 Task: Open an excel sheet and write heading  Promote Sales. Add 10 people name  'Ethan Reynolds, Olivia Thompson, Benjamin Martinez, Emma Davis, Alexander Mitchell, Ava Rodriguez, Daniel Anderson, Mia Lewis, Christopher Scott, Sophia Harris._x000D_
'Item code in between  4005-8000. Product range in between  1000-5000. Add Products   Calvin Klein, Tommy Hilfiger T-shirt, Armani Bag, Burberry Shoe, Levi's T-shirt, Under Armour, Vans Shoe, Converse Shoe, Timberland Shoe, Skechers Shoe.Choose quantity  3 to 5 commission 2 percent Total Add Amount. Save page  Promote Sales templetes book
Action: Mouse moved to (205, 241)
Screenshot: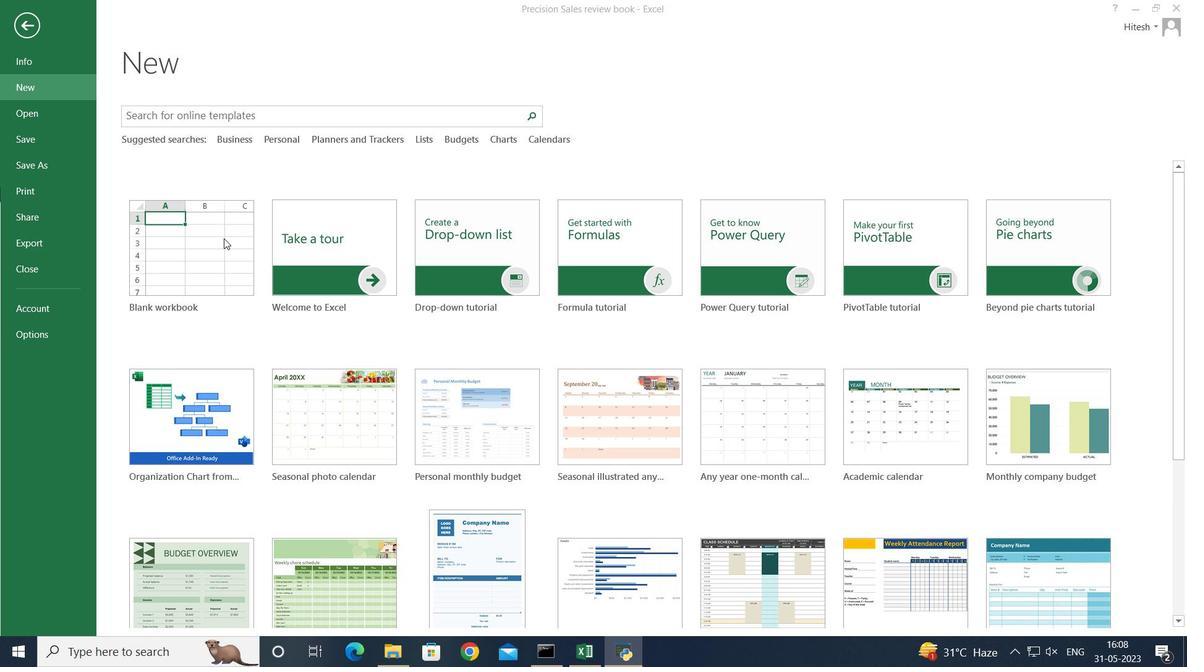 
Action: Mouse pressed left at (205, 241)
Screenshot: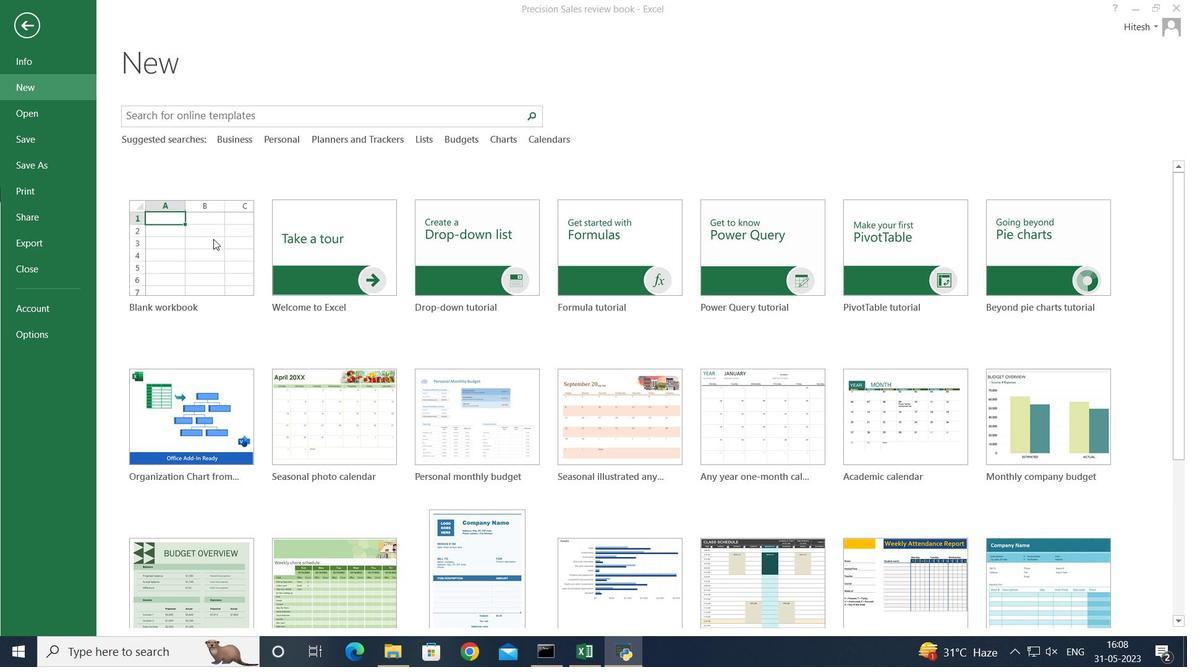 
Action: Mouse pressed left at (205, 241)
Screenshot: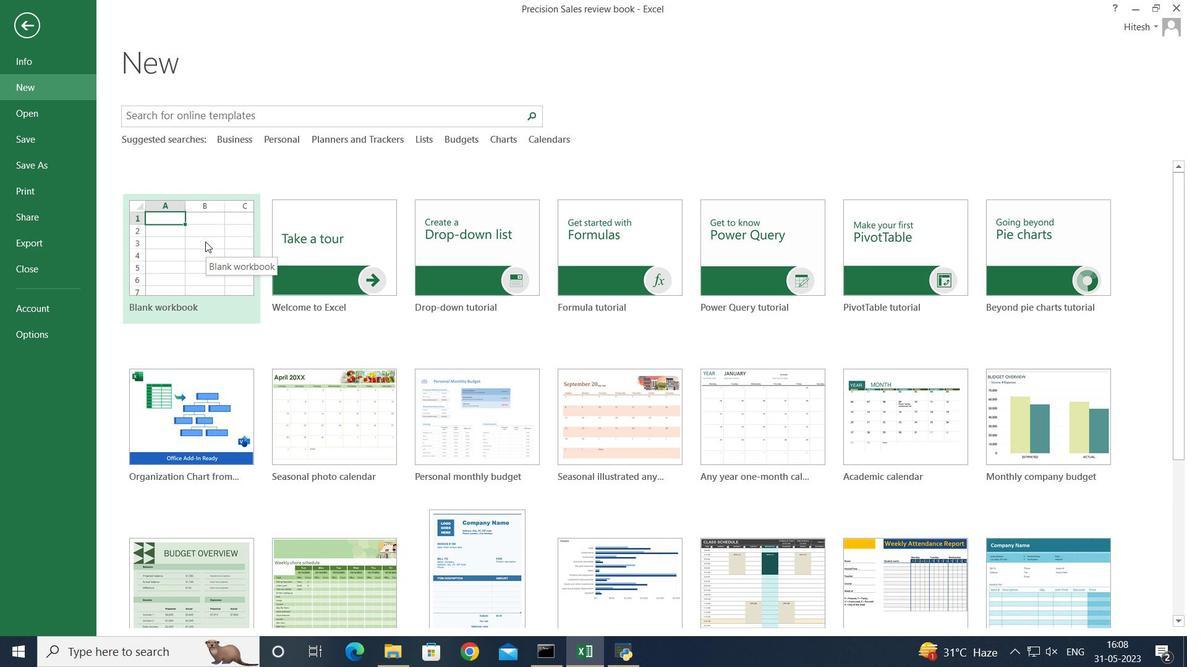 
Action: Mouse moved to (116, 211)
Screenshot: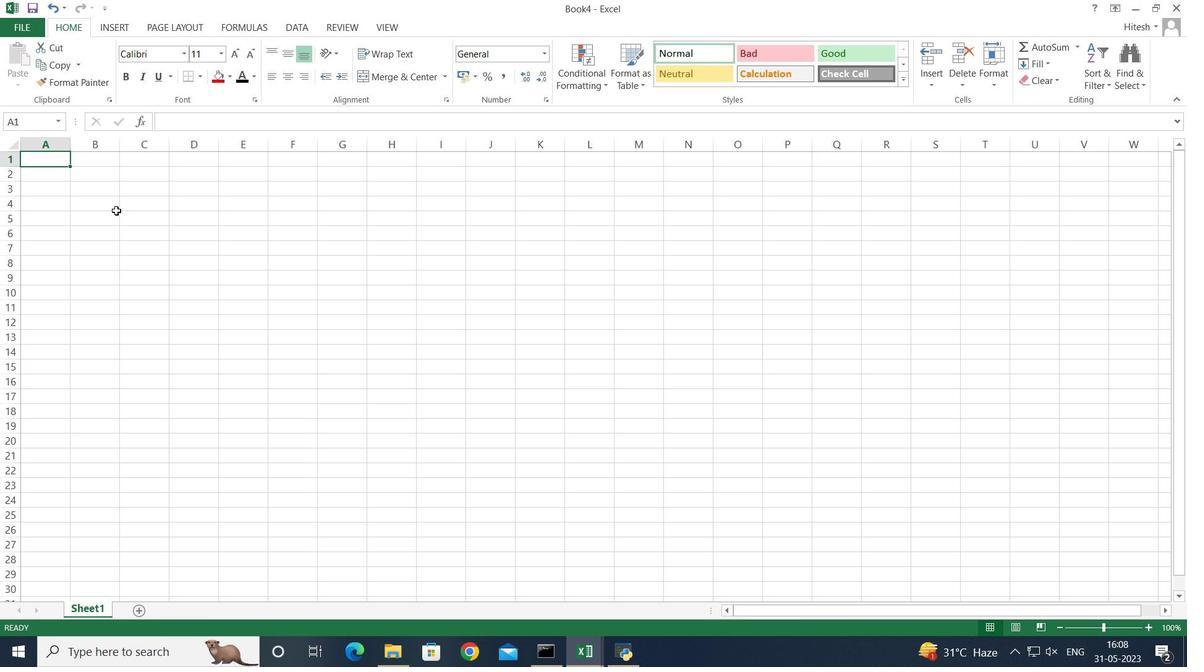 
Action: Key pressed <Key.shift><Key.shift><Key.shift><Key.shift><Key.shift><Key.shift><Key.shift><Key.shift><Key.shift><Key.shift>Promots<Key.backspace>e<Key.space><Key.shift>Sales<Key.enter><Key.shift>Name<Key.enter><Key.shift>Ethan<Key.space><Key.shift>Reynolds<Key.enter><Key.shift>Olivia<Key.space><Key.shift>Thompson<Key.enter><Key.shift><Key.shift><Key.shift><Key.shift><Key.shift><Key.shift><Key.shift><Key.shift><Key.shift><Key.shift><Key.shift>Benjamin<Key.space><Key.shift>Martinez<Key.enter><Key.shift>Emma<Key.space><Key.shift>Davis<Key.enter><Key.shift>Alexander<Key.space><Key.shift><Key.shift>Mitchell<Key.enter><Key.shift>Ava<Key.space><Key.shift>Rodriguez<Key.enter><Key.shift><Key.shift><Key.shift><Key.shift><Key.shift><Key.shift><Key.shift>Daniel<Key.space><Key.shift>Anderson<Key.enter><Key.shift>Mia<Key.space><Key.shift>Lewis<Key.enter><Key.shift>Christopher<Key.space><Key.shift>Scott<Key.enter><Key.shift>Sophia<Key.space><Key.shift>Harris<Key.enter>
Screenshot: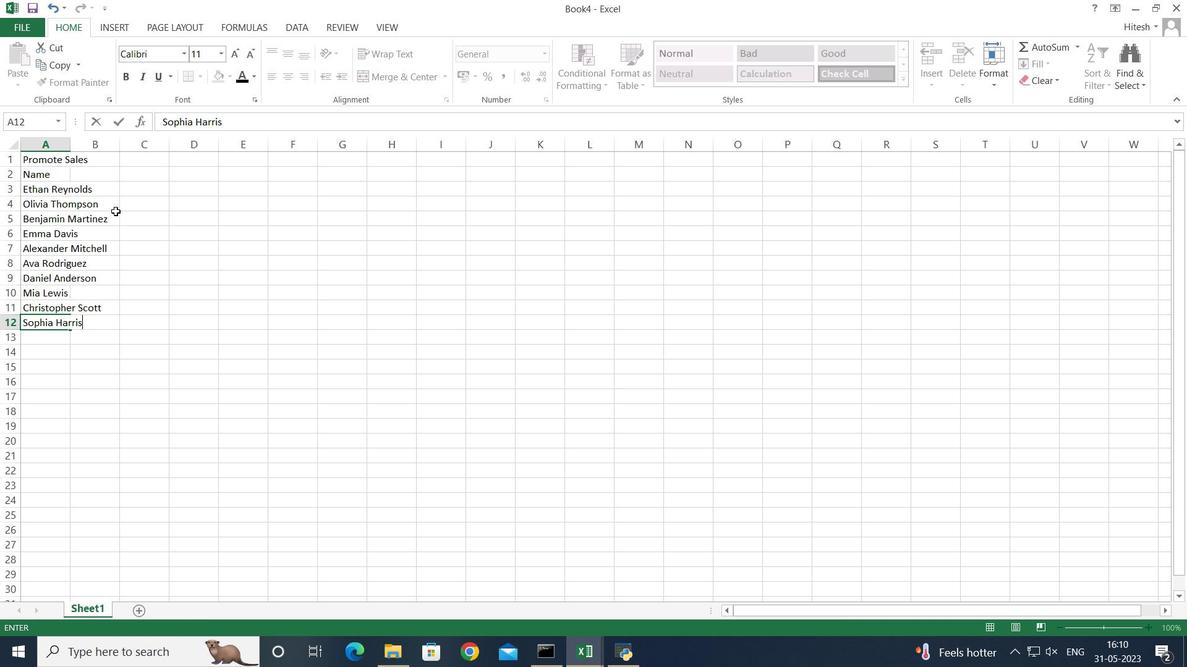 
Action: Mouse moved to (51, 160)
Screenshot: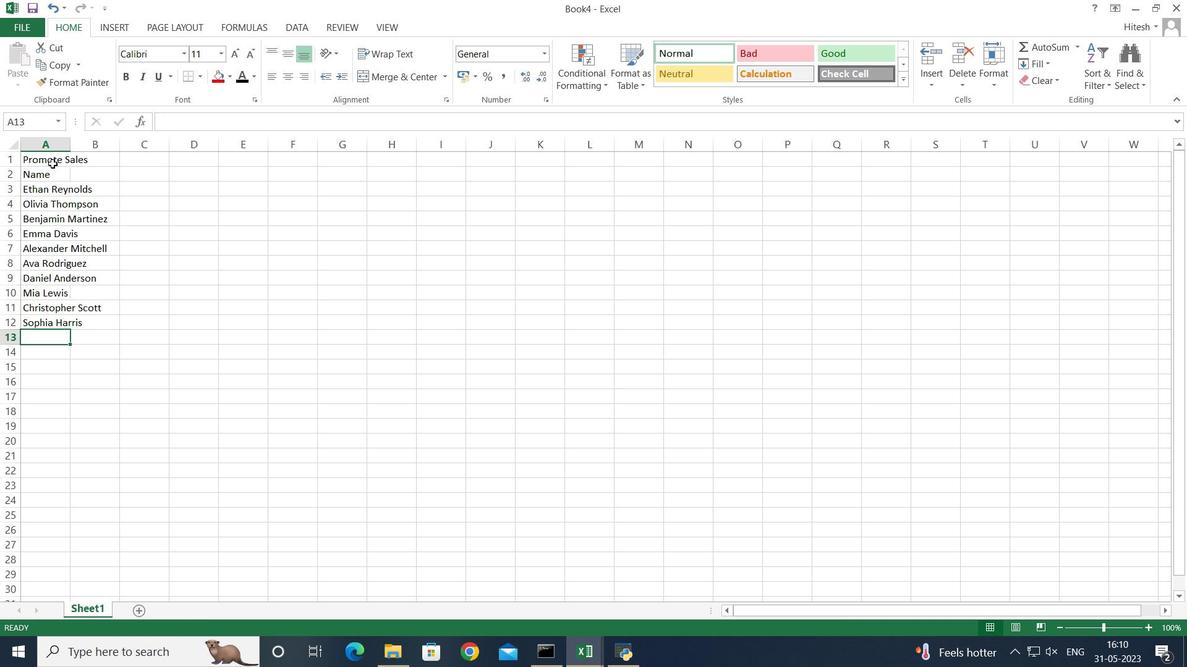 
Action: Mouse pressed left at (51, 160)
Screenshot: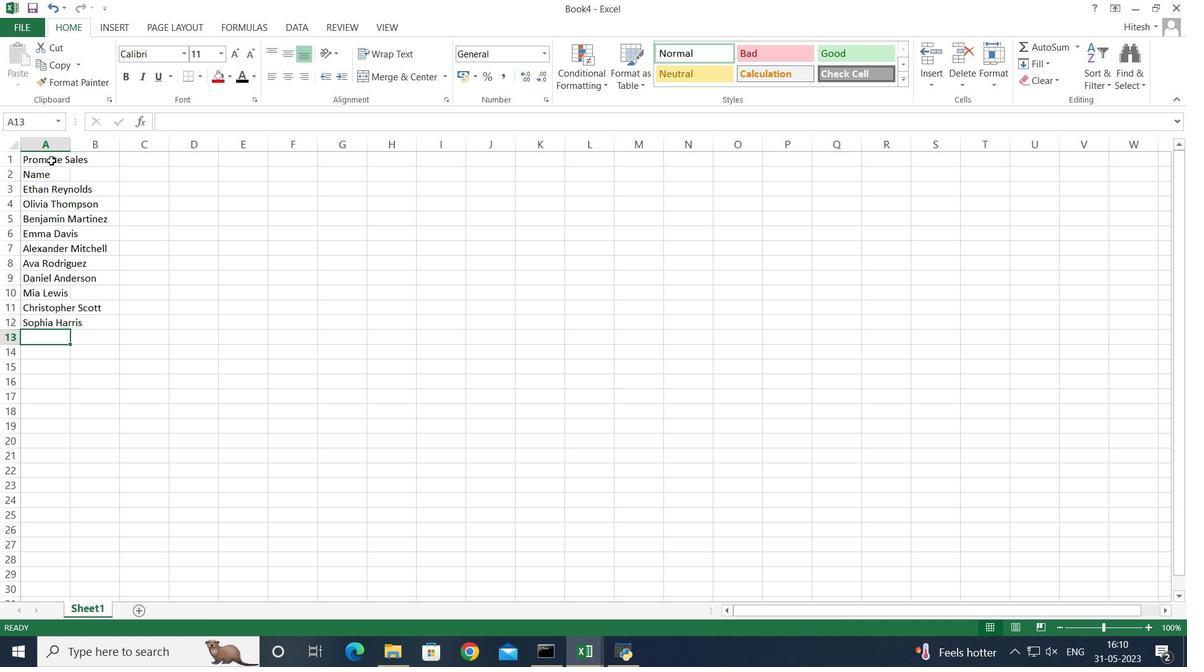 
Action: Mouse moved to (56, 144)
Screenshot: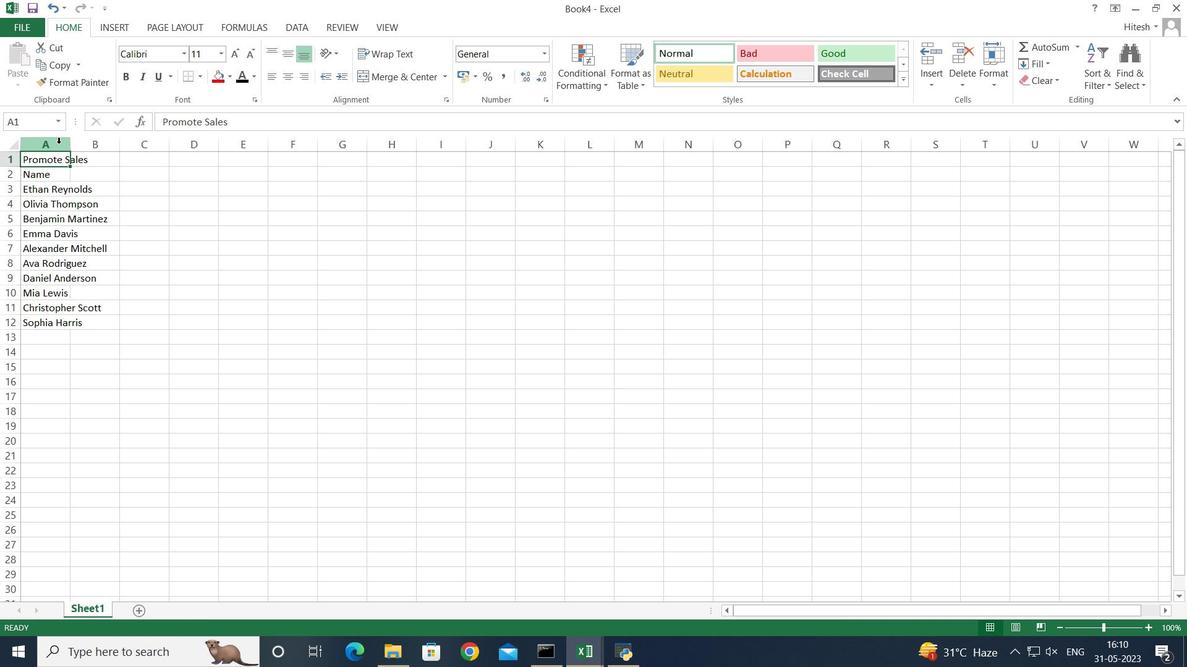 
Action: Mouse pressed left at (56, 144)
Screenshot: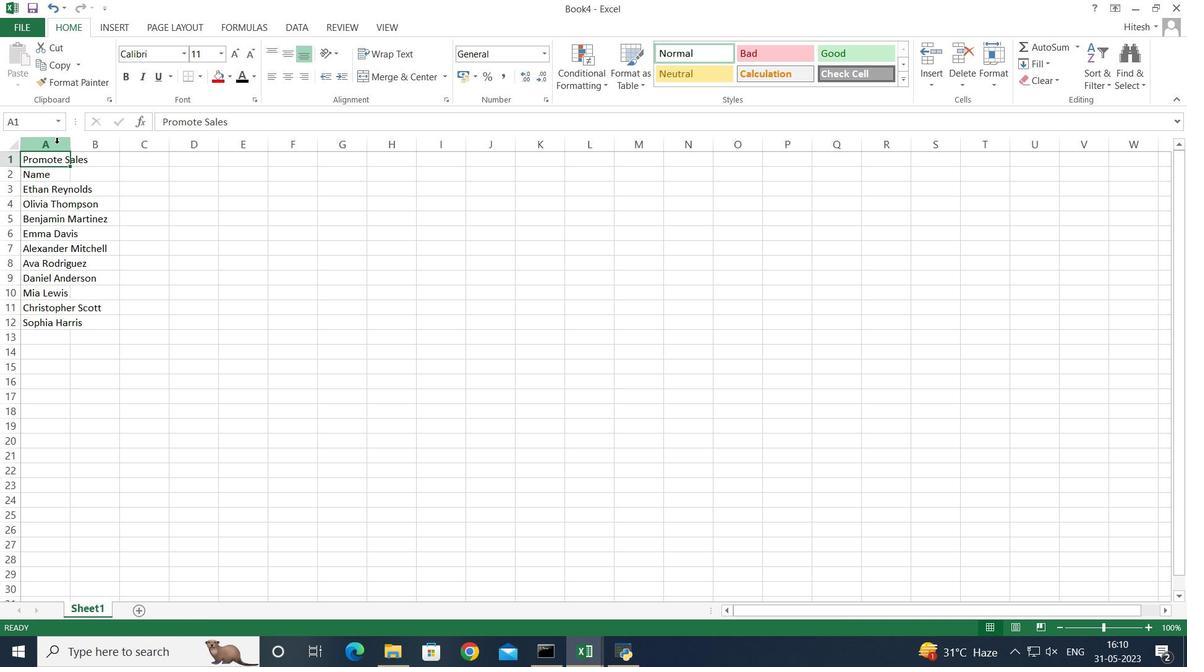 
Action: Mouse moved to (67, 143)
Screenshot: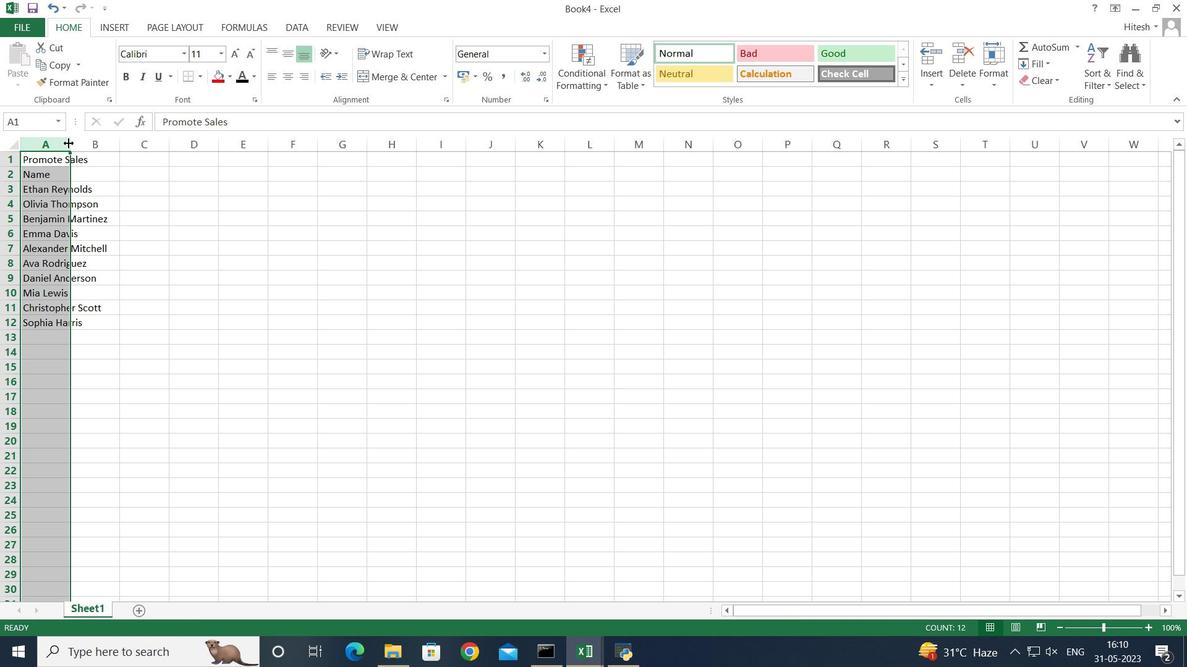 
Action: Mouse pressed left at (67, 143)
Screenshot: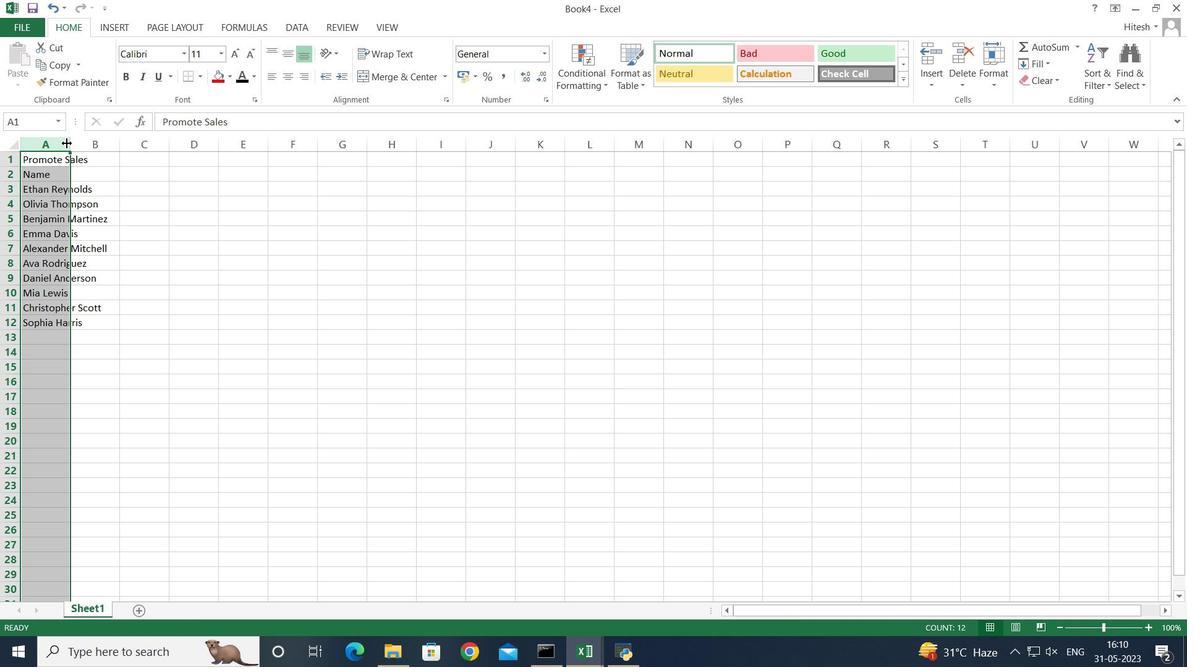 
Action: Mouse pressed left at (67, 143)
Screenshot: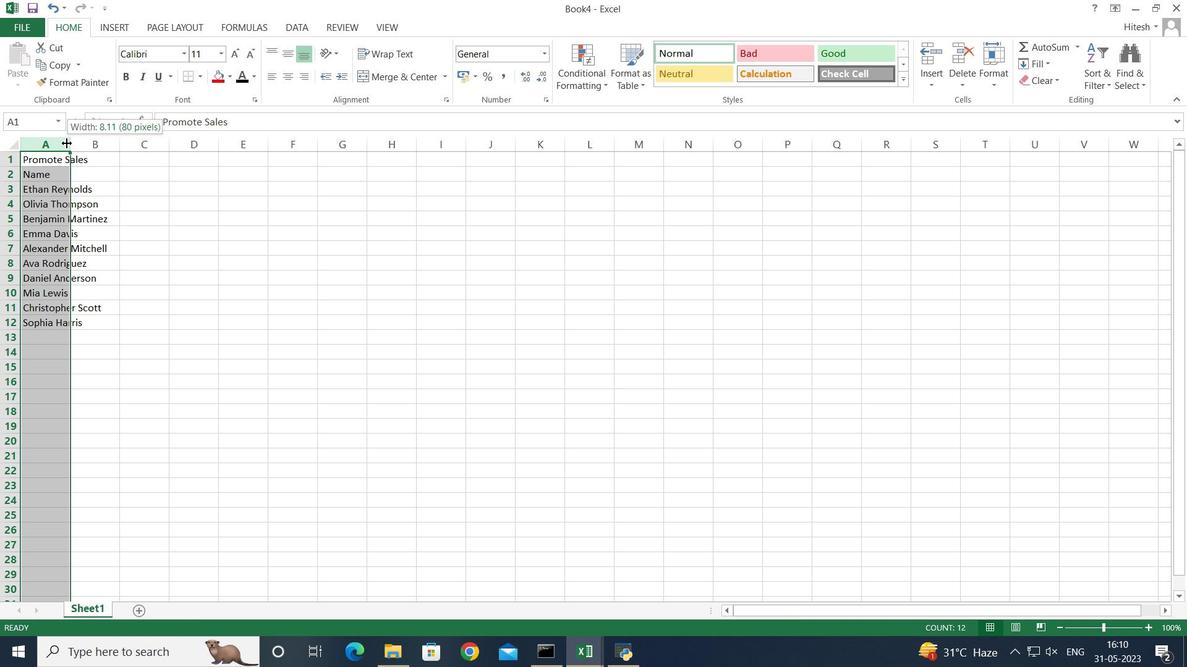 
Action: Mouse moved to (124, 171)
Screenshot: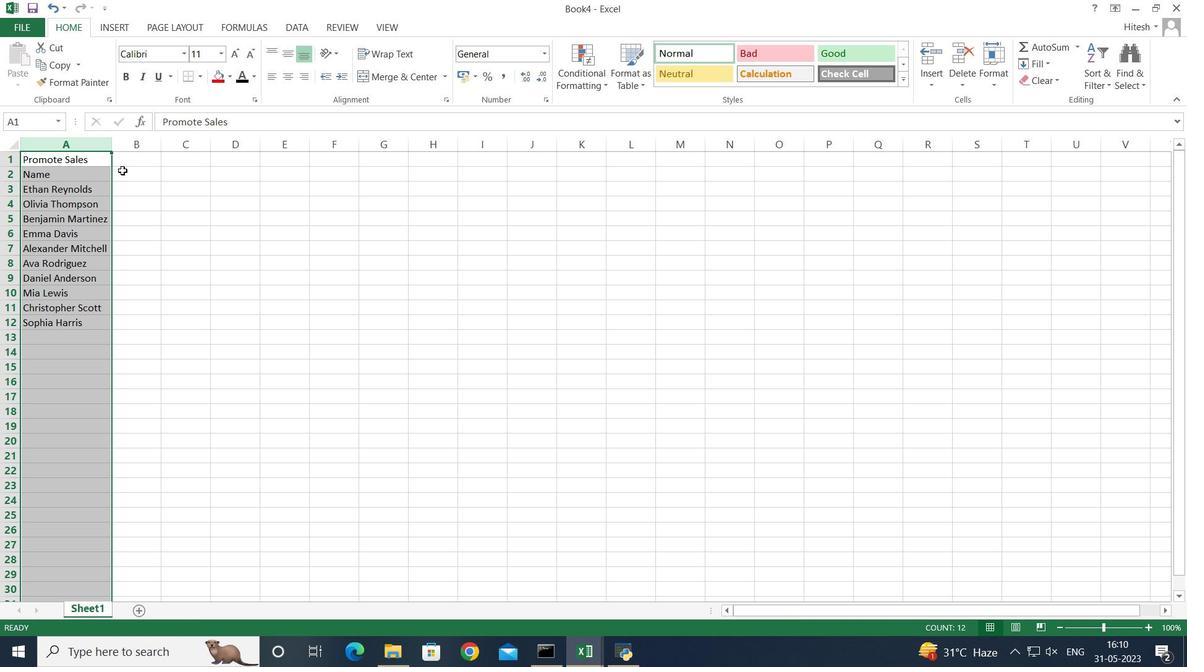 
Action: Mouse pressed left at (124, 171)
Screenshot: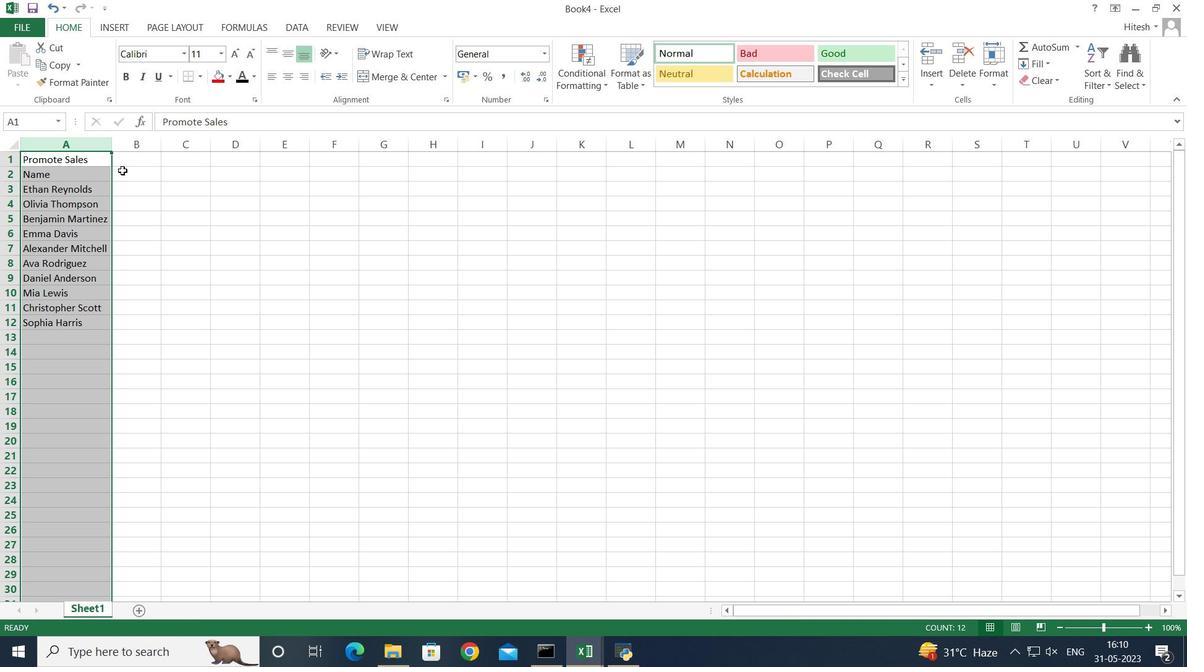 
Action: Key pressed <Key.shift>Iteam<Key.space><Key.shift><Key.shift><Key.shift>Code<Key.enter>5000<Key.enter>5500<Key.enter>6000<Key.enter>8000<Key.enter>4100<Key.enter>7300<Key.enter>6400<Key.enter>49<Key.backspace>700<Key.enter>50<Key.backspace>200<Key.enter>6800<Key.enter>
Screenshot: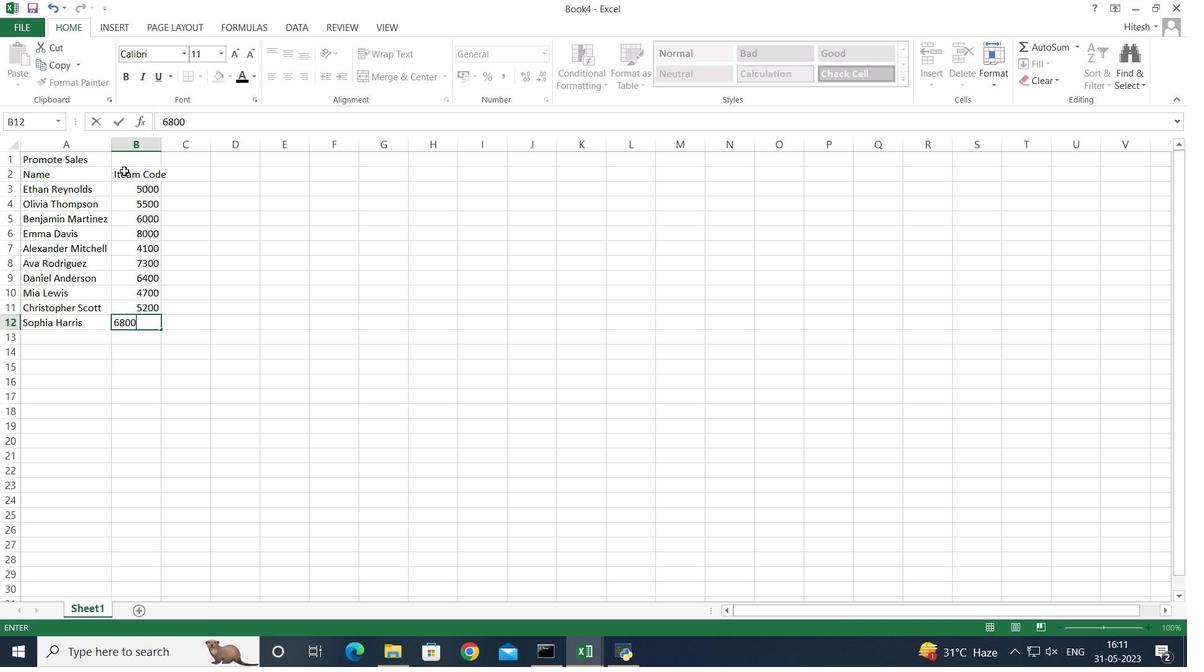 
Action: Mouse moved to (142, 145)
Screenshot: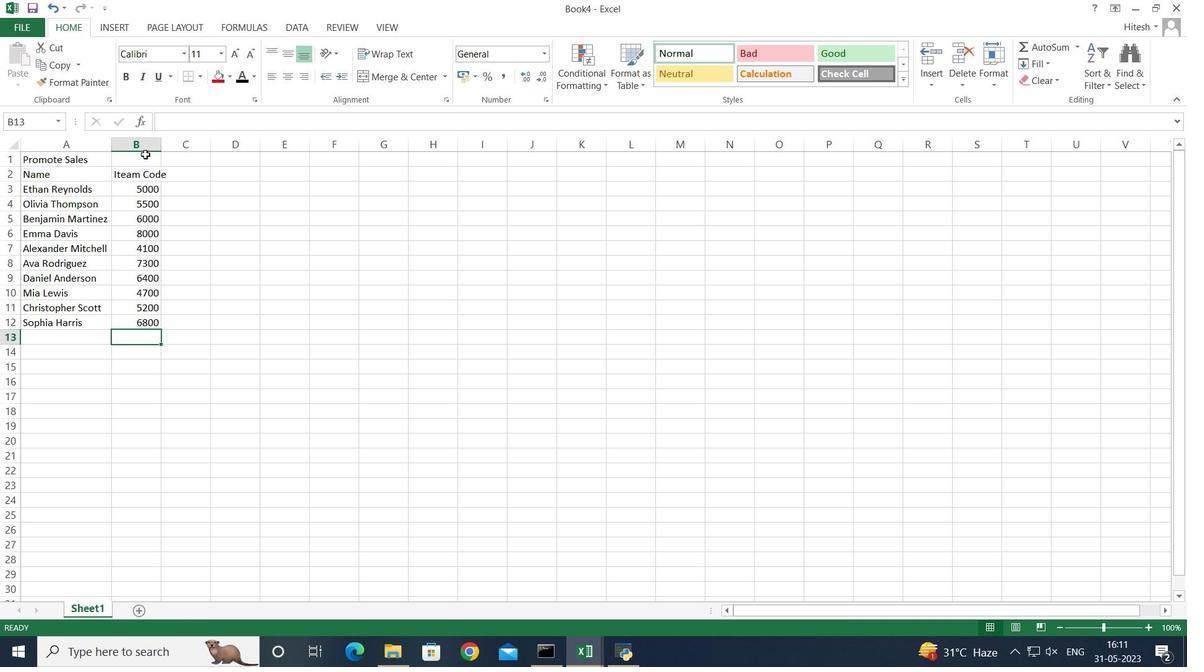 
Action: Mouse pressed left at (142, 145)
Screenshot: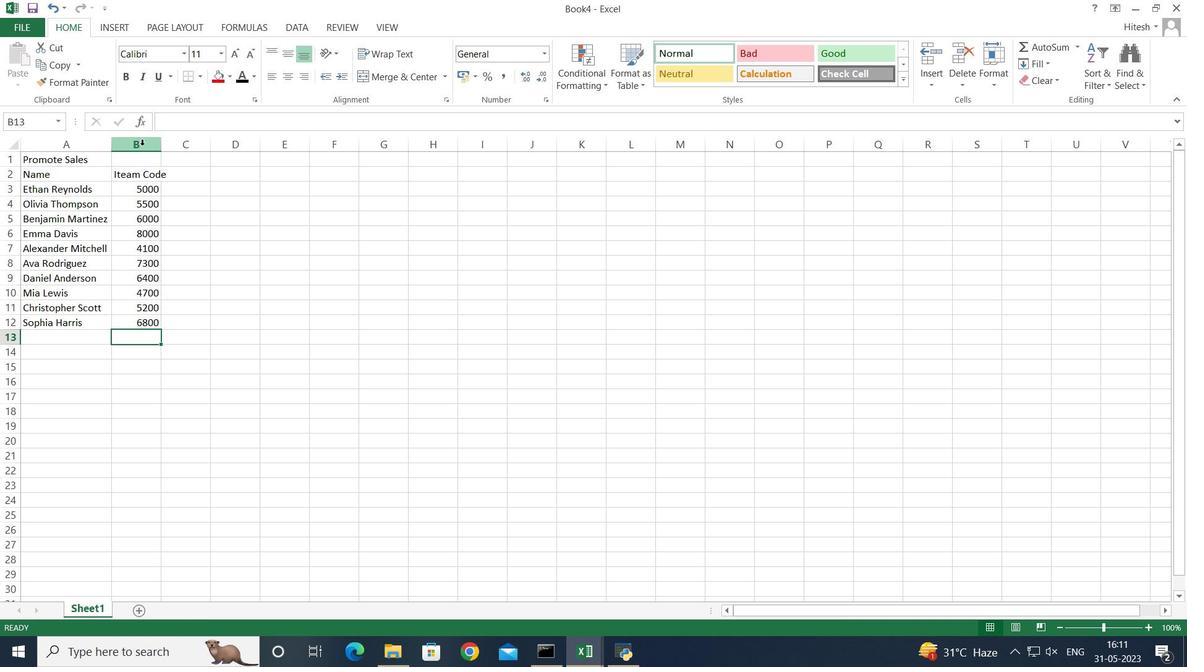 
Action: Mouse moved to (160, 143)
Screenshot: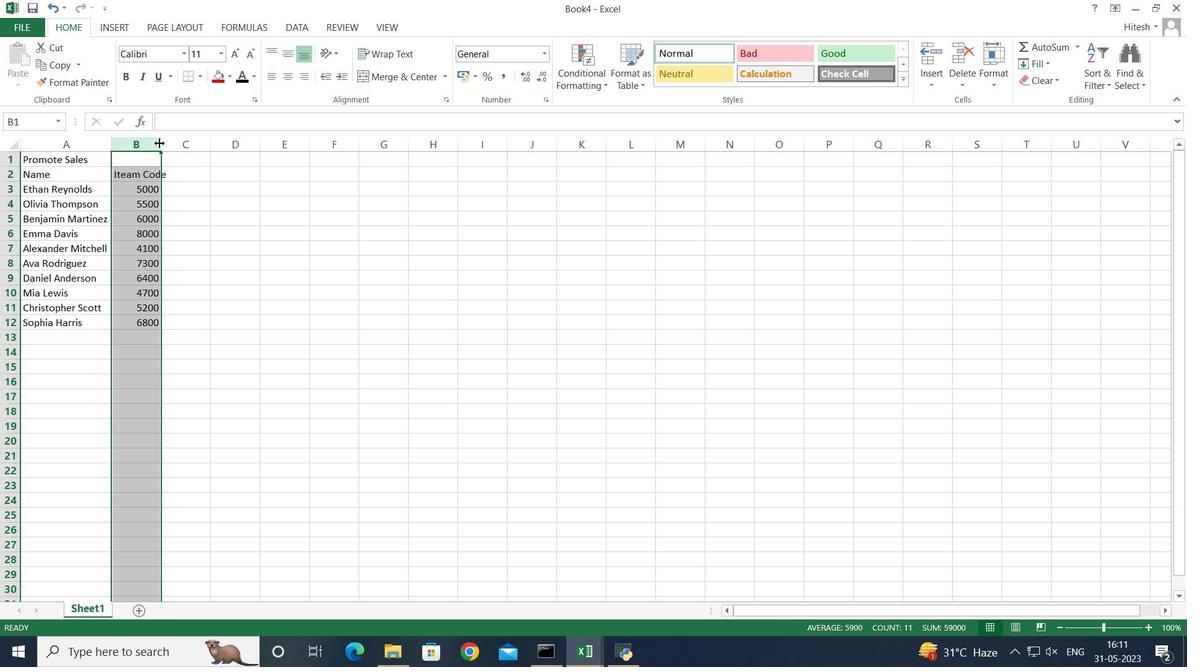 
Action: Mouse pressed left at (160, 143)
Screenshot: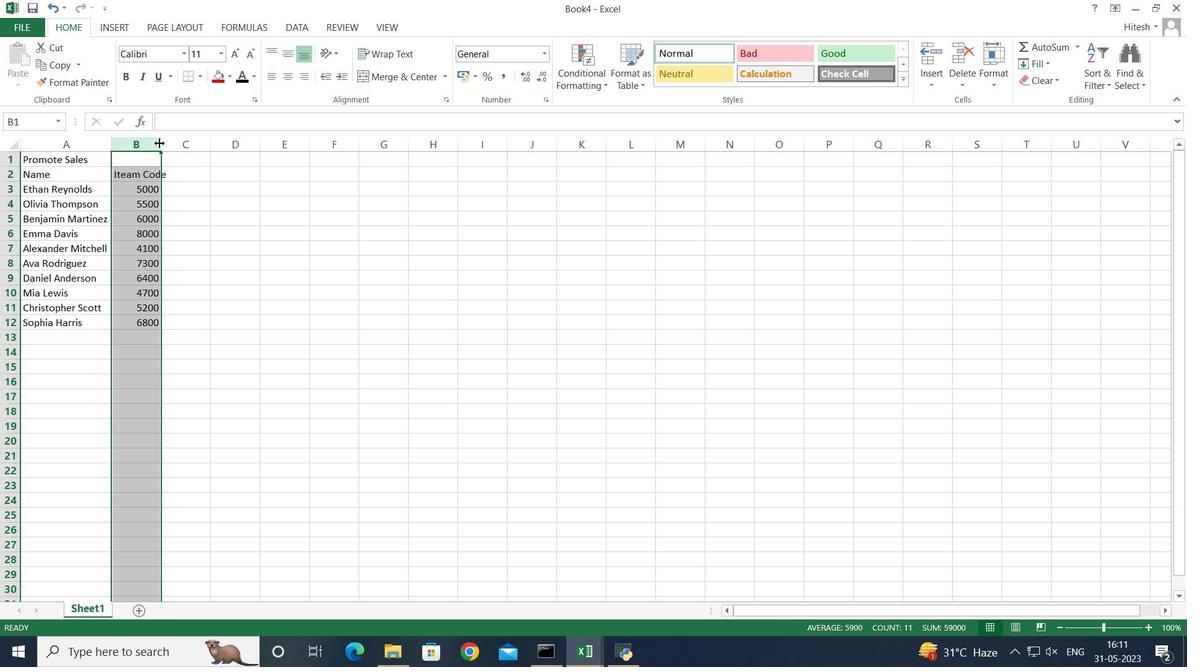 
Action: Mouse moved to (161, 144)
Screenshot: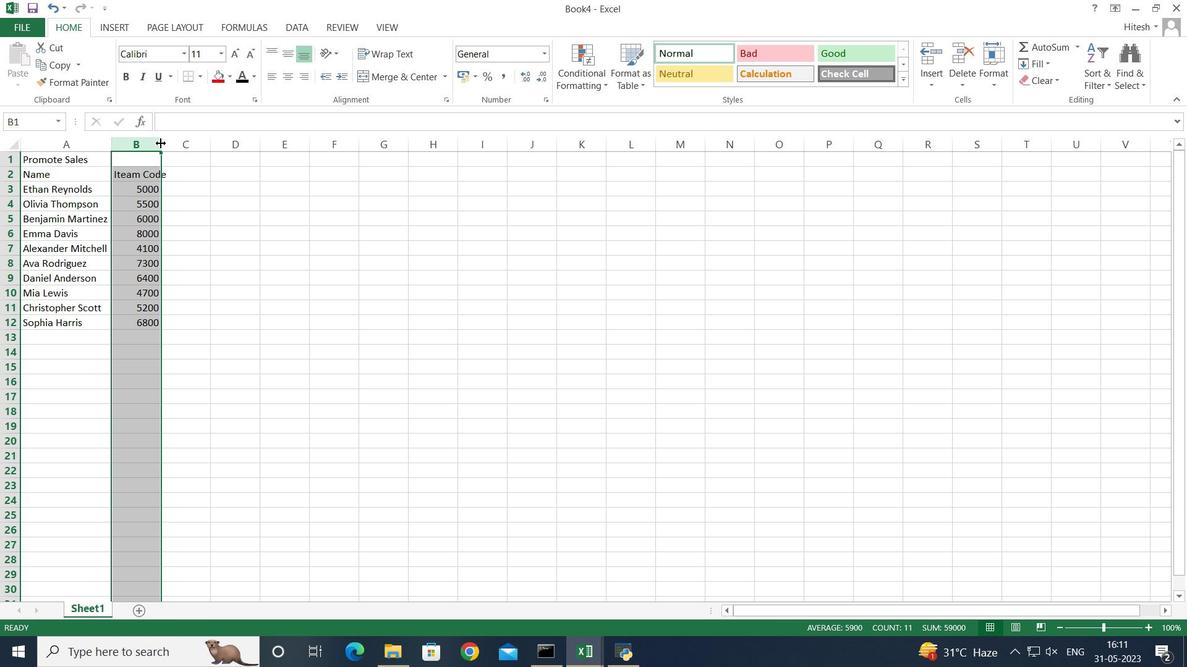 
Action: Mouse pressed left at (161, 144)
Screenshot: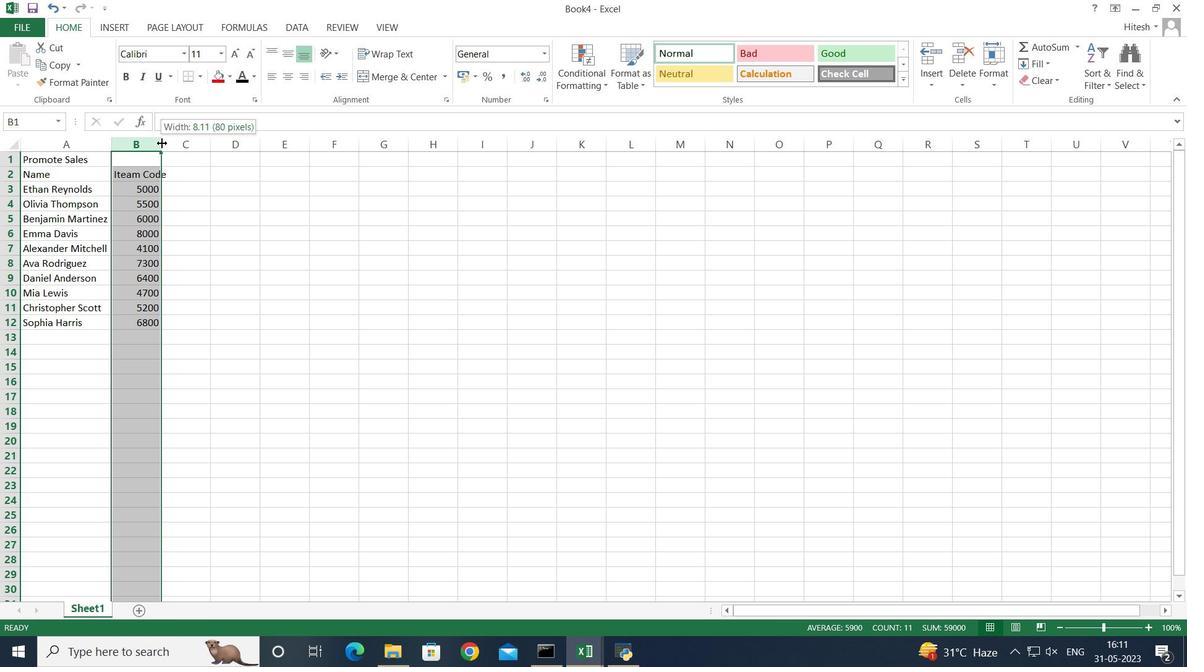 
Action: Mouse moved to (160, 144)
Screenshot: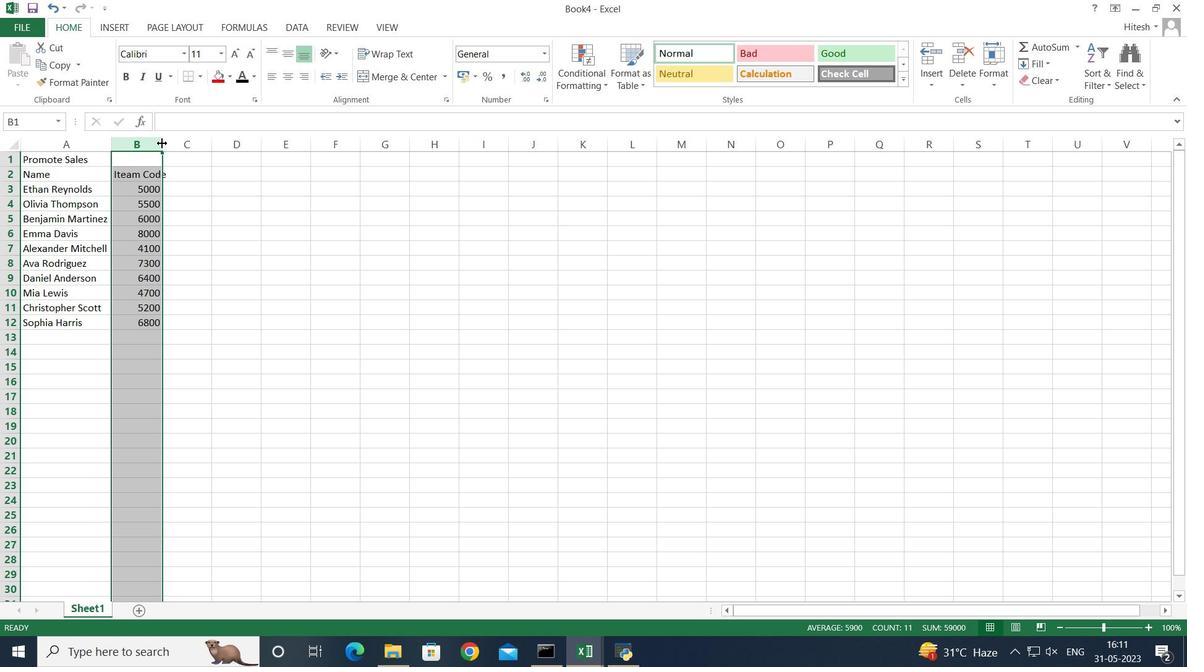 
Action: Mouse pressed left at (160, 144)
Screenshot: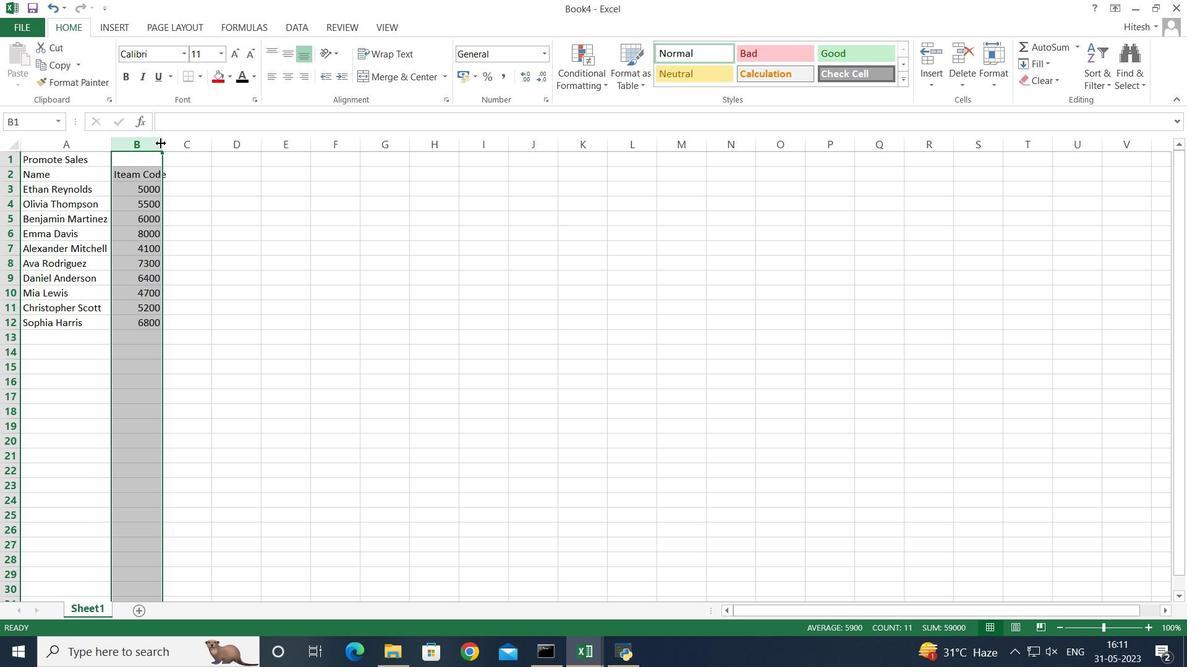 
Action: Mouse pressed left at (160, 144)
Screenshot: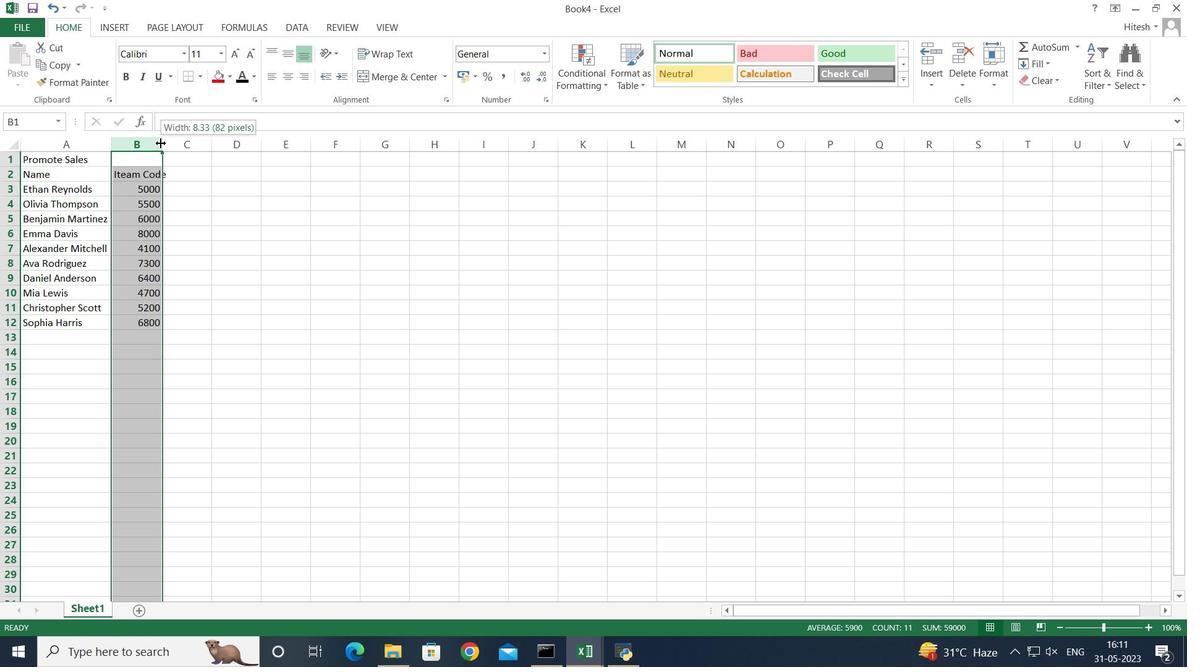 
Action: Mouse moved to (198, 176)
Screenshot: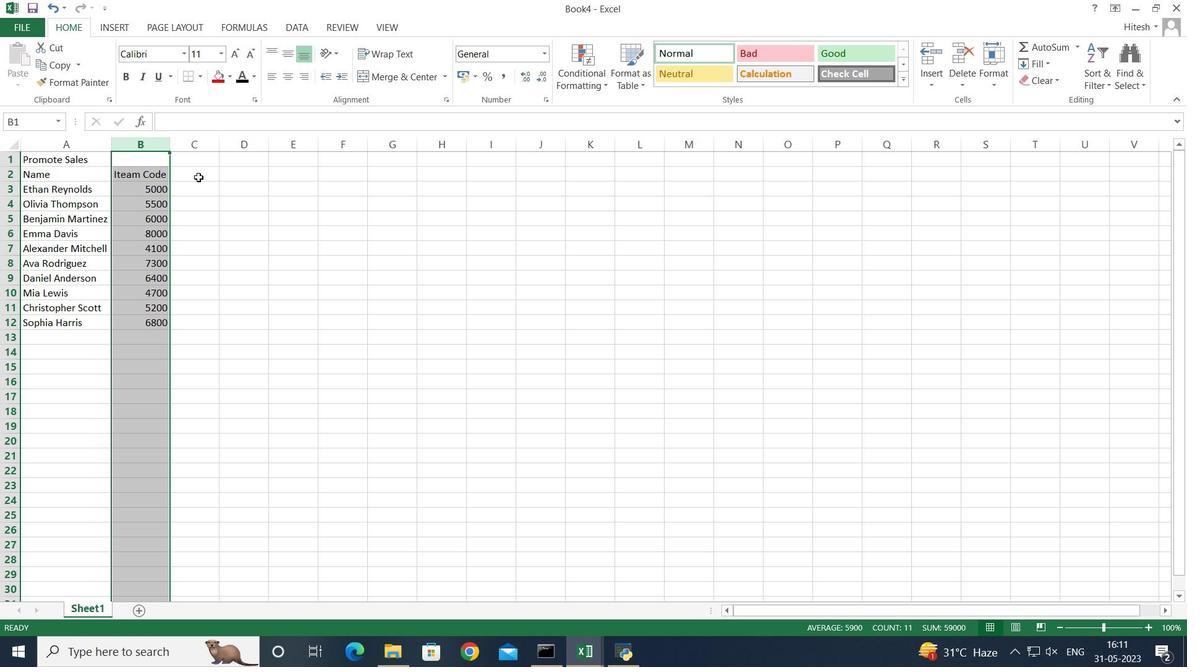 
Action: Mouse pressed left at (198, 176)
Screenshot: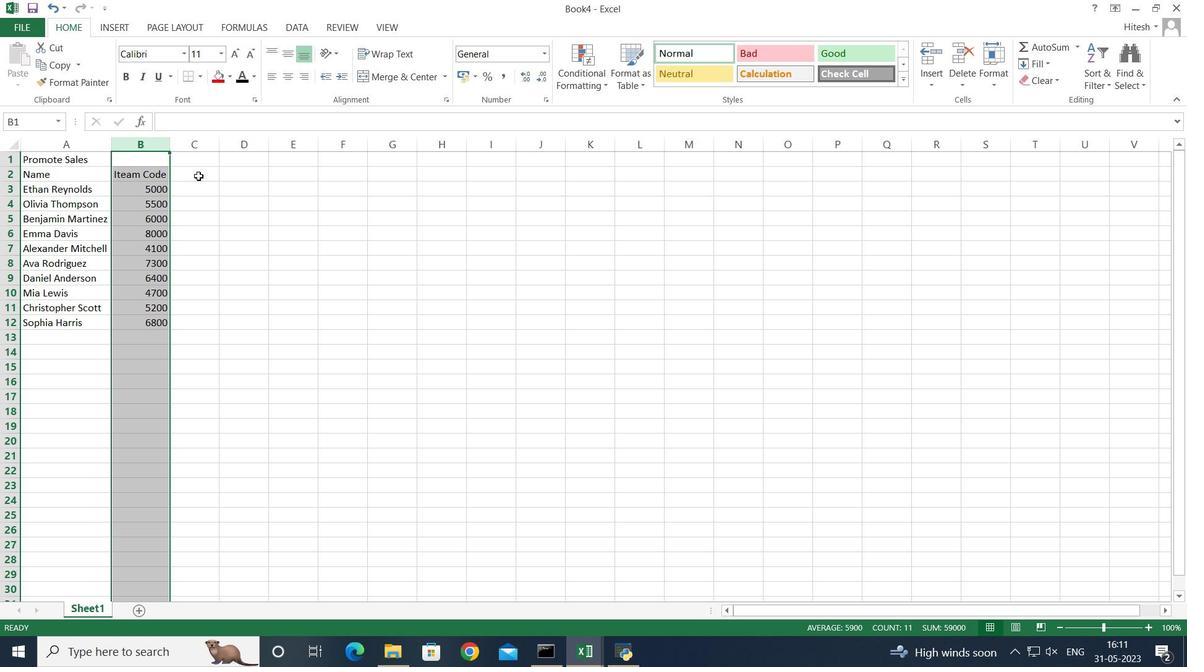 
Action: Mouse moved to (197, 176)
Screenshot: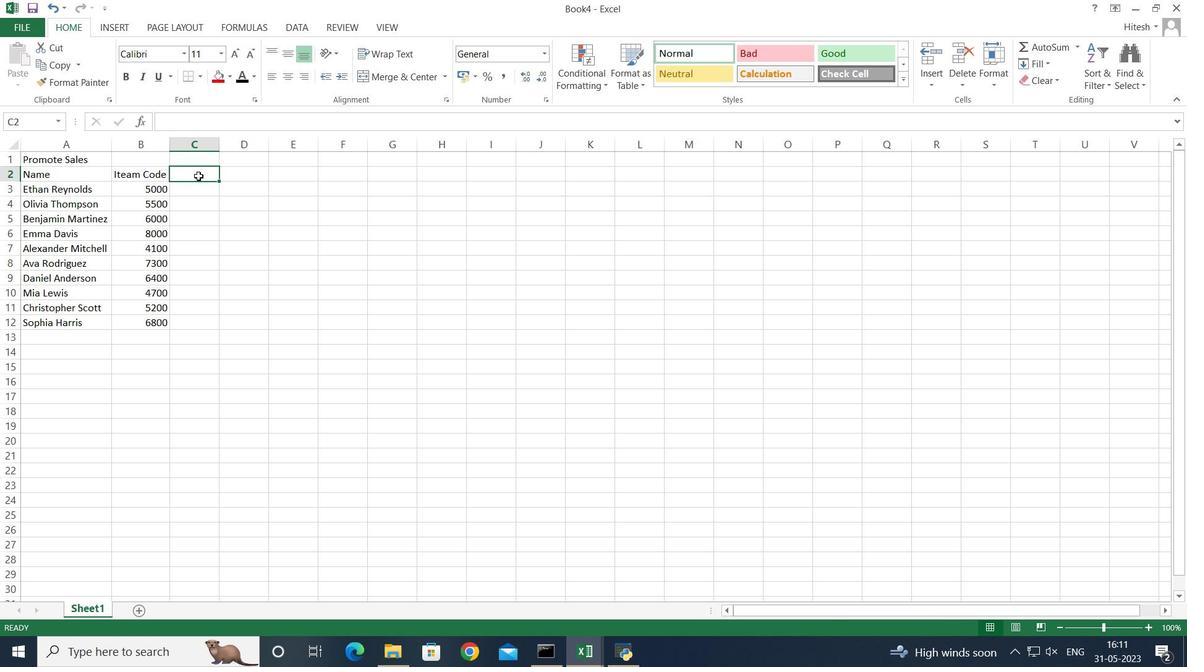 
Action: Key pressed <Key.shift>Product<Key.space><Key.shift>R
Screenshot: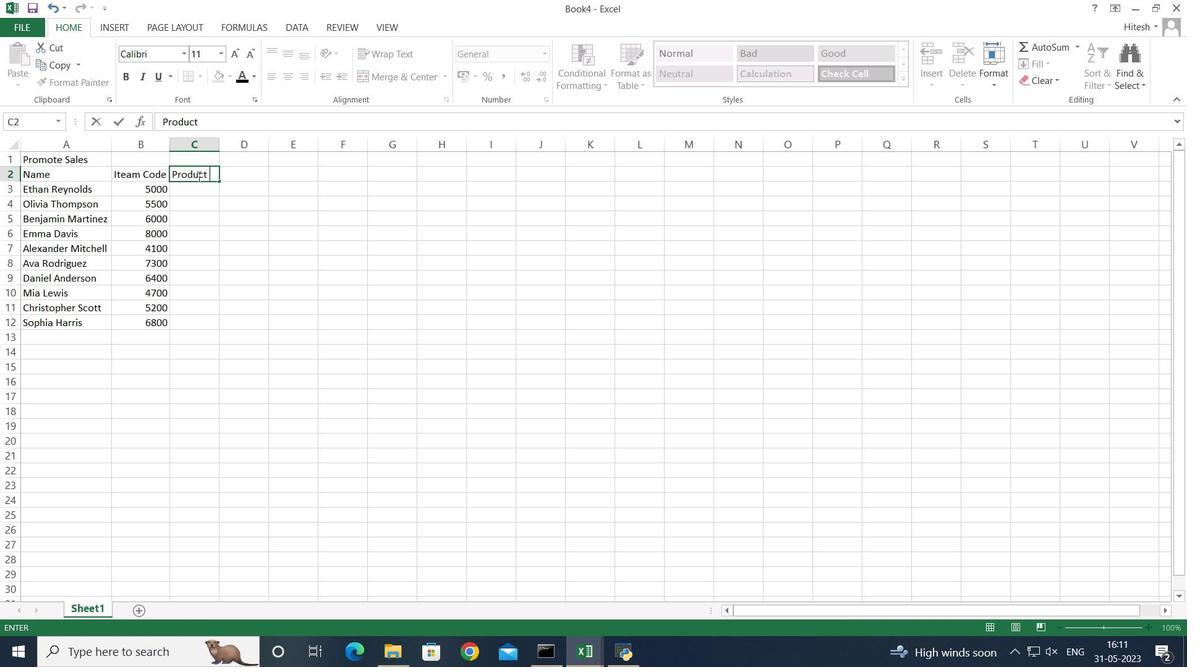 
Action: Mouse moved to (197, 176)
Screenshot: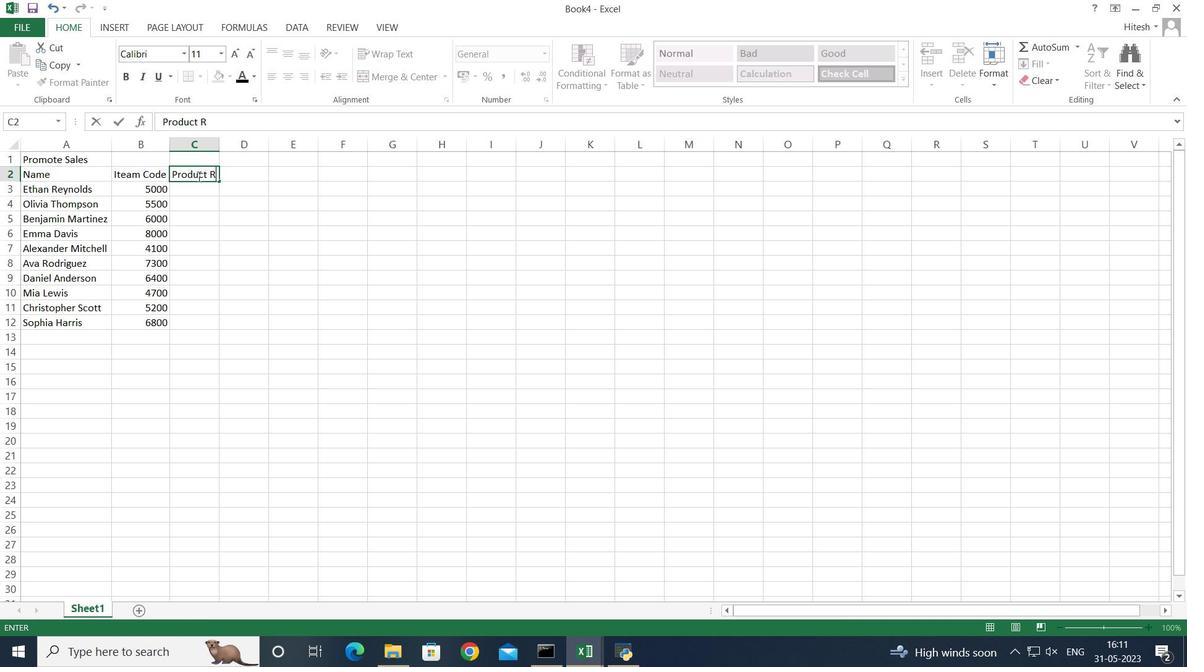 
Action: Key pressed ange<Key.enter>
Screenshot: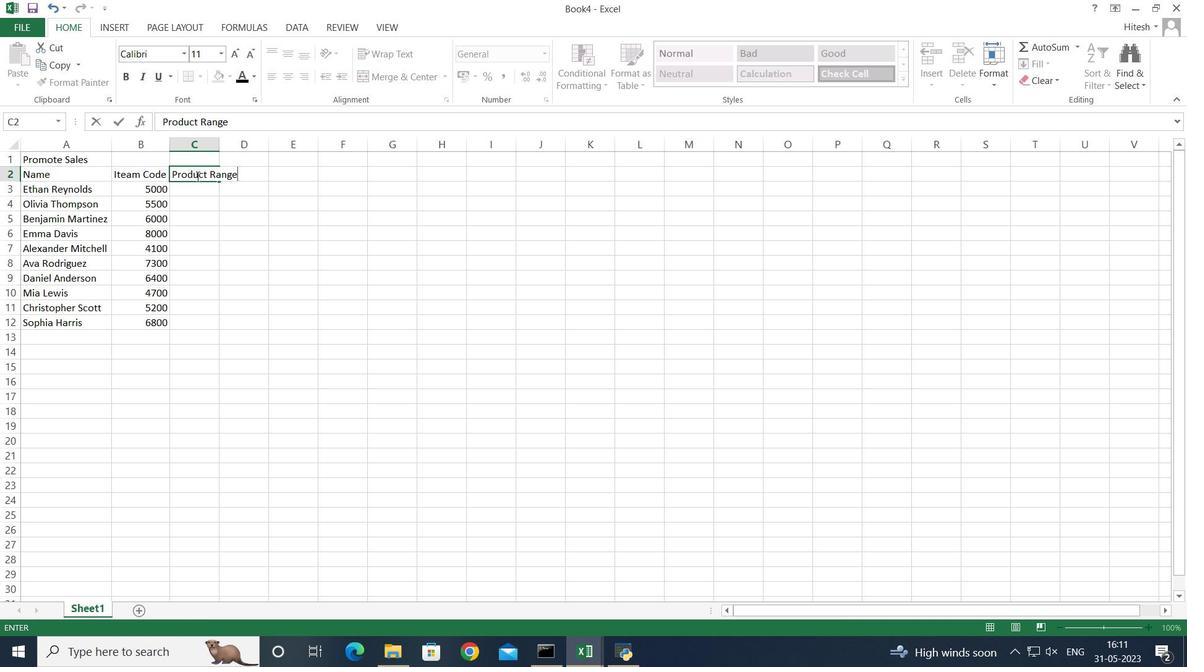 
Action: Mouse moved to (188, 177)
Screenshot: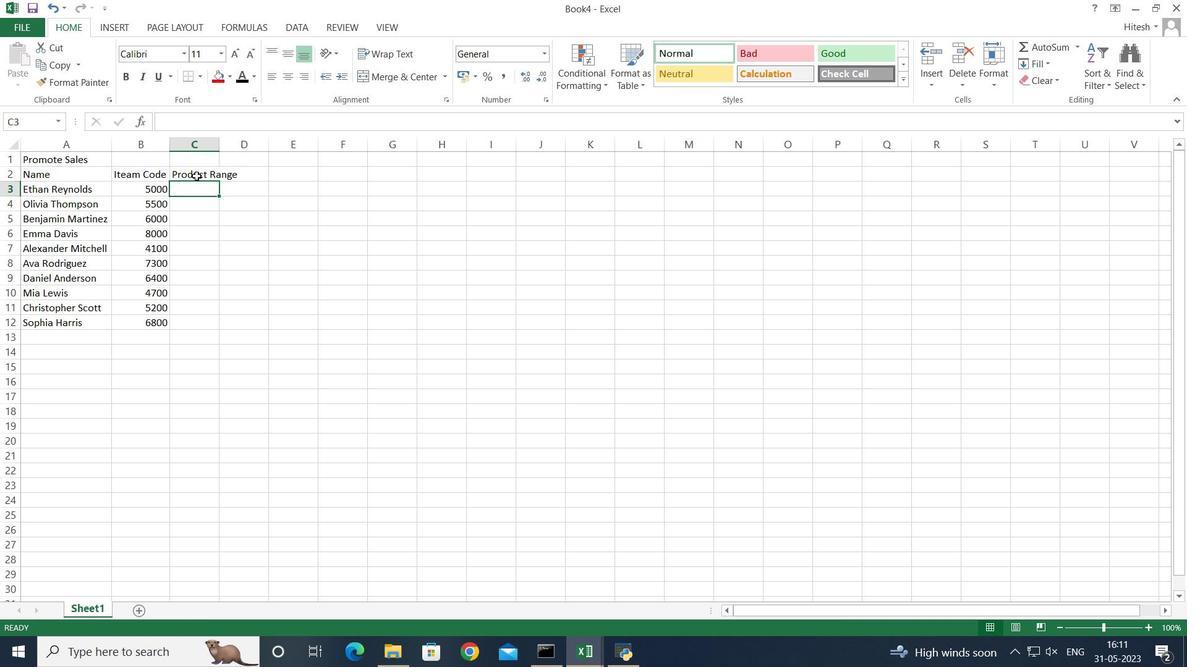 
Action: Key pressed 2000<Key.enter>2500<Key.enter>5000<Key.enter>1000<Key.enter>3000<Key.enter>4500<Key.enter>1800<Key.enter>3600<Key.enter>4800<Key.enter>1200<Key.enter>
Screenshot: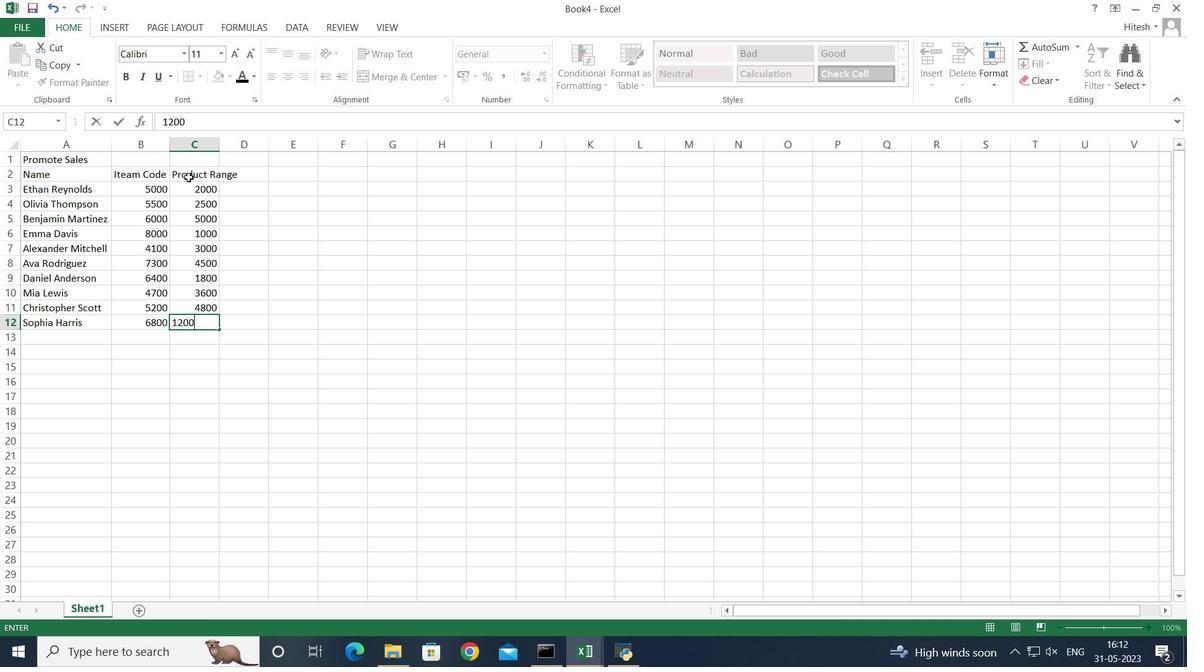 
Action: Mouse moved to (184, 147)
Screenshot: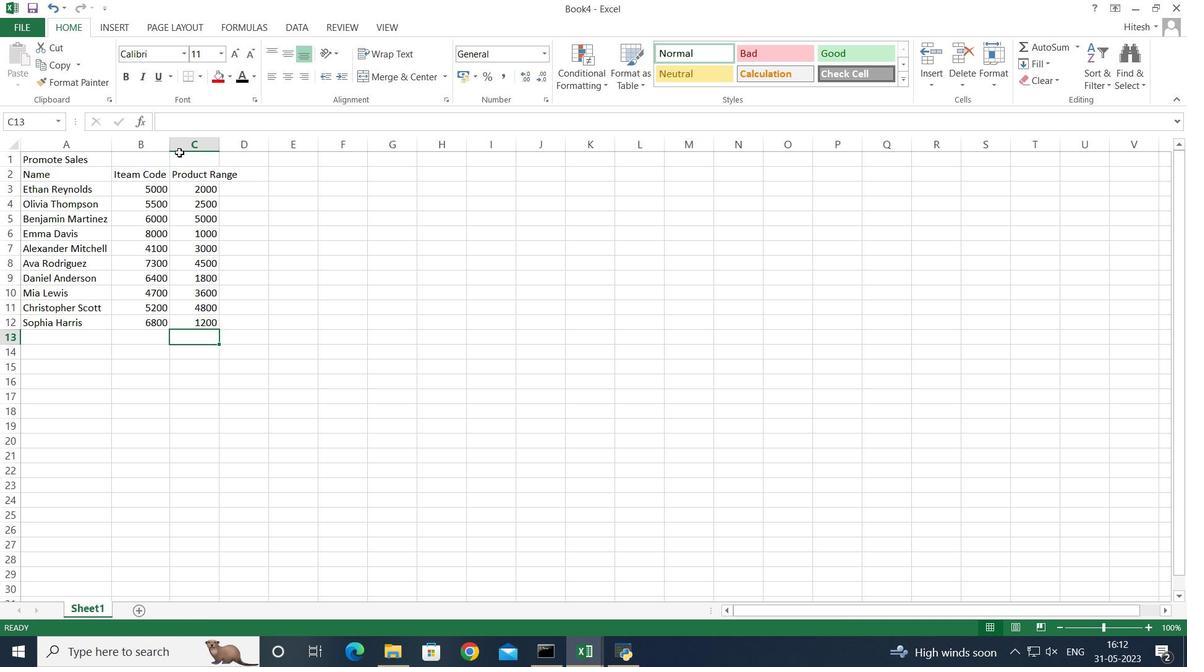 
Action: Mouse pressed left at (184, 147)
Screenshot: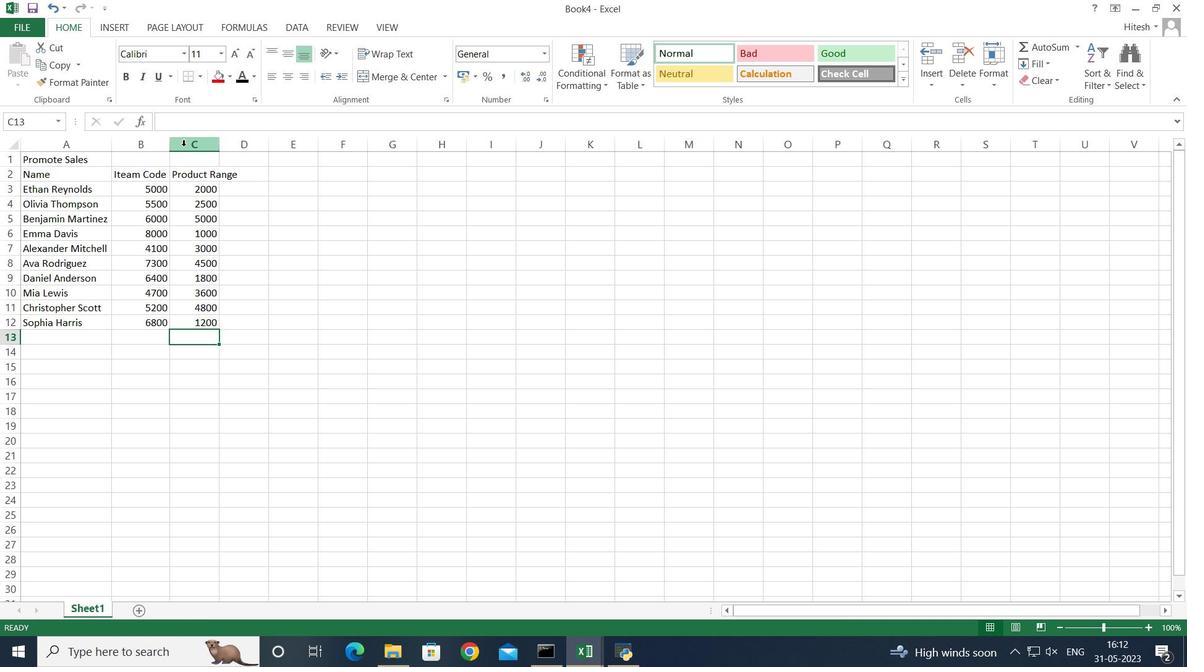 
Action: Mouse moved to (219, 142)
Screenshot: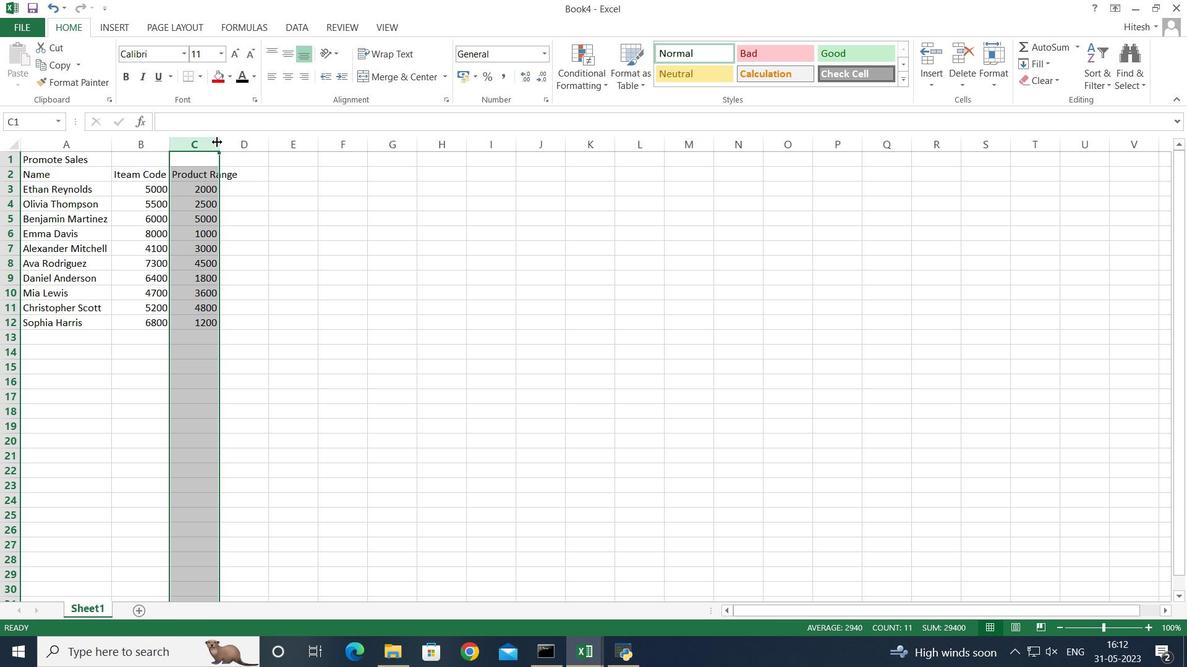 
Action: Mouse pressed left at (219, 142)
Screenshot: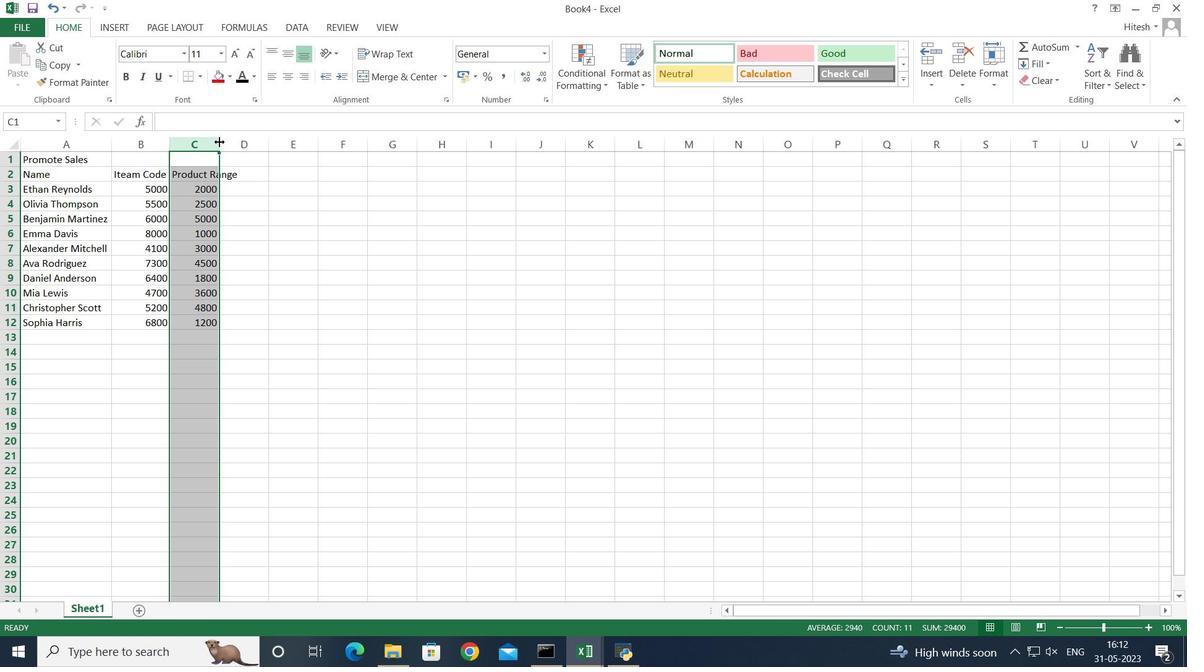 
Action: Mouse moved to (218, 142)
Screenshot: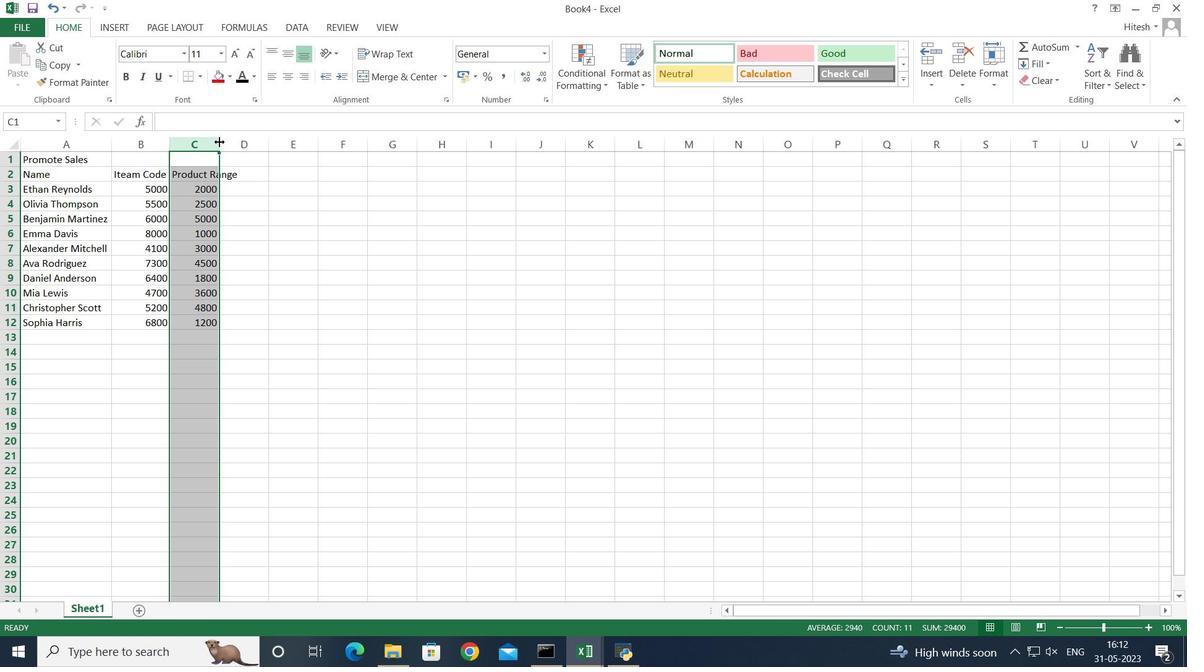 
Action: Mouse pressed left at (218, 142)
Screenshot: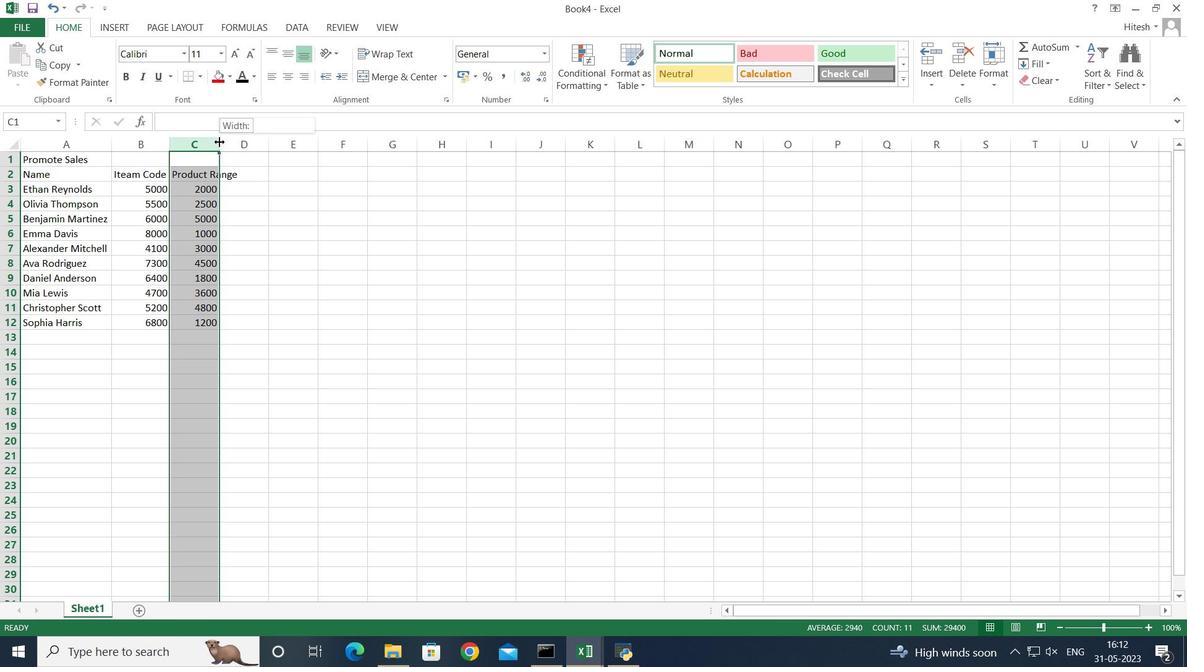 
Action: Mouse moved to (260, 176)
Screenshot: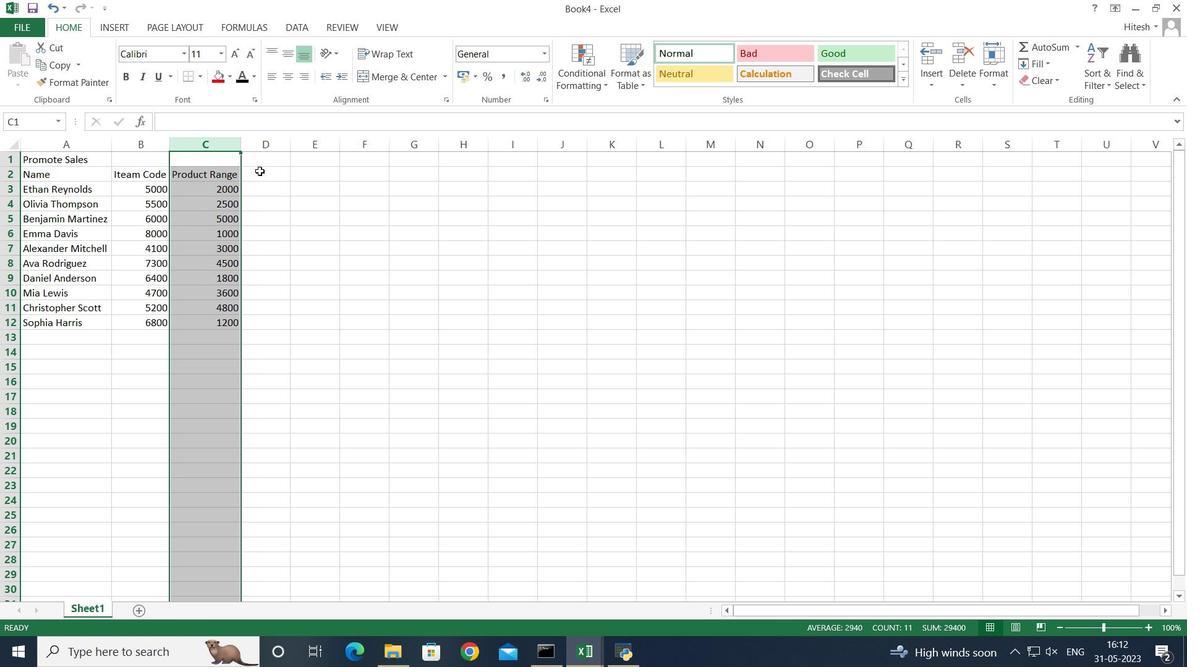 
Action: Mouse pressed left at (260, 176)
Screenshot: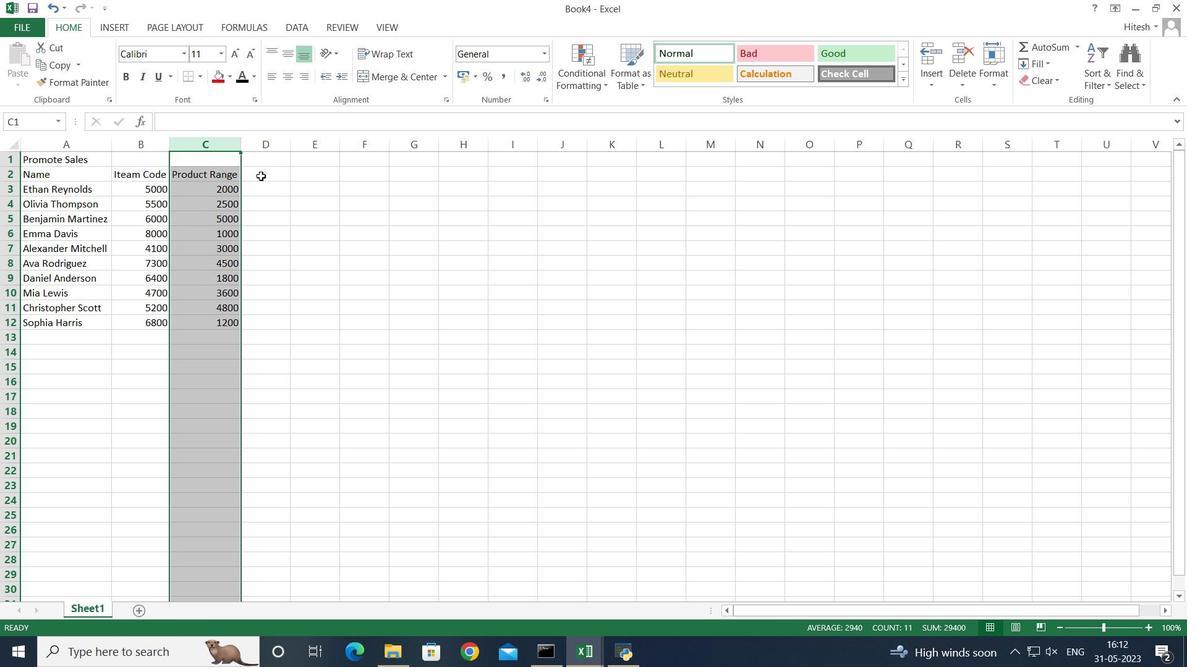 
Action: Mouse moved to (261, 176)
Screenshot: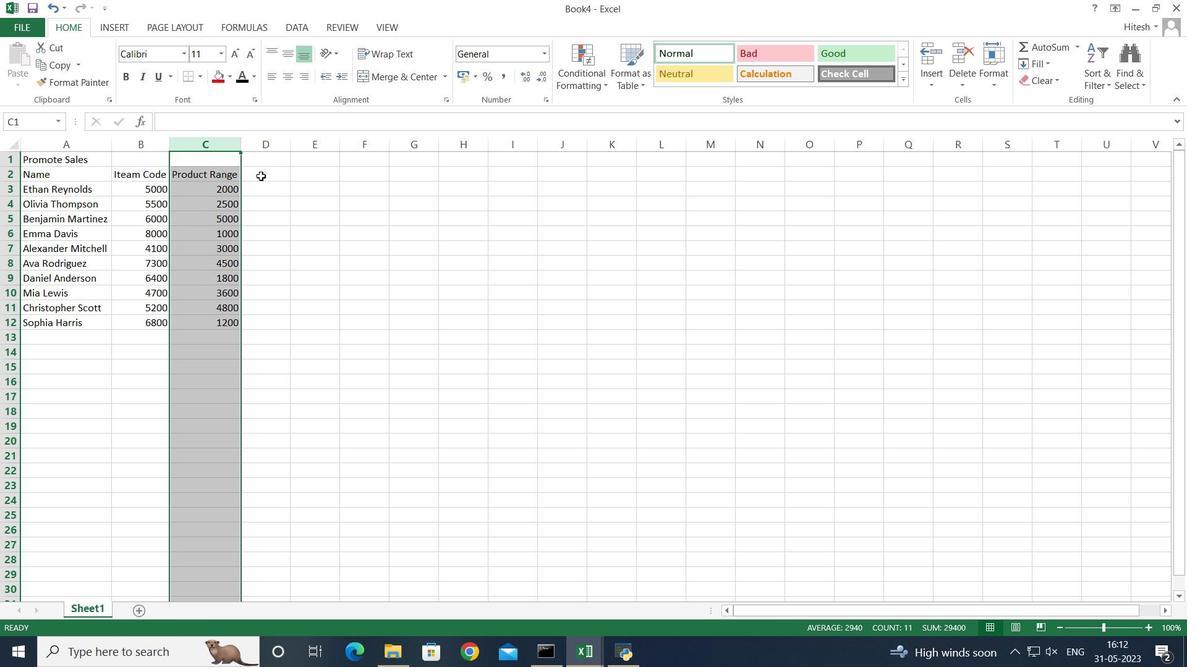 
Action: Key pressed <Key.shift>Products<Key.enter>
Screenshot: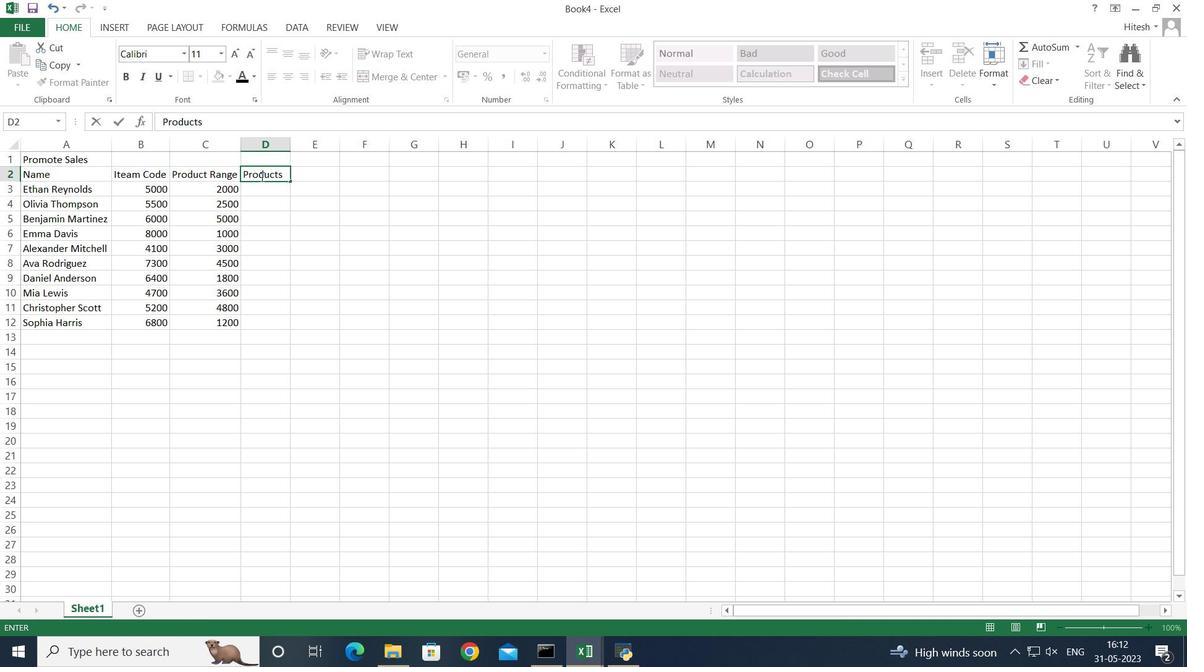 
Action: Mouse moved to (319, 176)
Screenshot: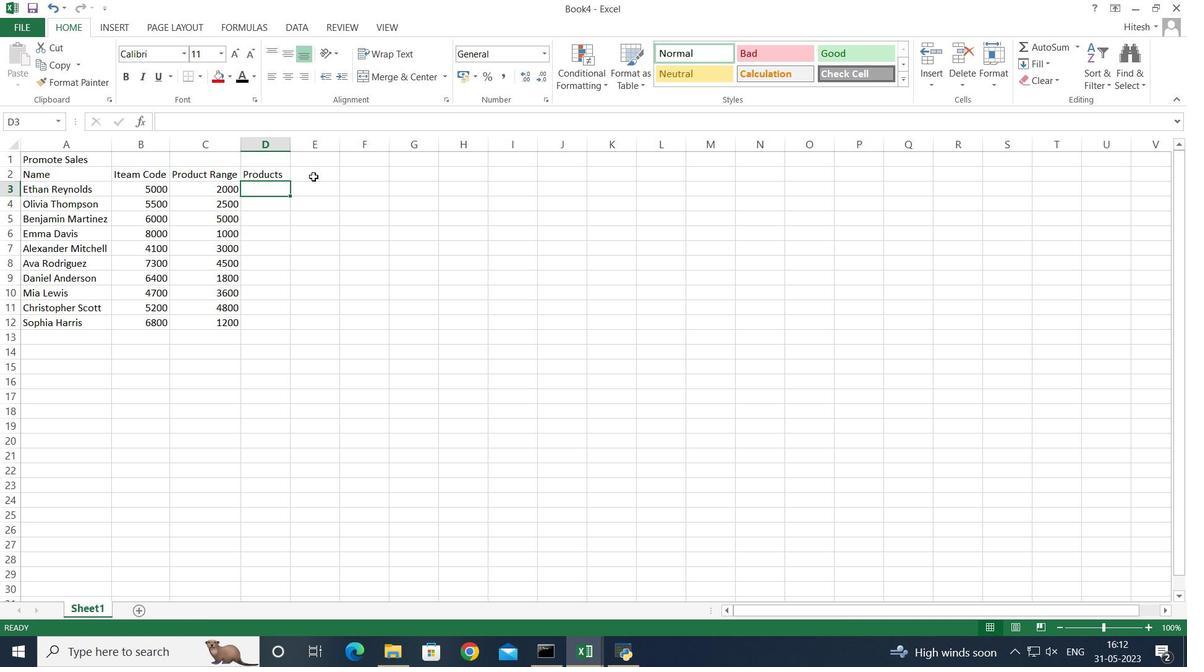 
Action: Key pressed <Key.shift><Key.shift>Calvin<Key.space><Key.shift_r>Klein<Key.space><Key.enter><Key.shift><Key.shift><Key.shift><Key.shift><Key.shift><Key.shift>Tommy<Key.space><Key.shift><Key.shift><Key.shift><Key.shift><Key.shift>Hilfiger<Key.enter><Key.up>
Screenshot: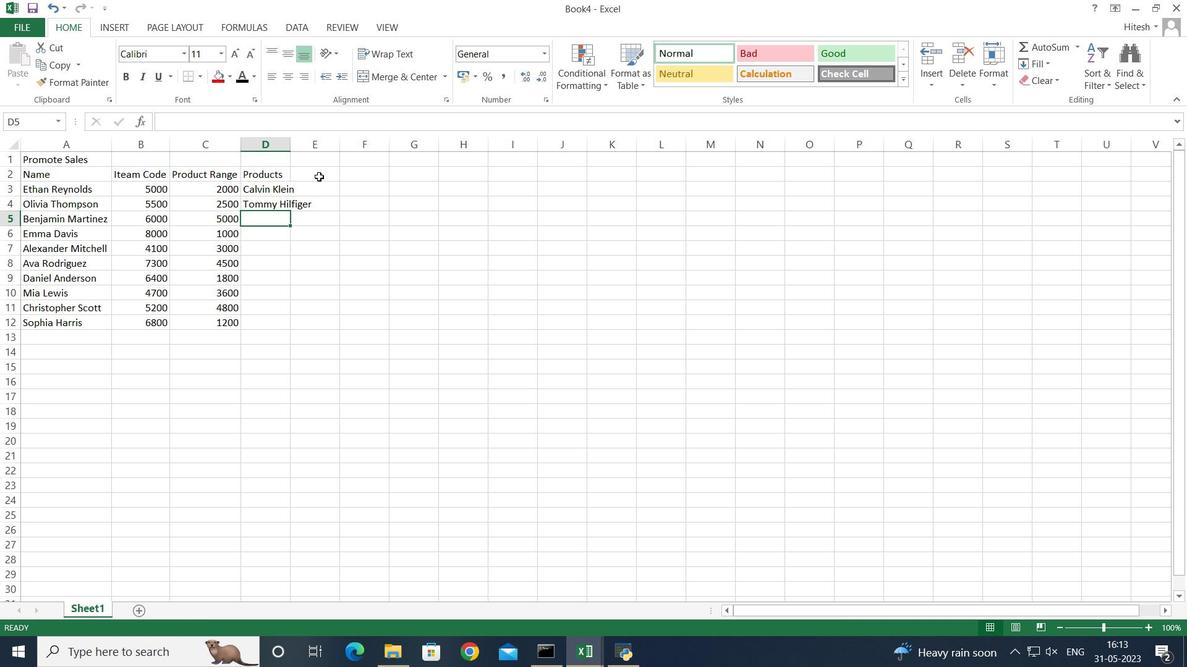 
Action: Mouse moved to (319, 117)
Screenshot: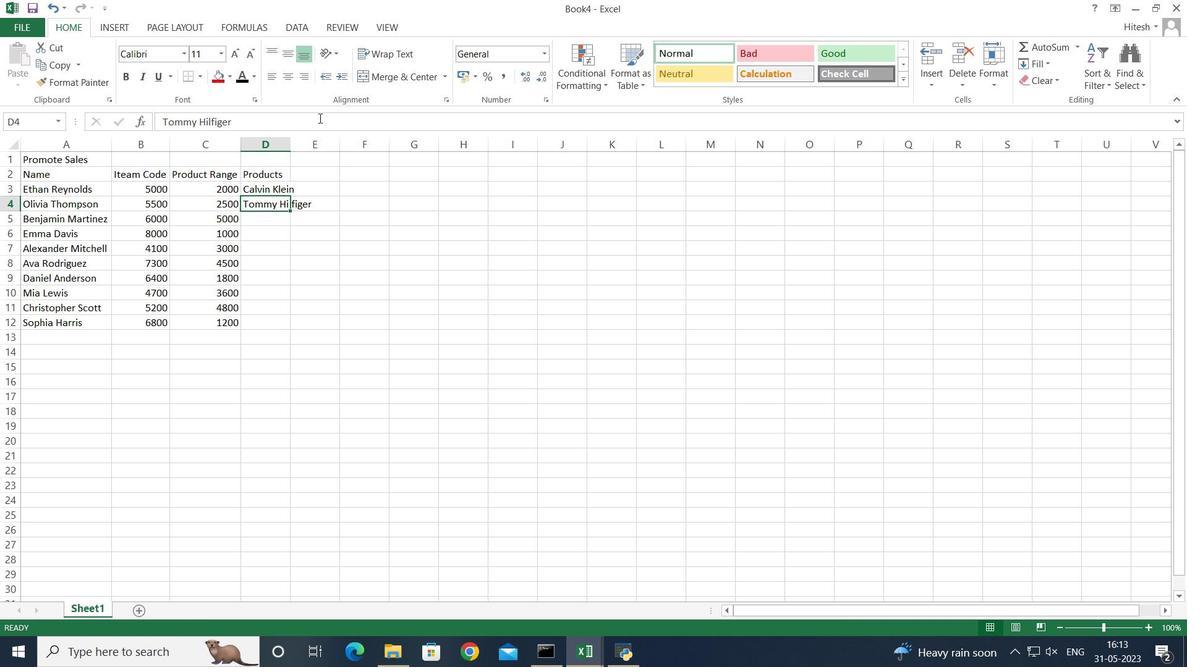 
Action: Mouse pressed left at (319, 117)
Screenshot: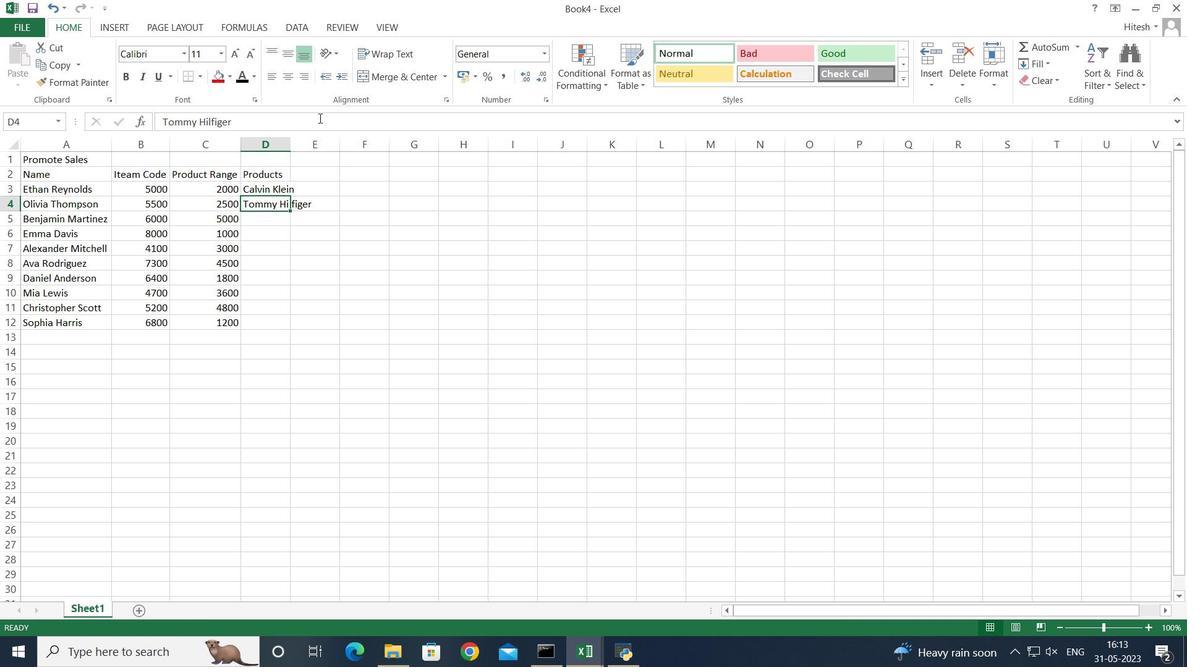 
Action: Key pressed <Key.space><Key.shift>T-<Key.shift>Shirt<Key.enter><Key.shift>Armani<Key.space><Key.shift>Bag<Key.enter><Key.shift>Burberry<Key.space><Key.shift>Shoe<Key.enter><Key.shift>Levi's<Key.space><Key.shift>T0<Key.backspace>-s<Key.backspace><Key.shift>Shirt<Key.enter><Key.shift><Key.shift><Key.shift><Key.shift><Key.shift><Key.shift><Key.shift><Key.shift><Key.shift><Key.shift><Key.shift><Key.shift><Key.shift>Underv<Key.space><Key.backspace><Key.backspace><Key.space><Key.shift>Armour<Key.enter><Key.shift>Vans<Key.space><Key.shift>Shoe<Key.enter><Key.shift><Key.shift><Key.shift><Key.shift><Key.shift><Key.shift><Key.shift><Key.shift><Key.shift><Key.shift><Key.shift><Key.shift><Key.shift><Key.shift><Key.shift><Key.shift><Key.shift><Key.shift><Key.shift><Key.shift><Key.shift><Key.shift><Key.shift><Key.shift><Key.shift><Key.shift><Key.shift><Key.shift><Key.shift><Key.shift><Key.shift><Key.shift><Key.shift><Key.shift><Key.shift><Key.shift><Key.shift><Key.shift><Key.shift><Key.shift><Key.shift><Key.shift><Key.shift><Key.shift><Key.shift><Key.shift><Key.shift><Key.shift><Key.shift><Key.shift><Key.shift><Key.shift><Key.shift><Key.shift><Key.shift><Key.shift><Key.shift><Key.shift><Key.shift><Key.shift><Key.shift><Key.shift><Key.shift><Key.shift><Key.shift><Key.shift><Key.shift><Key.shift><Key.shift><Key.shift><Key.shift><Key.shift><Key.shift><Key.shift><Key.shift><Key.shift><Key.shift><Key.shift><Key.shift><Key.shift><Key.shift><Key.shift><Key.shift><Key.shift><Key.shift><Key.shift><Key.shift><Key.shift><Key.shift><Key.shift><Key.shift><Key.shift><Key.shift><Key.shift><Key.shift><Key.shift><Key.shift><Key.shift><Key.shift><Key.shift><Key.shift><Key.shift>Converse<Key.space><Key.shift>Shoe<Key.enter><Key.shift>Timberland<Key.space><Key.shift>Shoe<Key.enter><Key.shift><Key.shift><Key.shift><Key.shift><Key.shift><Key.shift><Key.shift><Key.shift><Key.shift><Key.shift><Key.shift><Key.shift><Key.shift><Key.shift><Key.shift><Key.shift><Key.shift><Key.shift><Key.shift>Skechers<Key.space><Key.shift>Shoe<Key.enter>
Screenshot: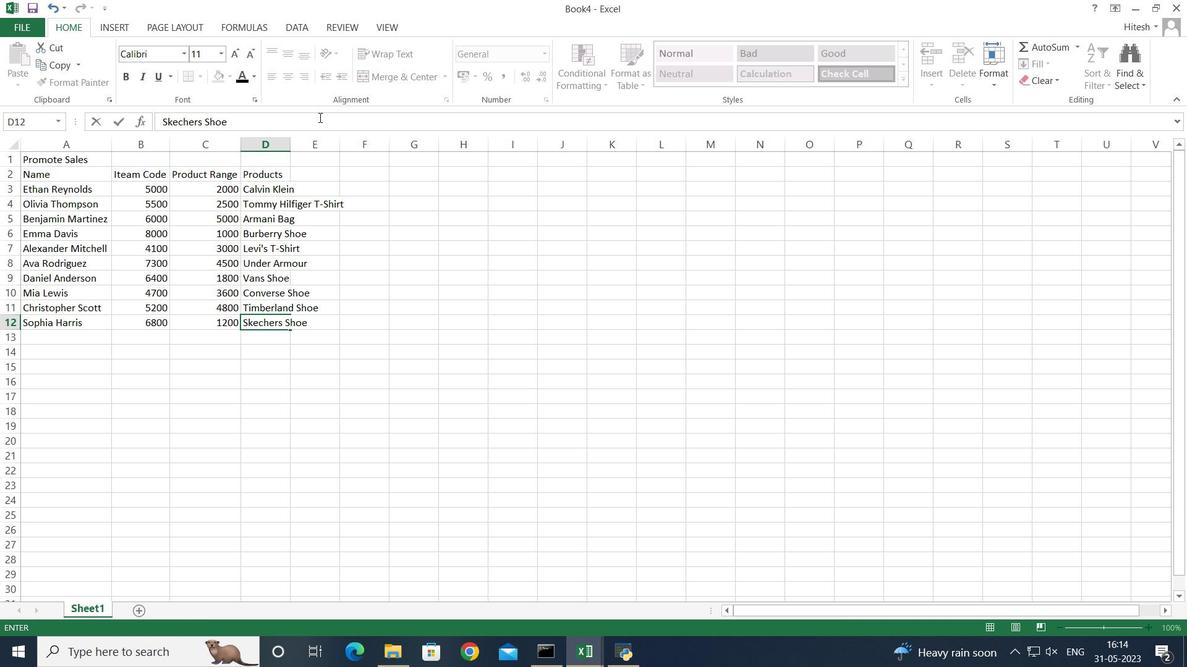 
Action: Mouse moved to (277, 150)
Screenshot: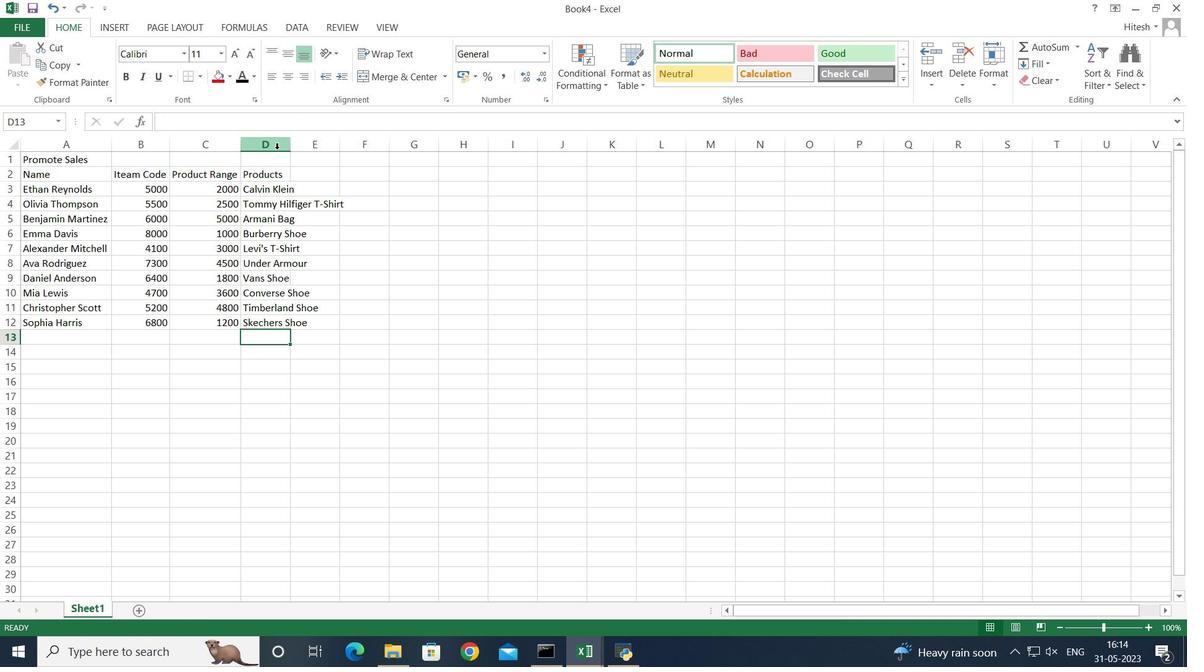 
Action: Mouse pressed left at (277, 150)
Screenshot: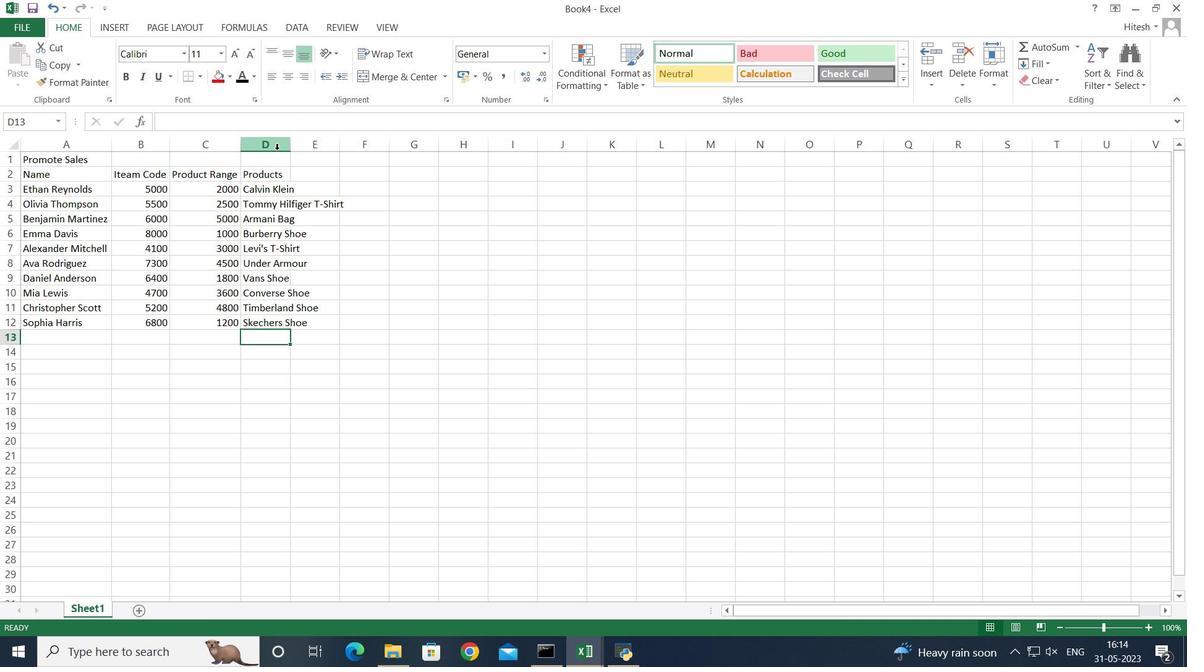 
Action: Mouse moved to (289, 146)
Screenshot: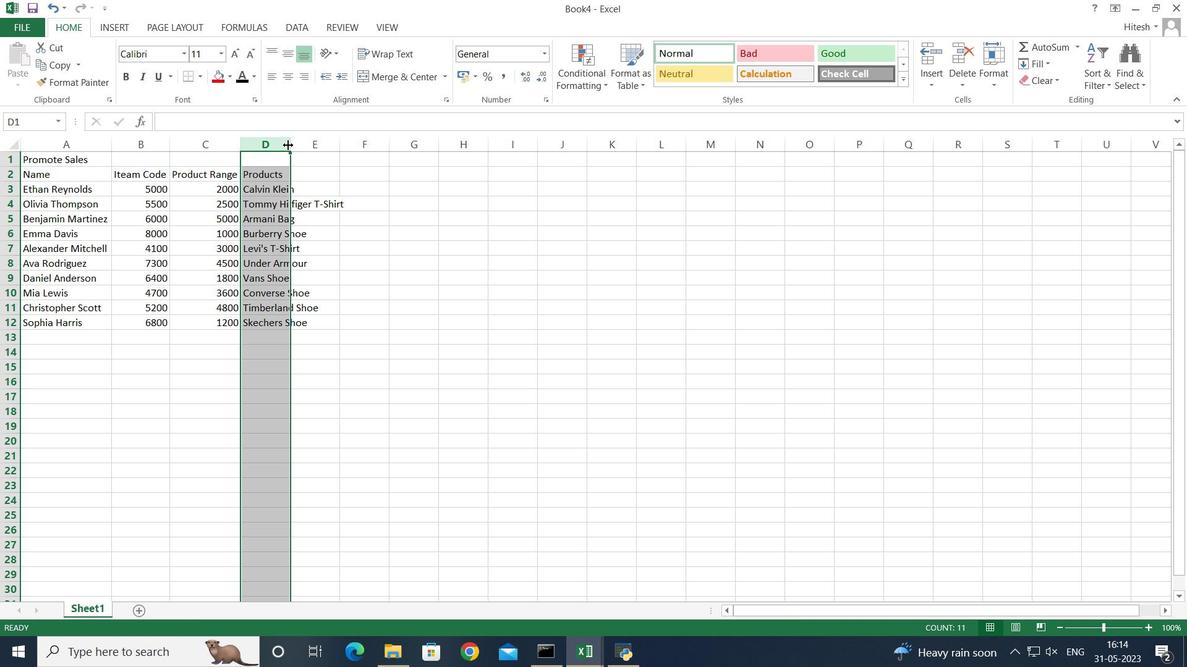 
Action: Mouse pressed left at (289, 146)
Screenshot: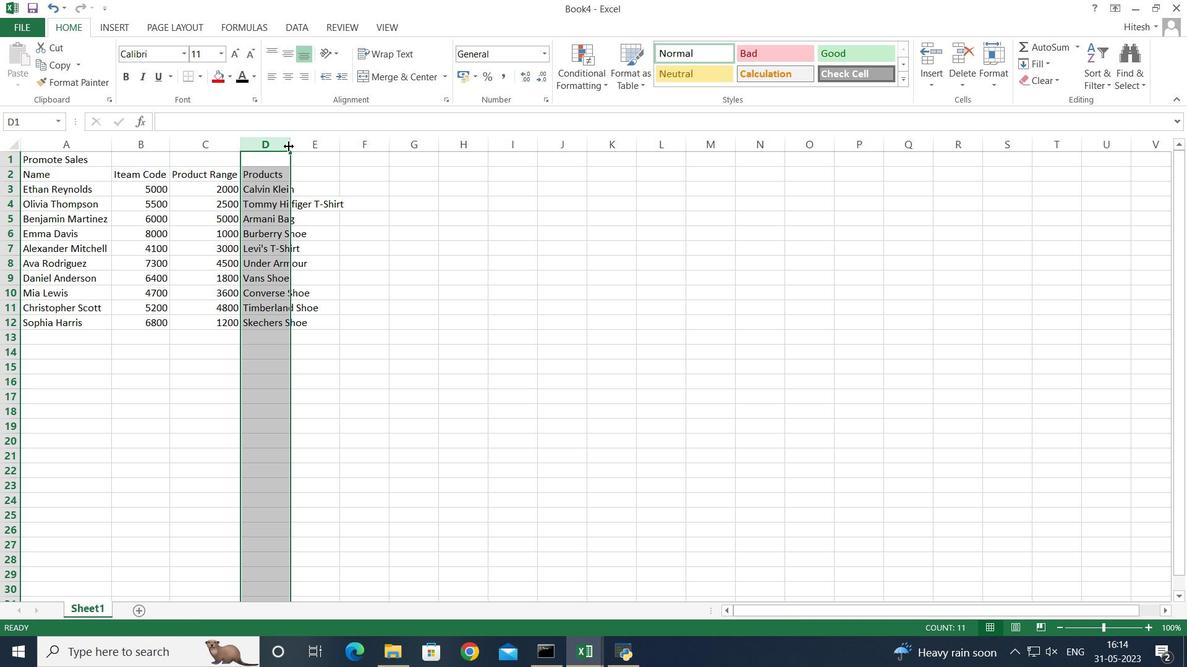 
Action: Mouse pressed left at (289, 146)
Screenshot: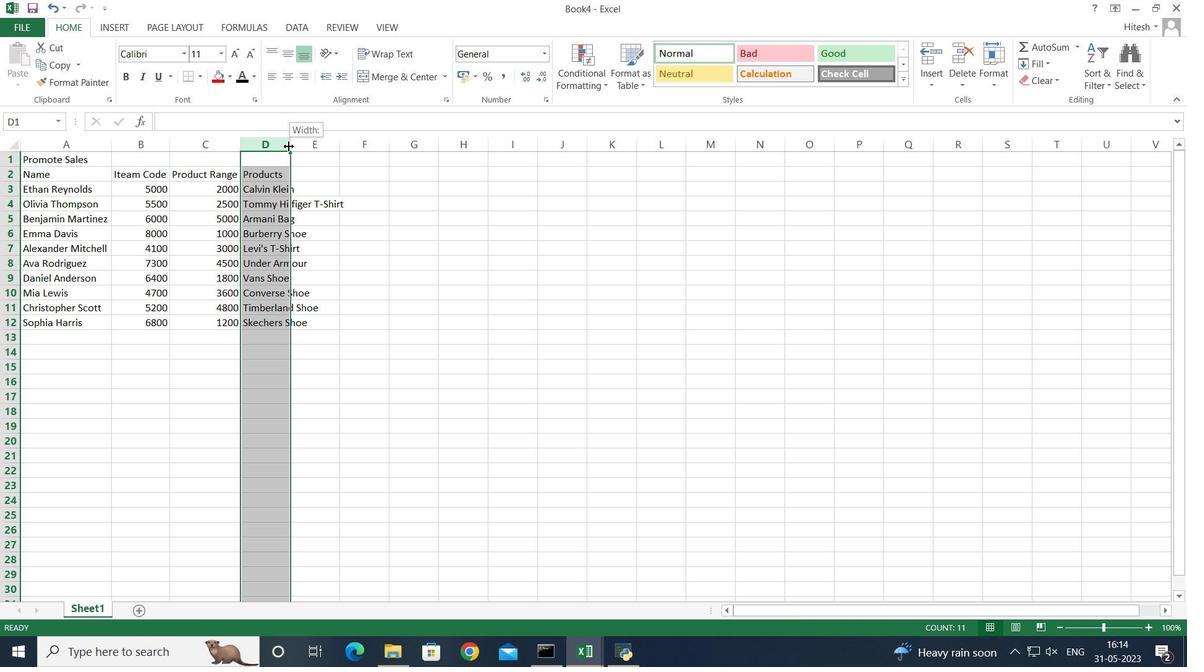 
Action: Mouse moved to (375, 174)
Screenshot: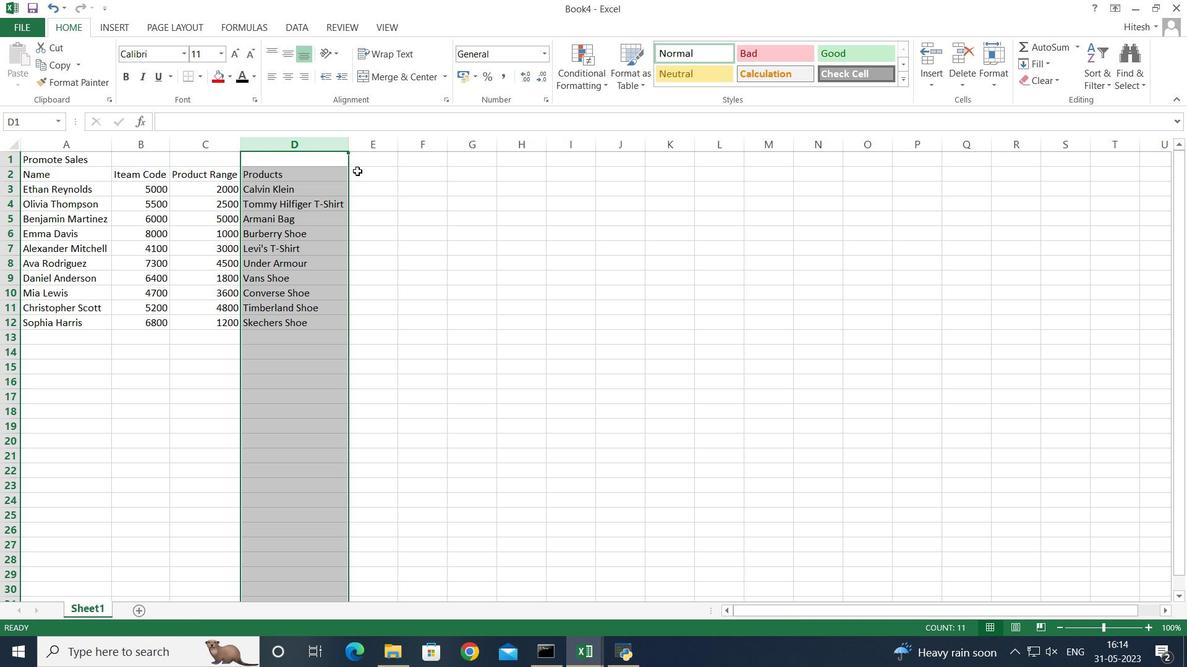 
Action: Mouse pressed left at (375, 174)
Screenshot: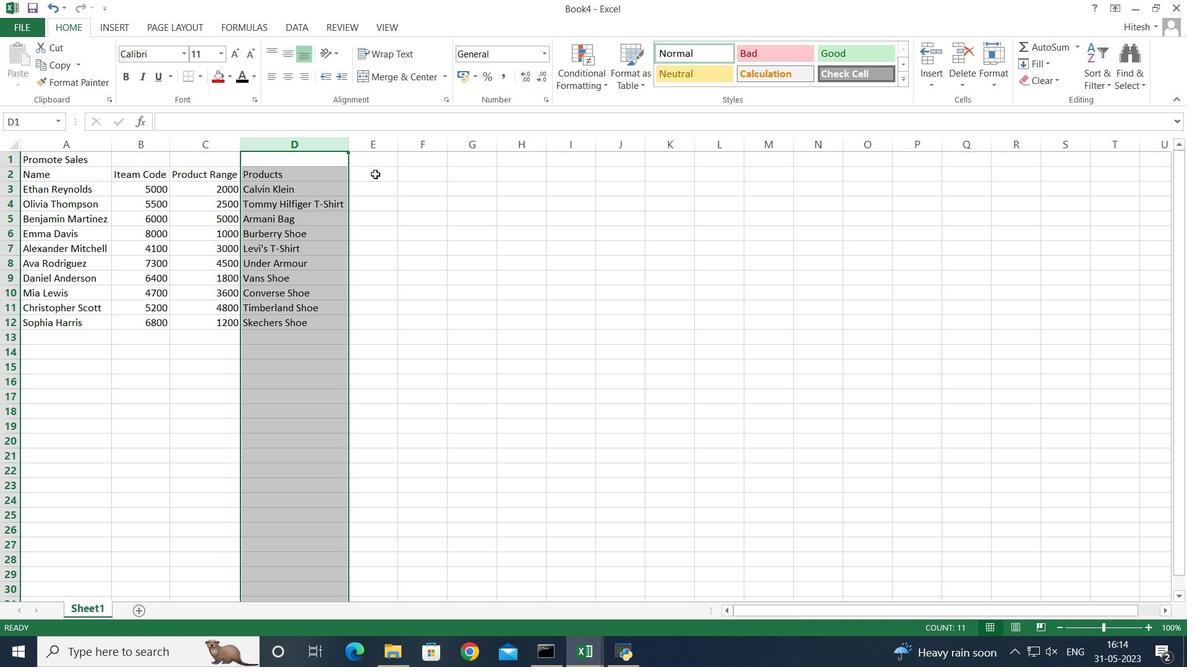 
Action: Key pressed <Key.shift>Quantity
Screenshot: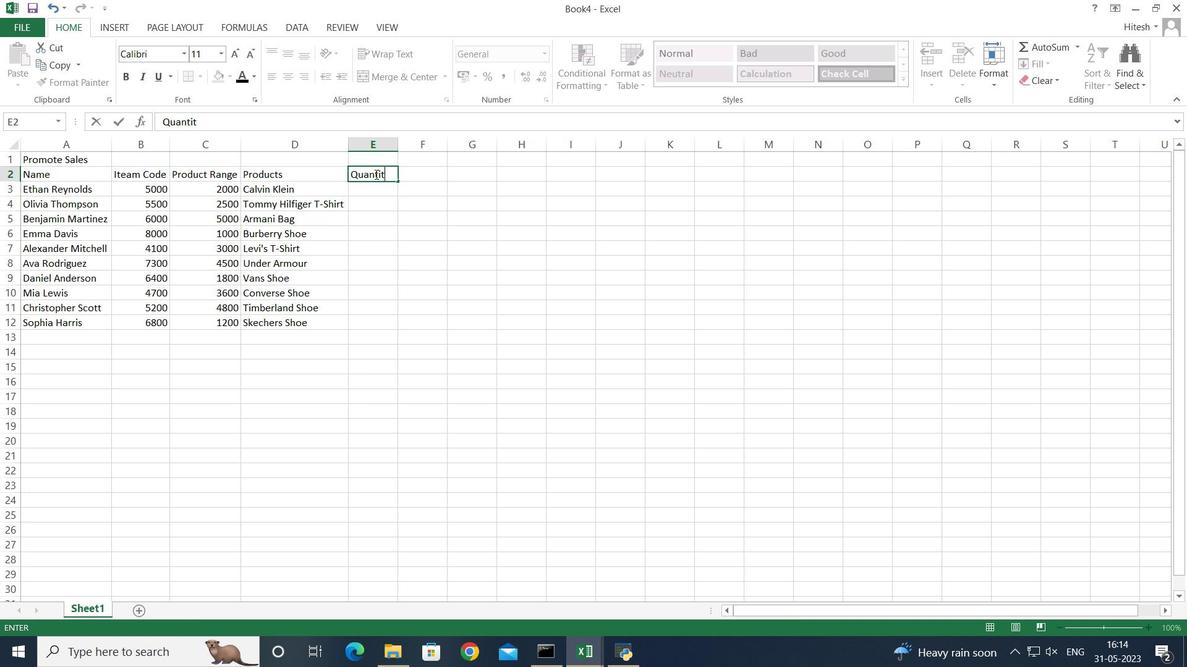 
Action: Mouse moved to (376, 174)
Screenshot: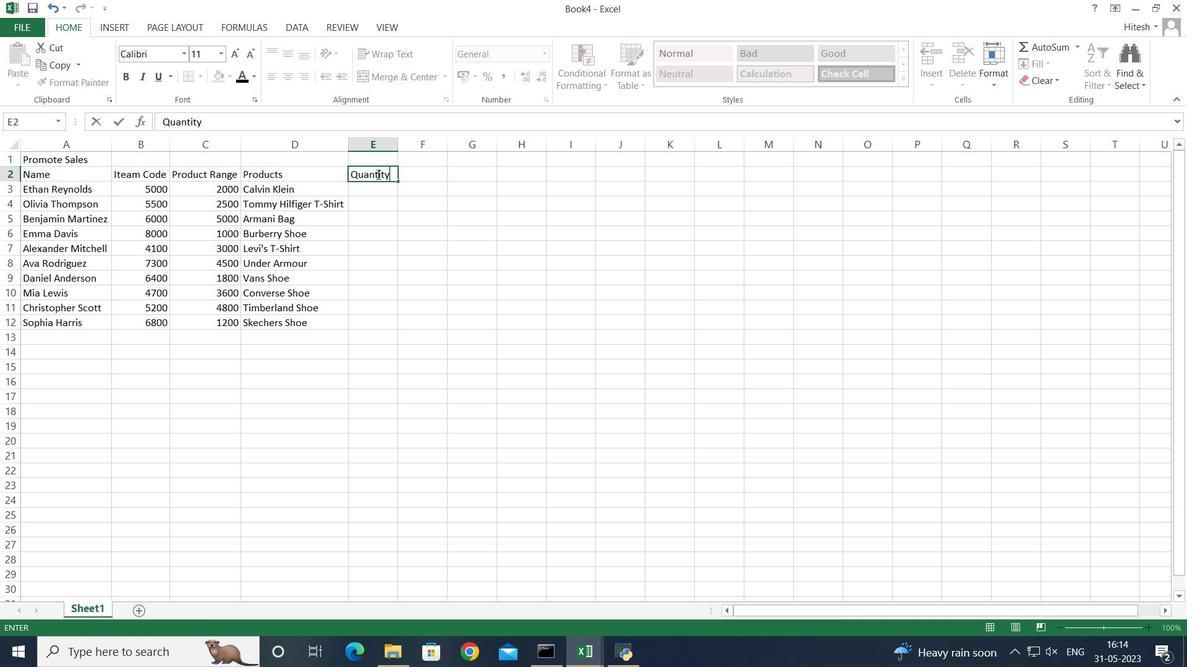 
Action: Key pressed <Key.space>
Screenshot: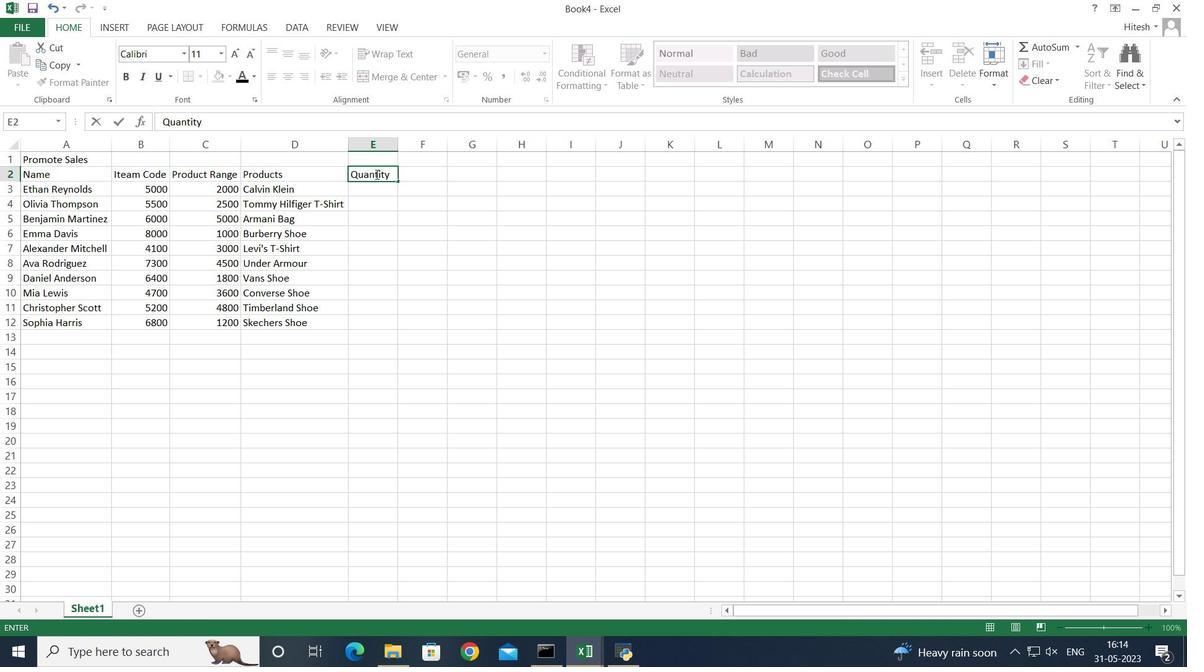 
Action: Mouse moved to (377, 189)
Screenshot: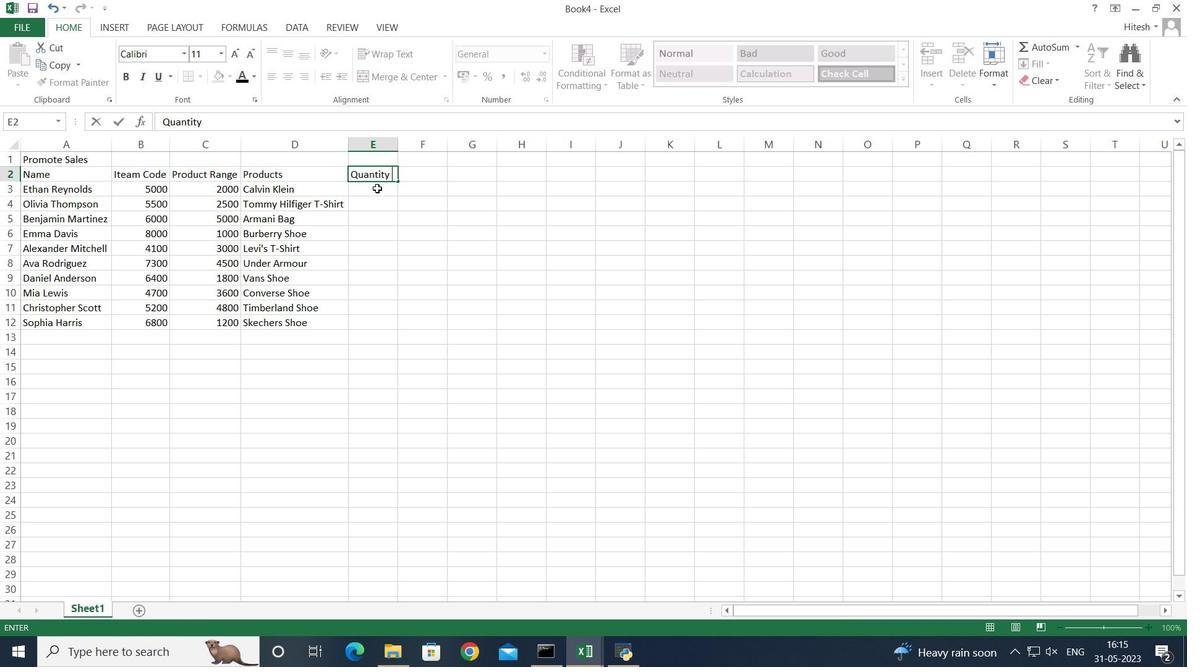 
Action: Mouse pressed left at (377, 189)
Screenshot: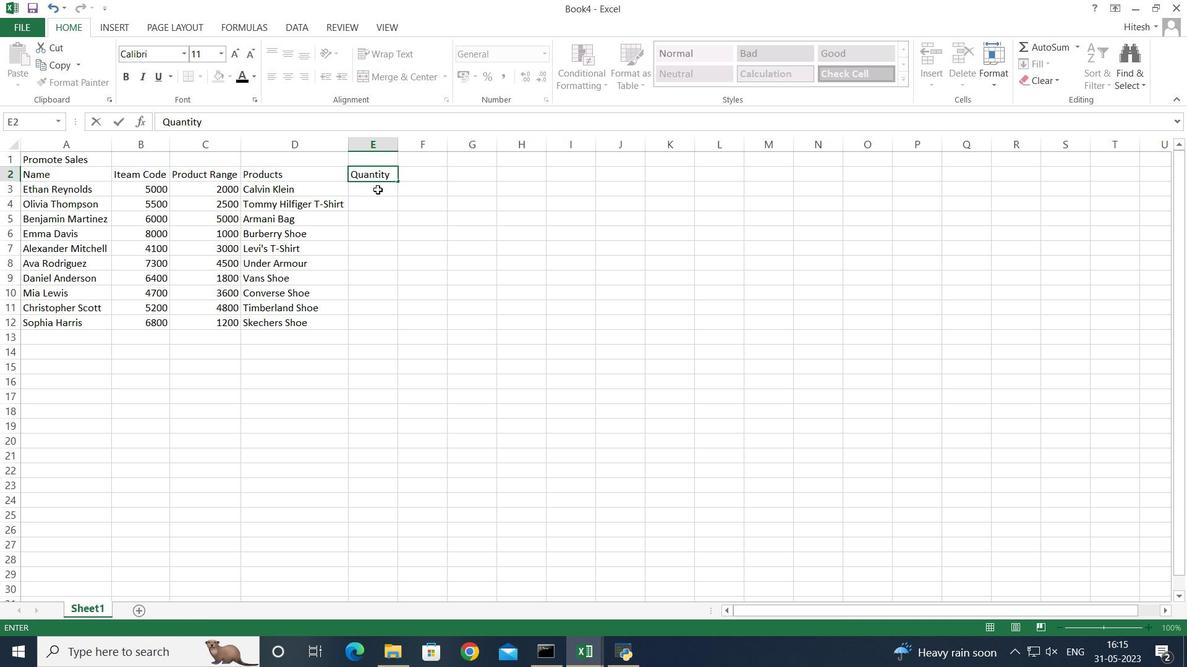 
Action: Key pressed 4<Key.enter>5<Key.enter>3<Key.enter>5<Key.enter>4<Key.enter>3<Key.enter>3<Key.enter>4<Key.enter>5<Key.enter>4<Key.enter>
Screenshot: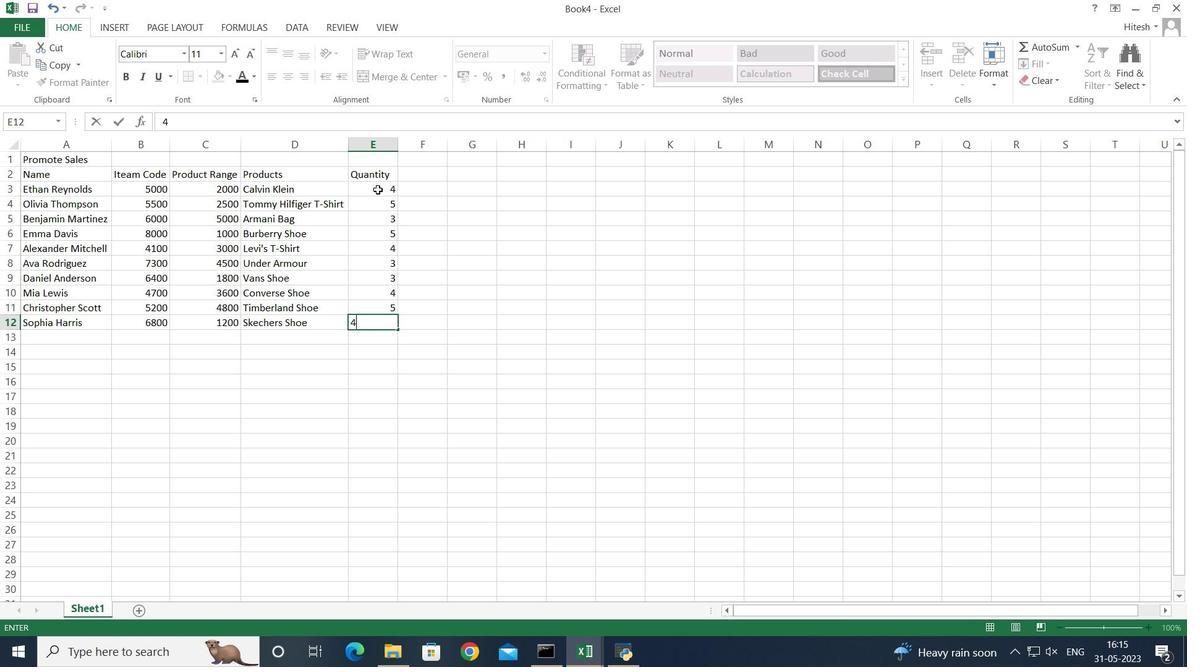 
Action: Mouse moved to (407, 174)
Screenshot: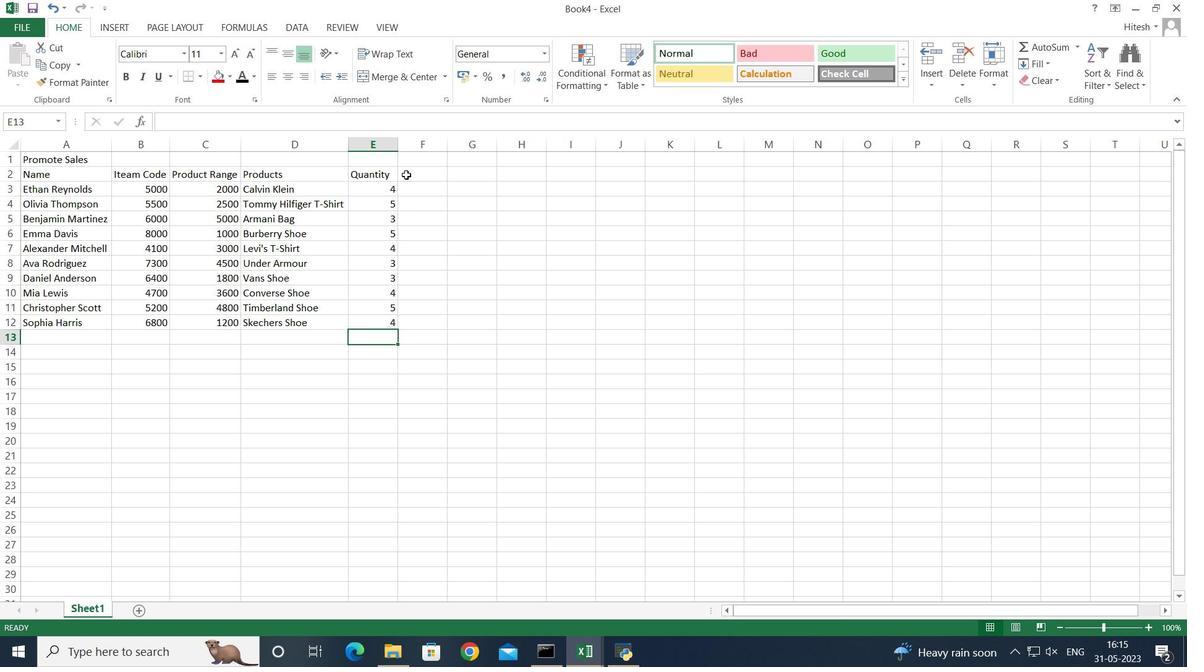 
Action: Mouse pressed left at (407, 174)
Screenshot: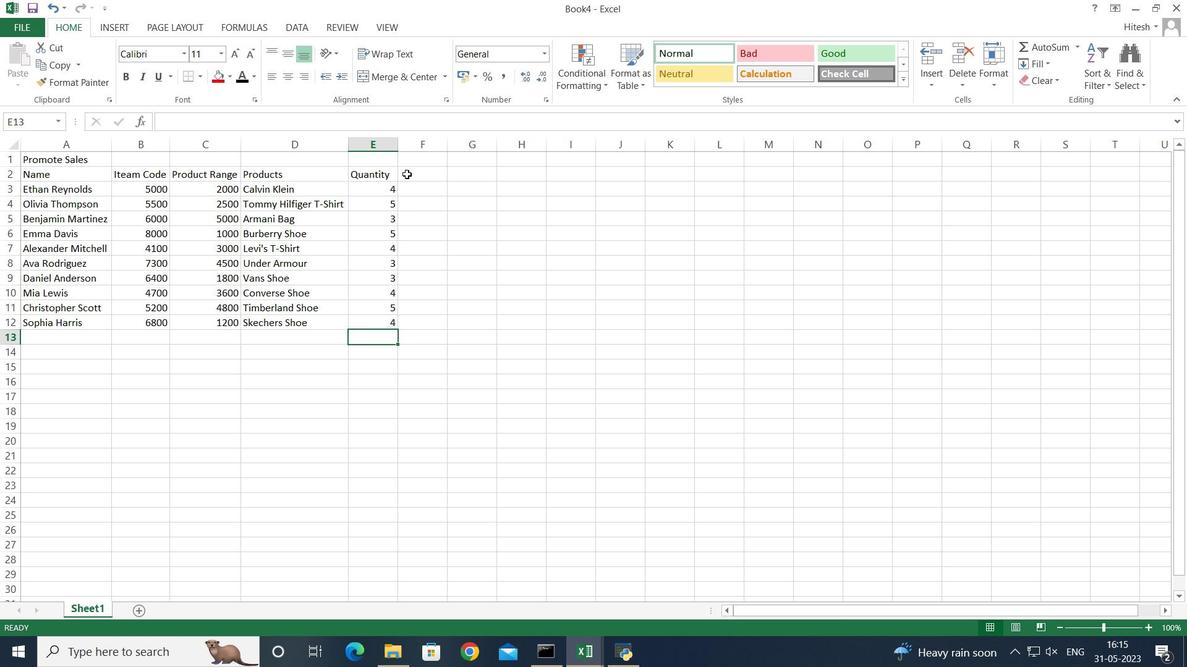 
Action: Mouse moved to (406, 174)
Screenshot: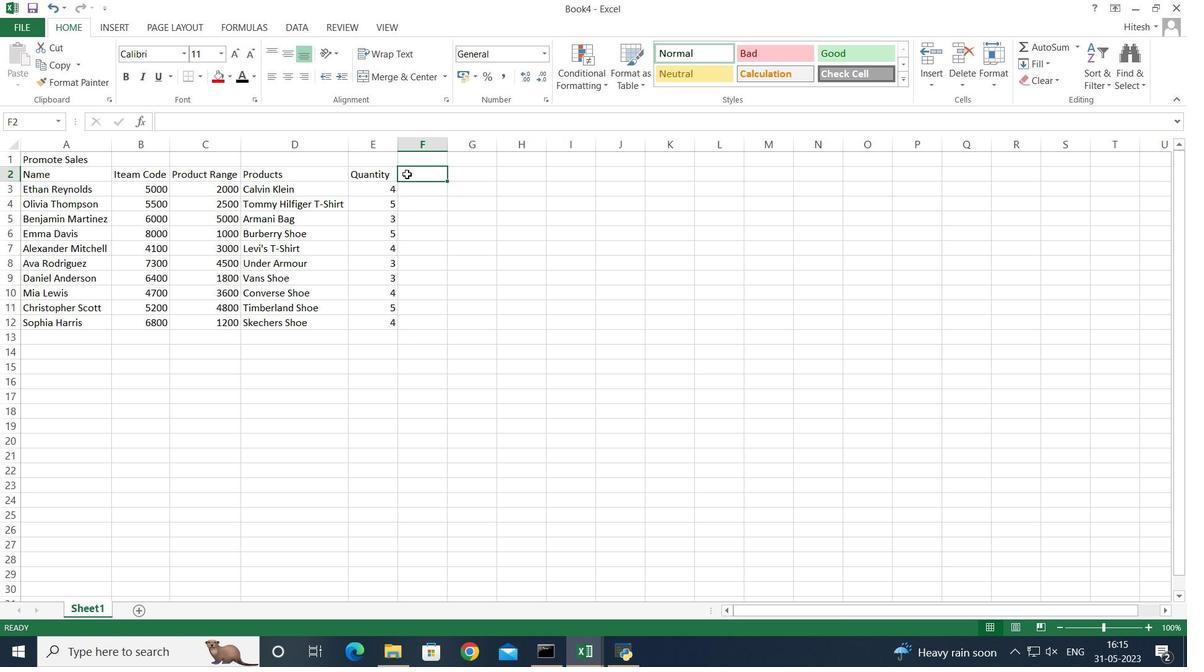 
Action: Key pressed <Key.shift><Key.shift>Commission<Key.enter>
Screenshot: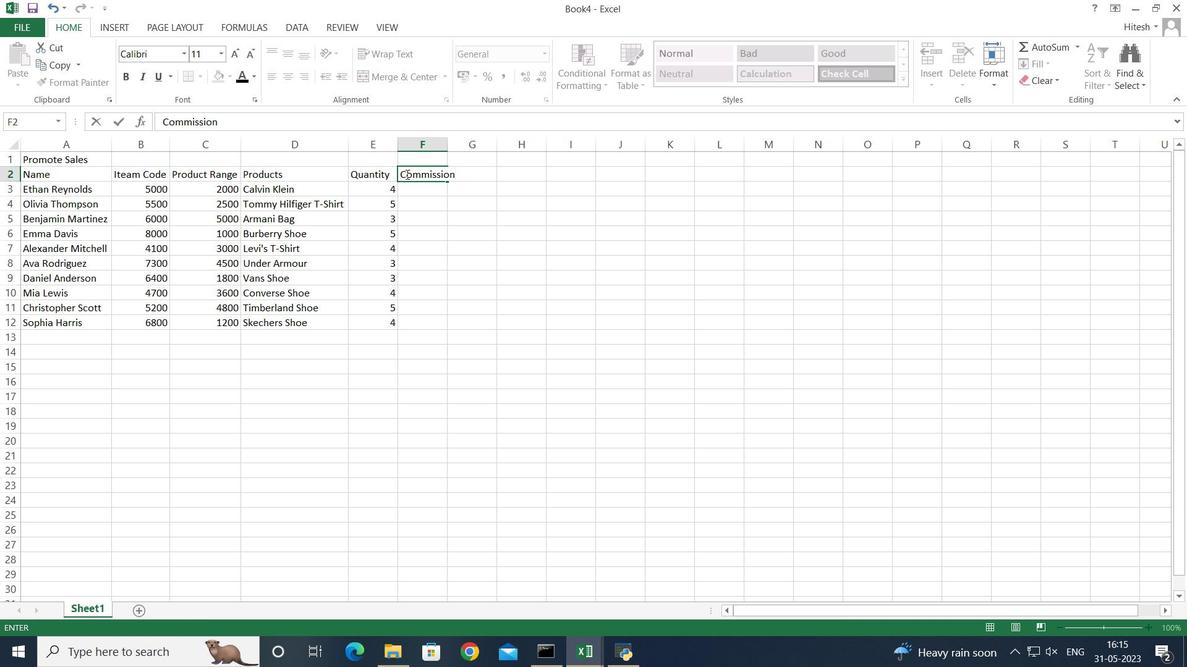 
Action: Mouse moved to (424, 145)
Screenshot: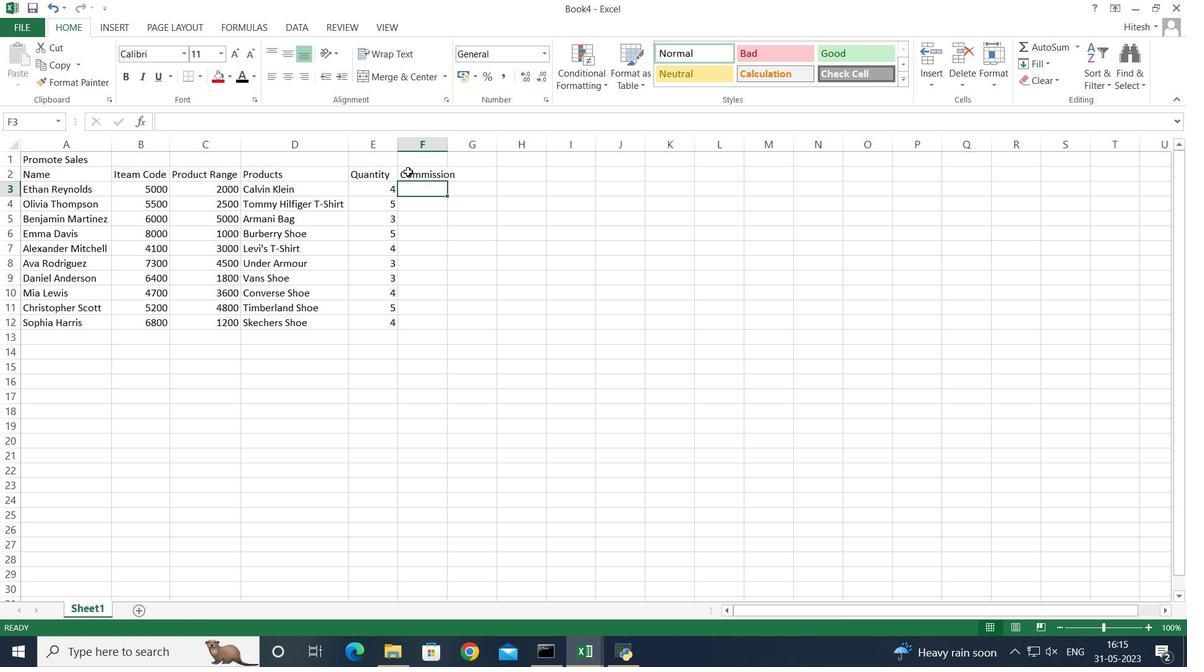 
Action: Mouse pressed left at (424, 145)
Screenshot: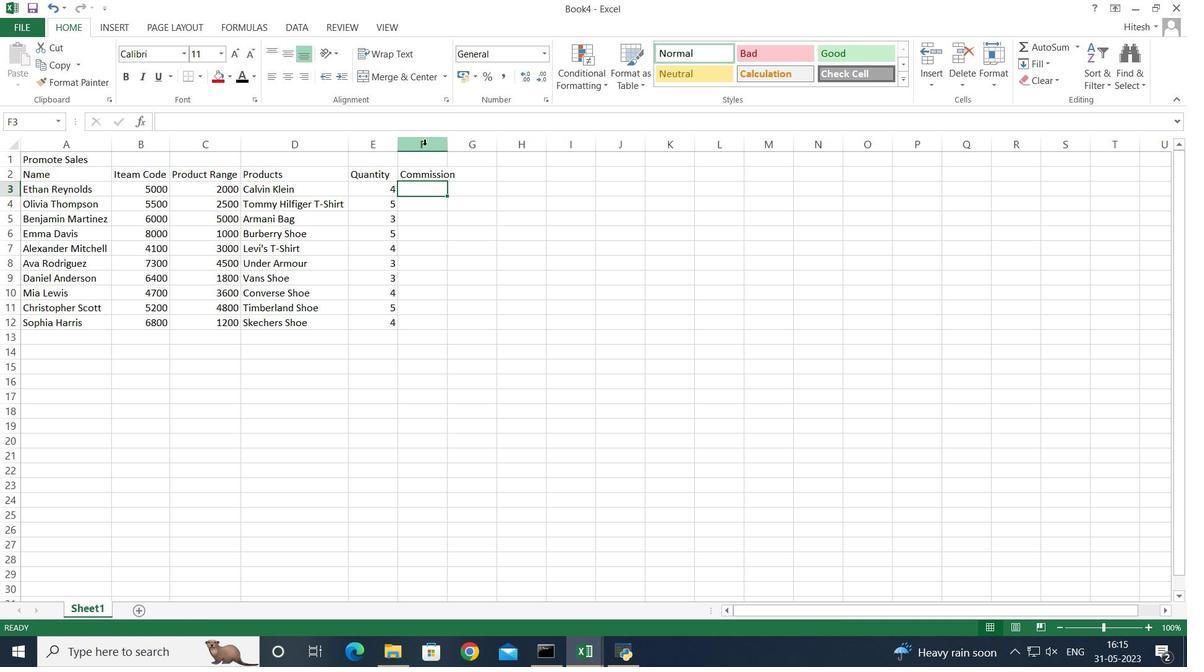
Action: Mouse moved to (446, 149)
Screenshot: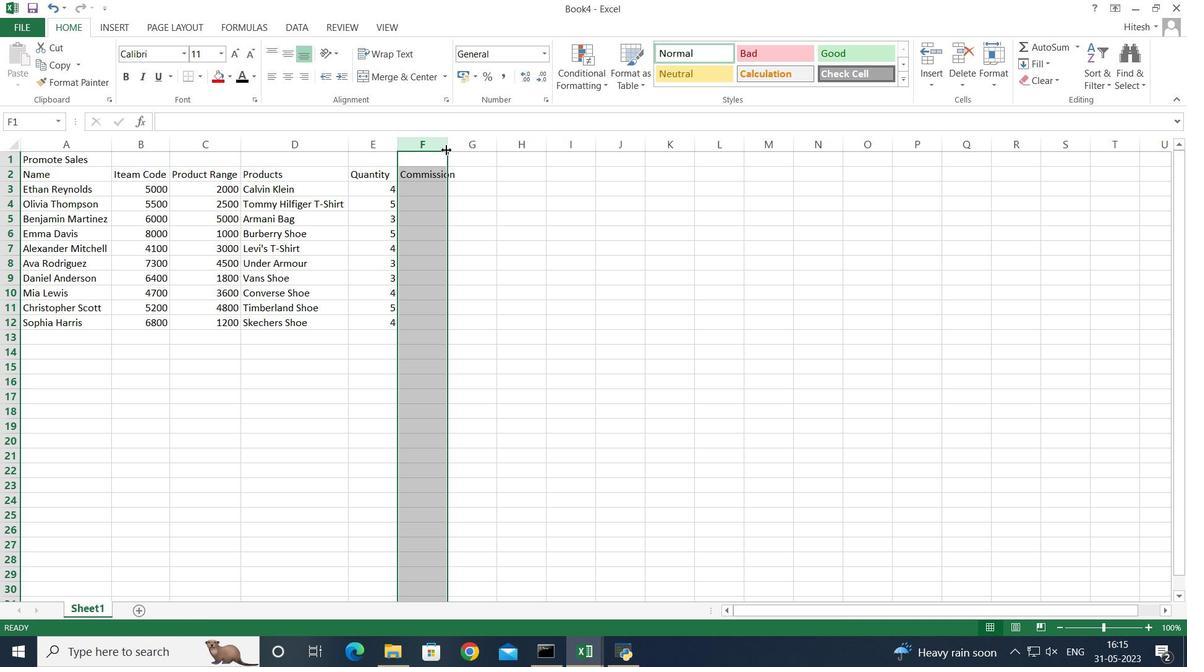 
Action: Mouse pressed left at (446, 149)
Screenshot: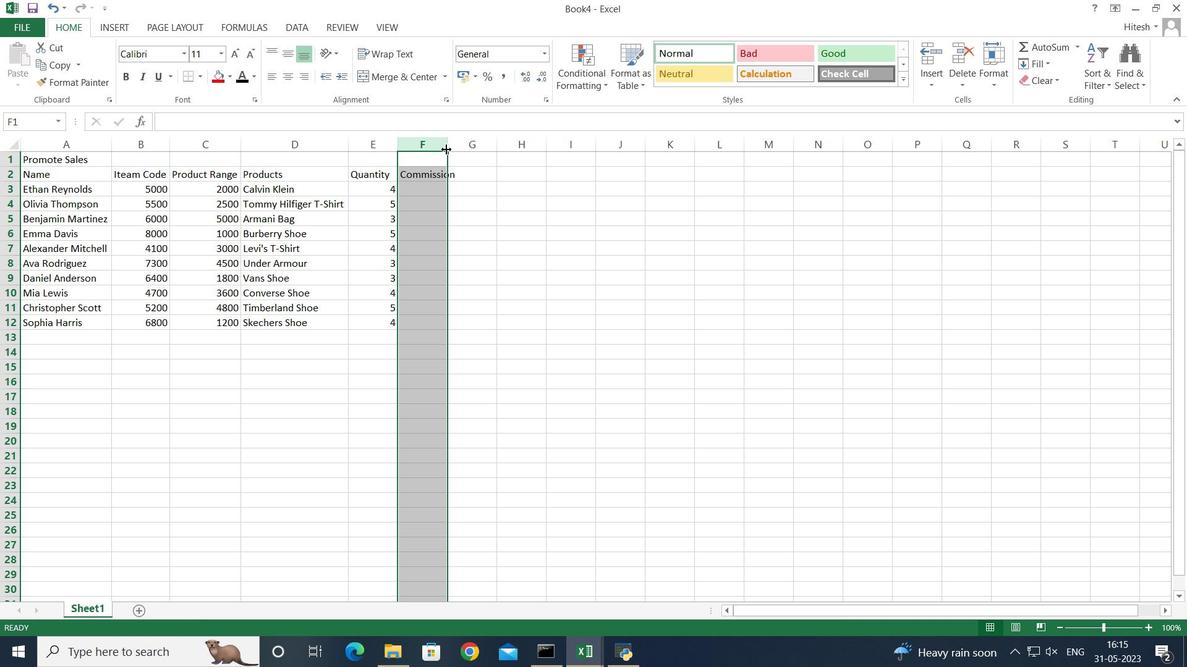 
Action: Mouse pressed left at (446, 149)
Screenshot: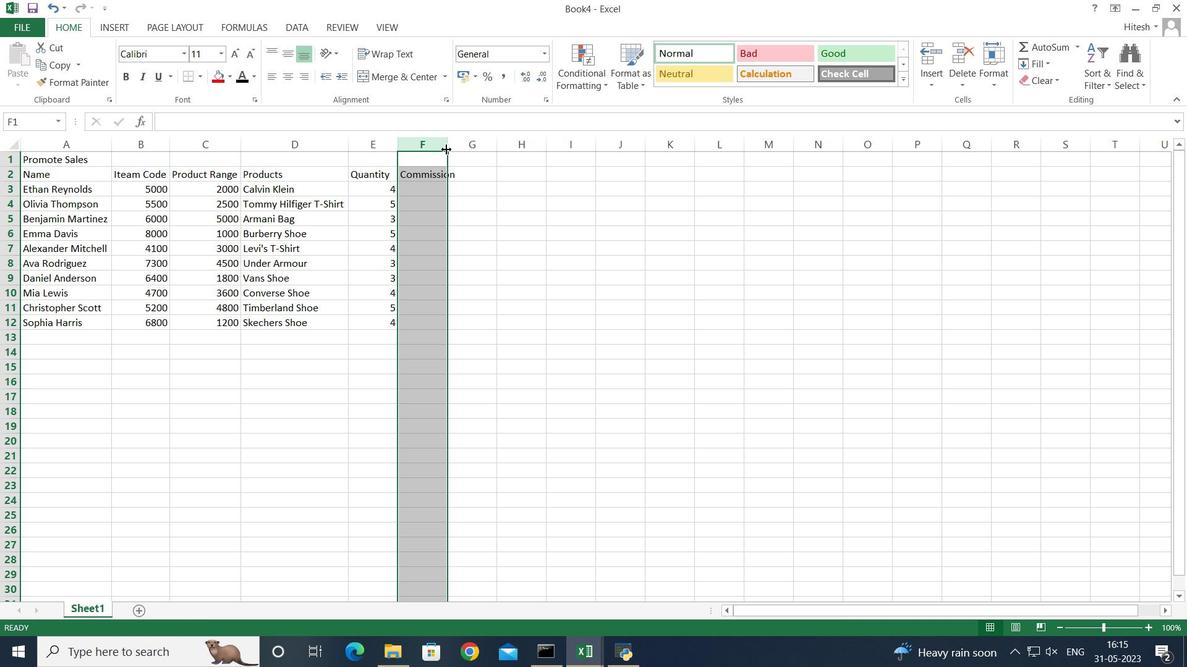 
Action: Mouse moved to (439, 188)
Screenshot: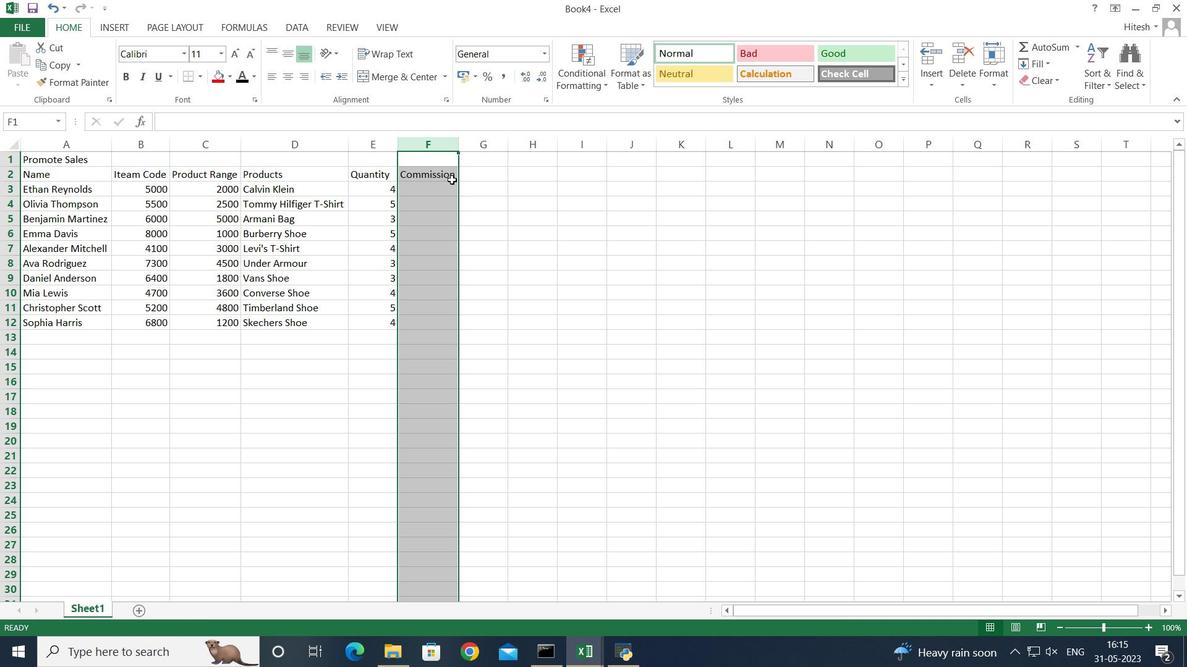 
Action: Mouse pressed left at (439, 188)
Screenshot: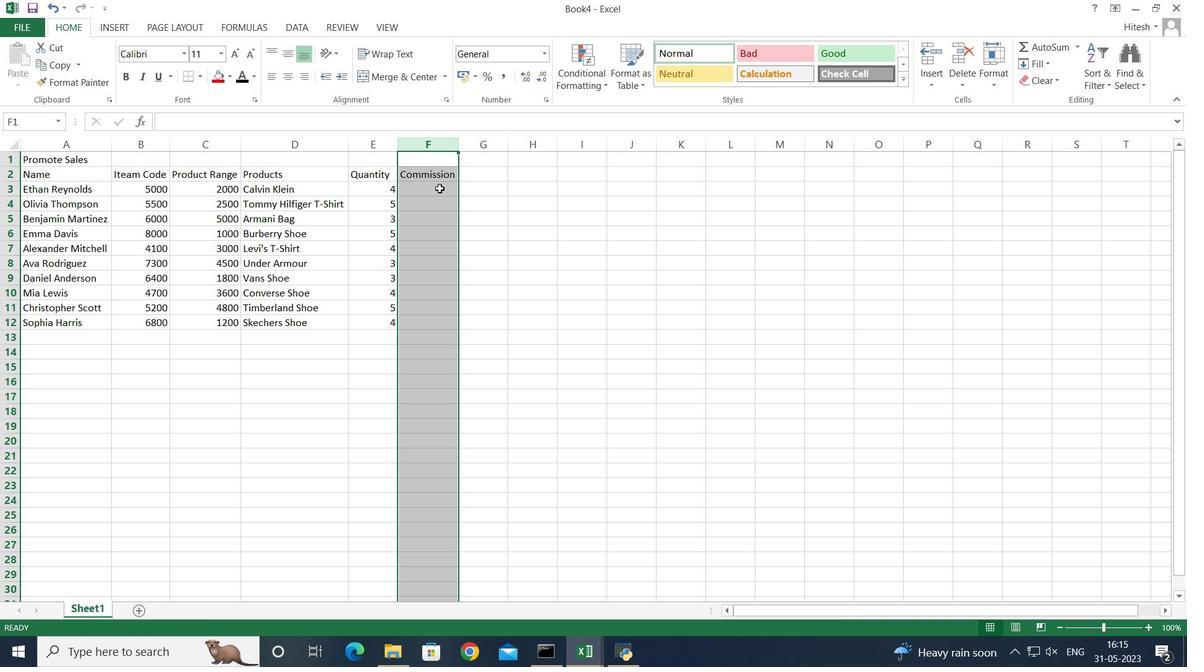 
Action: Key pressed =<Key.shift_r>(
Screenshot: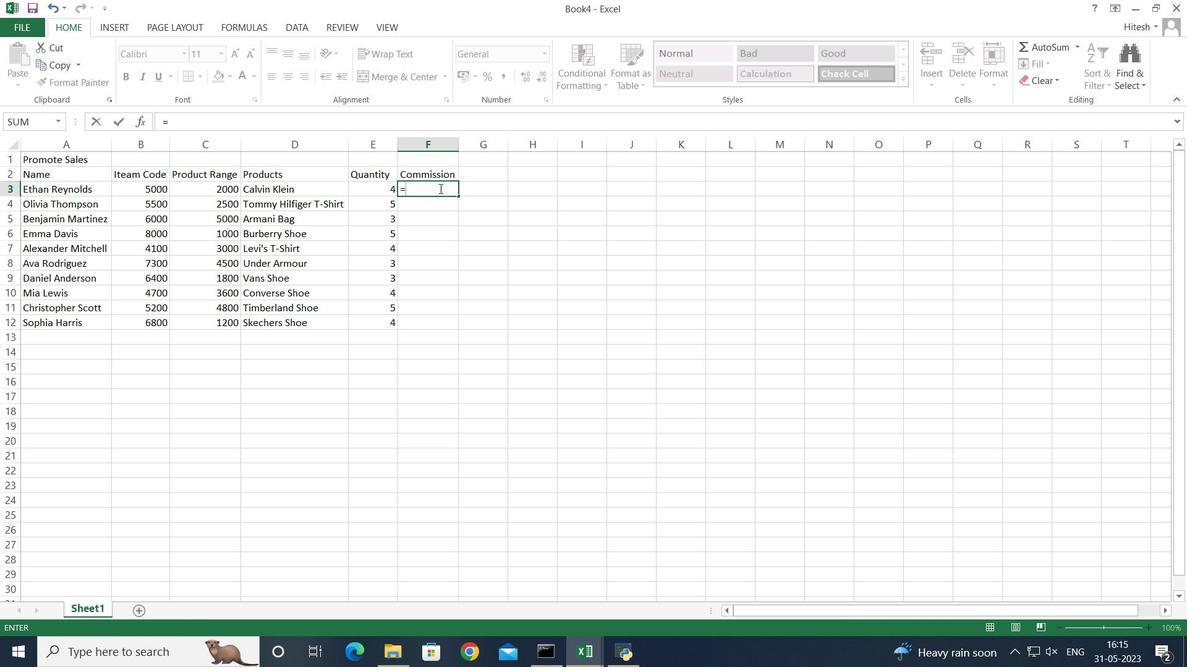 
Action: Mouse moved to (382, 189)
Screenshot: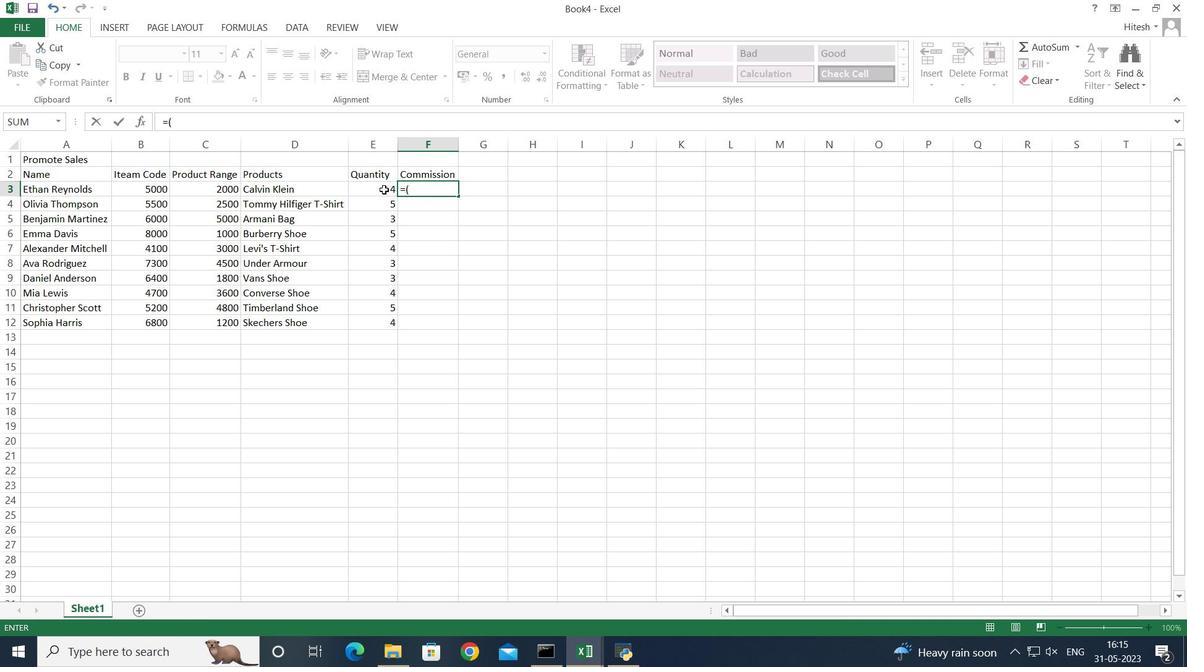 
Action: Mouse pressed left at (382, 189)
Screenshot: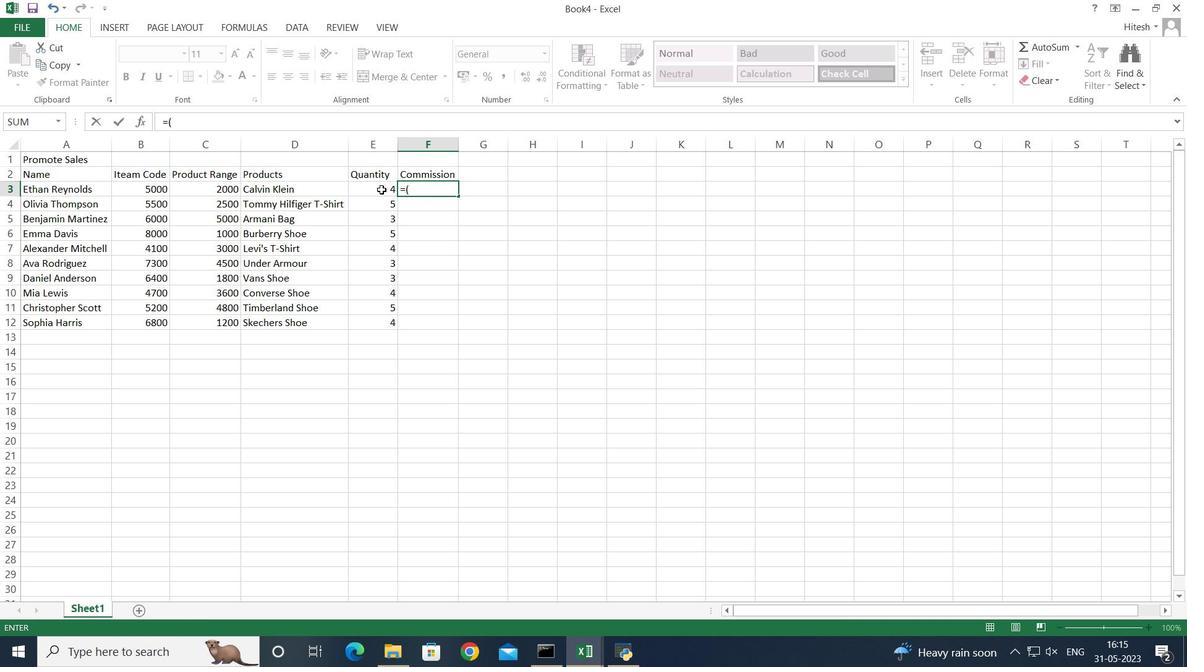 
Action: Key pressed *
Screenshot: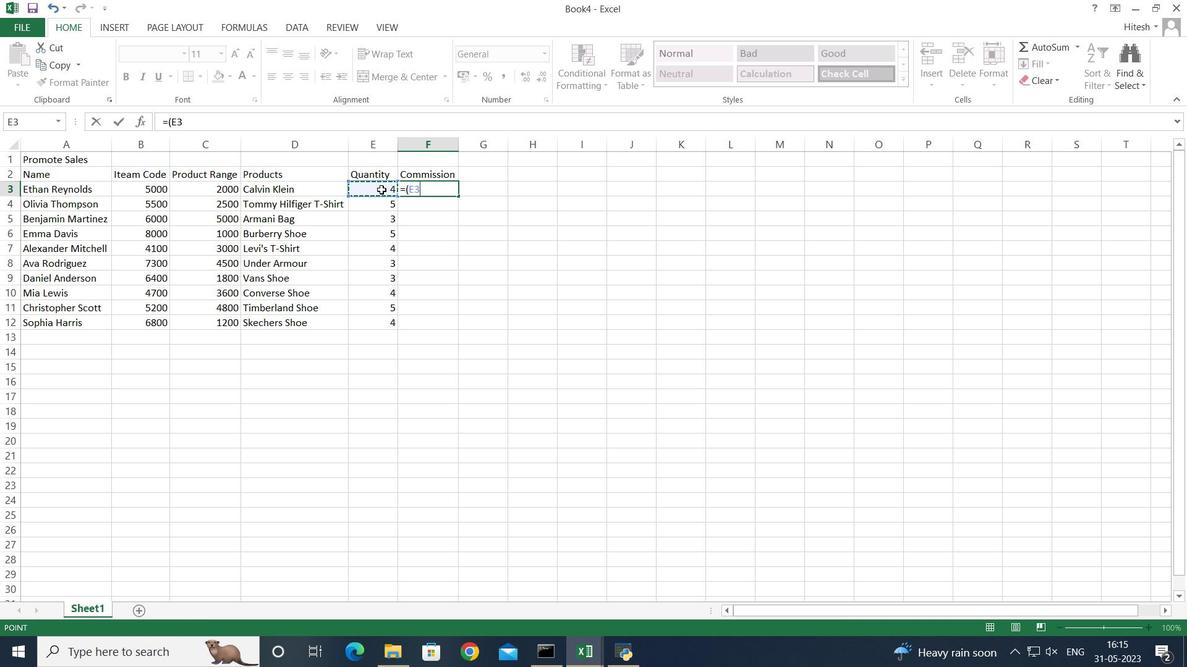 
Action: Mouse moved to (198, 191)
Screenshot: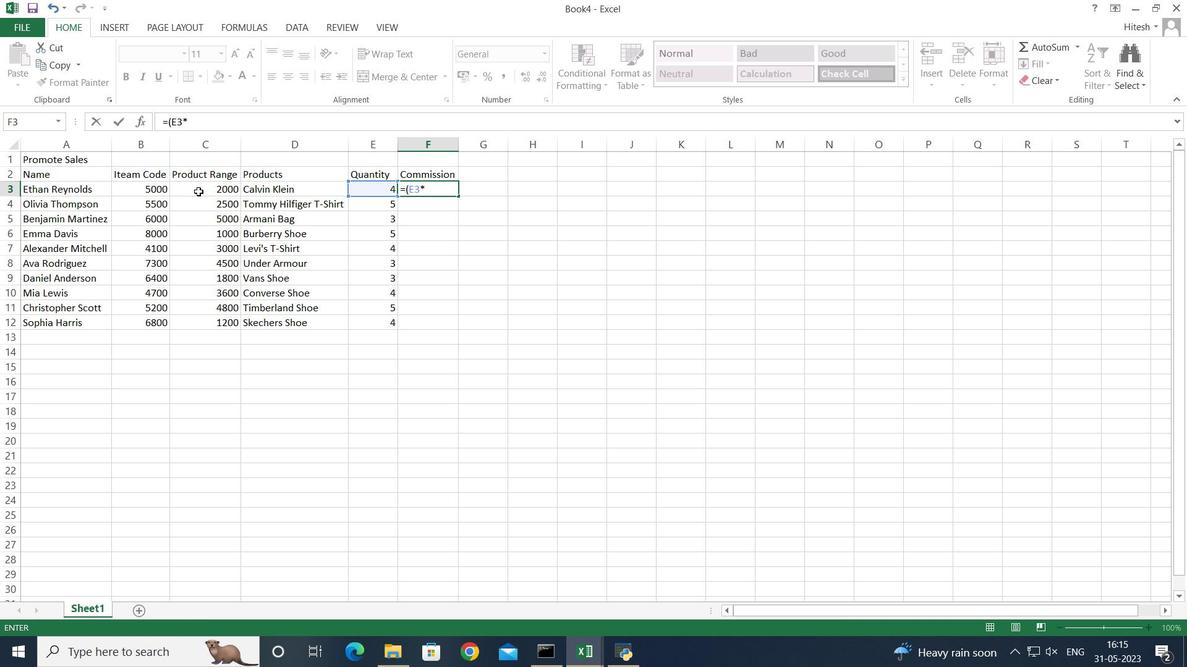 
Action: Mouse pressed left at (198, 191)
Screenshot: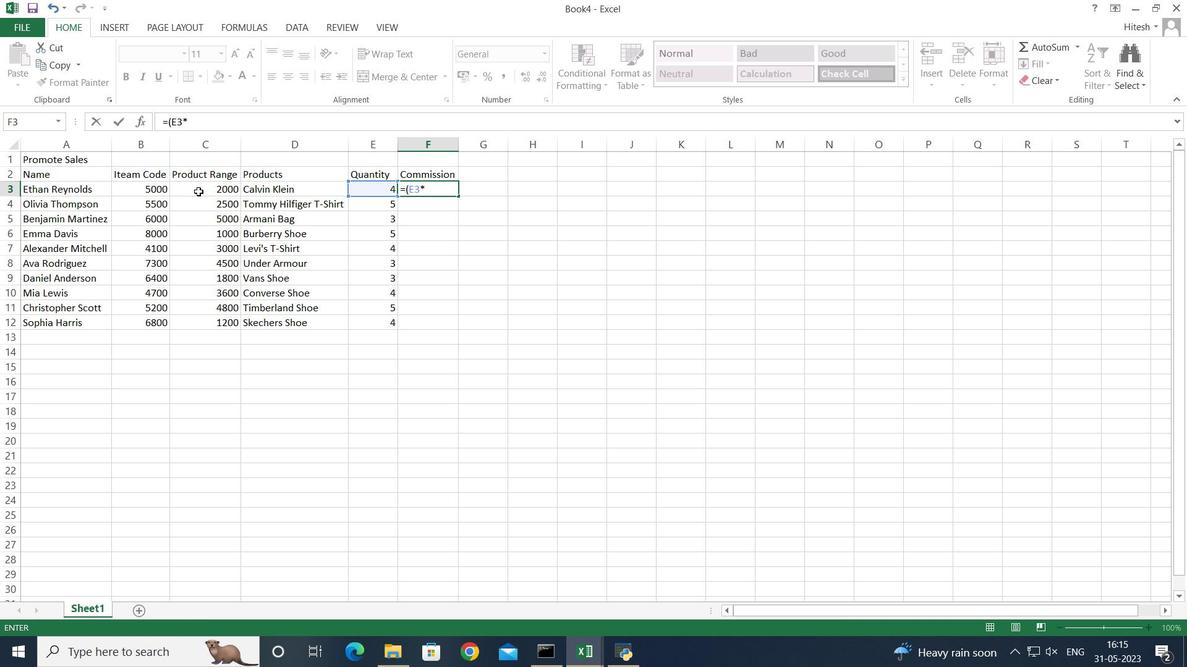 
Action: Key pressed <Key.shift_r>)*2<Key.shift><Key.shift>%<Key.enter>
Screenshot: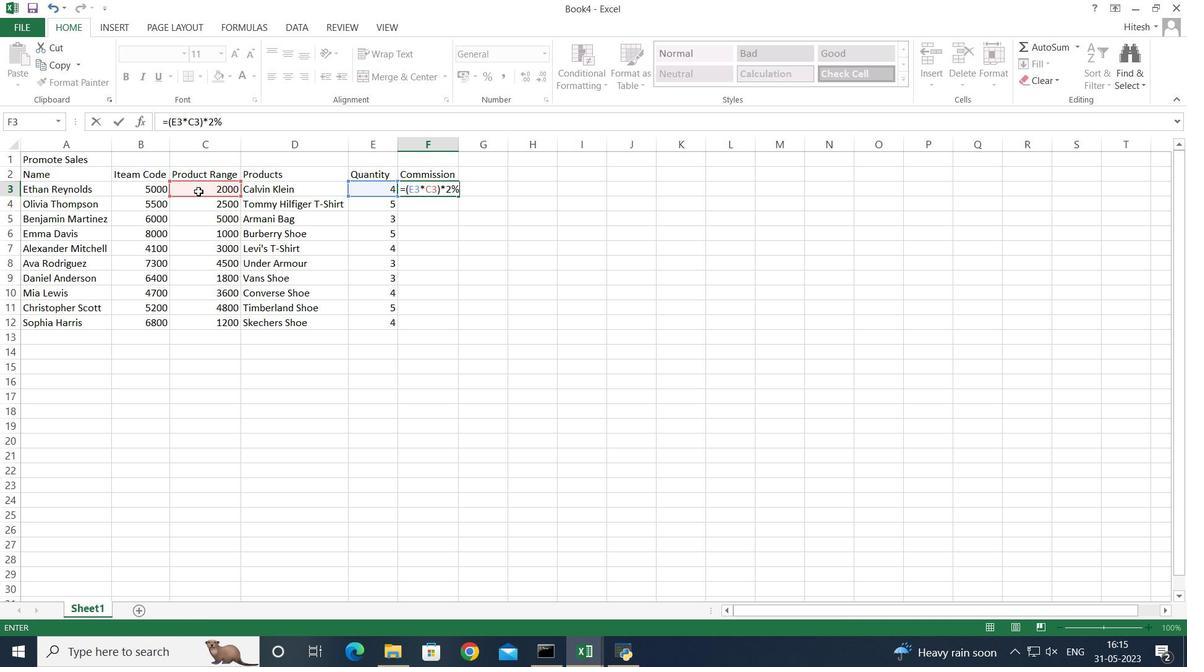 
Action: Mouse moved to (276, 221)
Screenshot: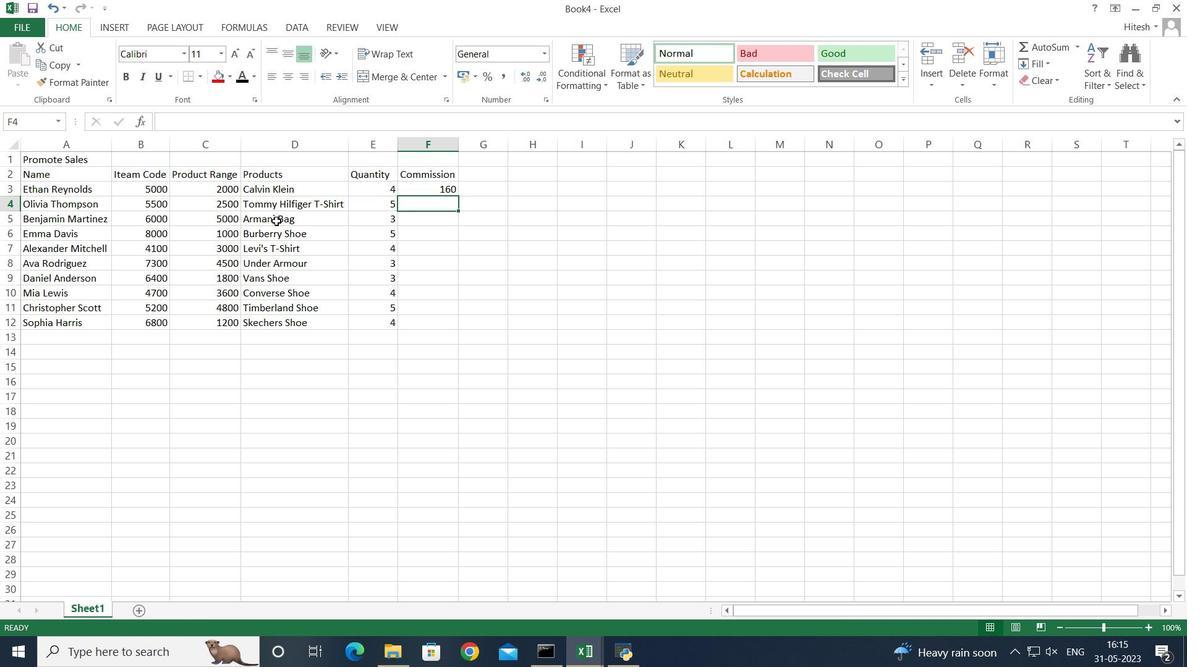
Action: Key pressed =
Screenshot: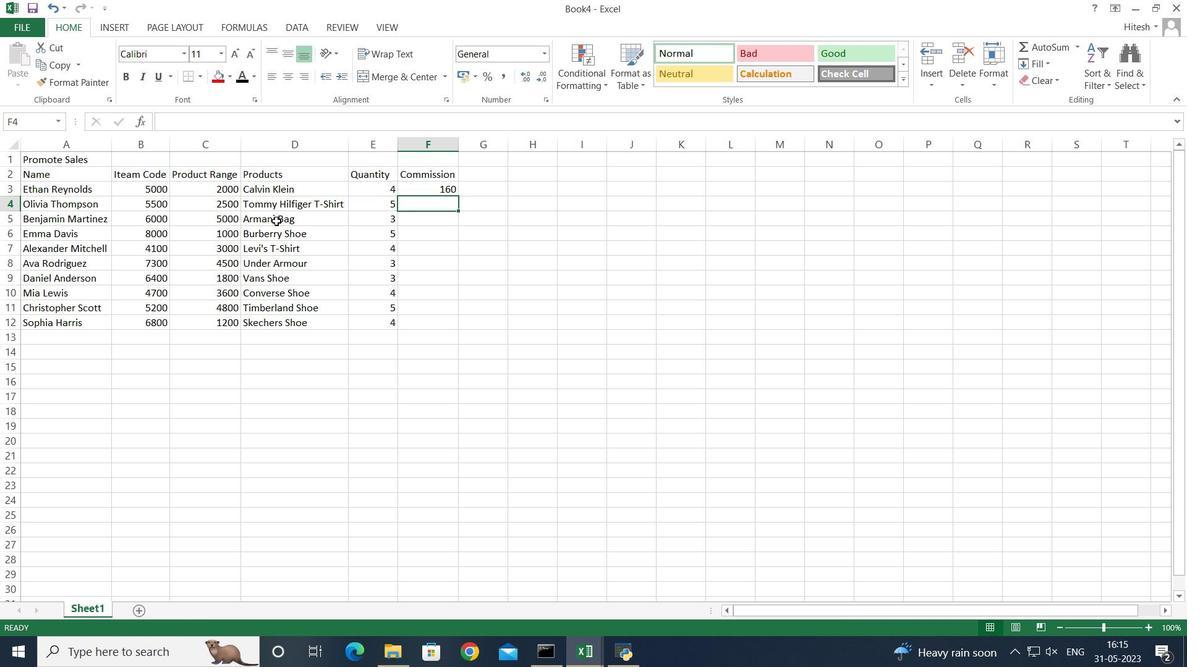 
Action: Mouse moved to (276, 221)
Screenshot: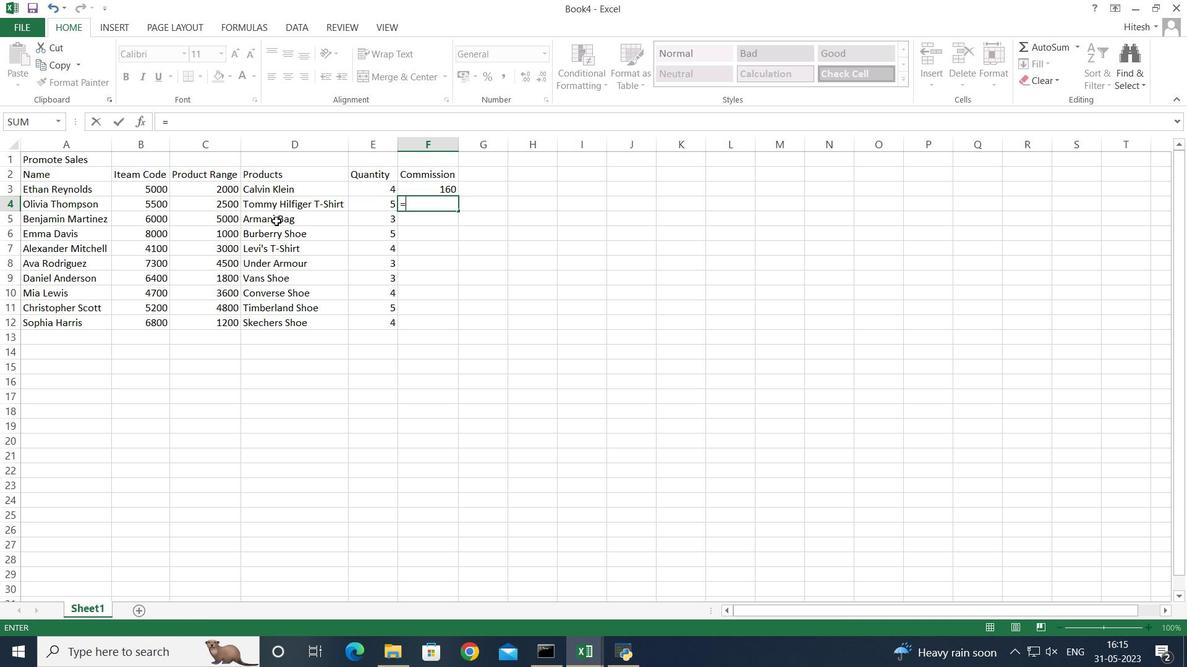 
Action: Key pressed <Key.shift_r>(
Screenshot: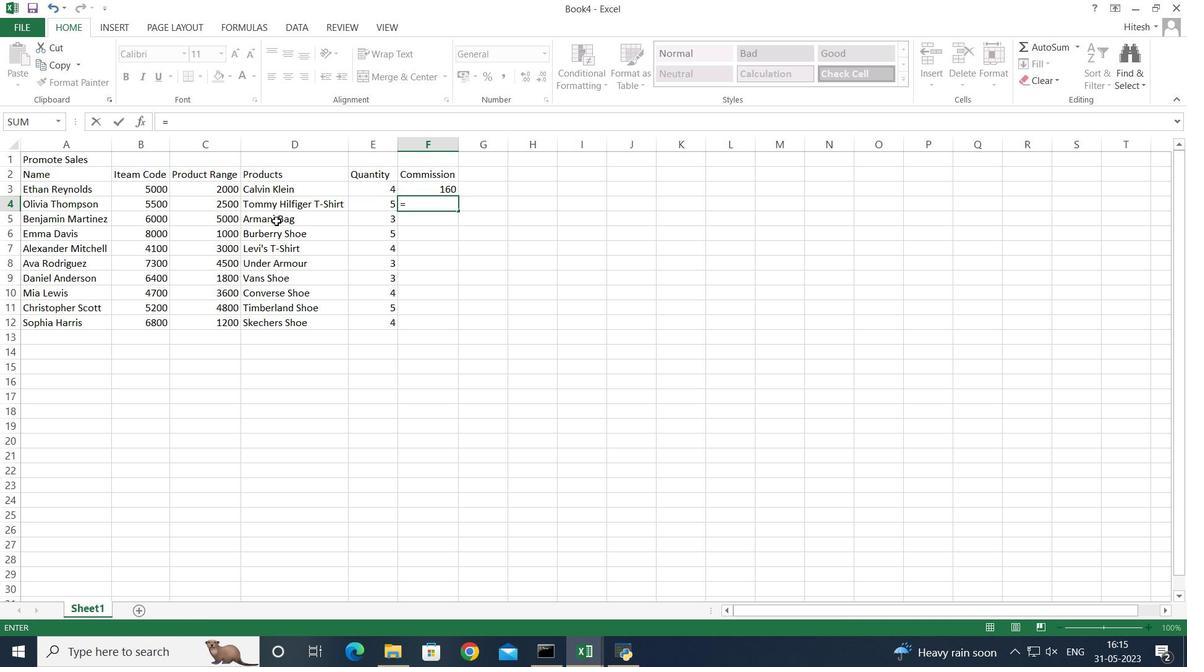 
Action: Mouse moved to (359, 200)
Screenshot: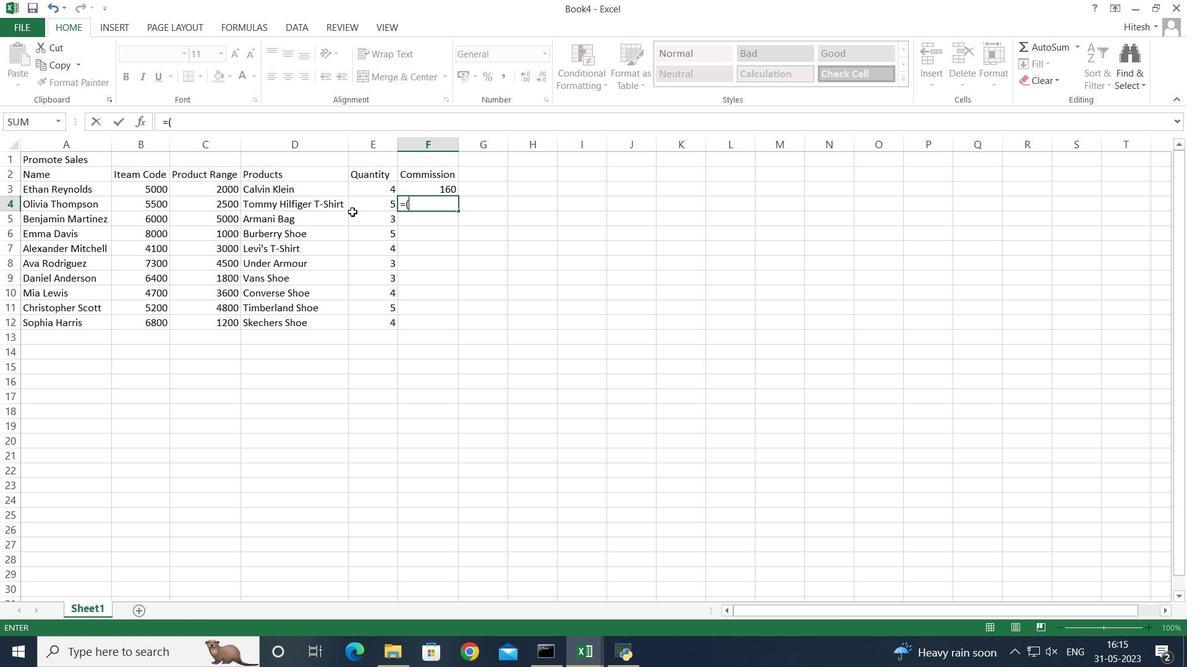 
Action: Mouse pressed left at (359, 200)
Screenshot: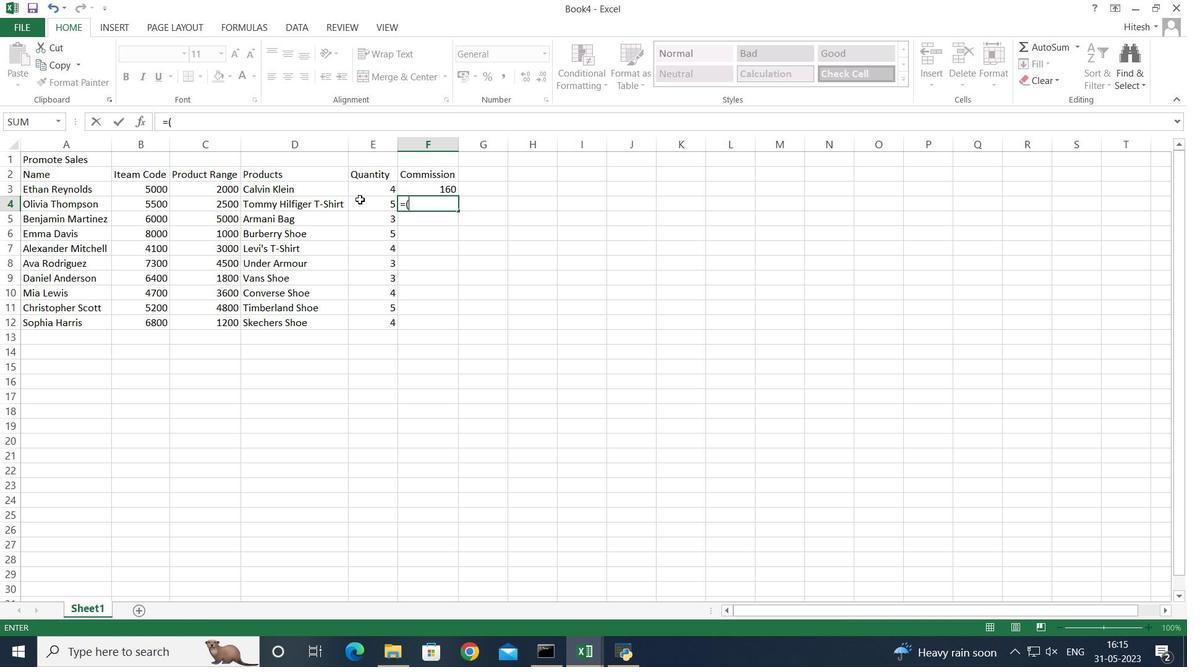 
Action: Key pressed *
Screenshot: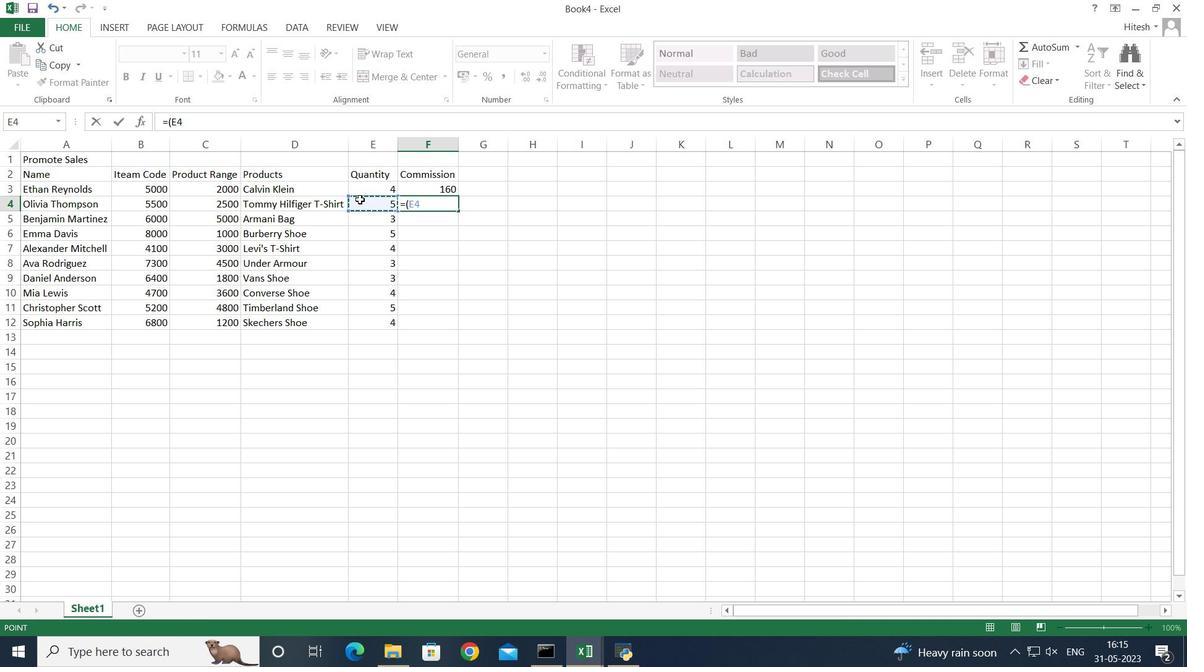 
Action: Mouse moved to (179, 206)
Screenshot: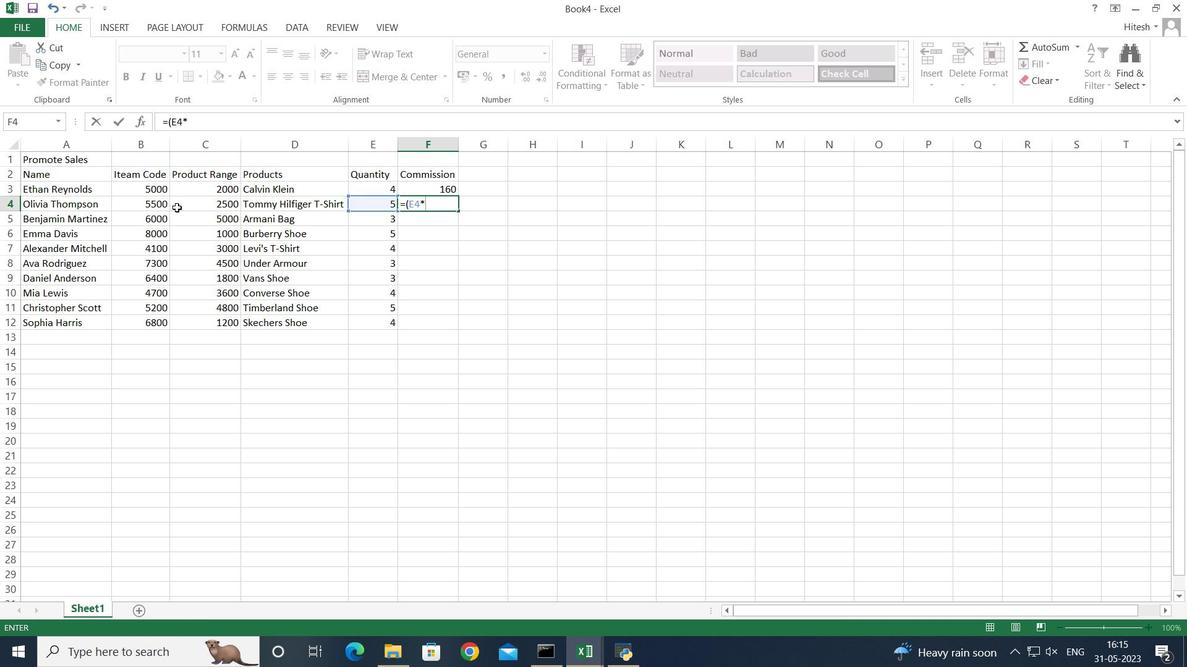 
Action: Mouse pressed left at (179, 206)
Screenshot: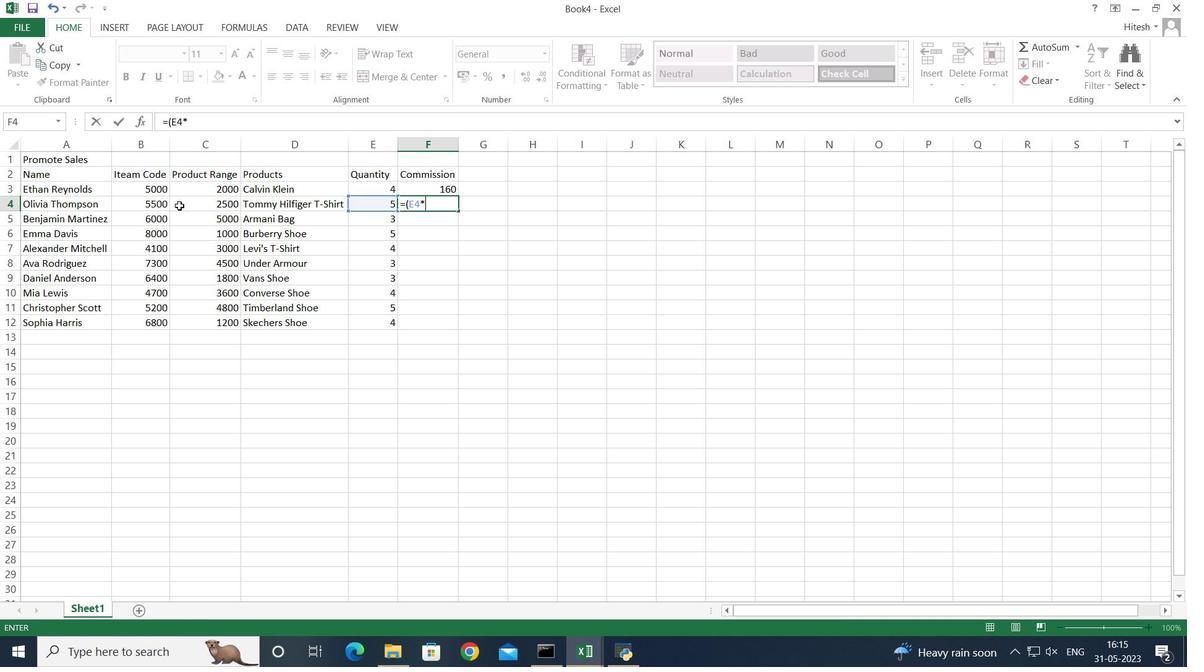 
Action: Key pressed <Key.shift_r><Key.shift_r><Key.shift_r><Key.shift_r><Key.shift_r><Key.shift_r><Key.shift_r><Key.shift_r><Key.shift_r><Key.shift_r><Key.shift_r><Key.shift_r><Key.shift_r><Key.shift_r><Key.shift_r><Key.shift_r><Key.shift_r><Key.shift_r><Key.shift_r><Key.shift_r><Key.shift_r><Key.shift_r><Key.shift_r><Key.shift_r><Key.shift_r><Key.shift_r><Key.shift_r><Key.shift_r><Key.shift_r>)*
Screenshot: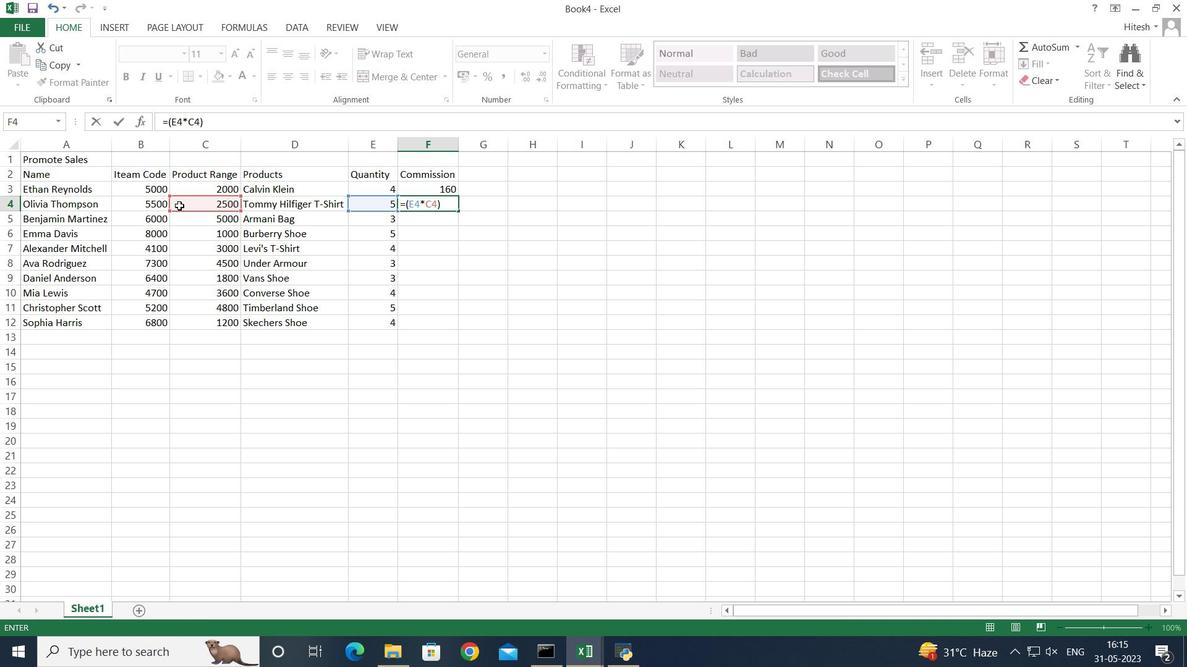 
Action: Mouse moved to (179, 210)
Screenshot: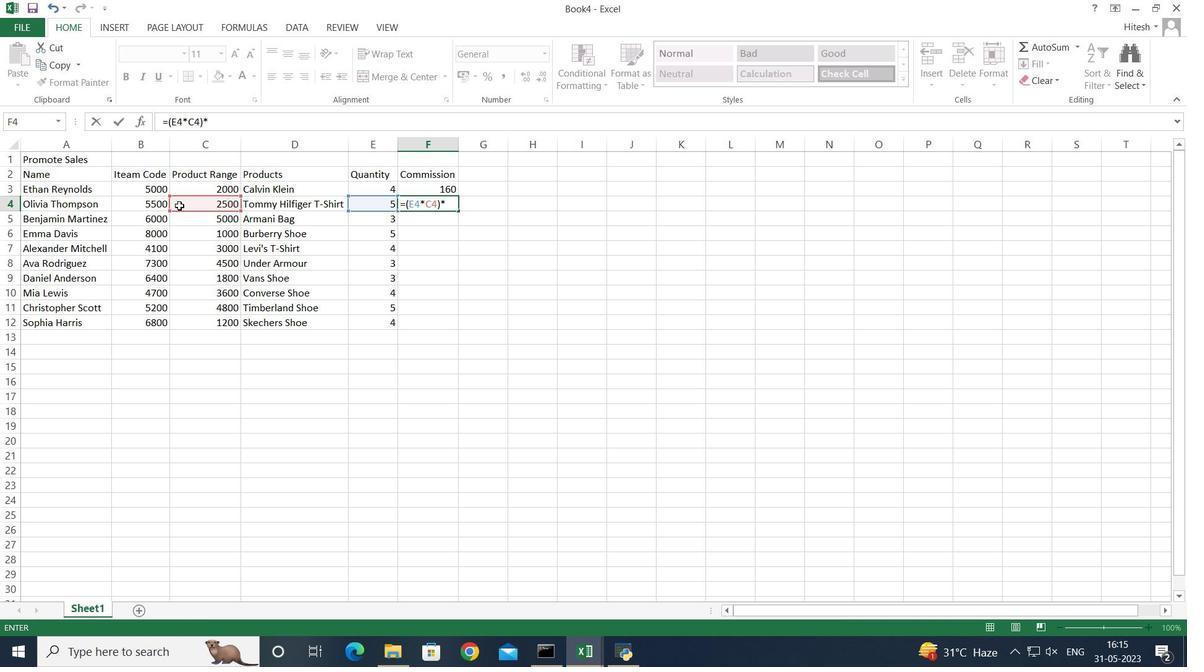 
Action: Key pressed 2<Key.shift>
Screenshot: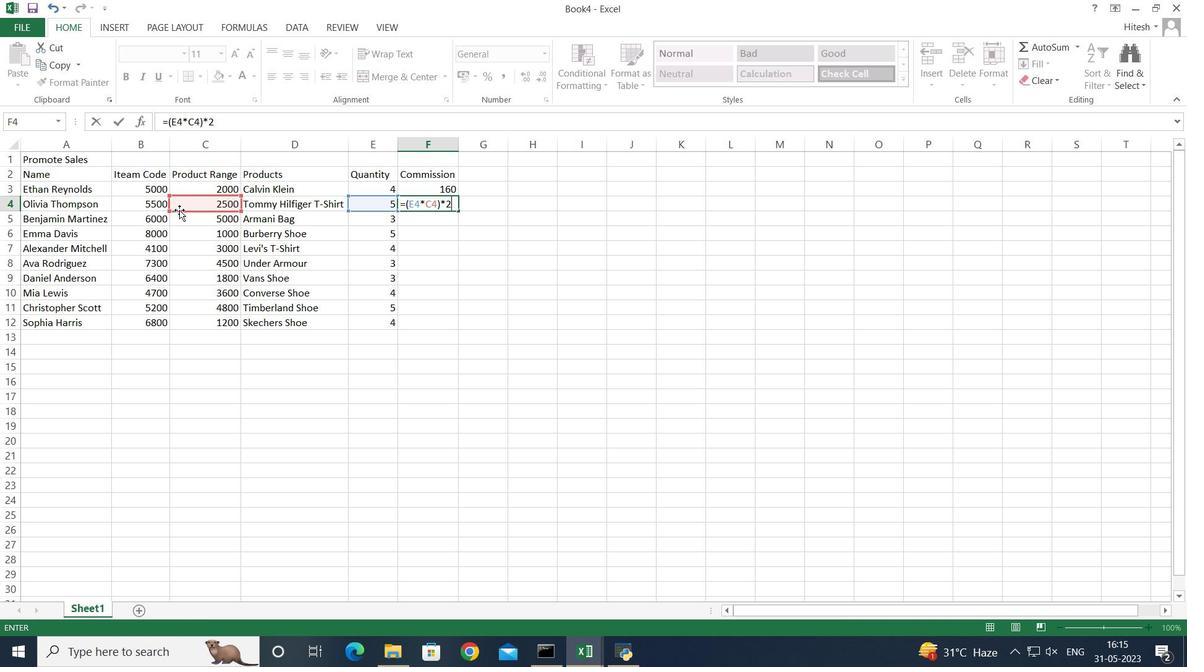 
Action: Mouse moved to (179, 211)
Screenshot: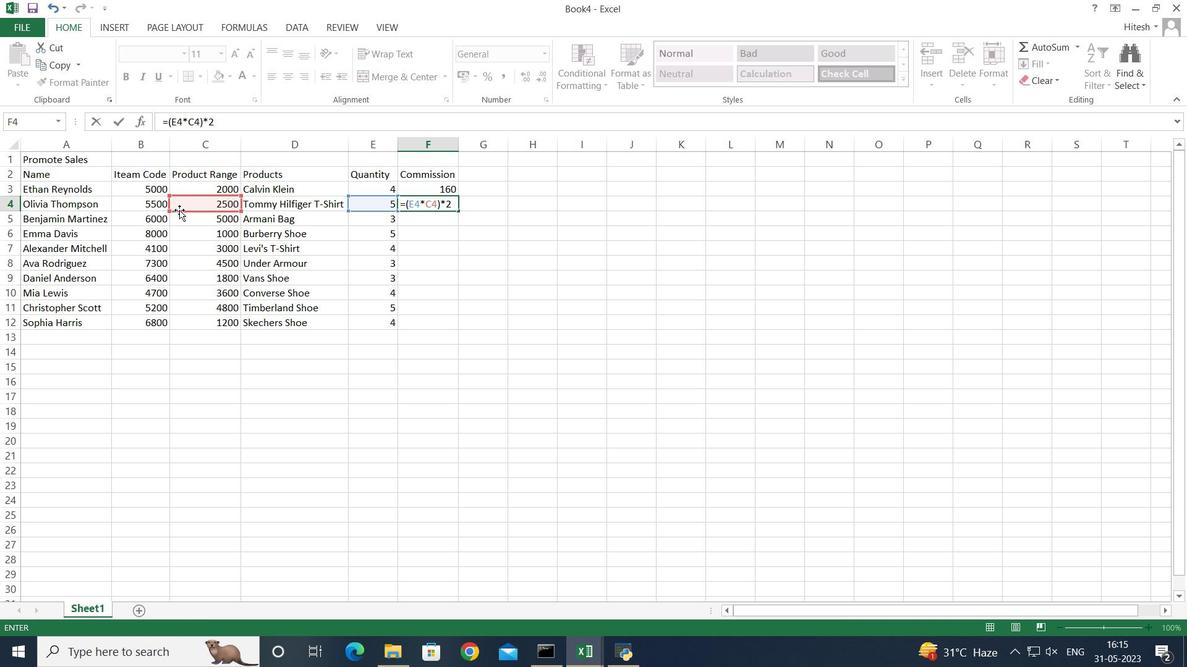 
Action: Key pressed <Key.shift><Key.shift>%<Key.enter>
Screenshot: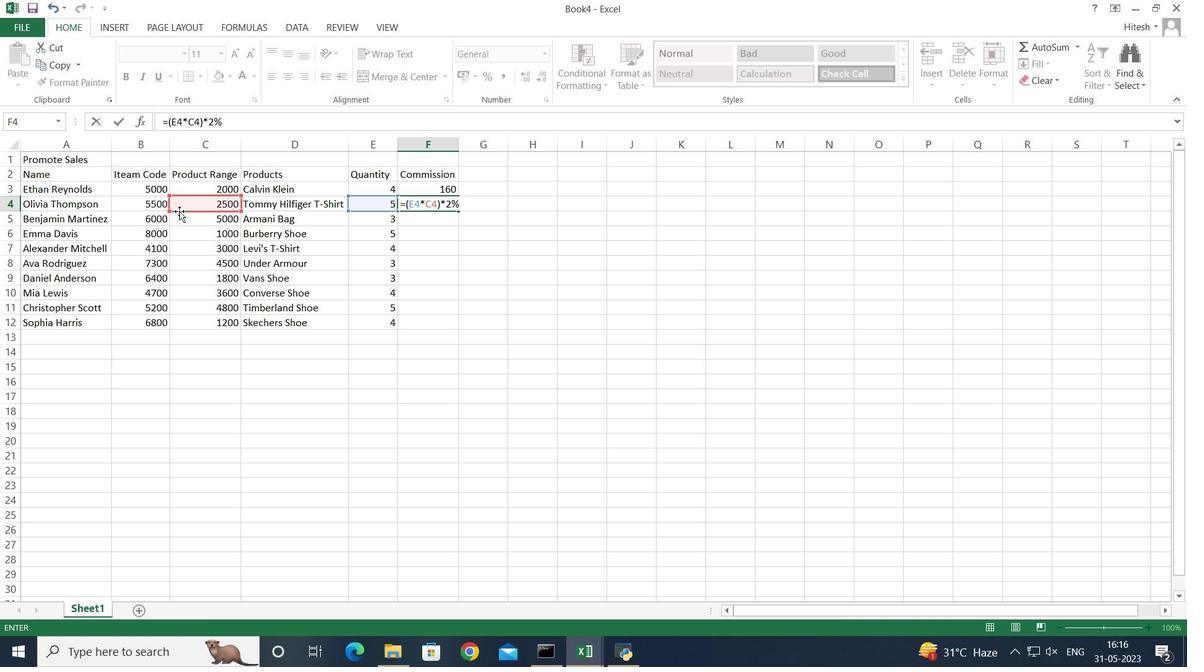 
Action: Mouse moved to (187, 219)
Screenshot: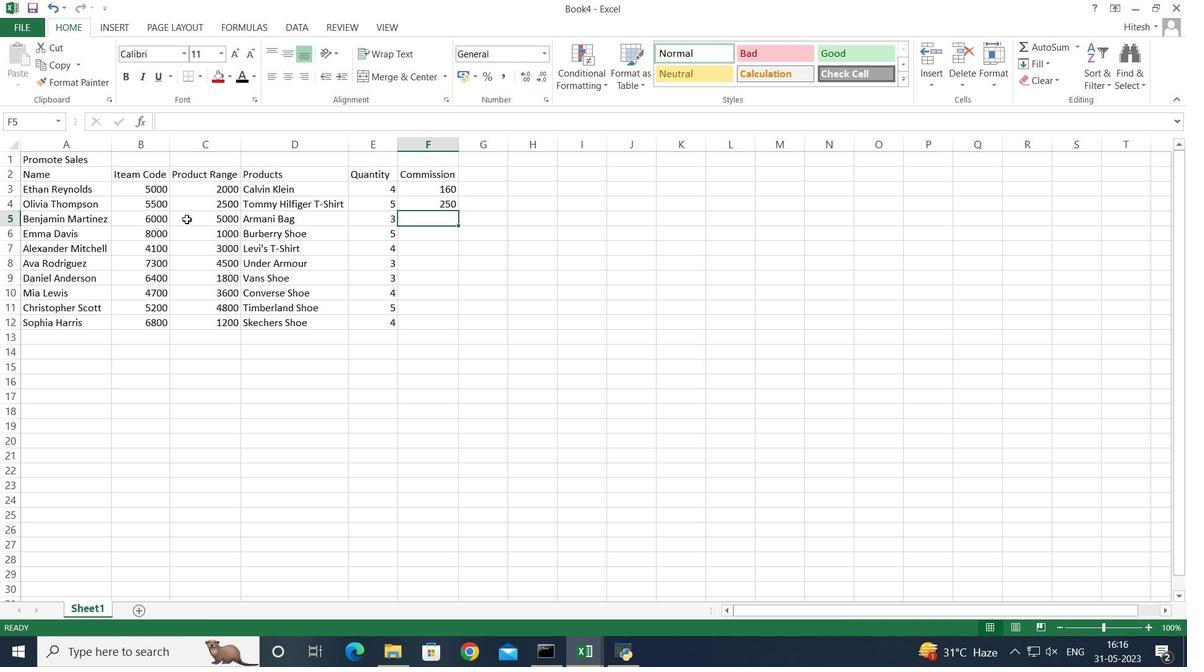 
Action: Key pressed =<Key.shift_r>(
Screenshot: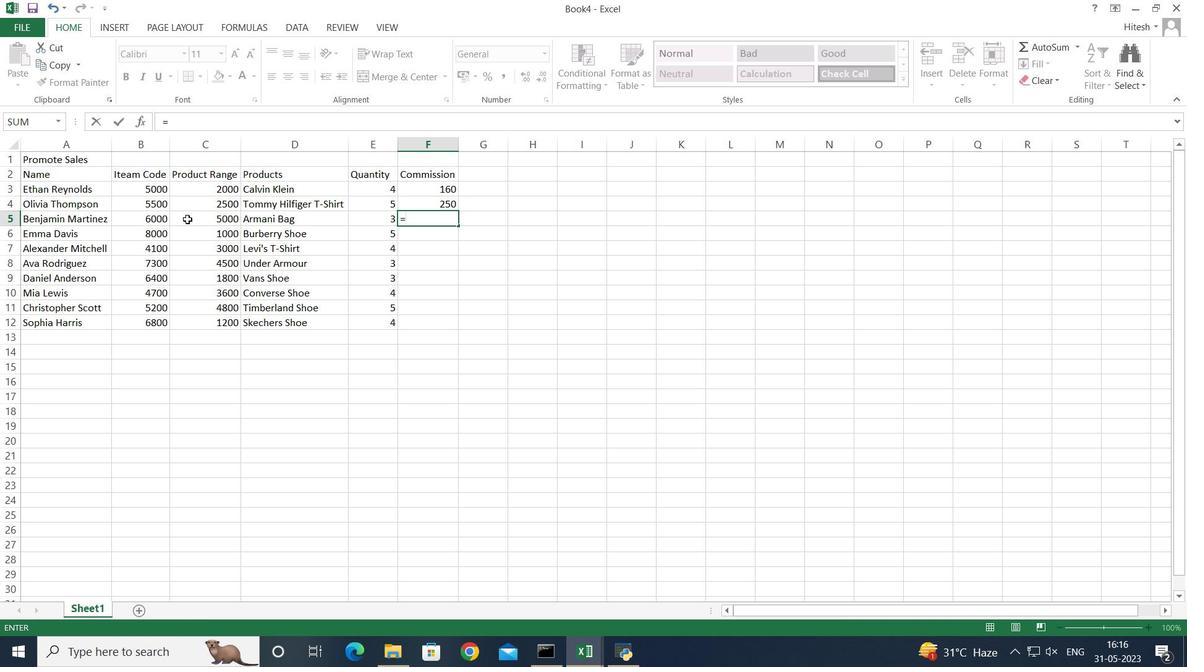 
Action: Mouse moved to (362, 221)
Screenshot: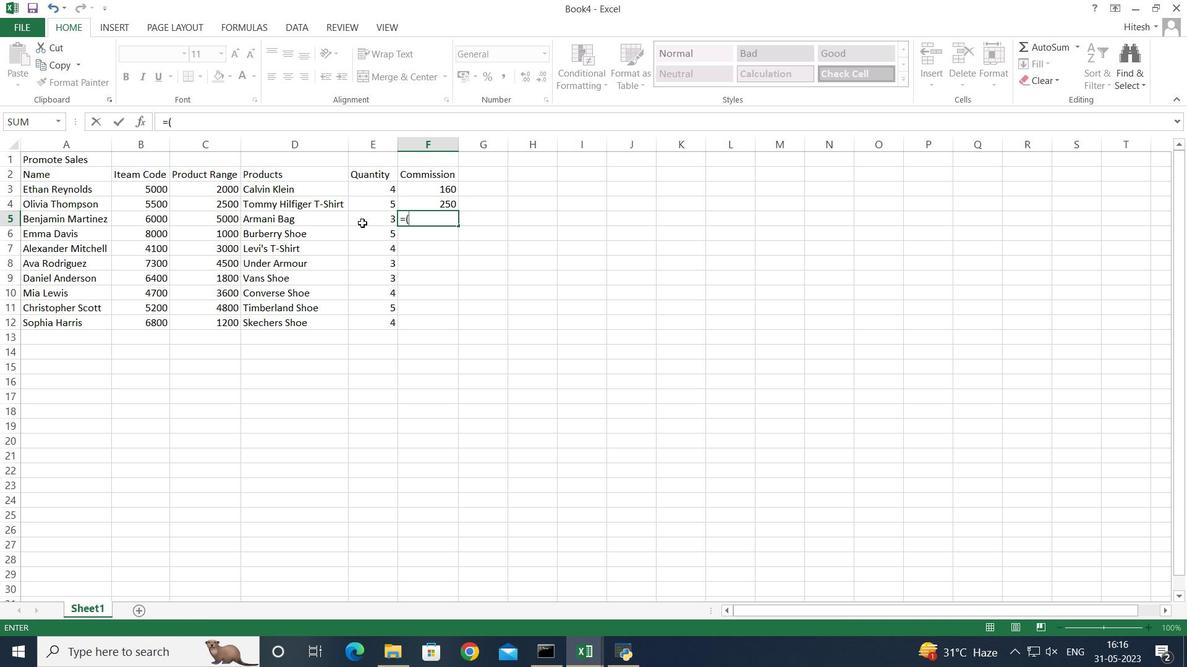 
Action: Mouse pressed left at (362, 221)
Screenshot: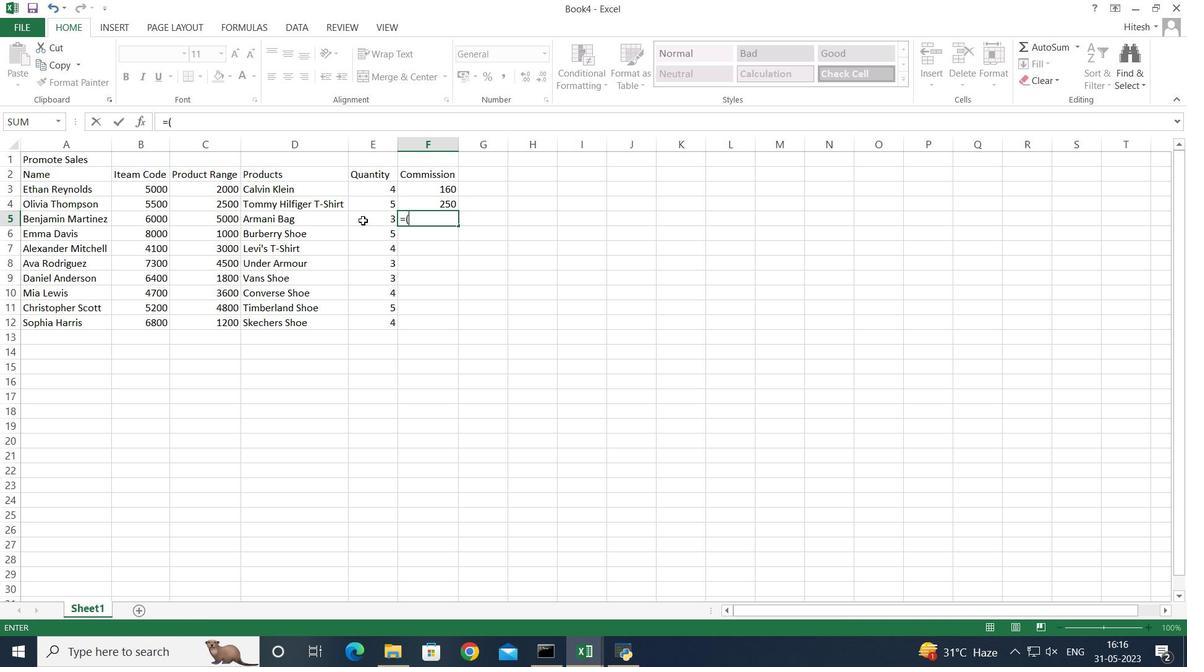 
Action: Key pressed *
Screenshot: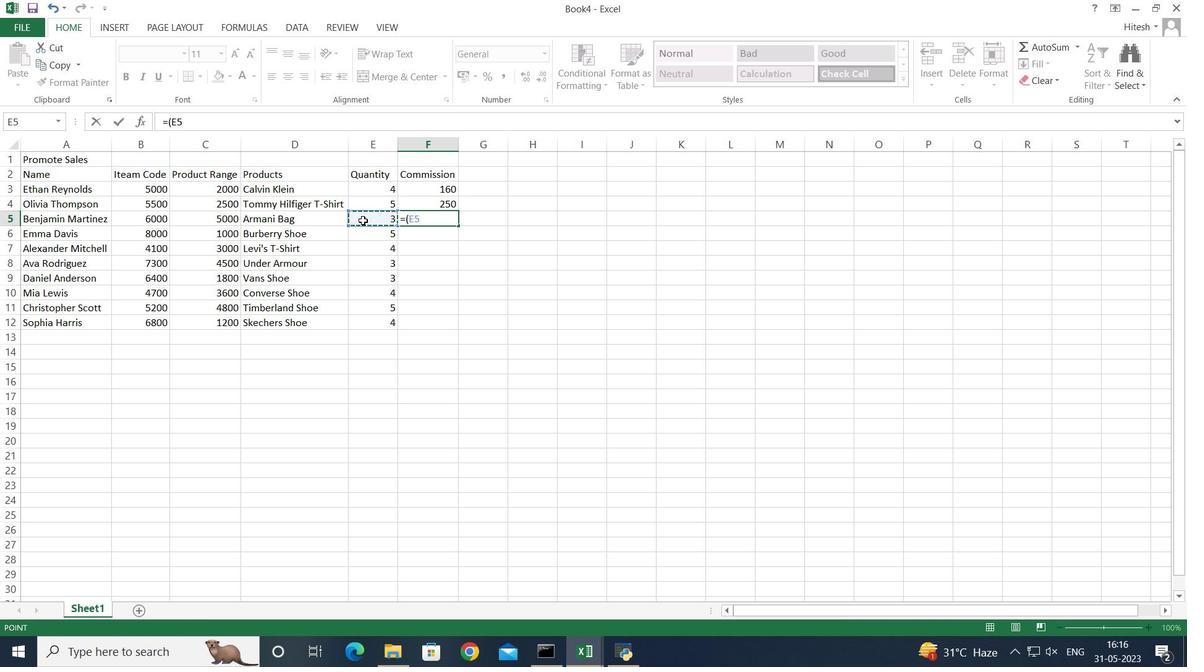 
Action: Mouse moved to (217, 218)
Screenshot: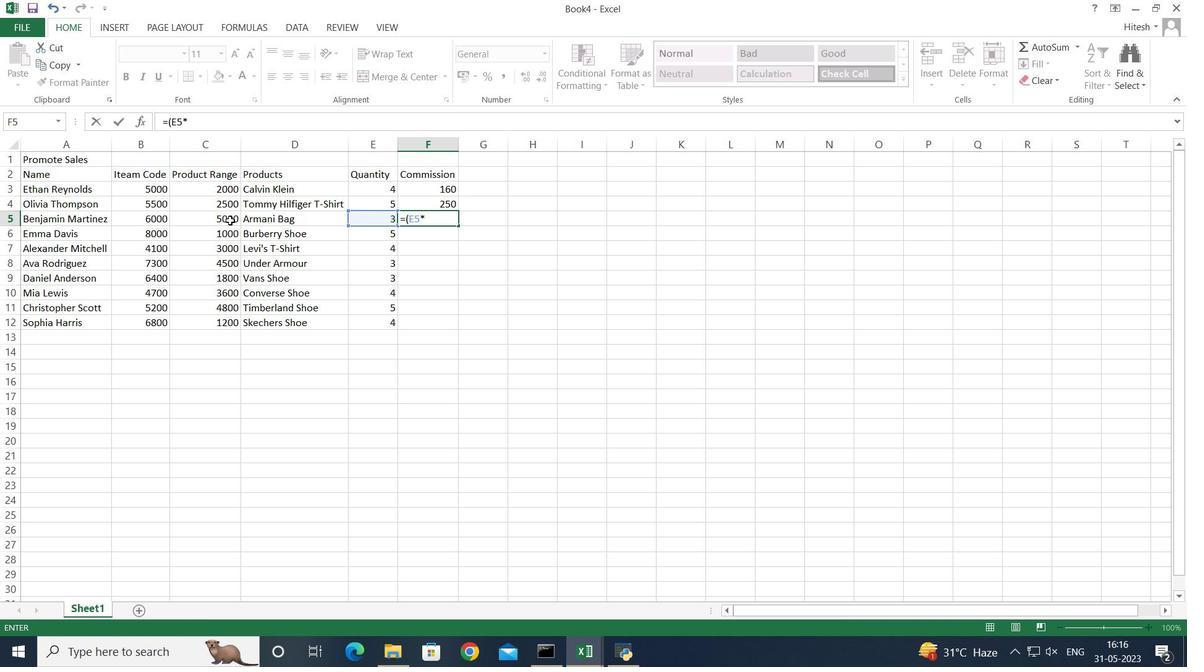 
Action: Mouse pressed left at (217, 218)
Screenshot: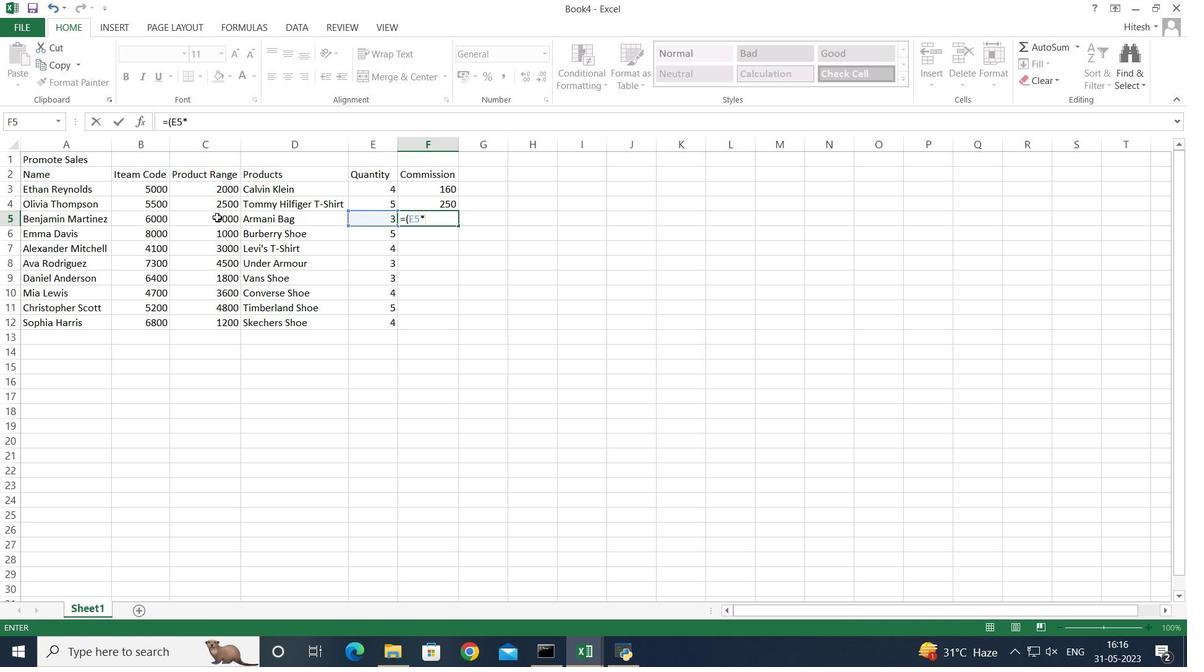 
Action: Key pressed <Key.shift_r><Key.shift_r><Key.shift_r>)*2<Key.shift><Key.shift><Key.shift><Key.shift><Key.shift><Key.shift><Key.shift>%
Screenshot: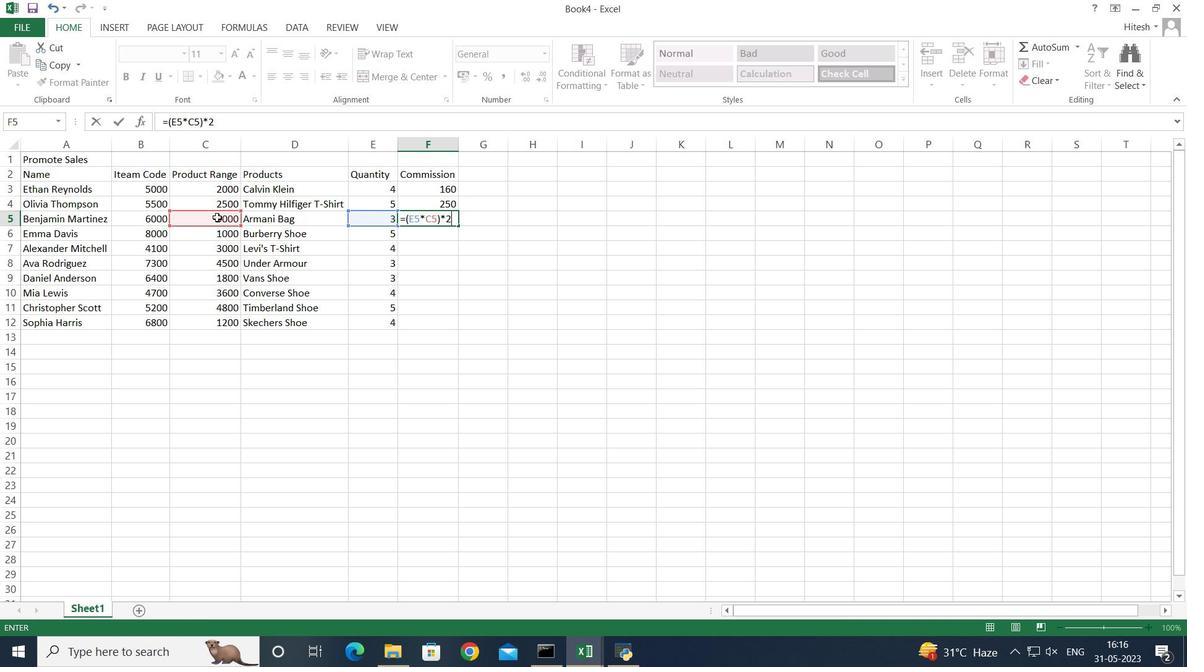 
Action: Mouse moved to (215, 218)
Screenshot: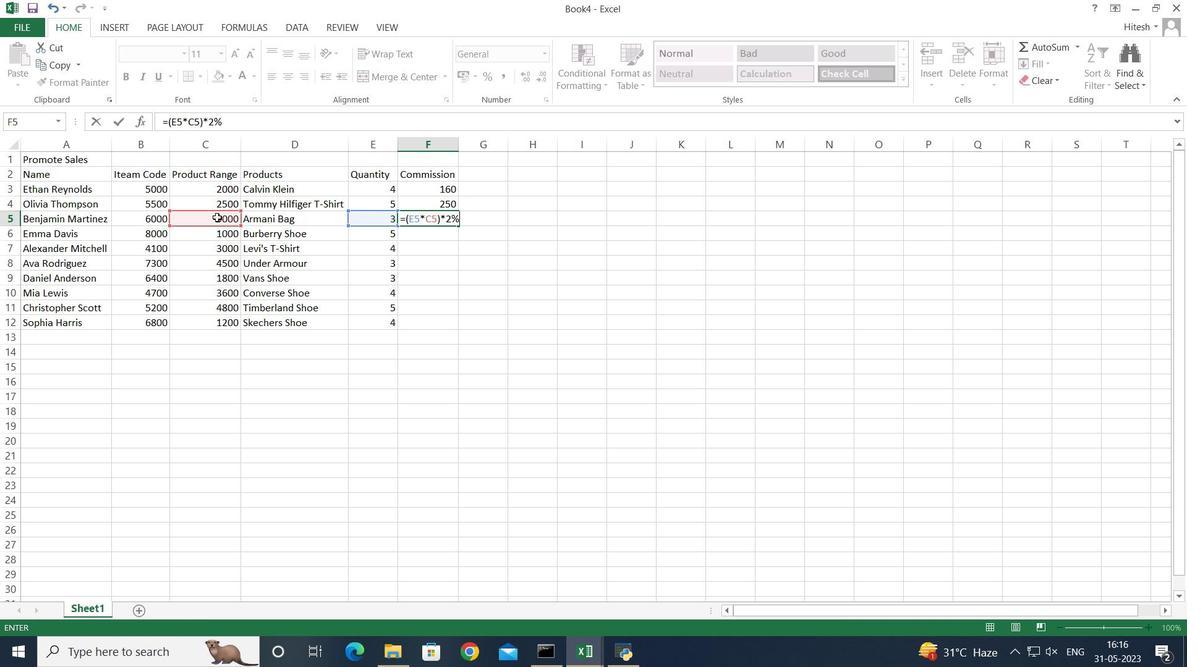 
Action: Key pressed <Key.enter>=<Key.shift_r><Key.shift_r><Key.shift_r><Key.shift_r><Key.shift_r><Key.shift_r><Key.shift_r><Key.shift_r><Key.shift_r><Key.shift_r>(
Screenshot: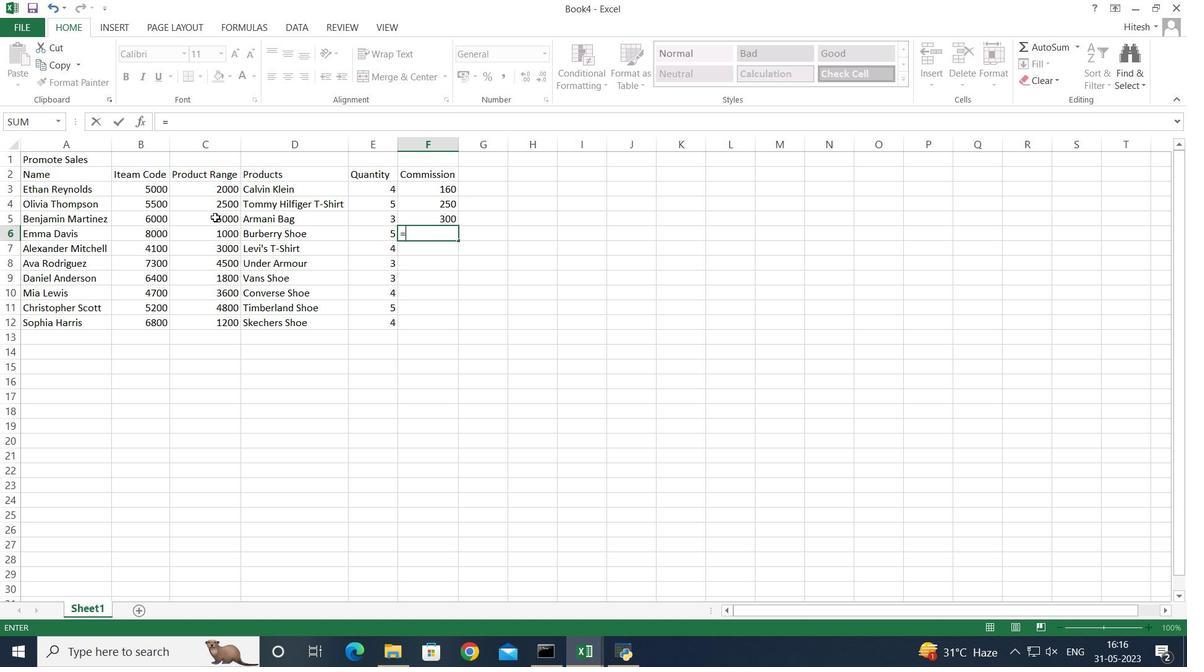 
Action: Mouse moved to (364, 231)
Screenshot: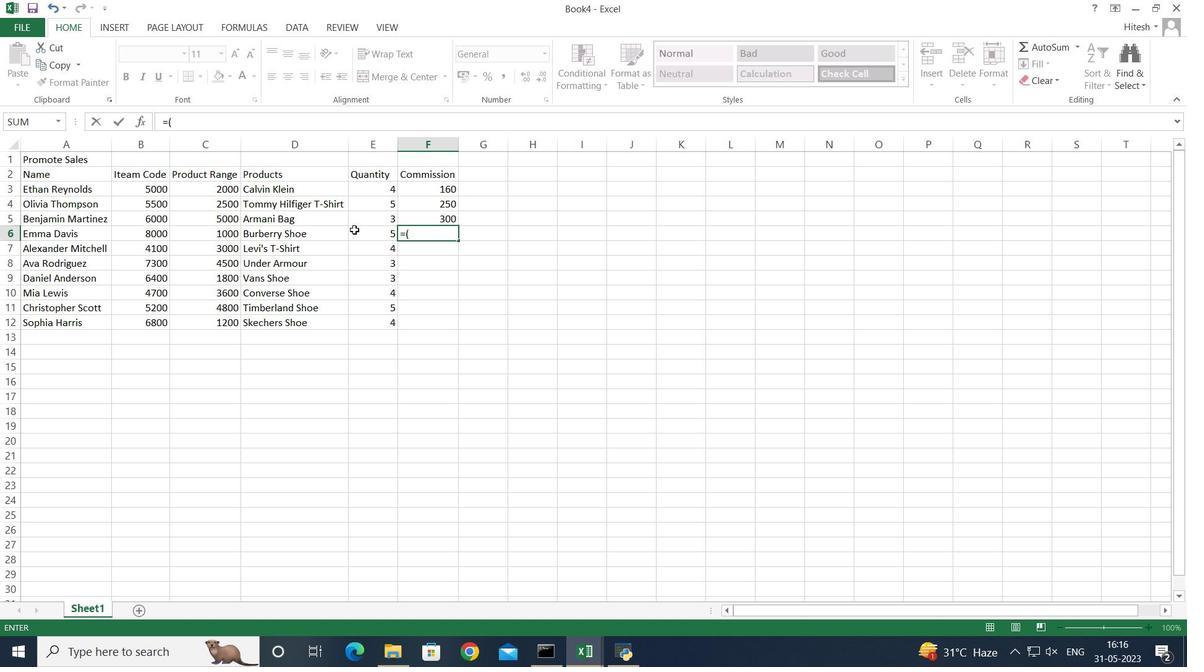 
Action: Mouse pressed left at (364, 231)
Screenshot: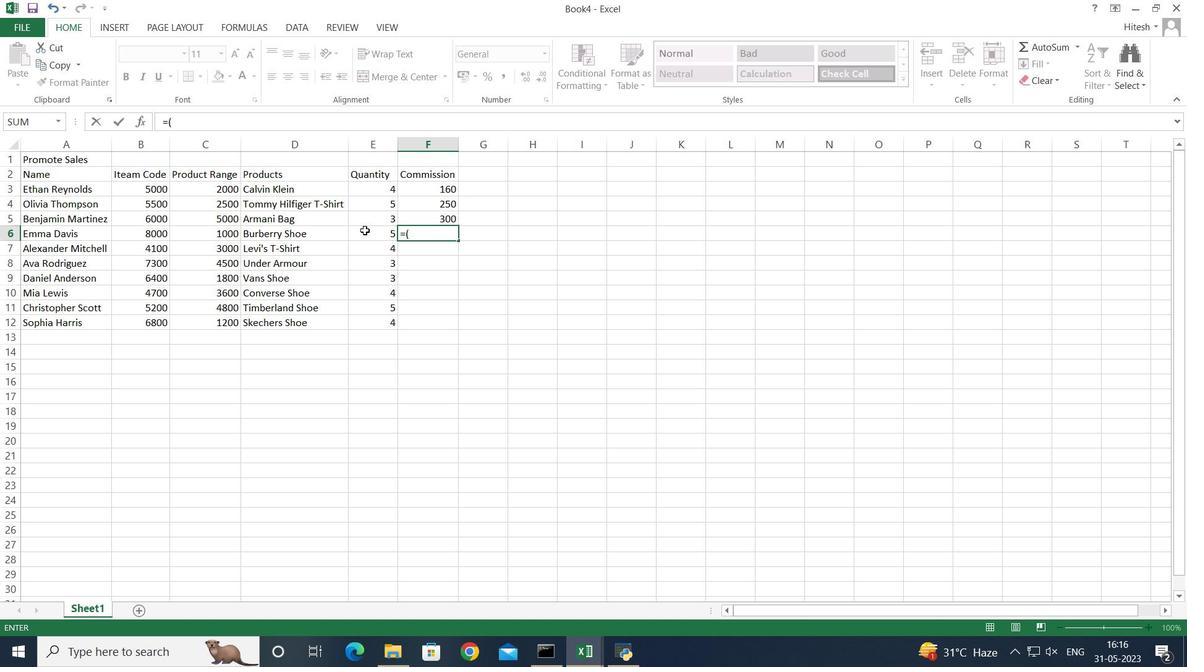 
Action: Key pressed *
Screenshot: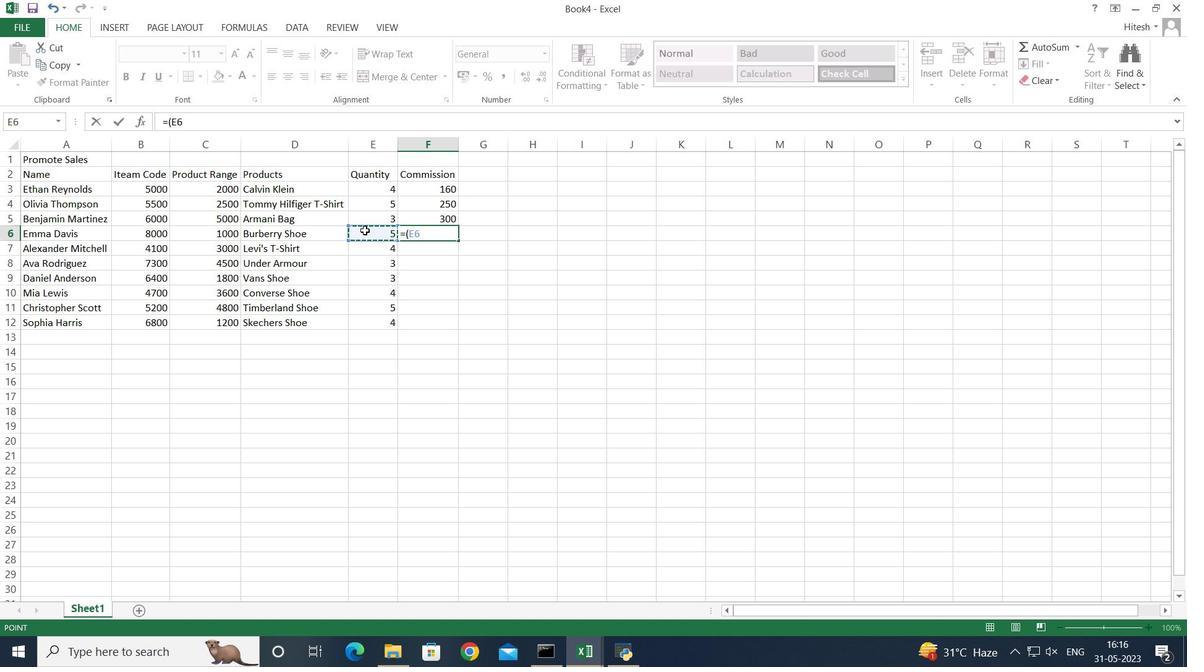
Action: Mouse moved to (181, 232)
Screenshot: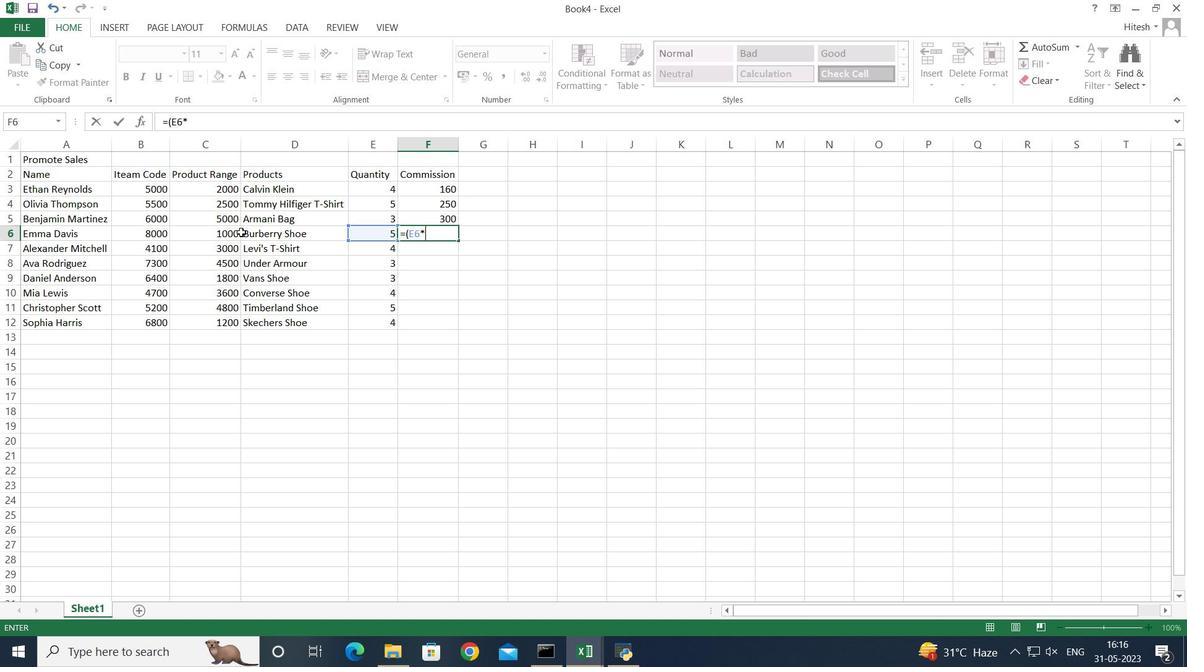 
Action: Mouse pressed left at (181, 232)
Screenshot: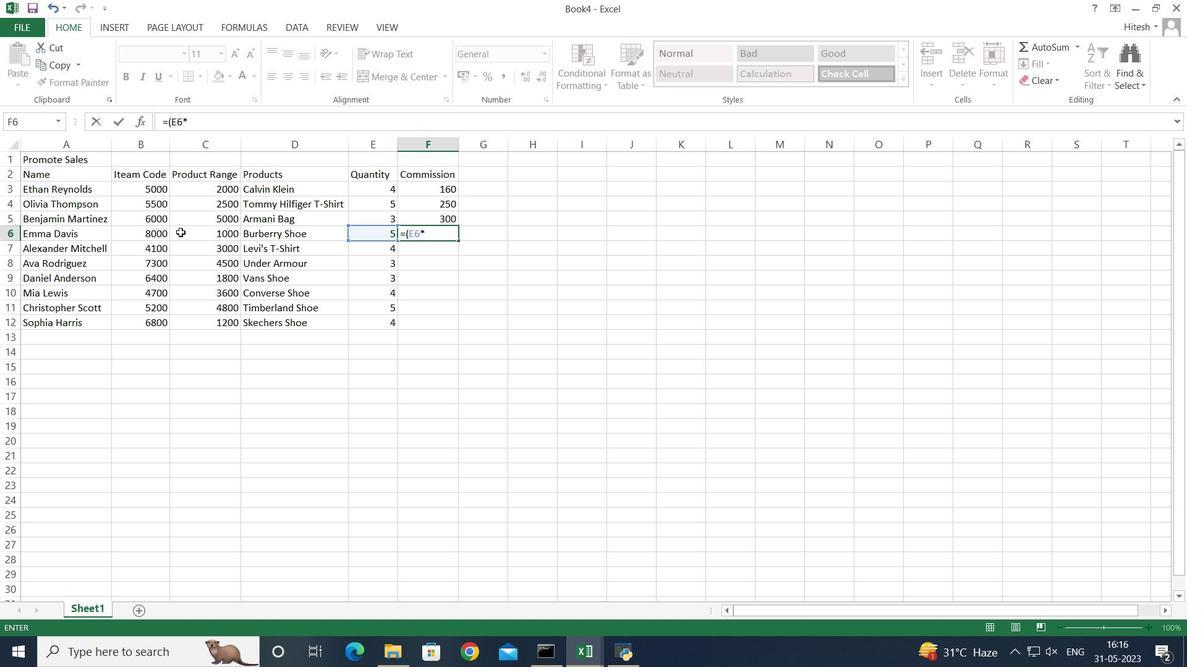 
Action: Key pressed <Key.shift_r><Key.shift_r><Key.shift_r><Key.shift_r>)*
Screenshot: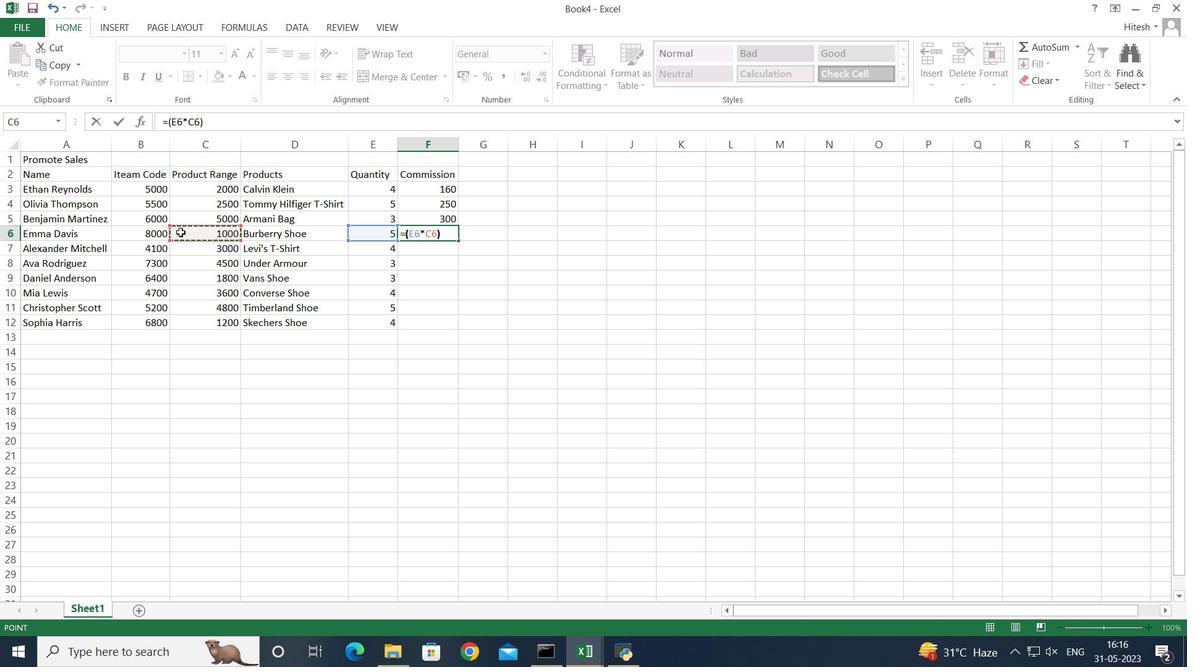 
Action: Mouse moved to (180, 233)
Screenshot: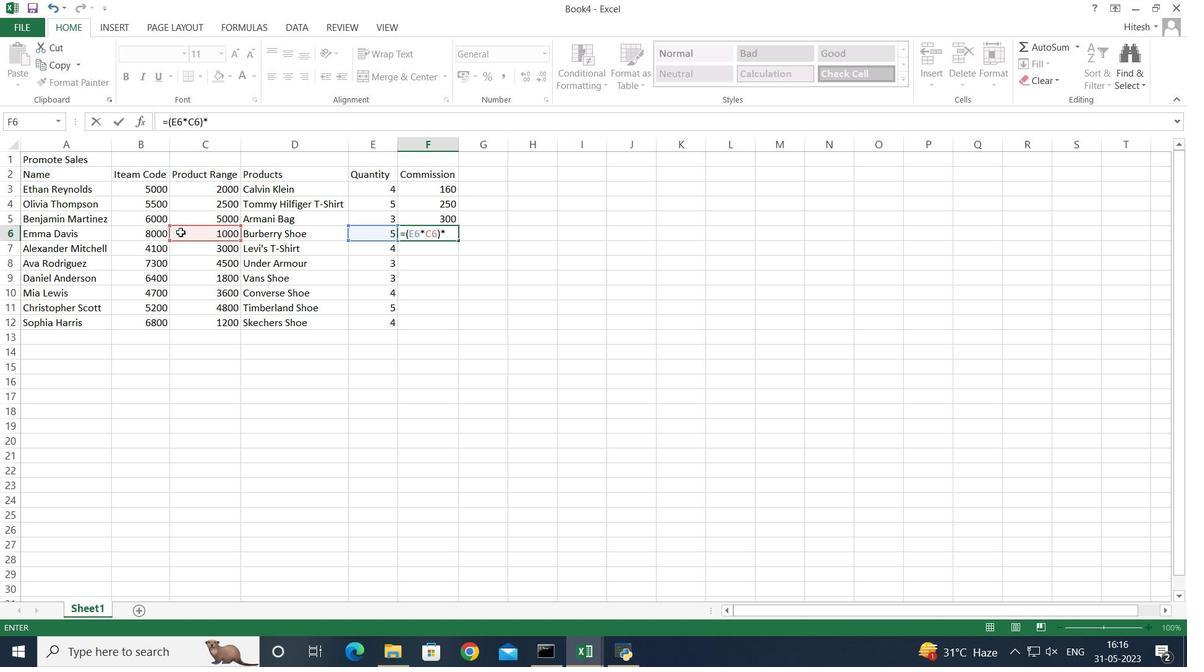 
Action: Key pressed 2<Key.shift>
Screenshot: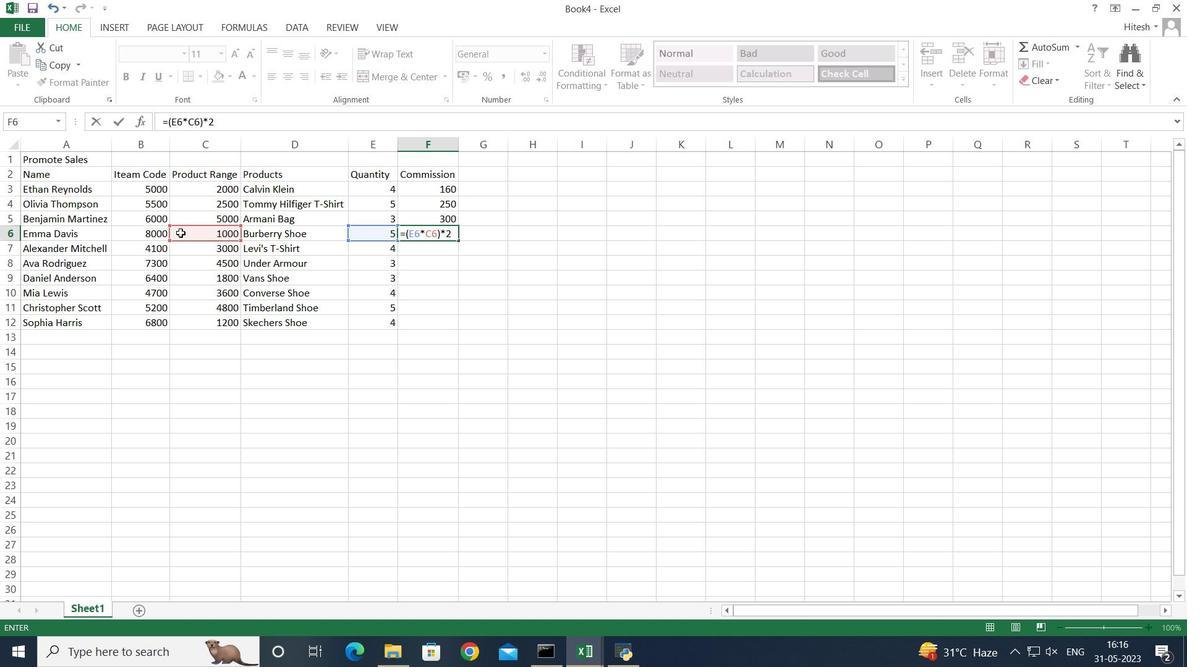 
Action: Mouse moved to (180, 234)
Screenshot: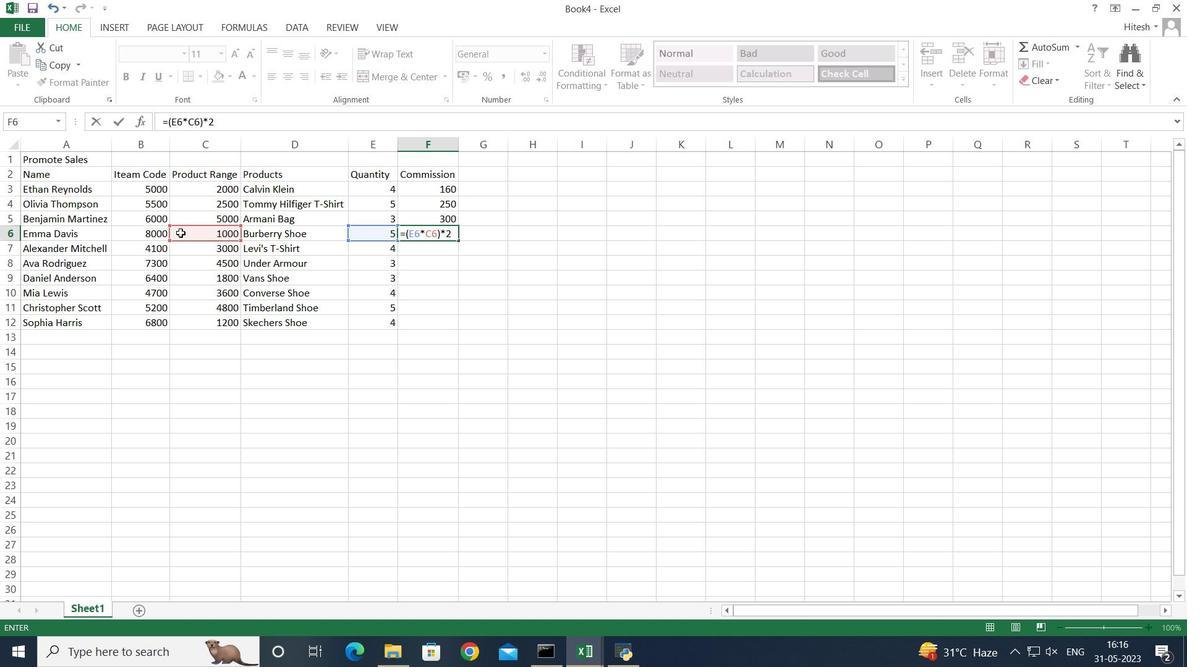 
Action: Key pressed <Key.shift><Key.shift><Key.shift><Key.shift><Key.shift><Key.shift><Key.shift><Key.shift>%
Screenshot: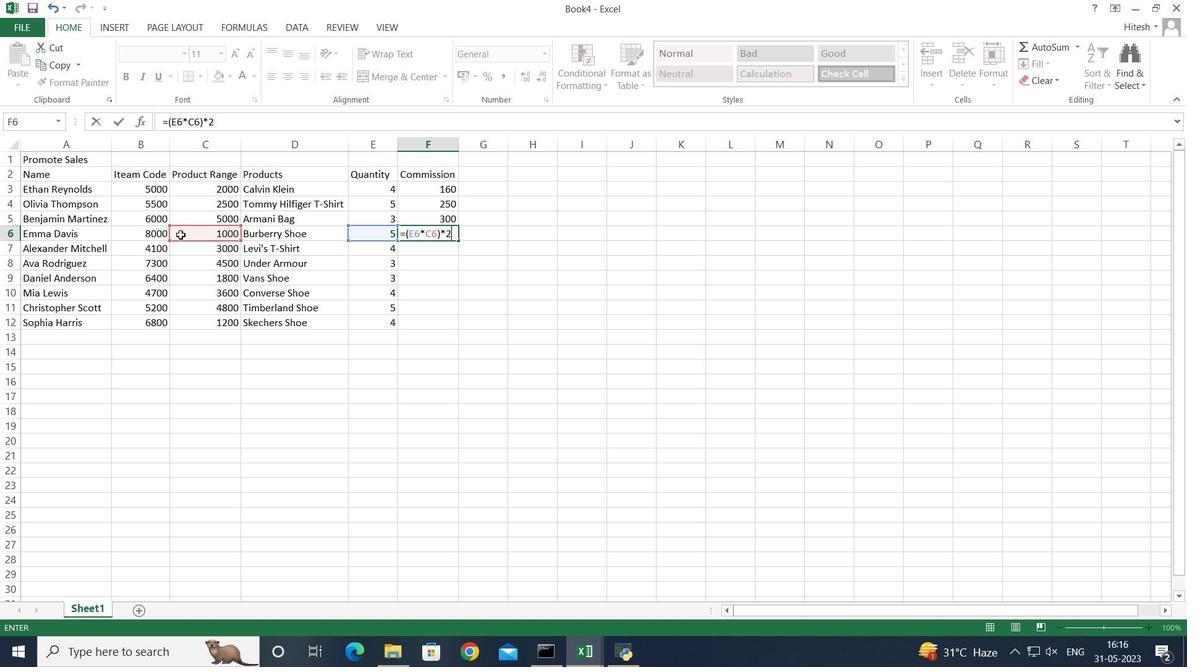 
Action: Mouse moved to (180, 235)
Screenshot: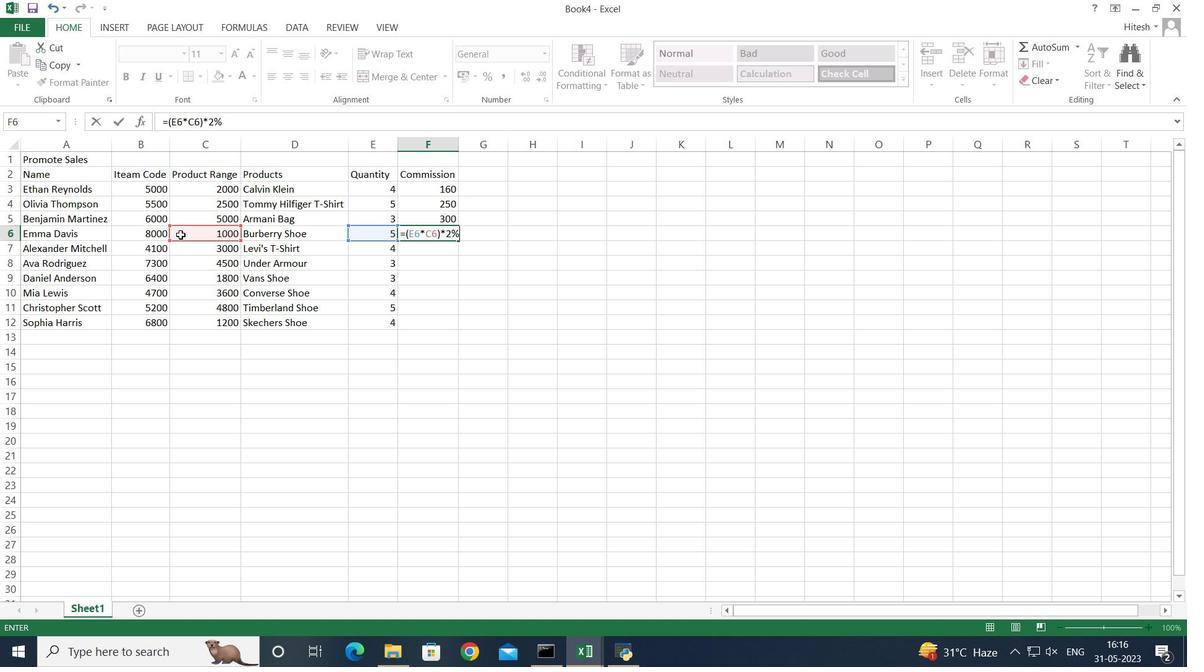 
Action: Key pressed <Key.enter>
Screenshot: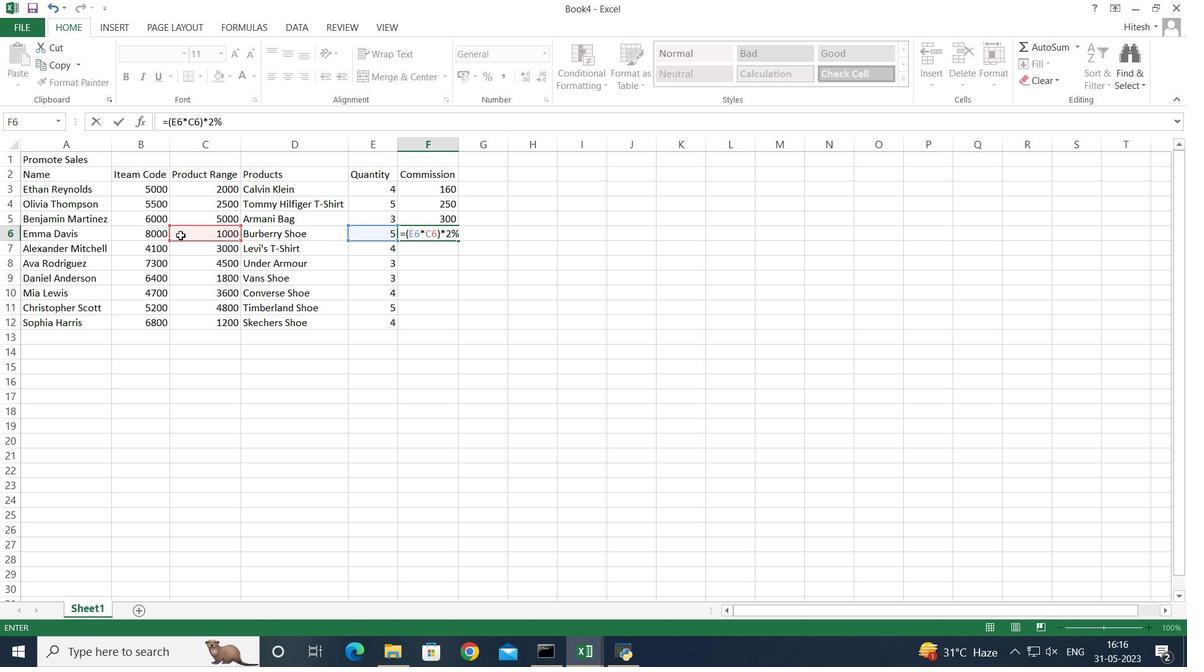 
Action: Mouse moved to (215, 251)
Screenshot: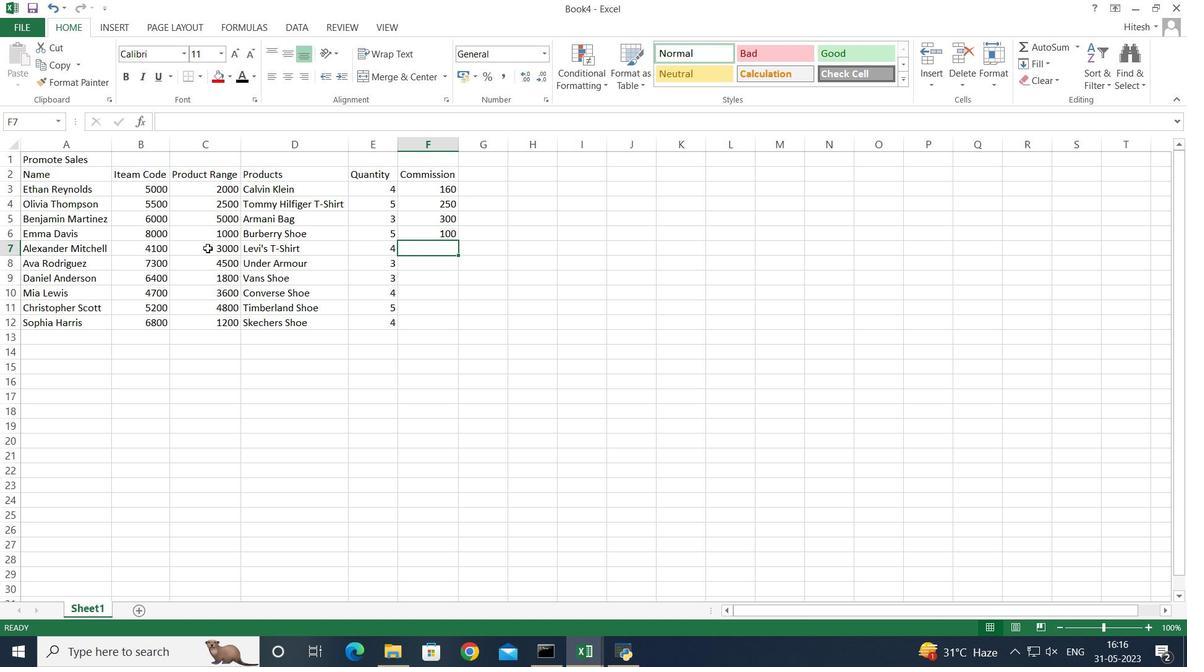 
Action: Key pressed =<Key.shift_r>(
Screenshot: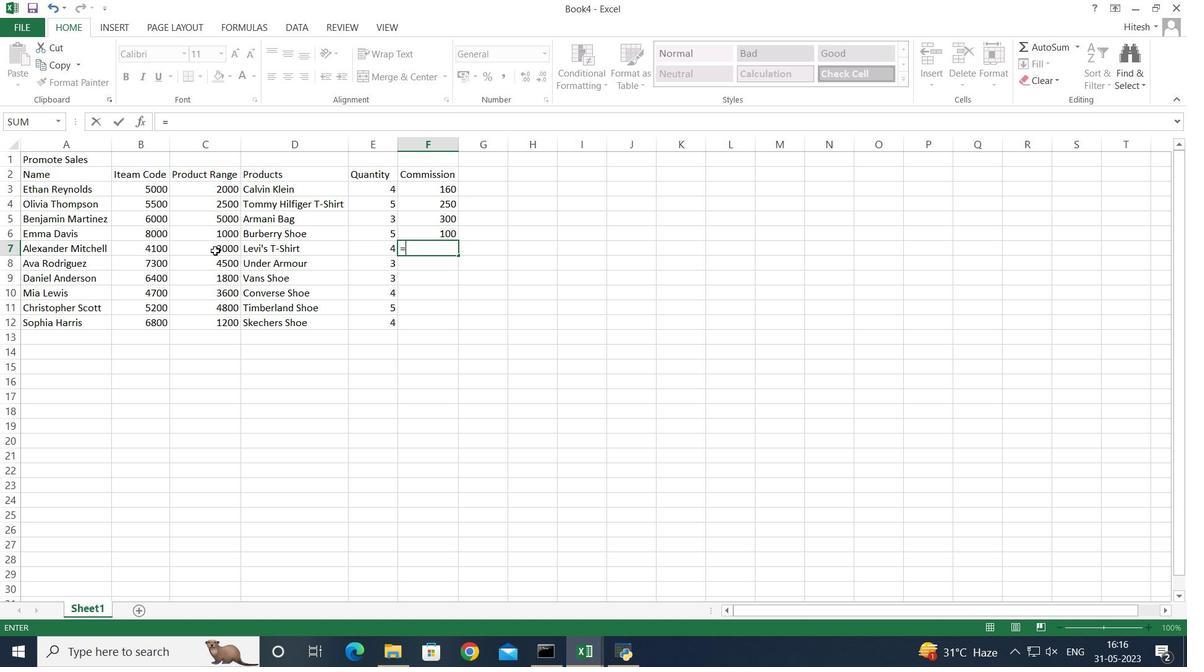 
Action: Mouse moved to (358, 249)
Screenshot: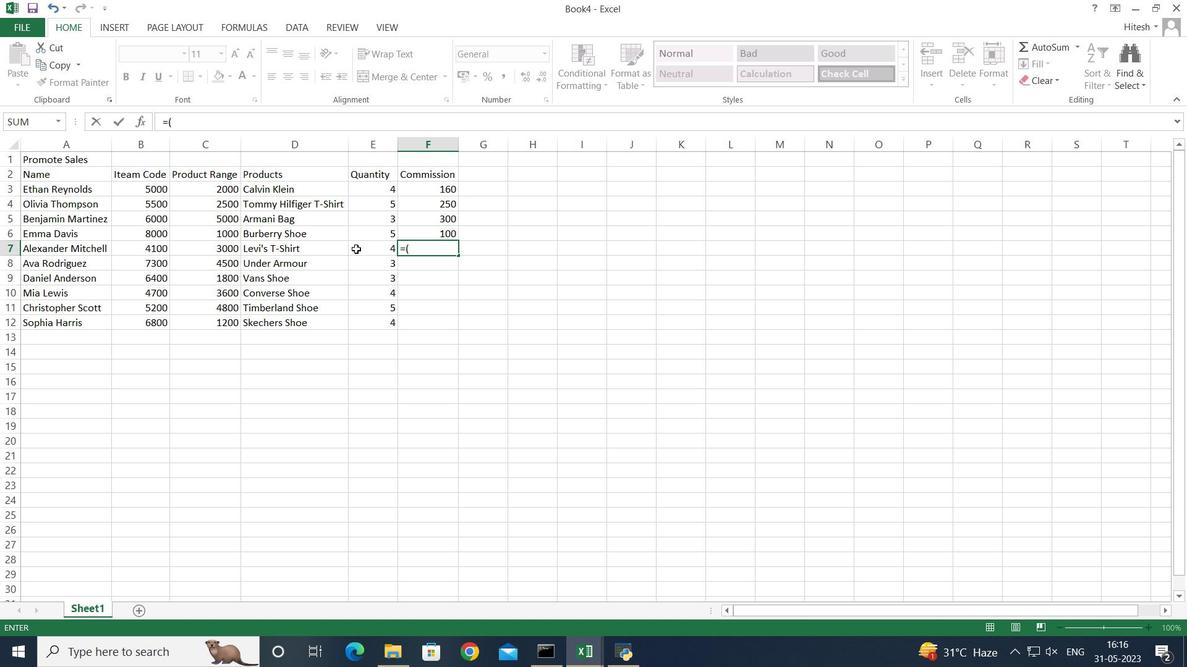 
Action: Mouse pressed left at (358, 249)
Screenshot: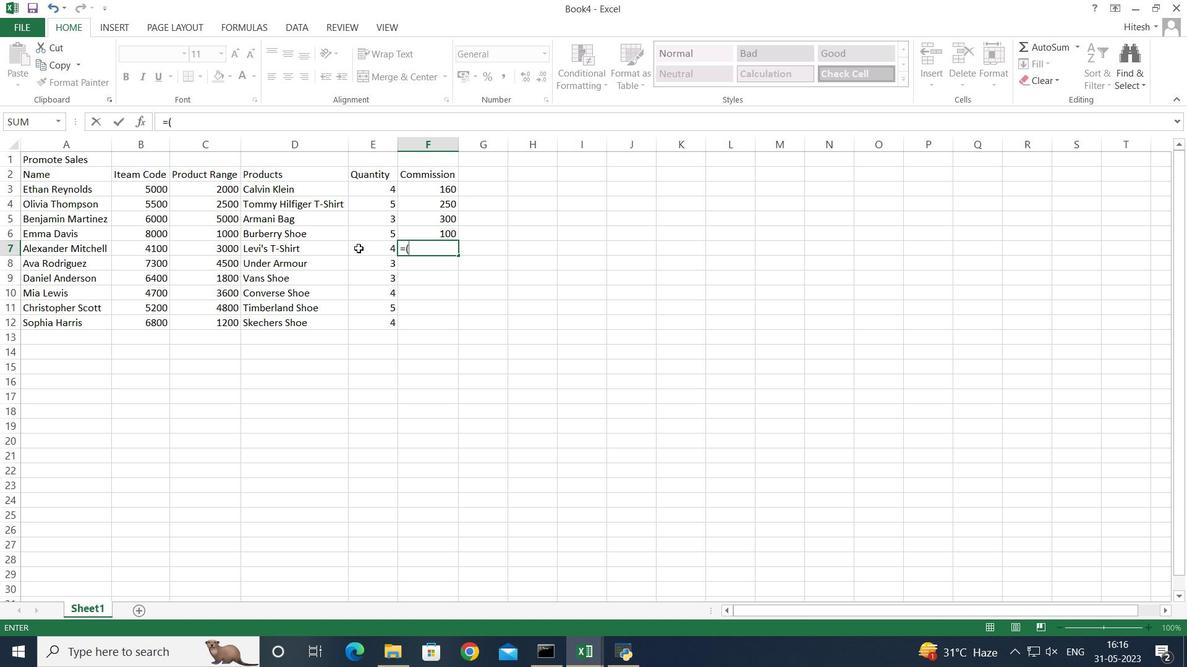 
Action: Key pressed *
Screenshot: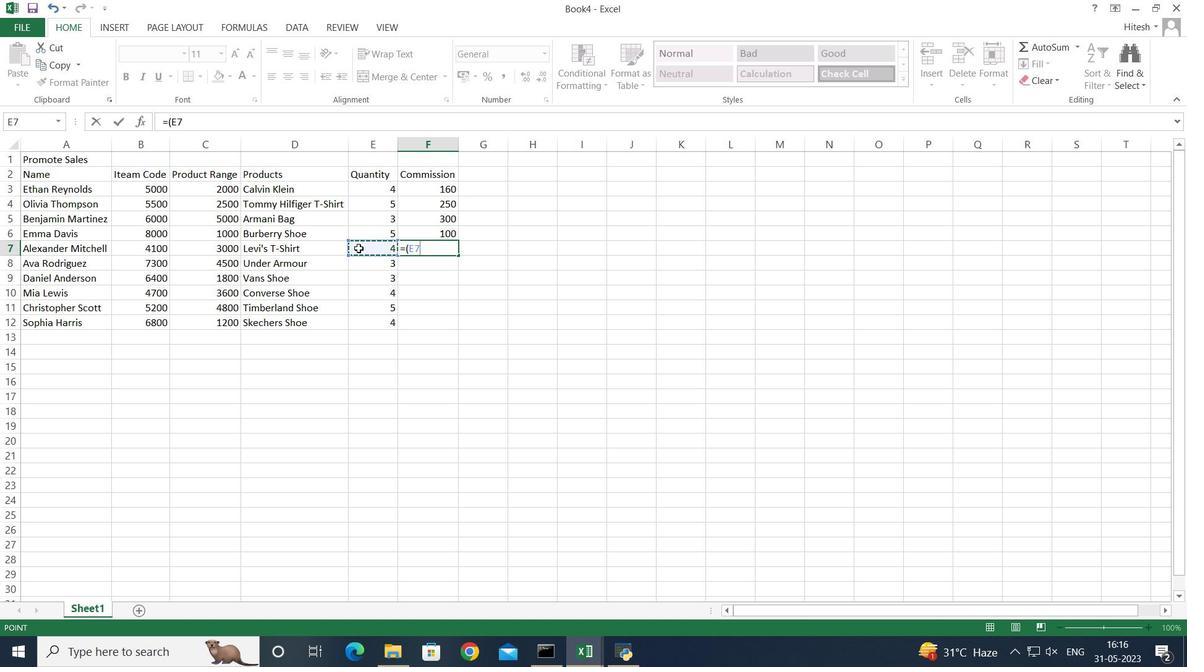 
Action: Mouse moved to (189, 246)
Screenshot: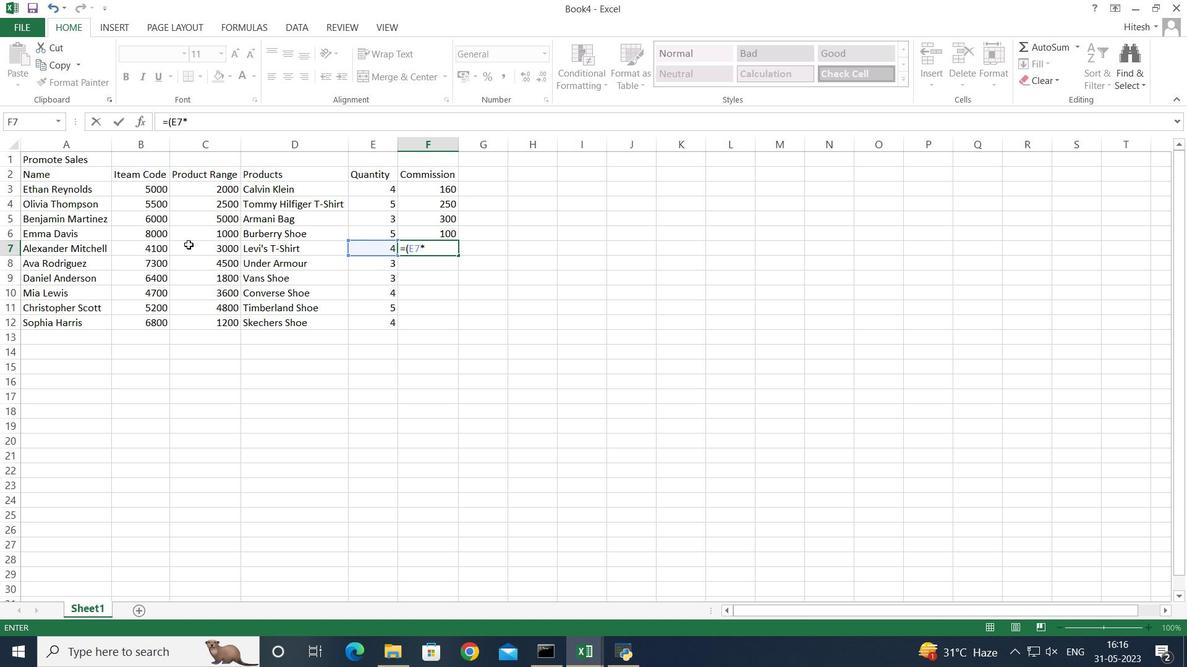 
Action: Mouse pressed left at (189, 246)
Screenshot: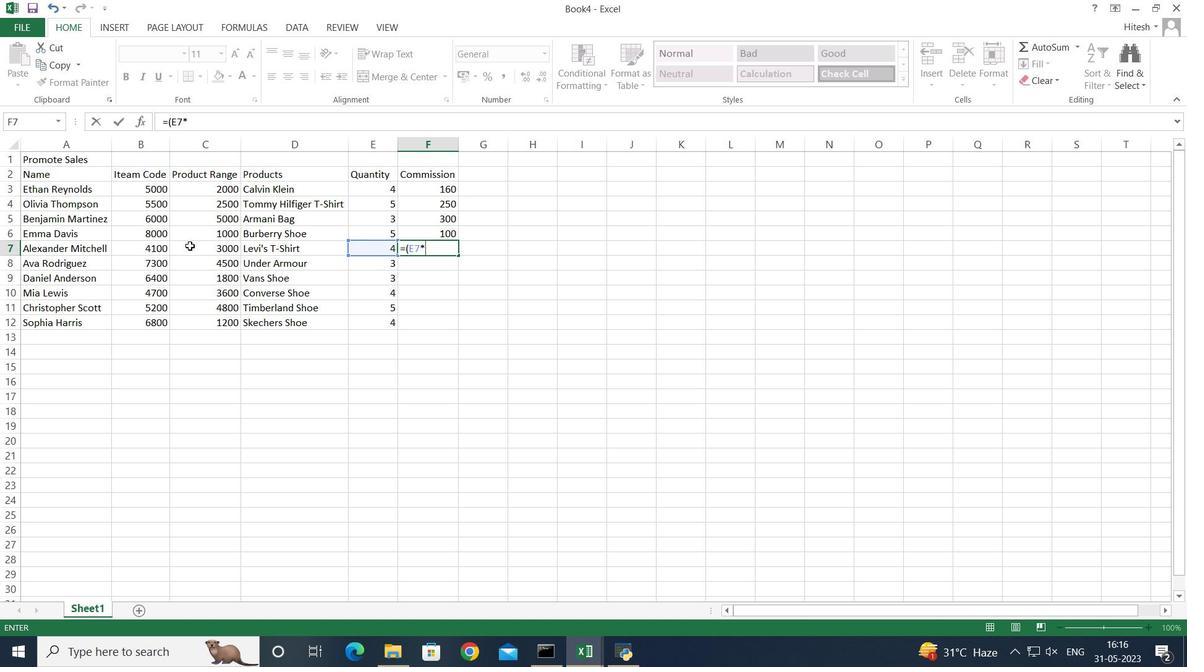 
Action: Key pressed <Key.shift_r>)*2<Key.shift><Key.shift><Key.shift><Key.shift><Key.shift><Key.shift><Key.shift><Key.shift><Key.shift><Key.shift><Key.shift><Key.shift>%
Screenshot: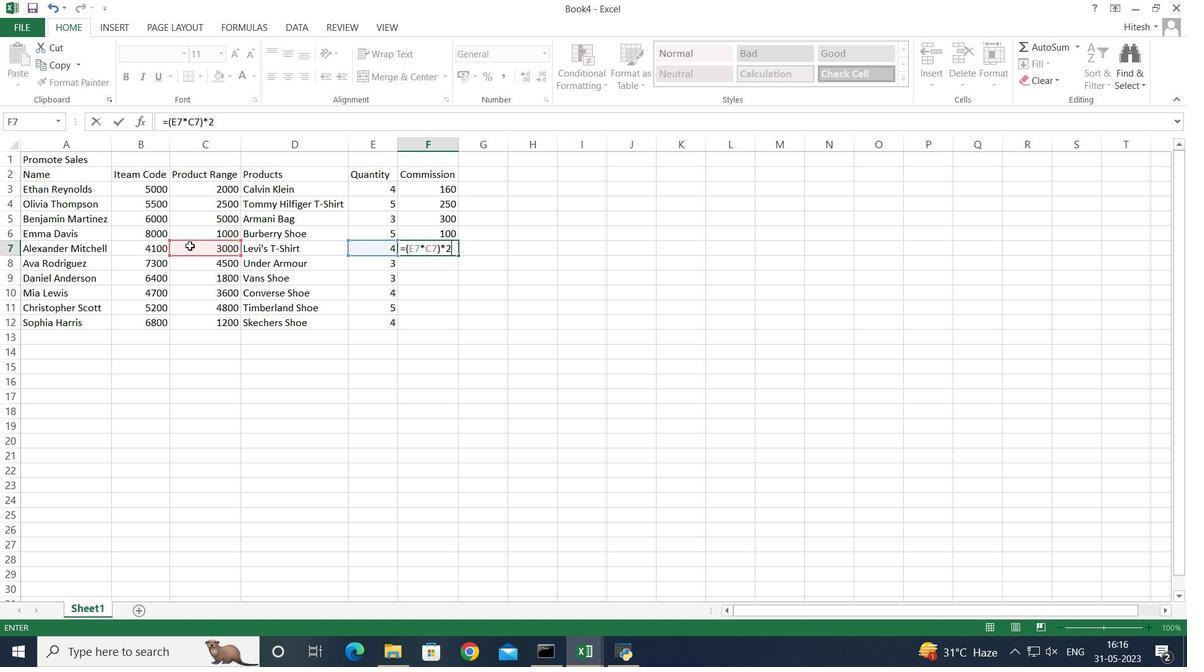 
Action: Mouse moved to (190, 247)
Screenshot: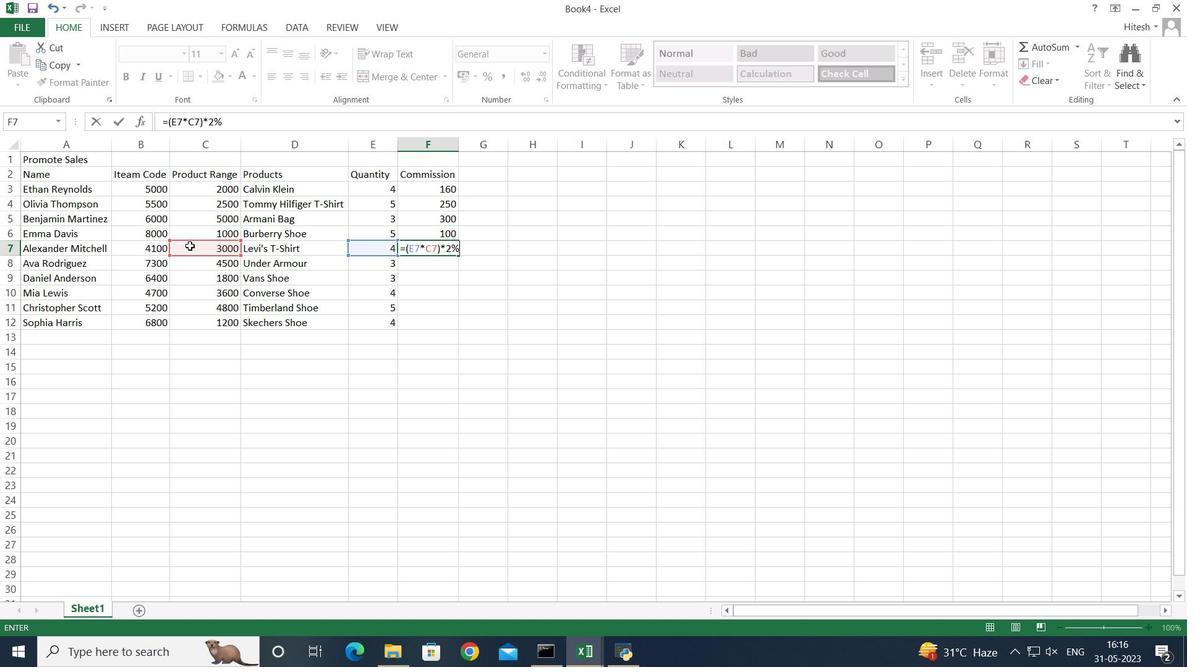 
Action: Key pressed <Key.enter>
Screenshot: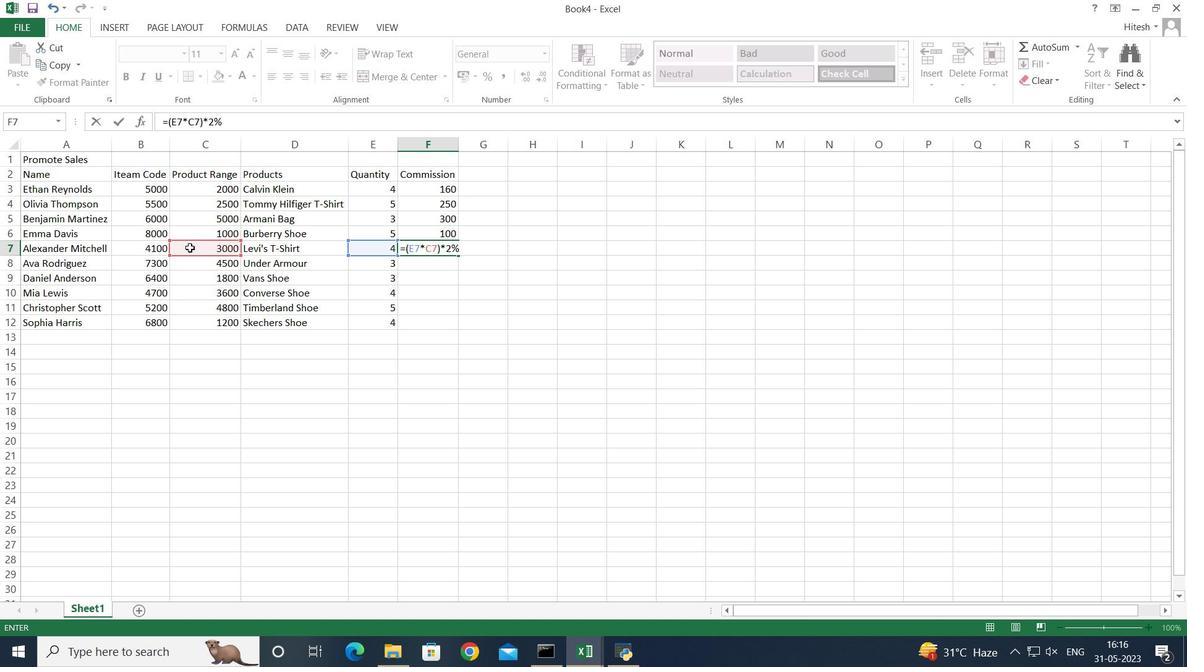 
Action: Mouse moved to (206, 255)
Screenshot: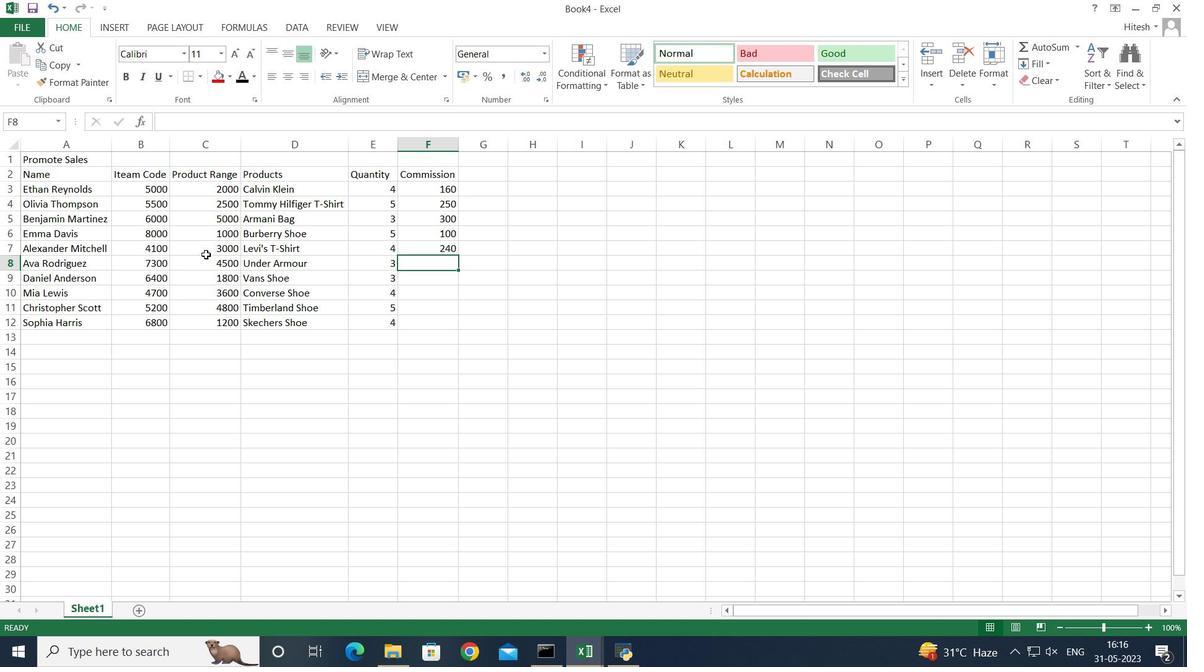
Action: Key pressed =<Key.shift_r>(
Screenshot: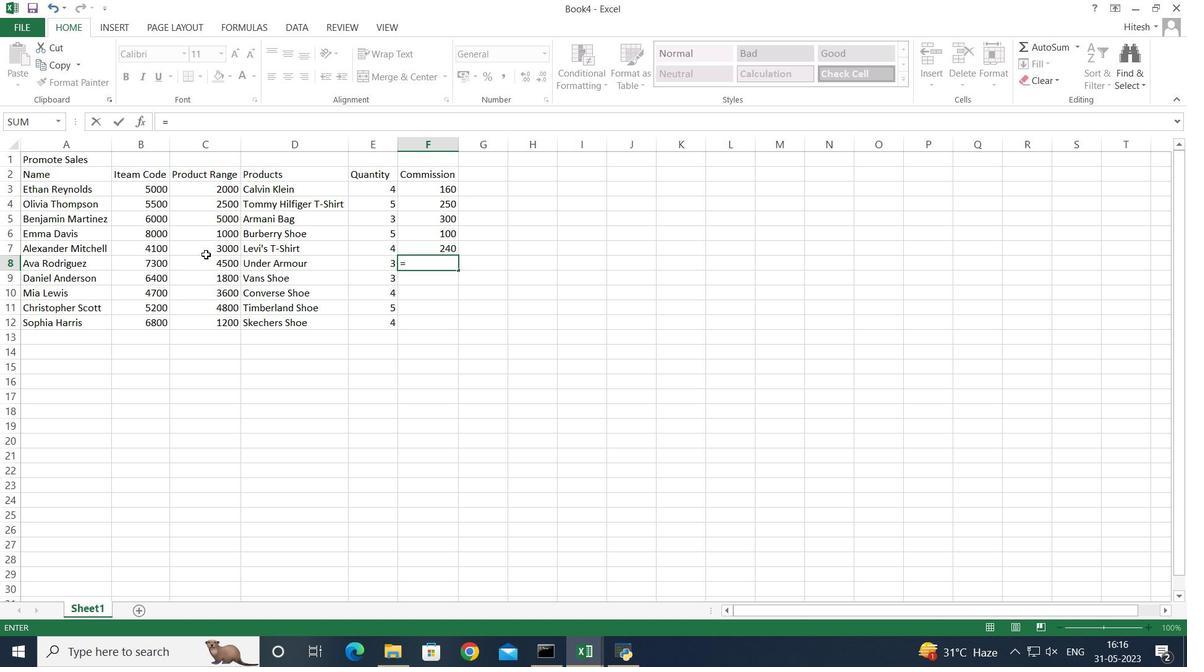 
Action: Mouse moved to (357, 264)
Screenshot: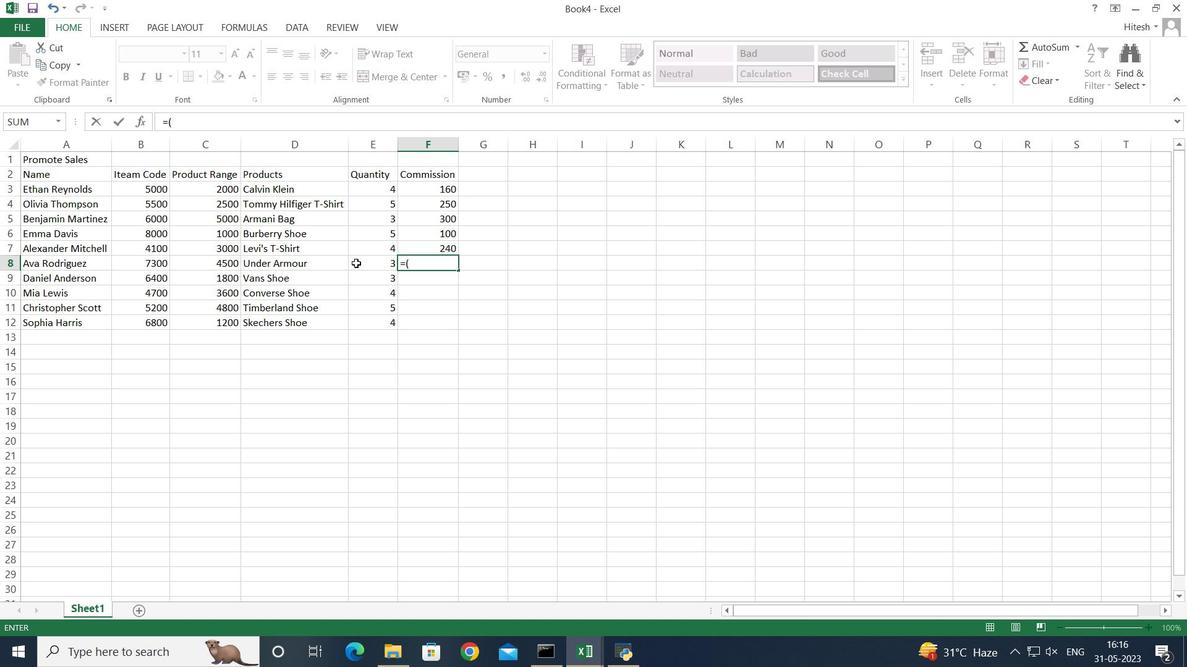 
Action: Mouse pressed left at (357, 264)
Screenshot: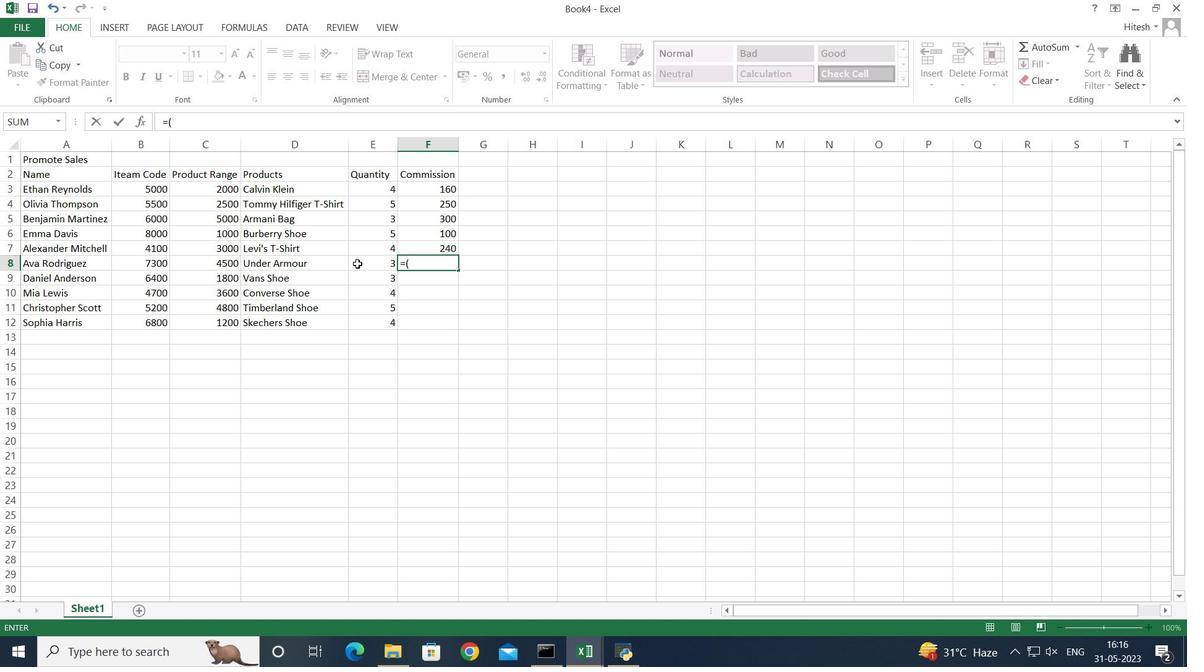 
Action: Key pressed *
Screenshot: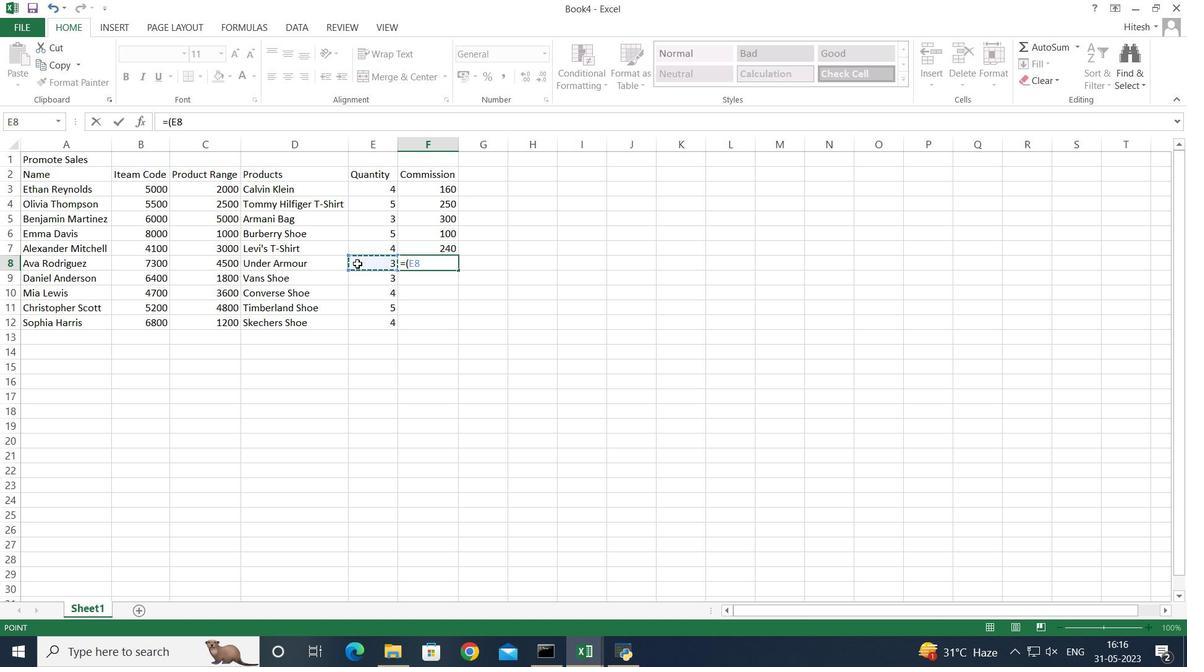 
Action: Mouse moved to (194, 262)
Screenshot: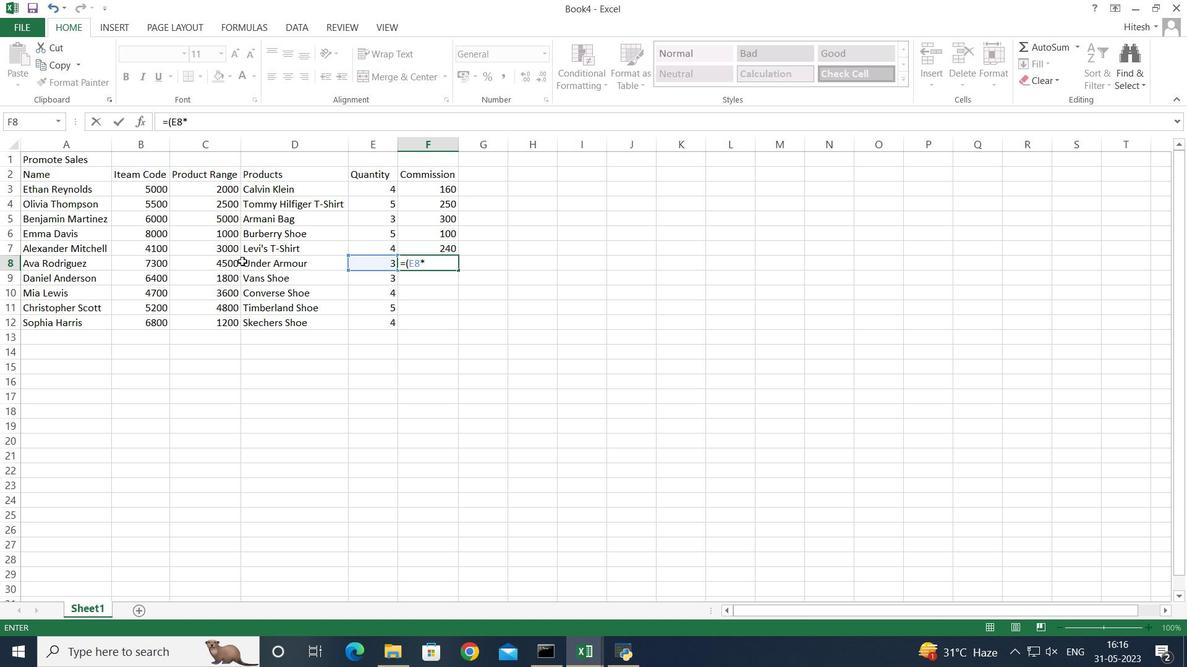 
Action: Mouse pressed left at (194, 262)
Screenshot: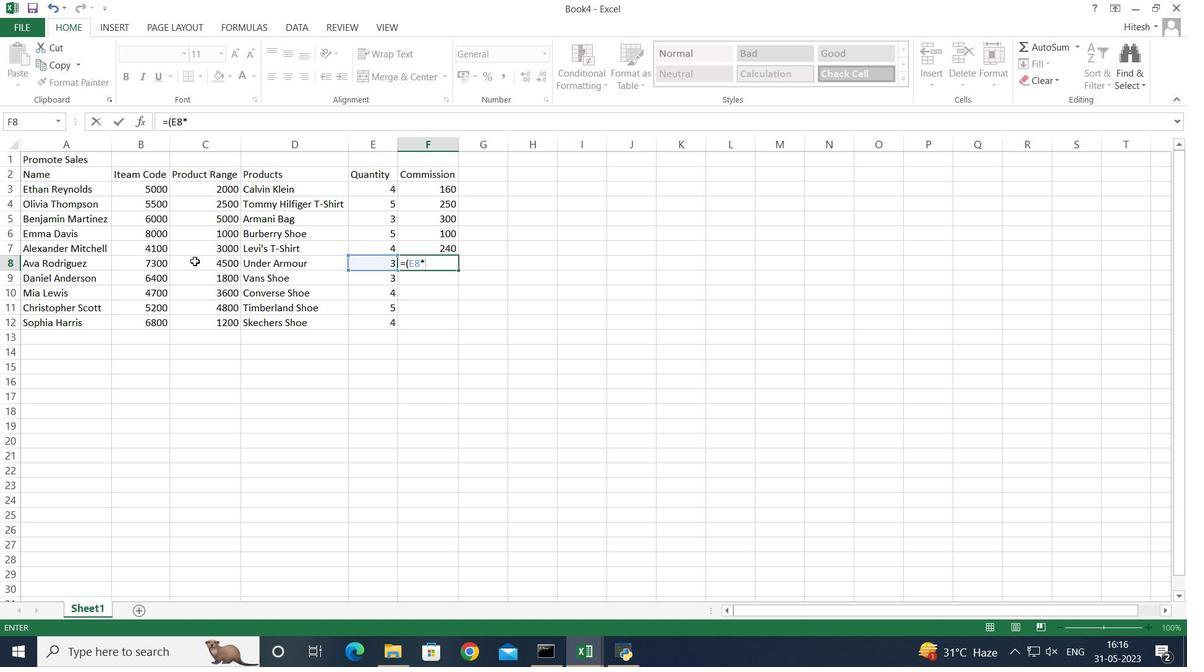 
Action: Key pressed <Key.shift_r>)*2<Key.shift>
Screenshot: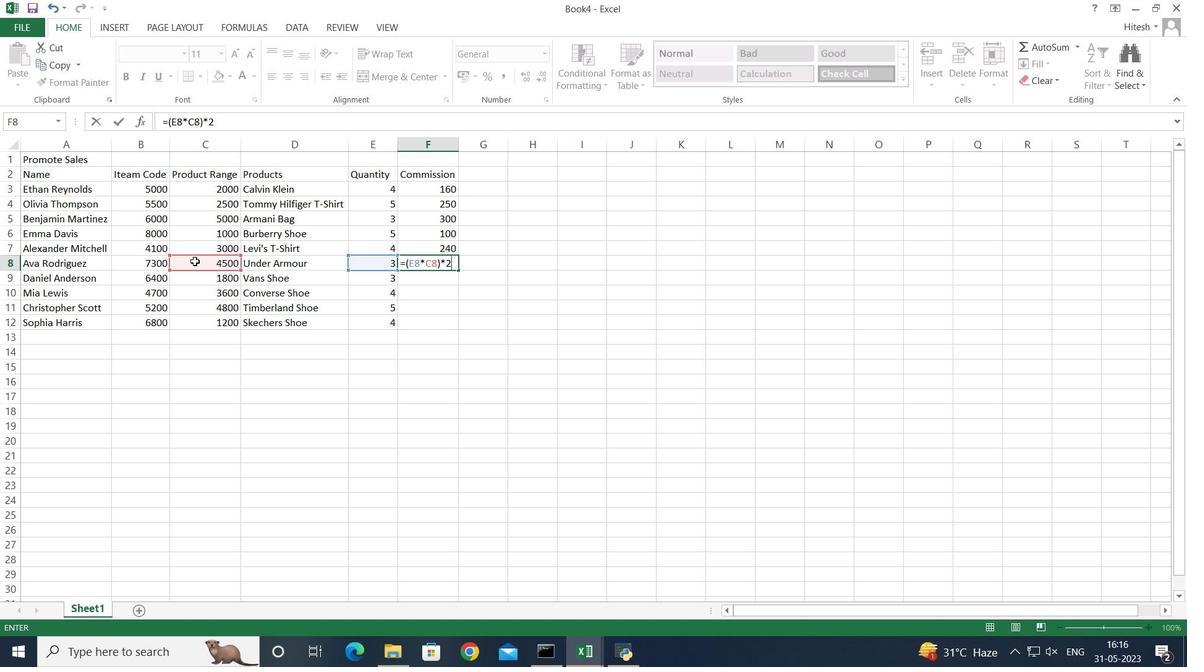 
Action: Mouse moved to (194, 262)
Screenshot: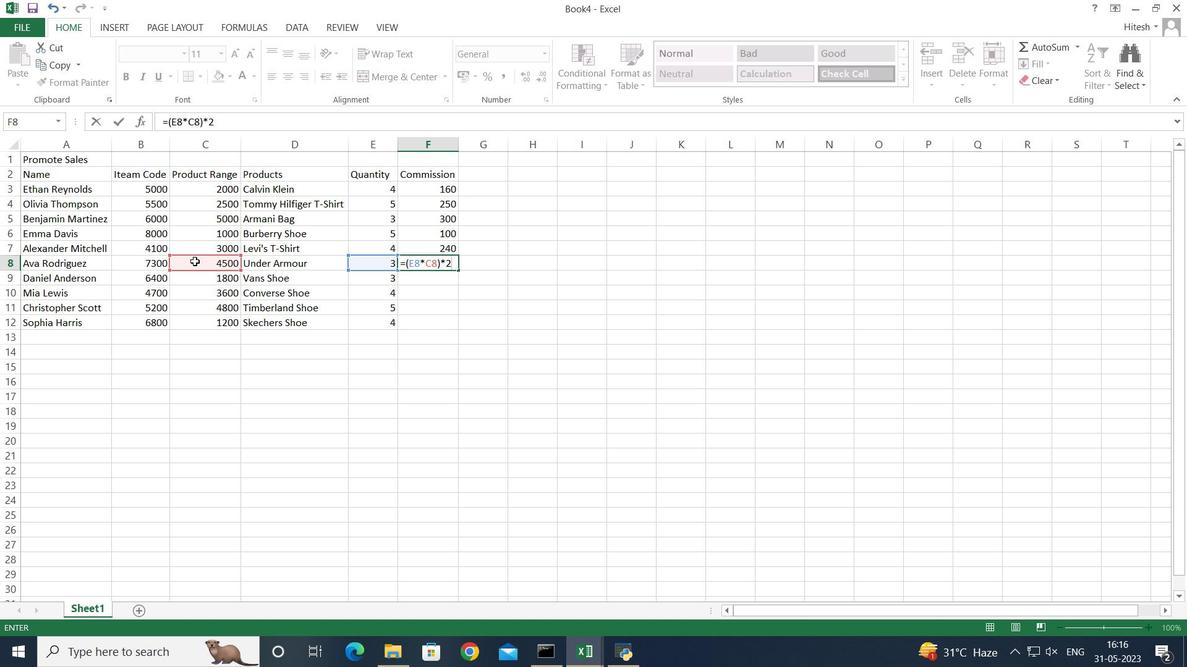 
Action: Key pressed <Key.shift><Key.shift><Key.shift><Key.shift><Key.shift><Key.shift><Key.shift>%<Key.enter>
Screenshot: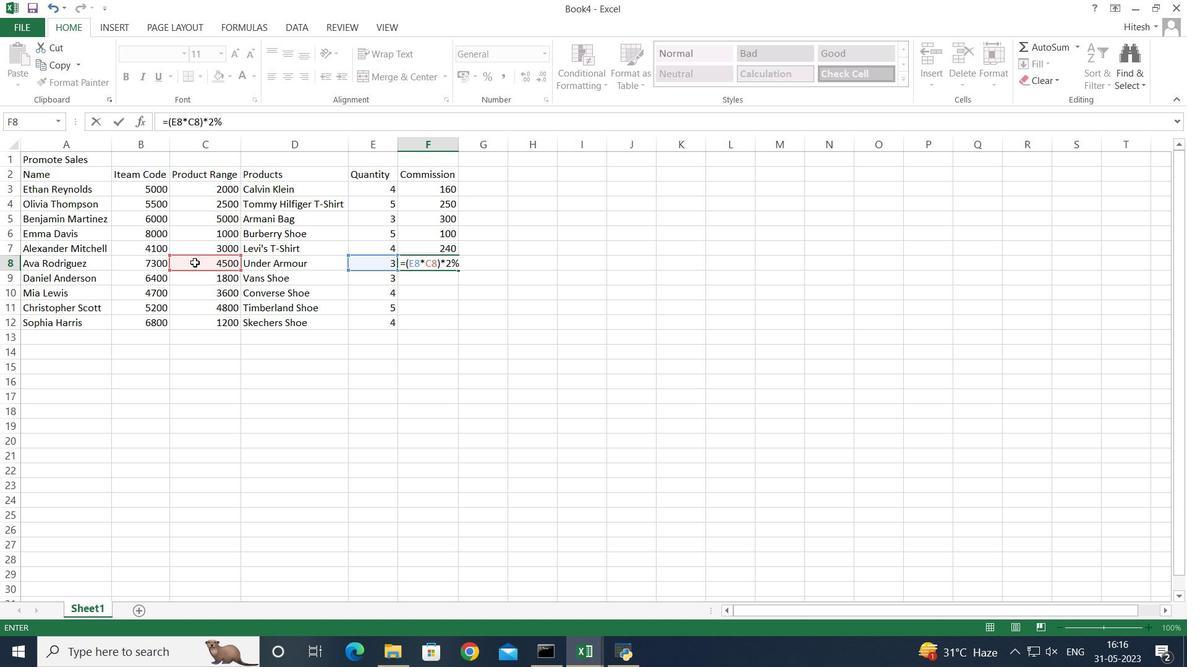 
Action: Mouse moved to (396, 283)
Screenshot: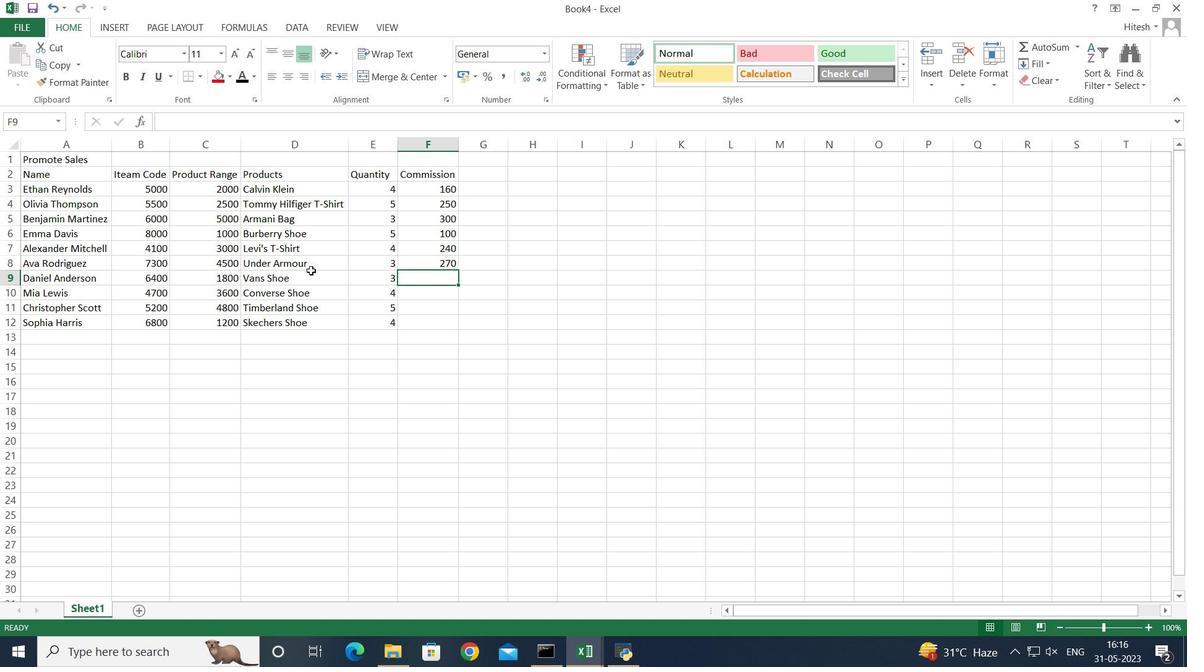 
Action: Key pressed =
Screenshot: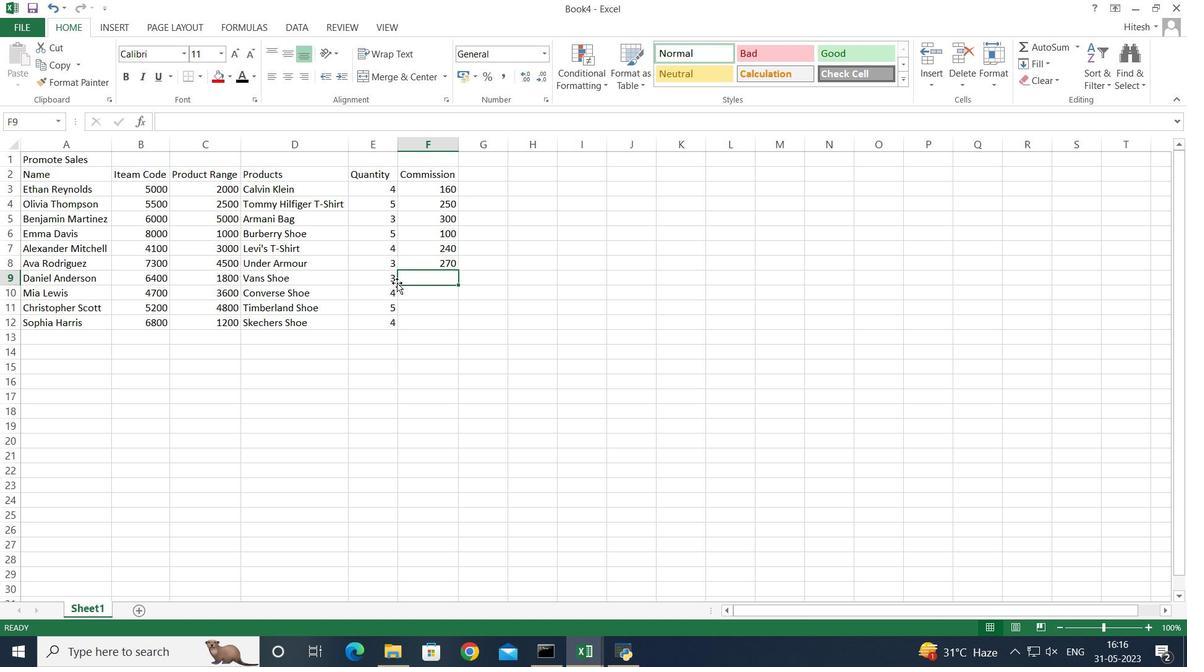 
Action: Mouse moved to (403, 285)
Screenshot: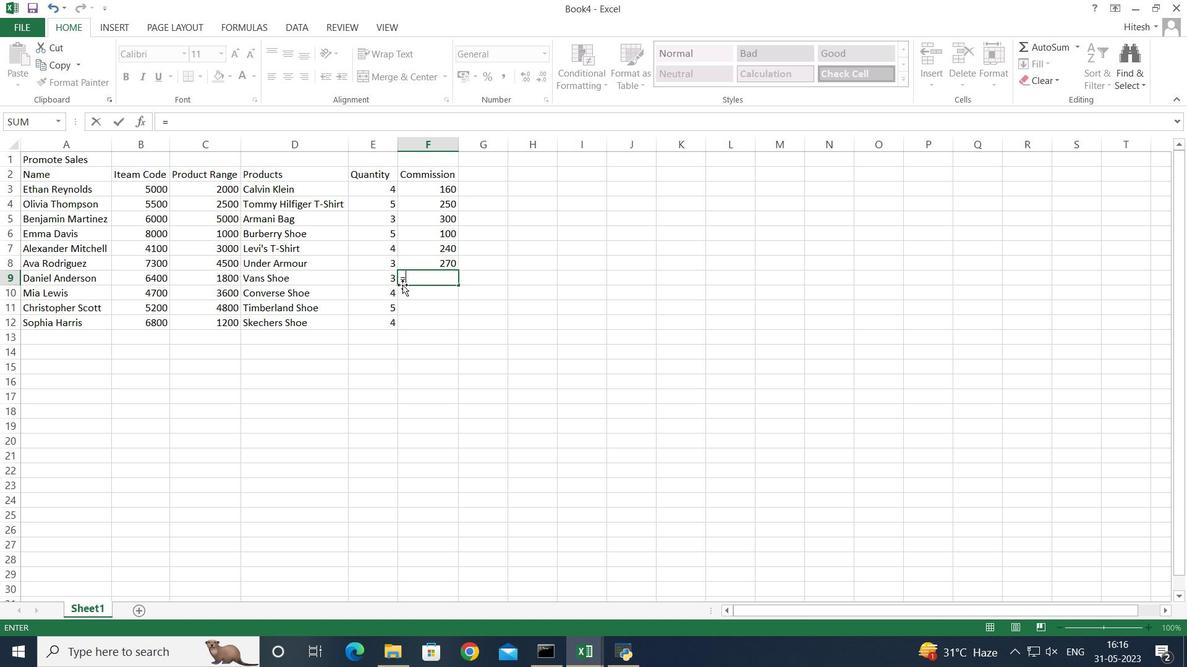 
Action: Key pressed <Key.shift_r>(
Screenshot: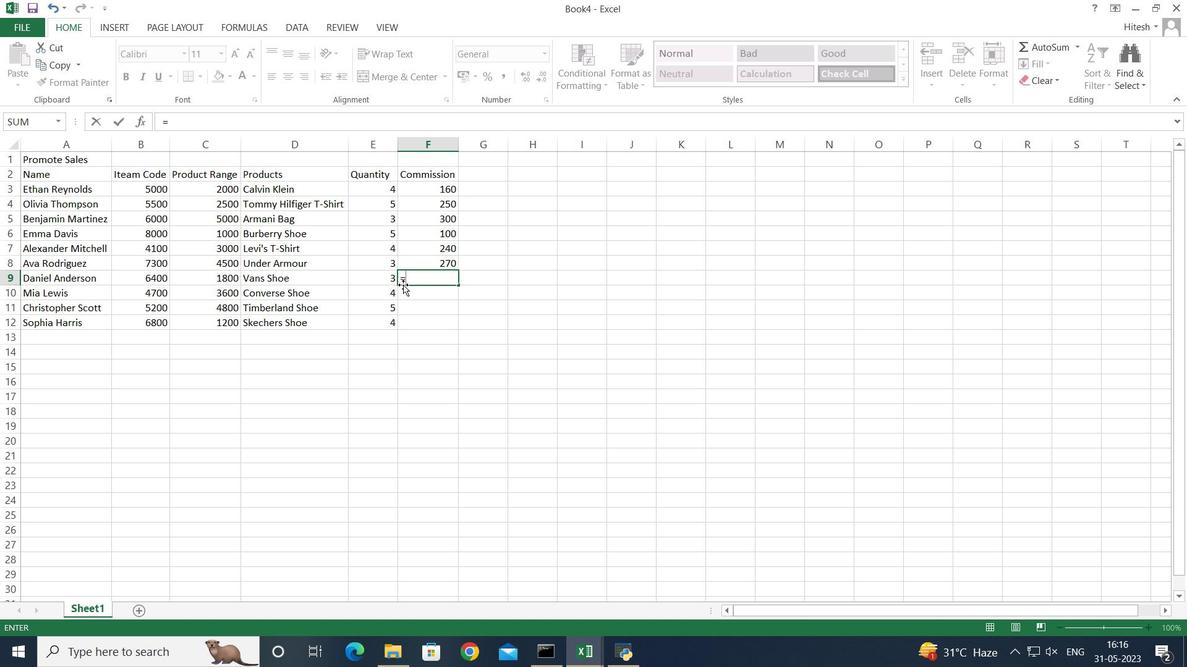 
Action: Mouse moved to (384, 278)
Screenshot: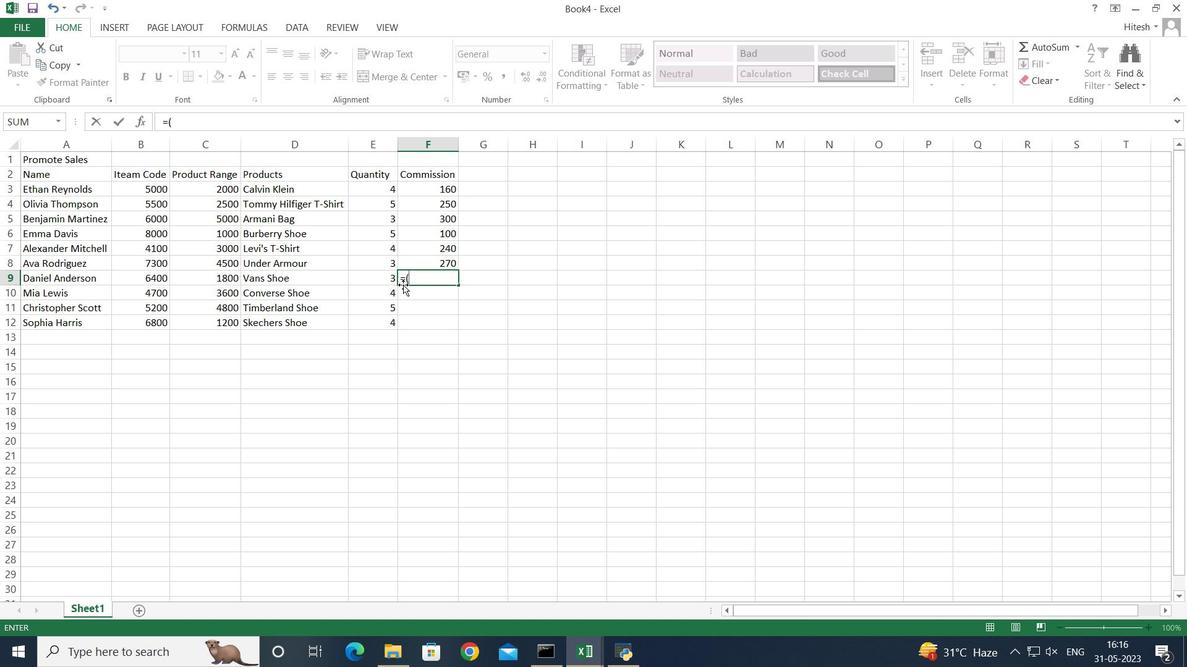 
Action: Mouse pressed left at (384, 278)
Screenshot: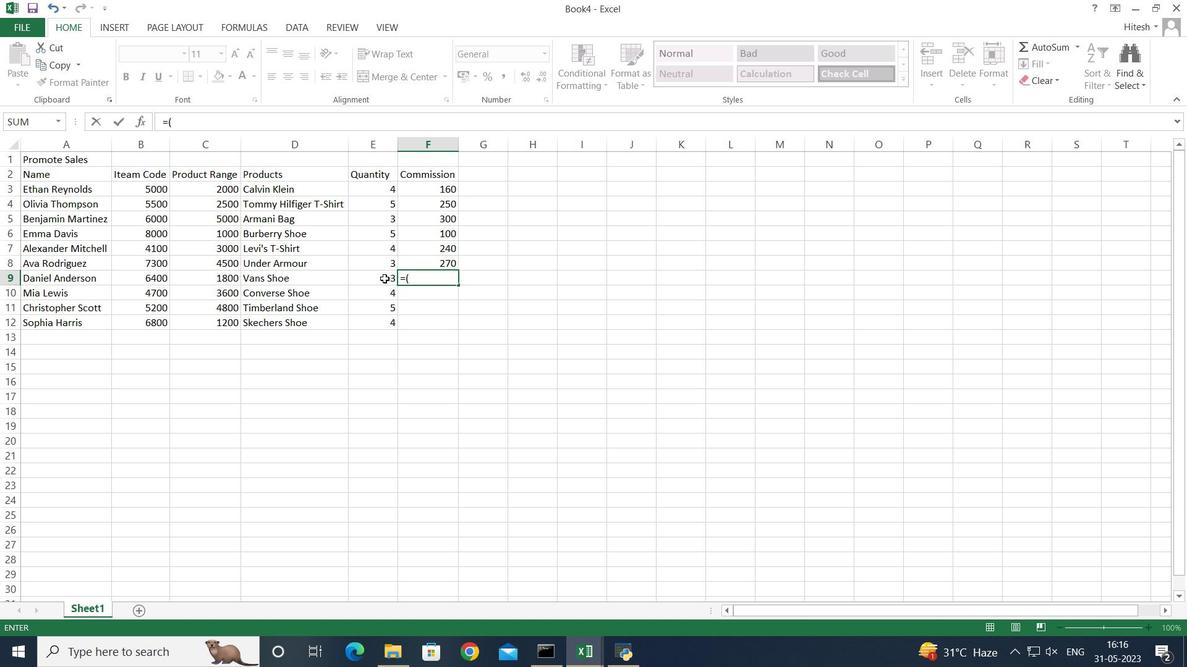 
Action: Mouse moved to (384, 278)
Screenshot: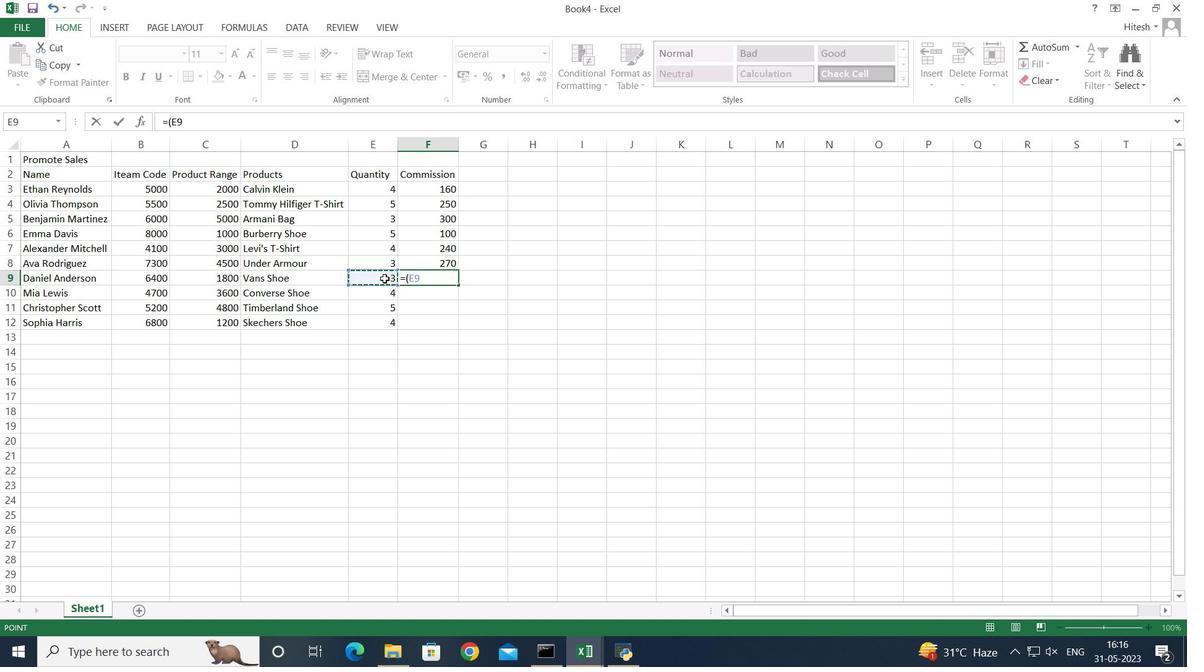 
Action: Key pressed *
Screenshot: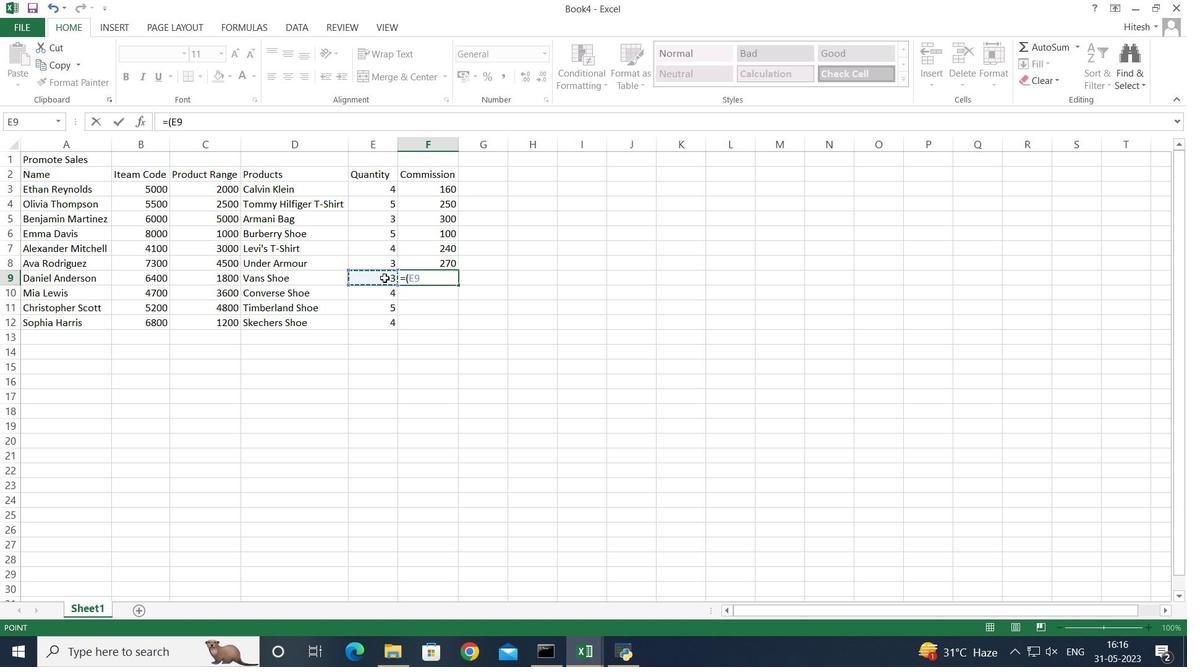 
Action: Mouse moved to (199, 278)
Screenshot: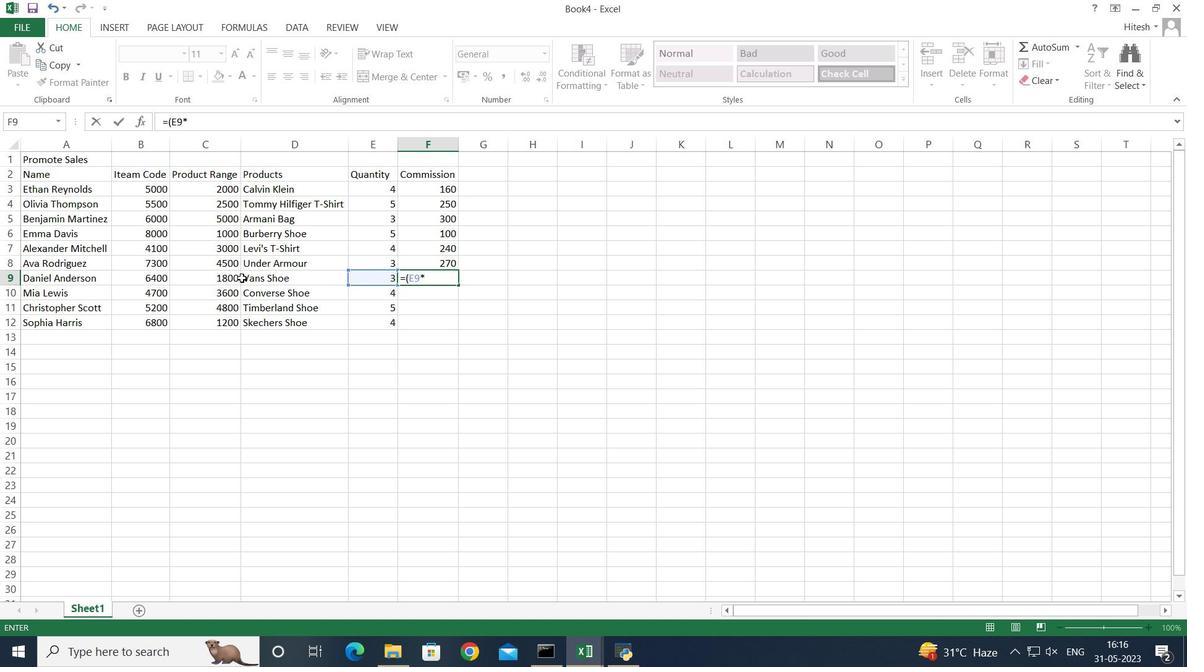 
Action: Mouse pressed left at (199, 278)
Screenshot: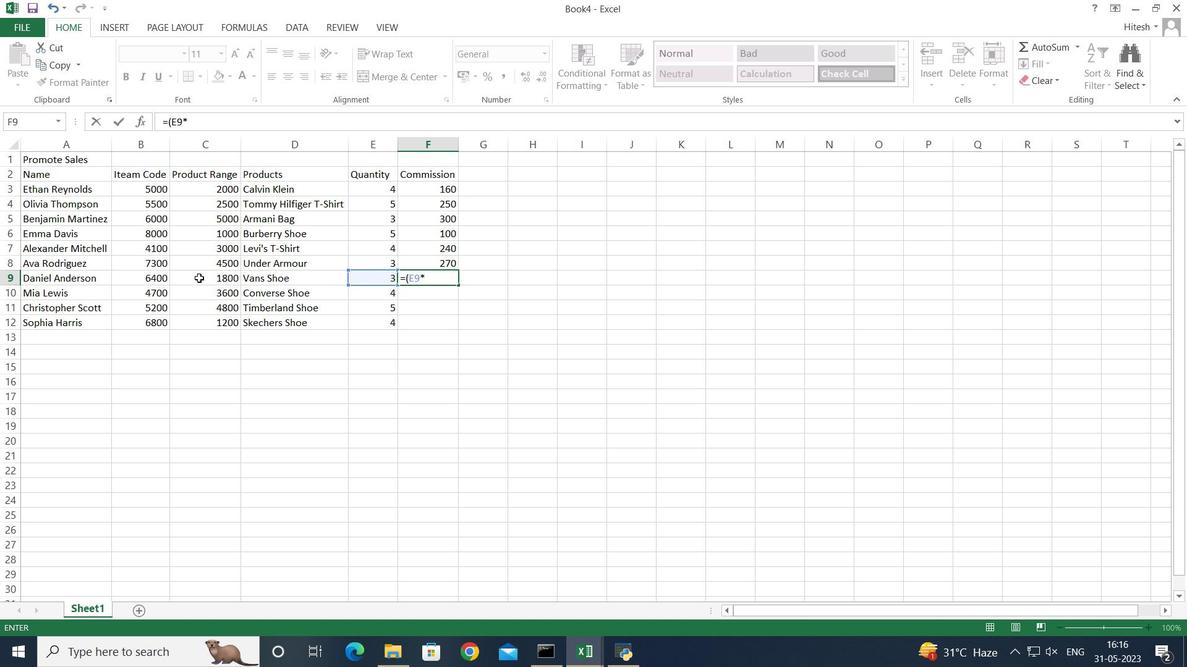 
Action: Key pressed <Key.shift_r><Key.shift_r><Key.shift_r>)*
Screenshot: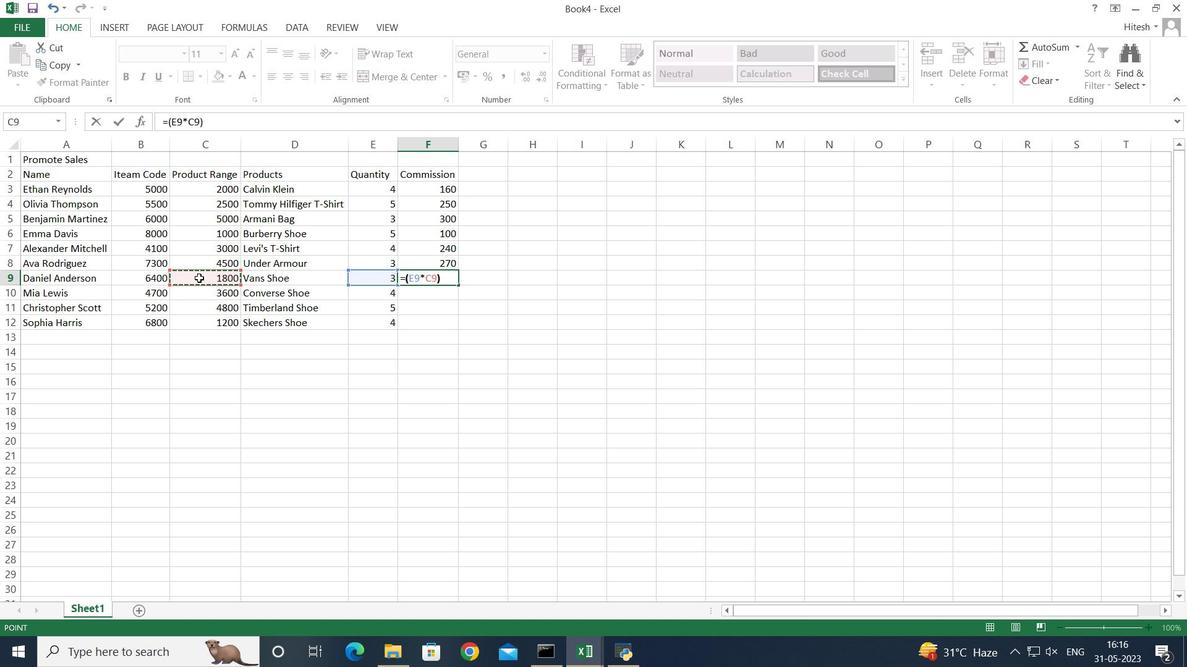
Action: Mouse moved to (199, 278)
Screenshot: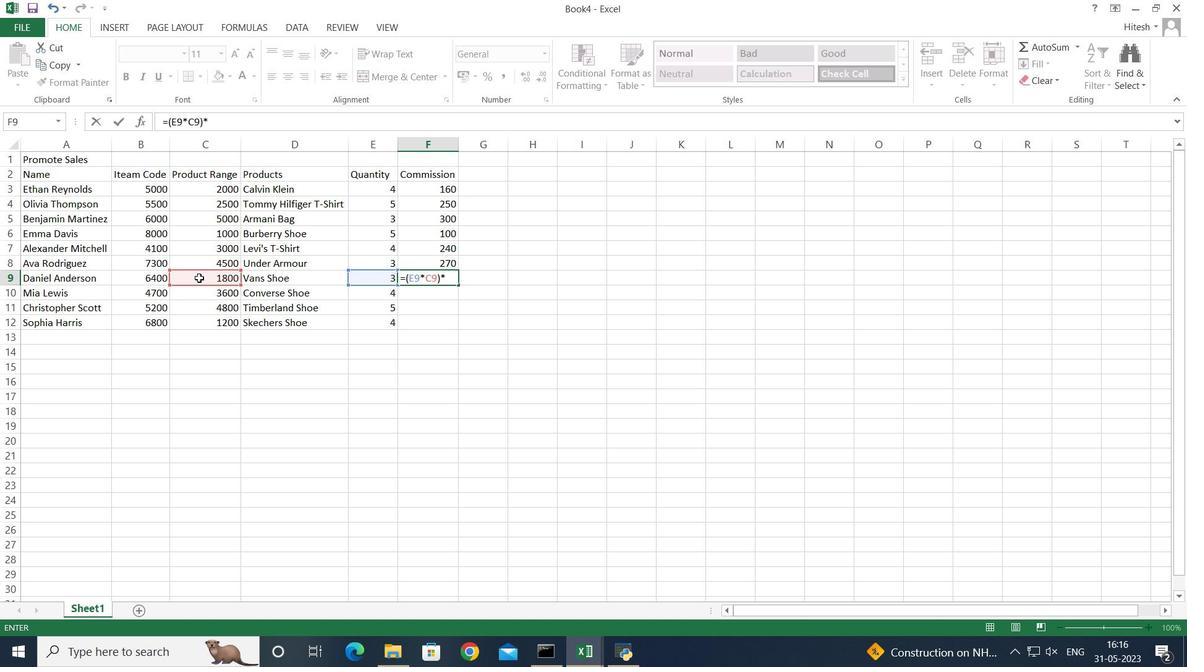 
Action: Key pressed 2
Screenshot: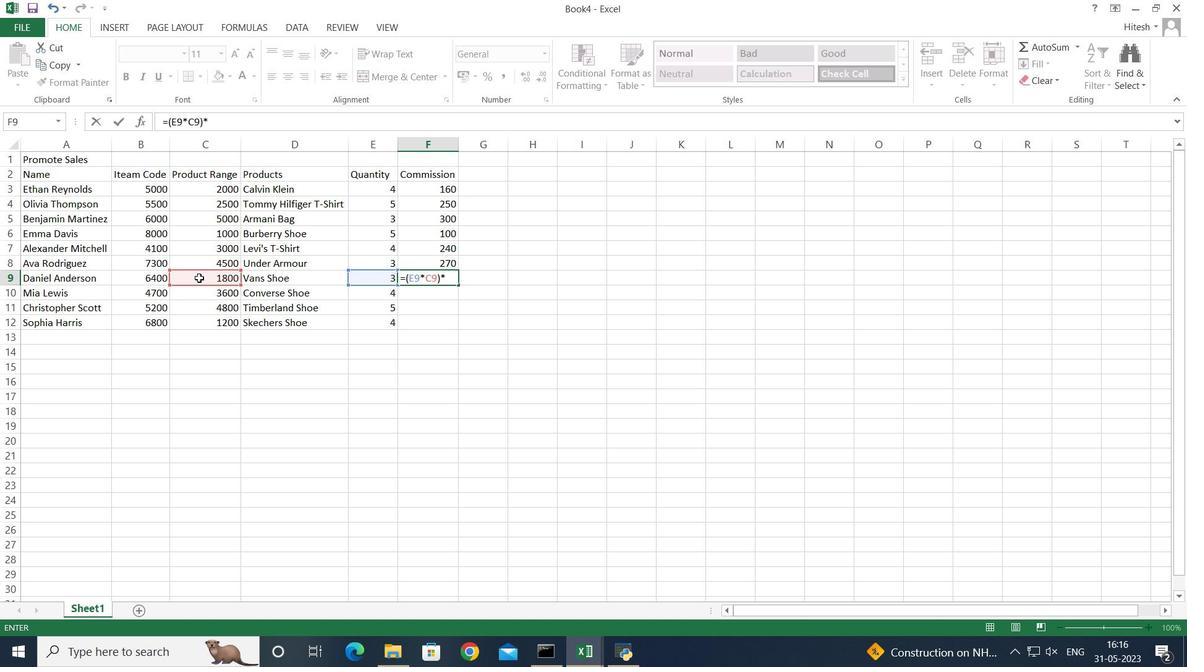 
Action: Mouse moved to (199, 280)
Screenshot: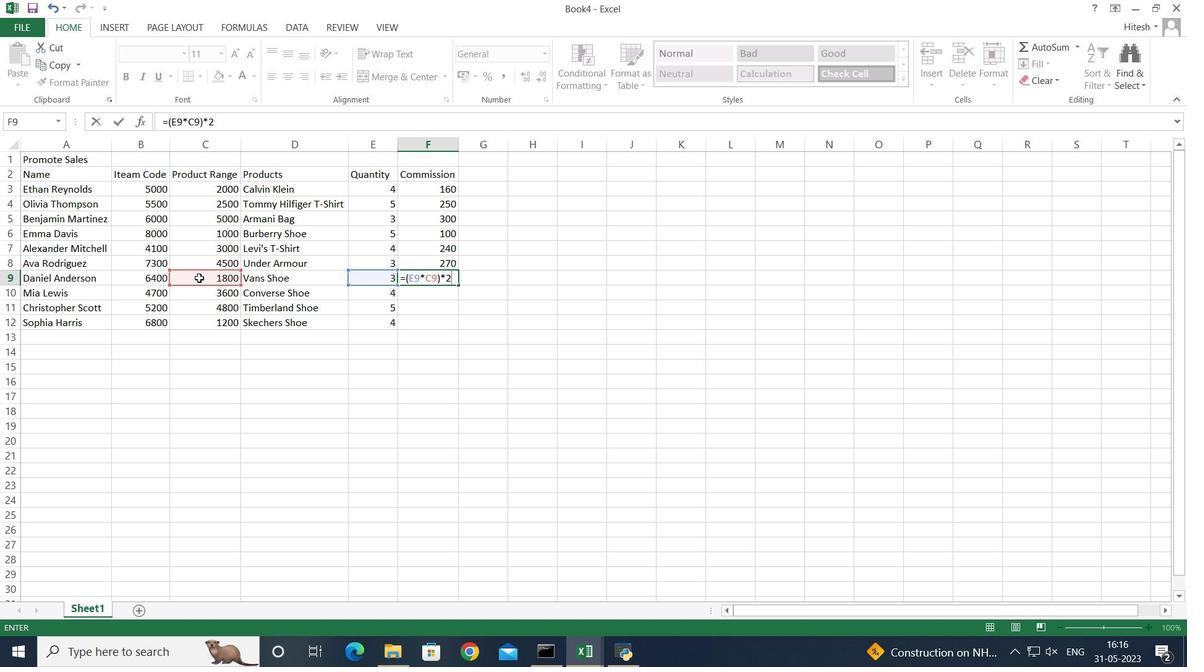 
Action: Key pressed <Key.shift>
Screenshot: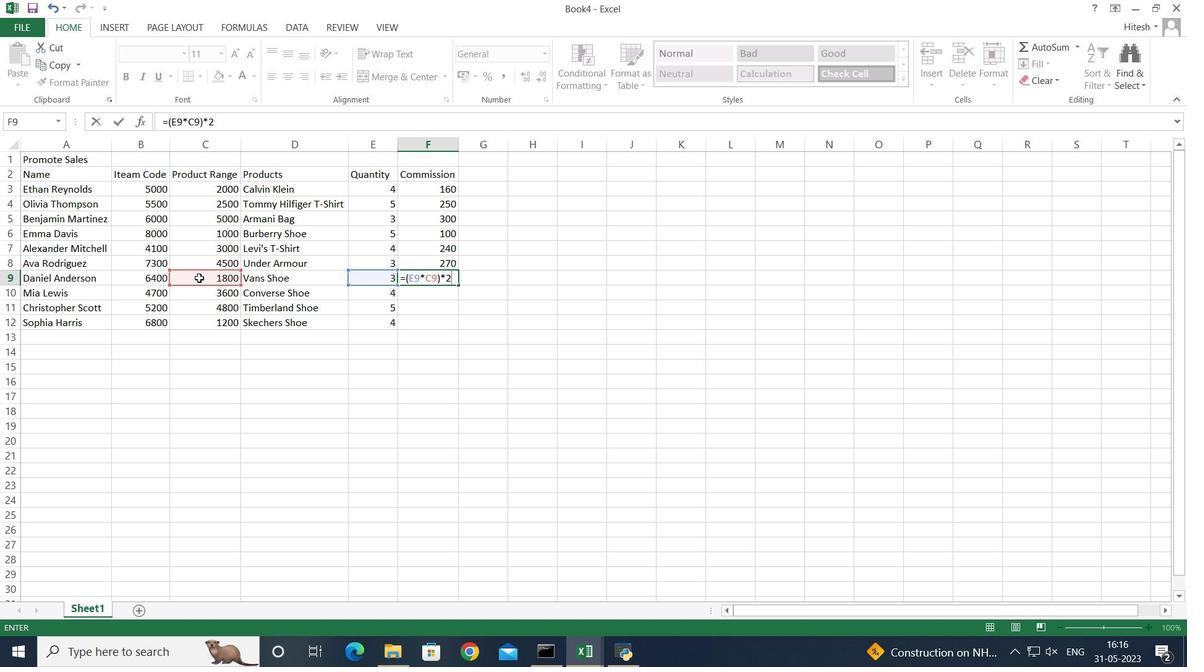 
Action: Mouse moved to (199, 281)
Screenshot: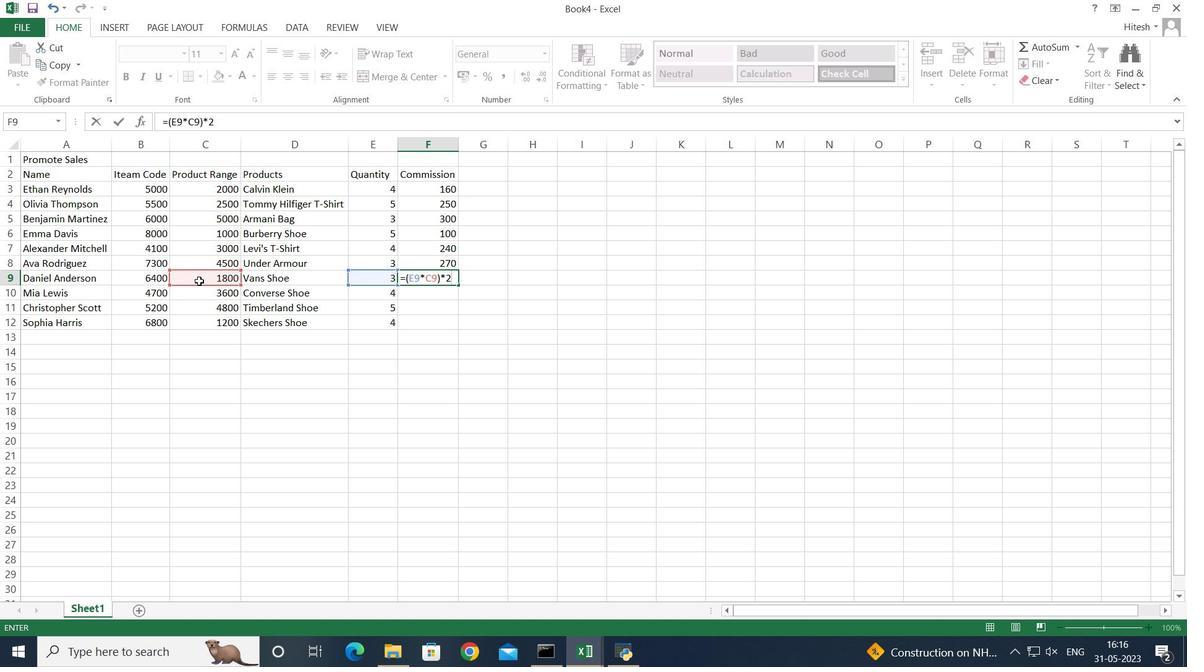 
Action: Key pressed <Key.shift><Key.shift><Key.shift><Key.shift><Key.shift><Key.shift><Key.shift><Key.shift><Key.shift>%<Key.enter>
Screenshot: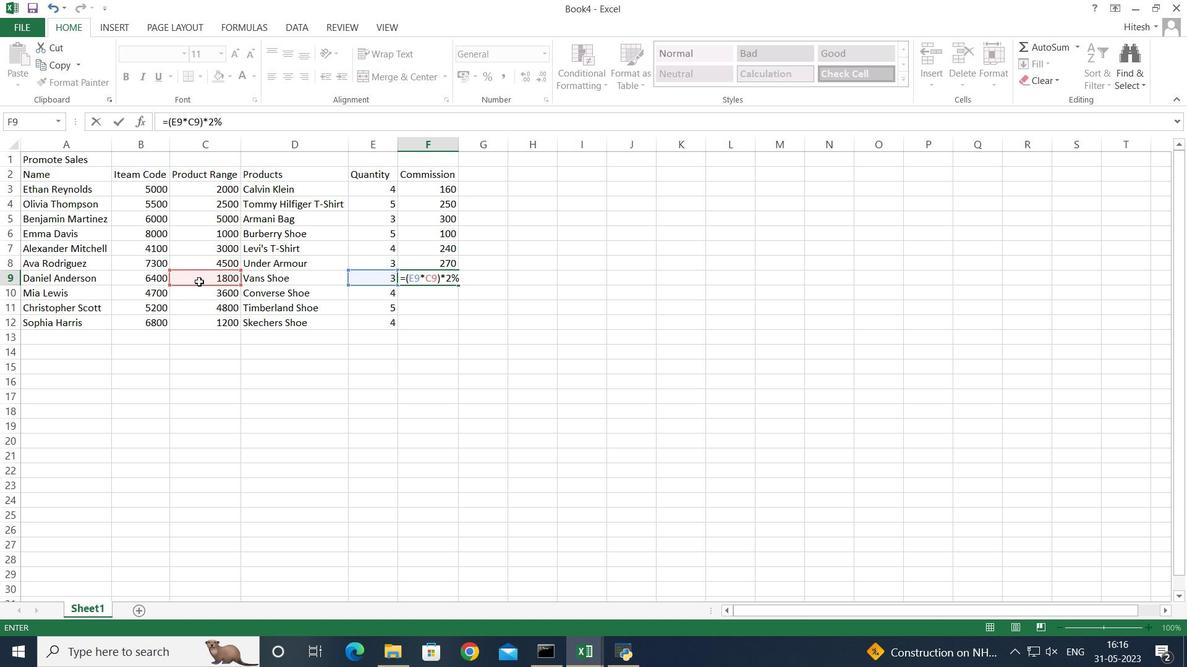 
Action: Mouse moved to (206, 285)
Screenshot: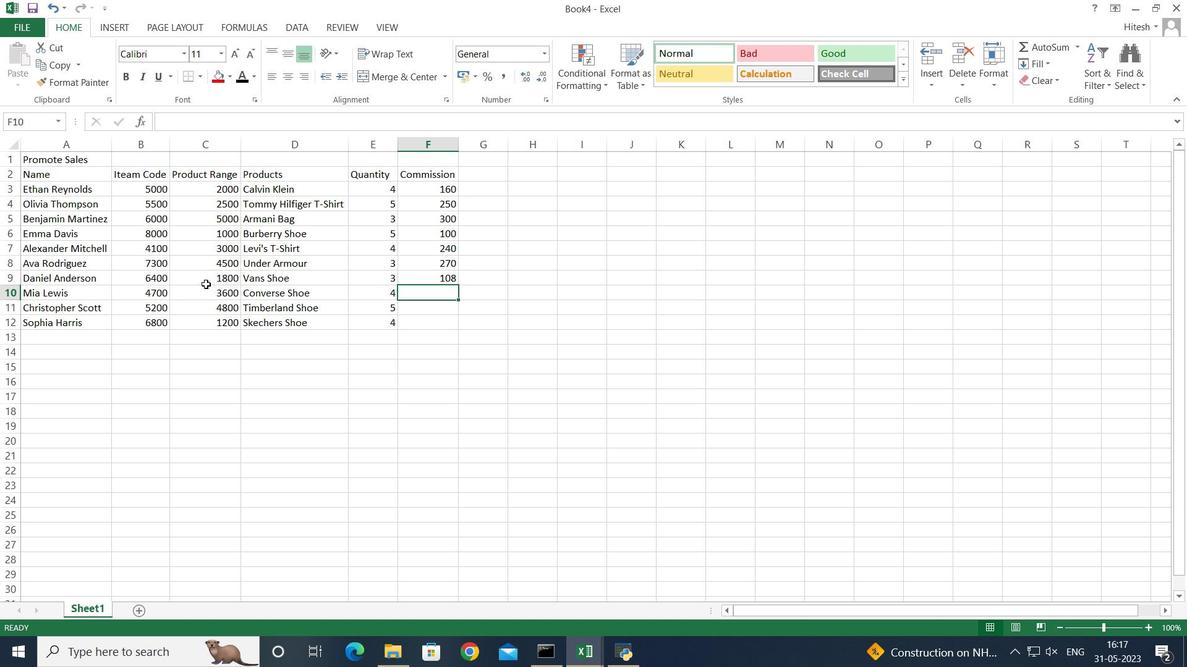 
Action: Key pressed =
Screenshot: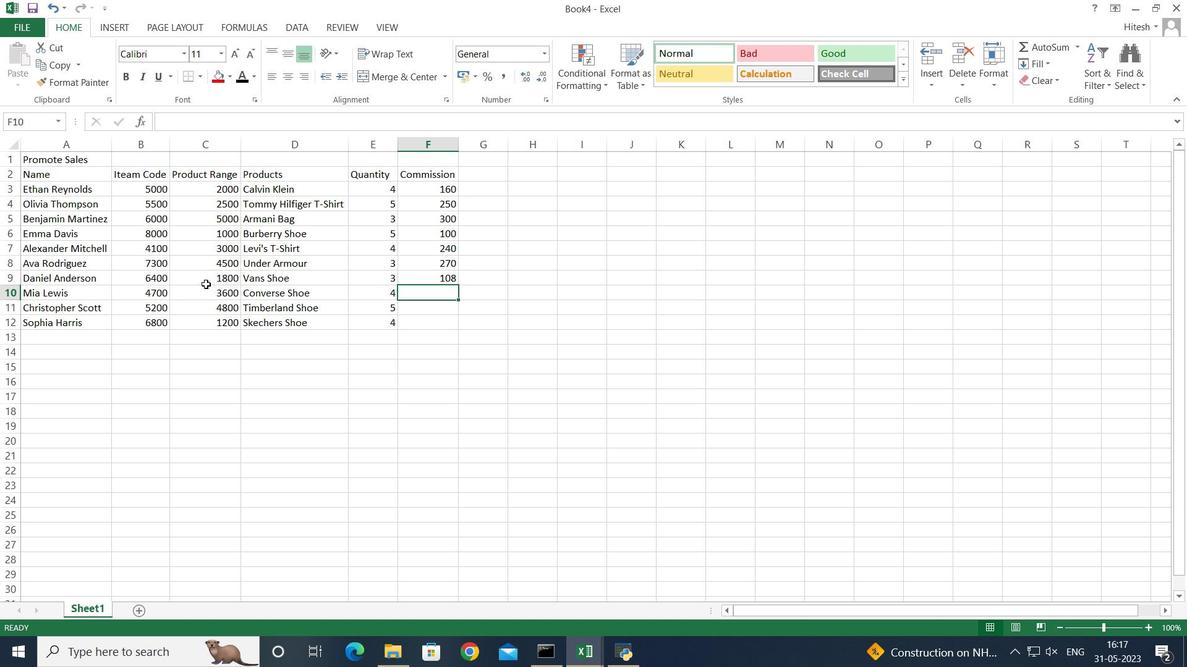 
Action: Mouse moved to (270, 297)
Screenshot: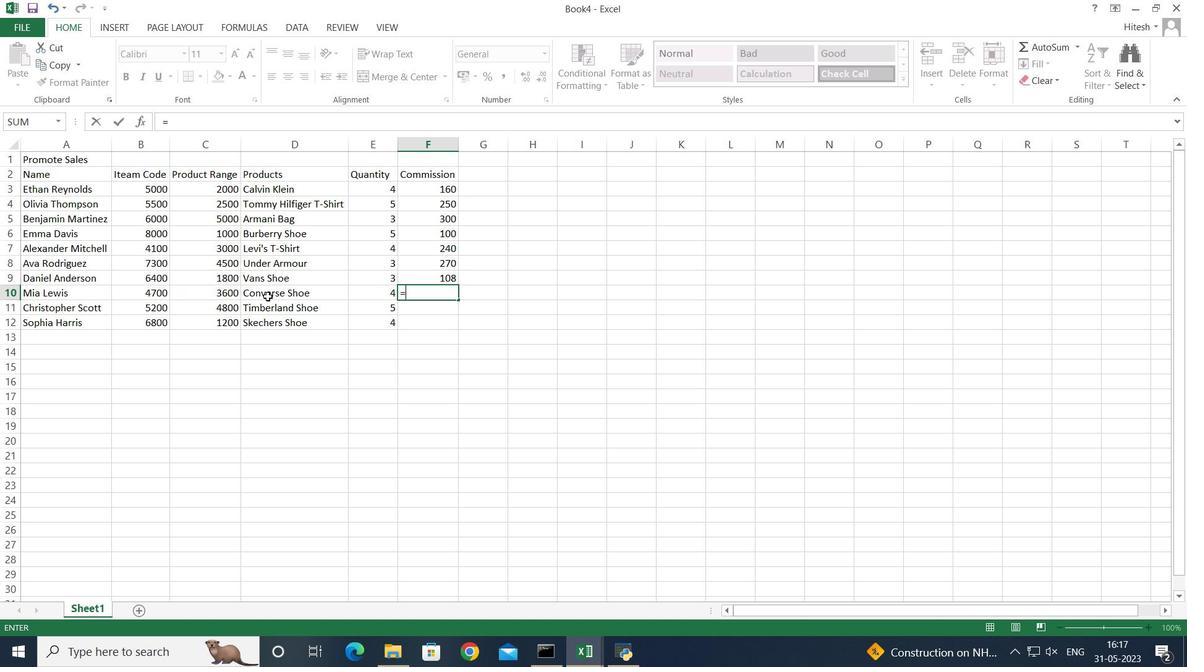 
Action: Key pressed <Key.shift_r>(
Screenshot: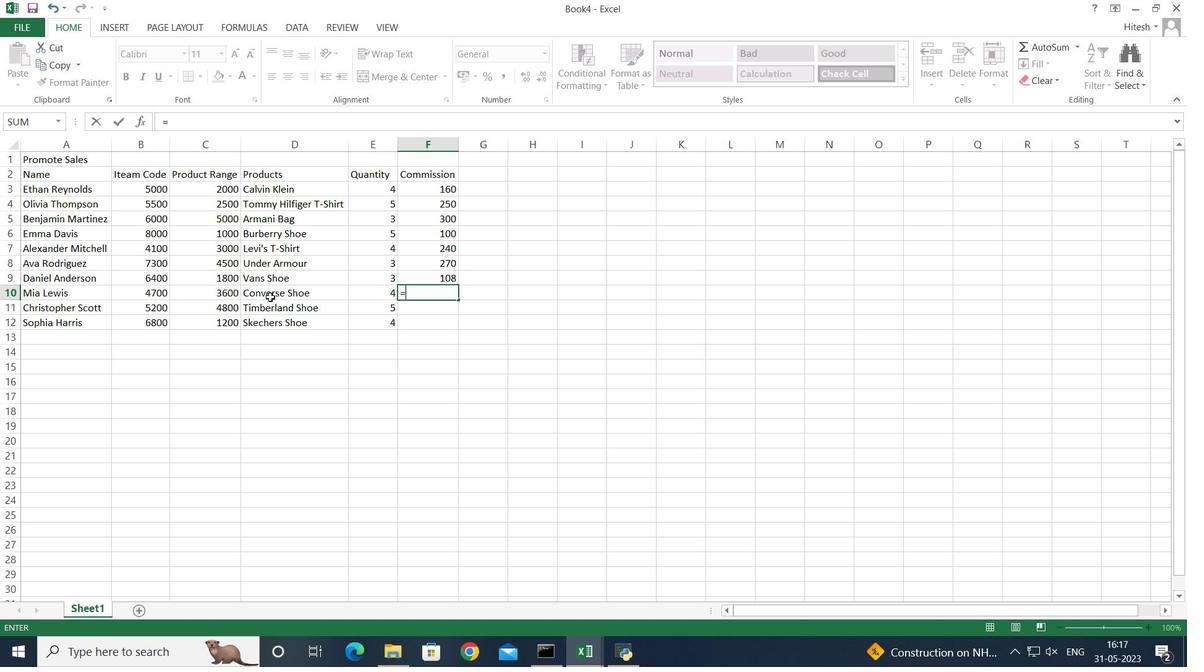 
Action: Mouse moved to (367, 292)
Screenshot: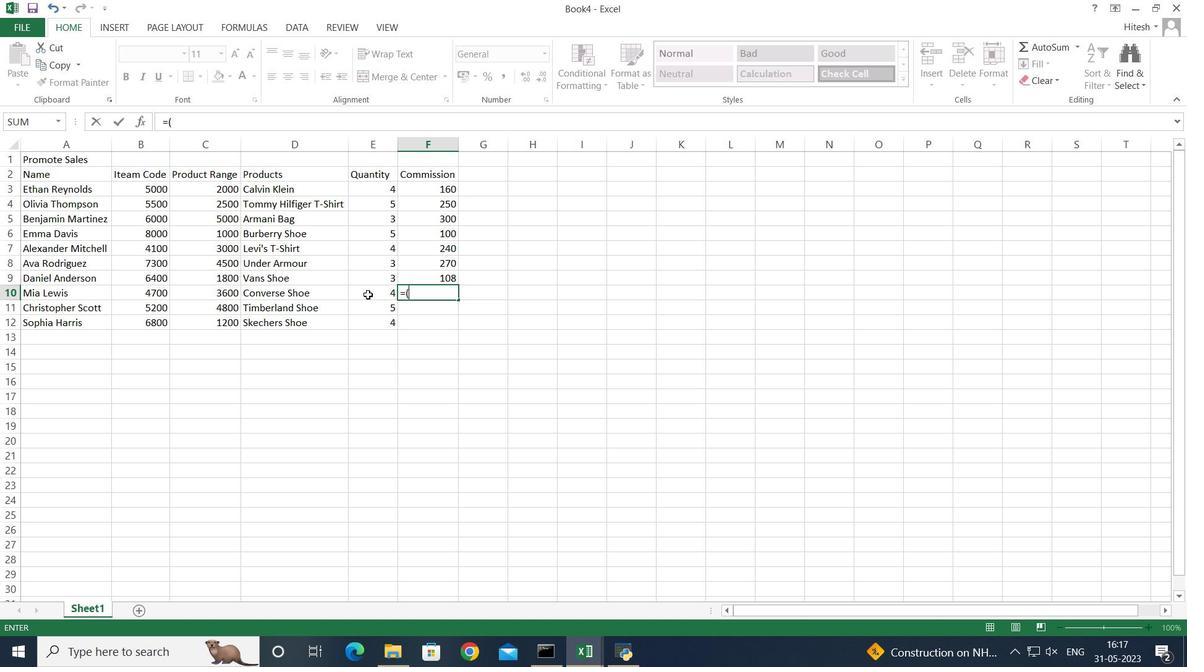 
Action: Mouse pressed left at (367, 292)
Screenshot: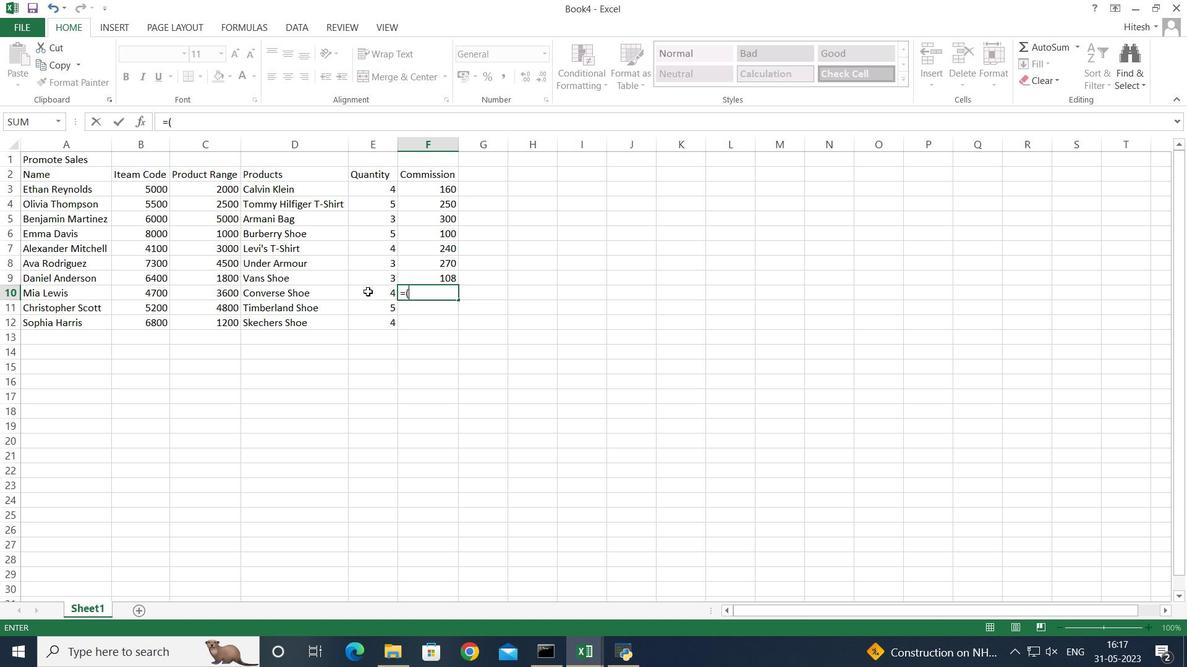 
Action: Key pressed *
Screenshot: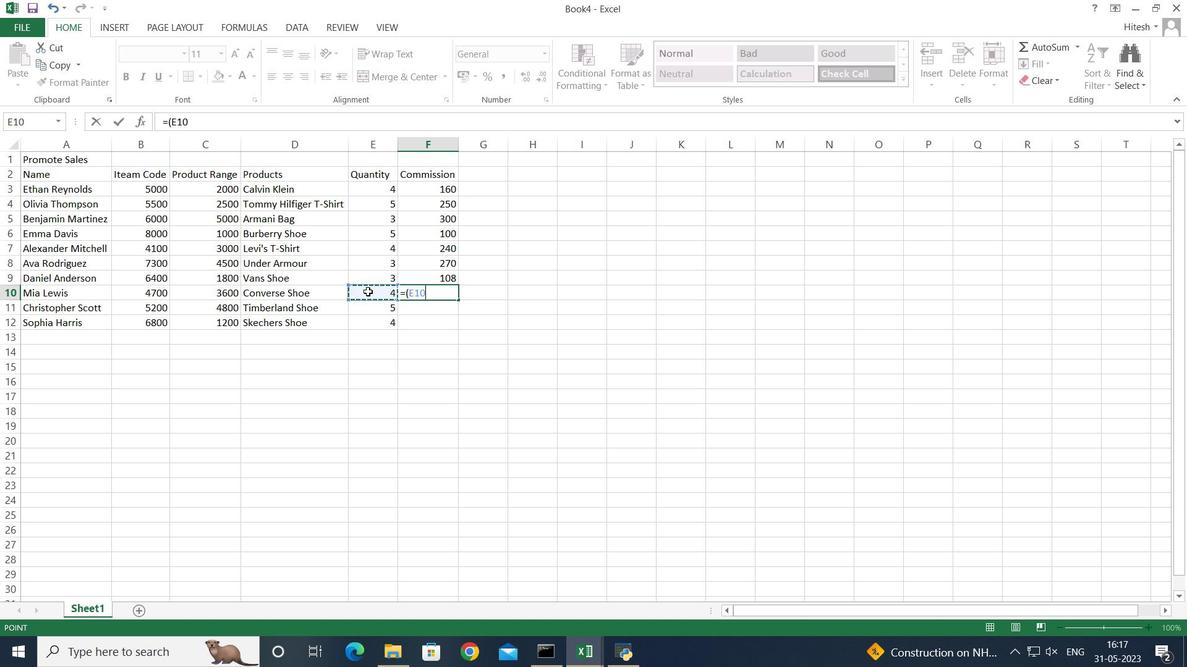 
Action: Mouse moved to (225, 294)
Screenshot: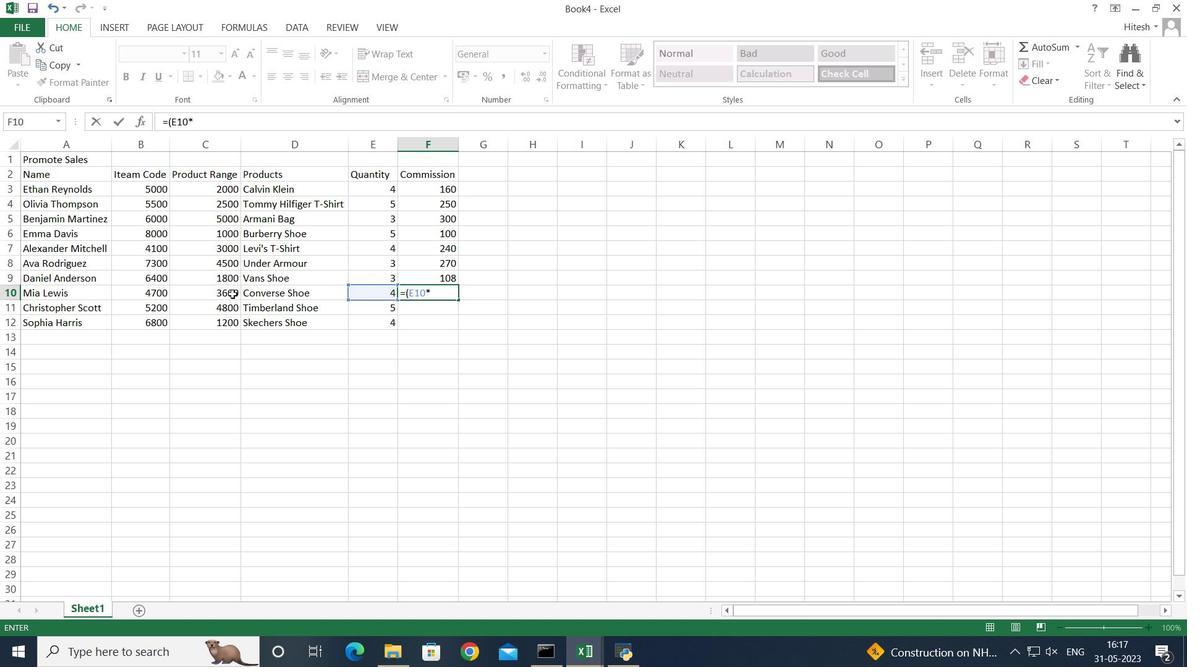 
Action: Mouse pressed left at (225, 294)
Screenshot: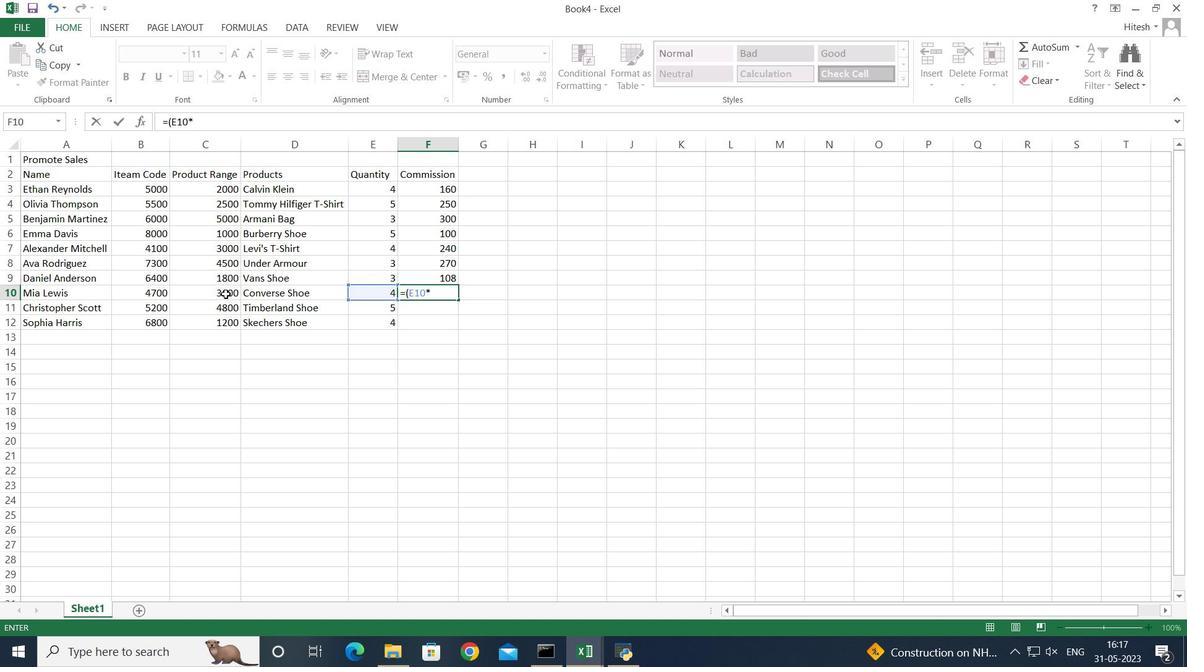 
Action: Key pressed <Key.shift_r><Key.shift_r><Key.shift_r><Key.shift_r><Key.shift_r><Key.shift_r><Key.shift_r><Key.shift_r><Key.shift_r>)*
Screenshot: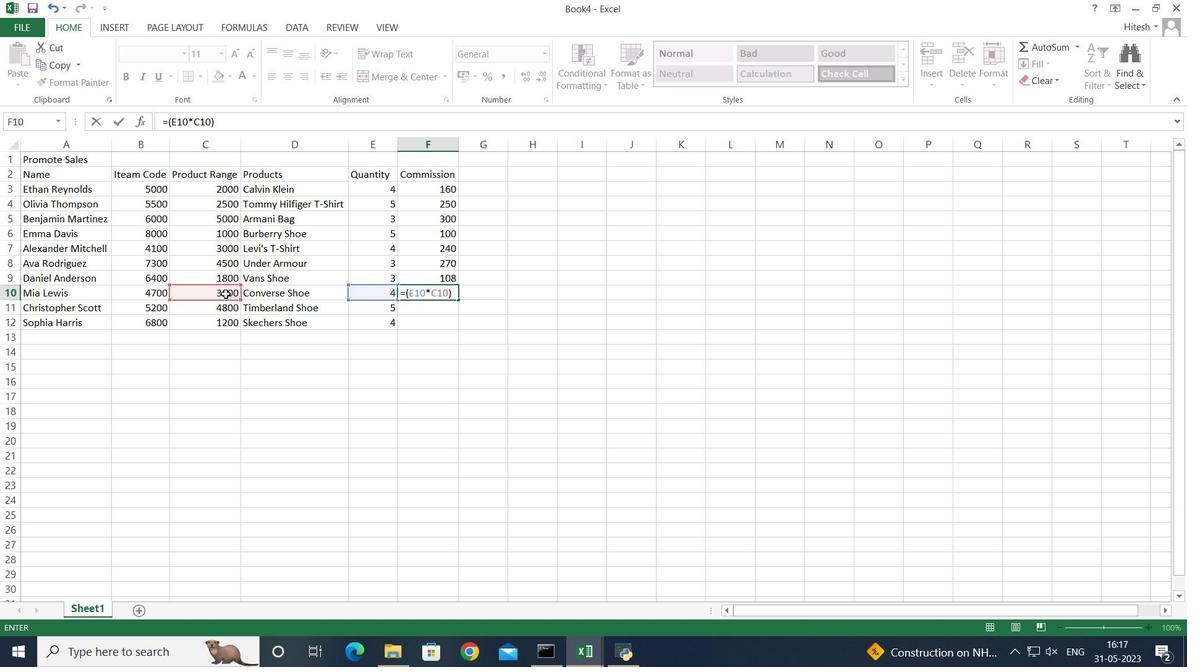 
Action: Mouse moved to (141, 303)
Screenshot: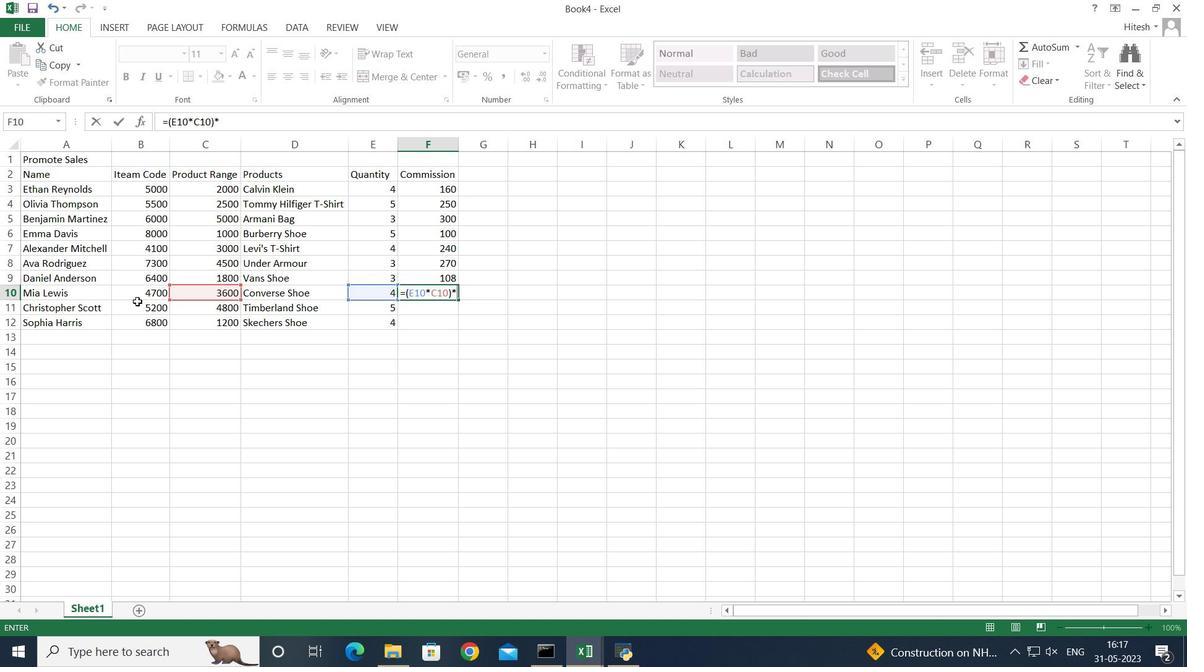 
Action: Key pressed 2<Key.shift>
Screenshot: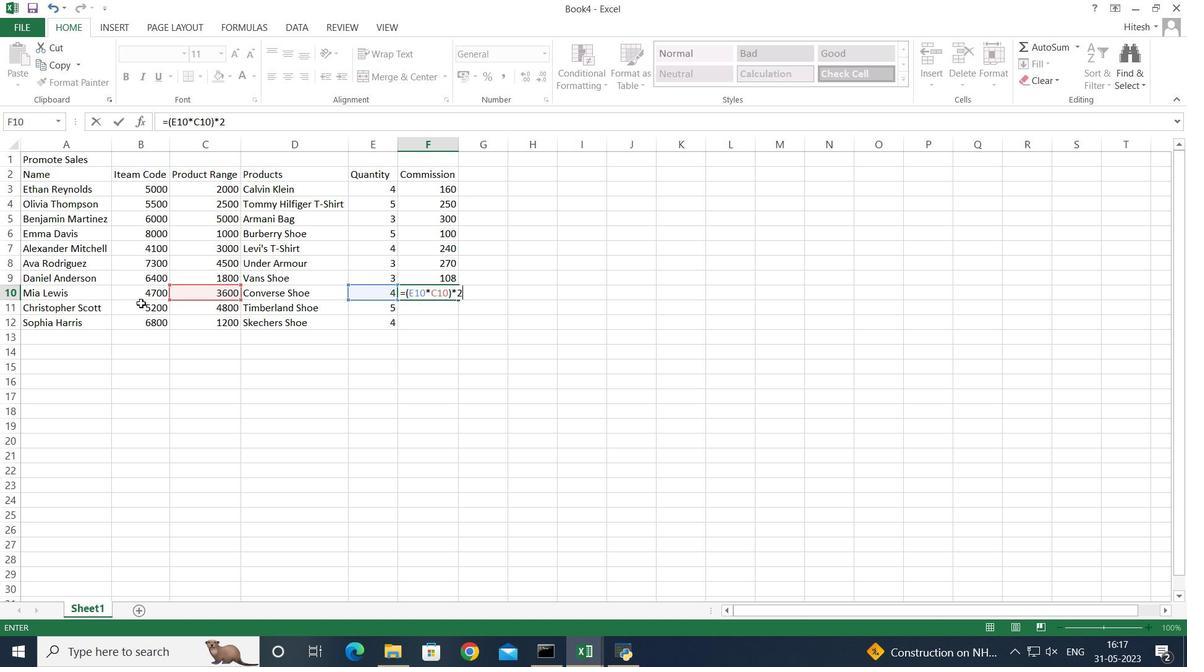 
Action: Mouse moved to (141, 303)
Screenshot: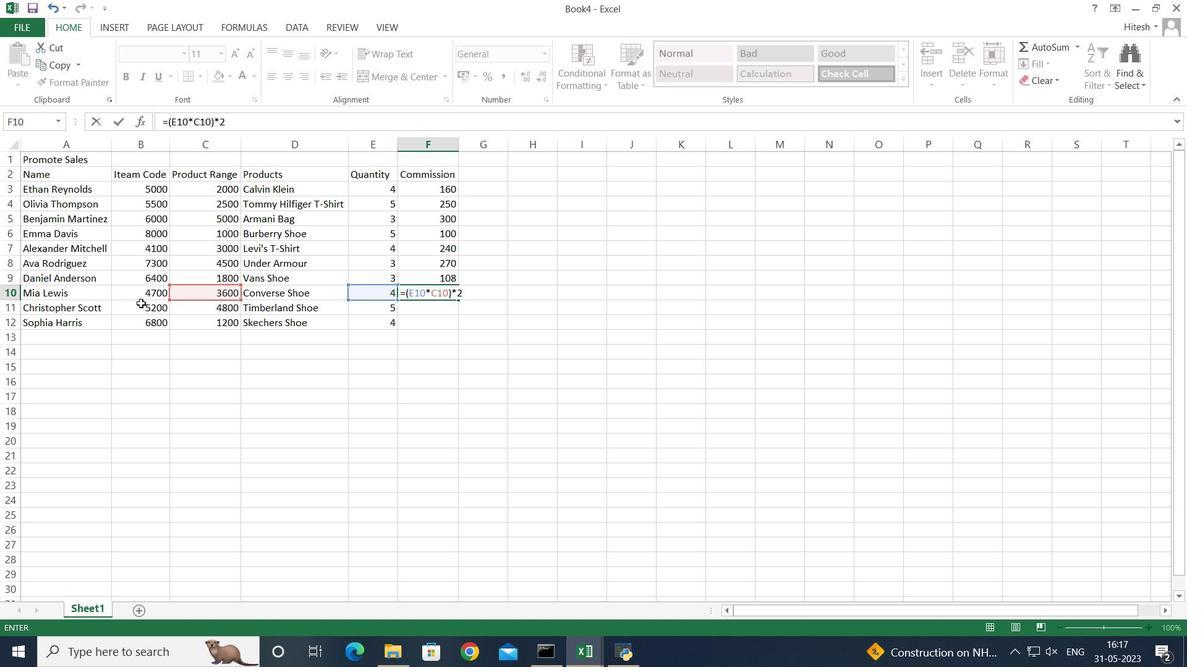 
Action: Key pressed <Key.shift>
Screenshot: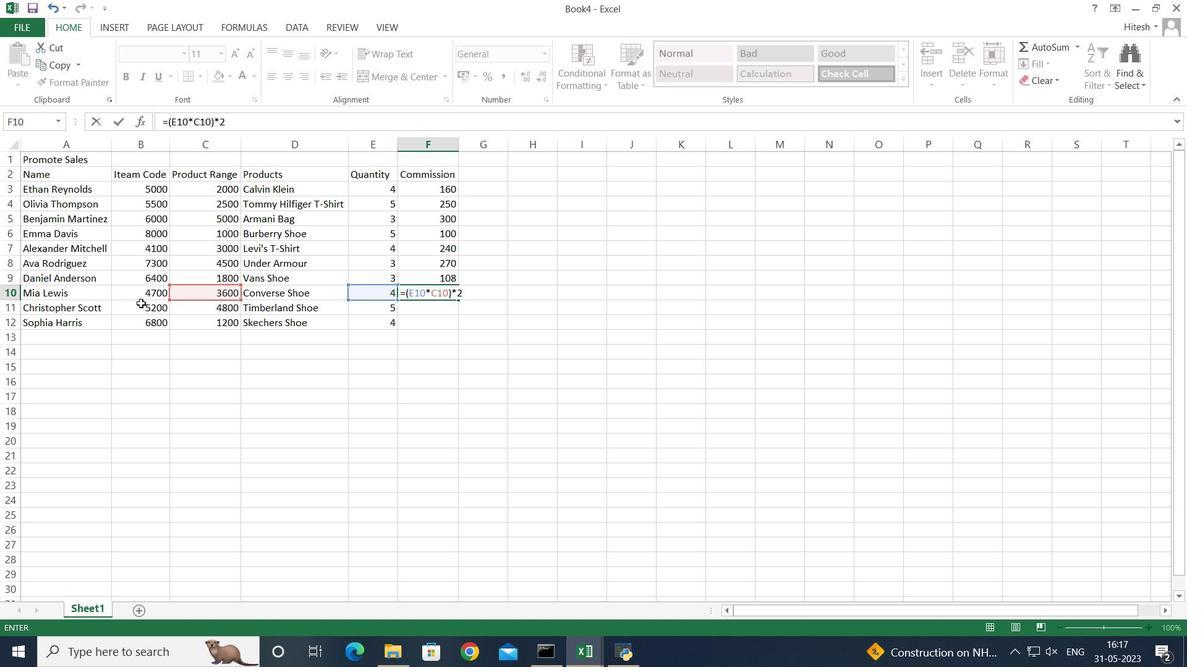 
Action: Mouse moved to (142, 304)
Screenshot: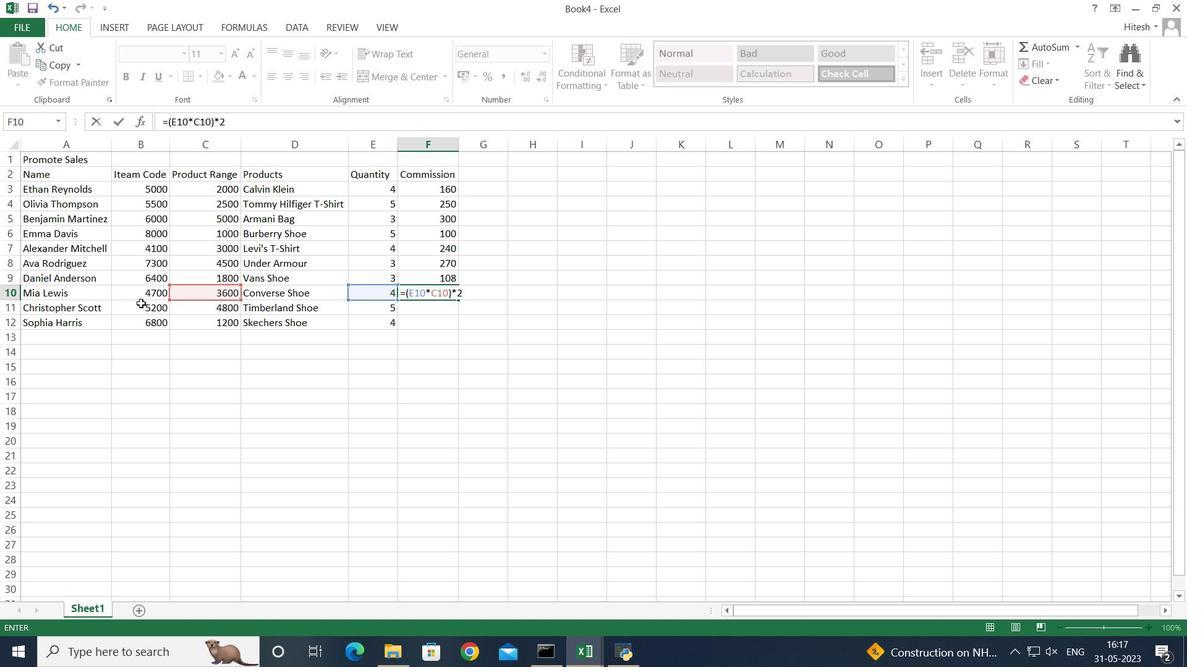 
Action: Key pressed <Key.shift><Key.shift><Key.shift><Key.shift>%
Screenshot: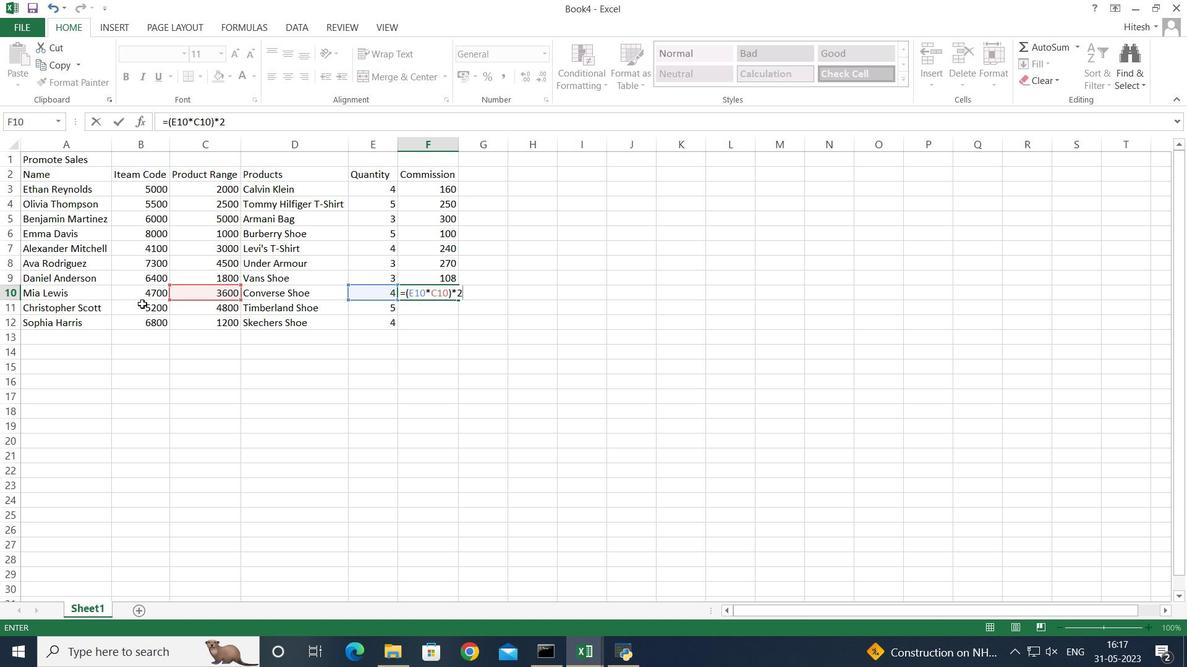 
Action: Mouse moved to (142, 307)
Screenshot: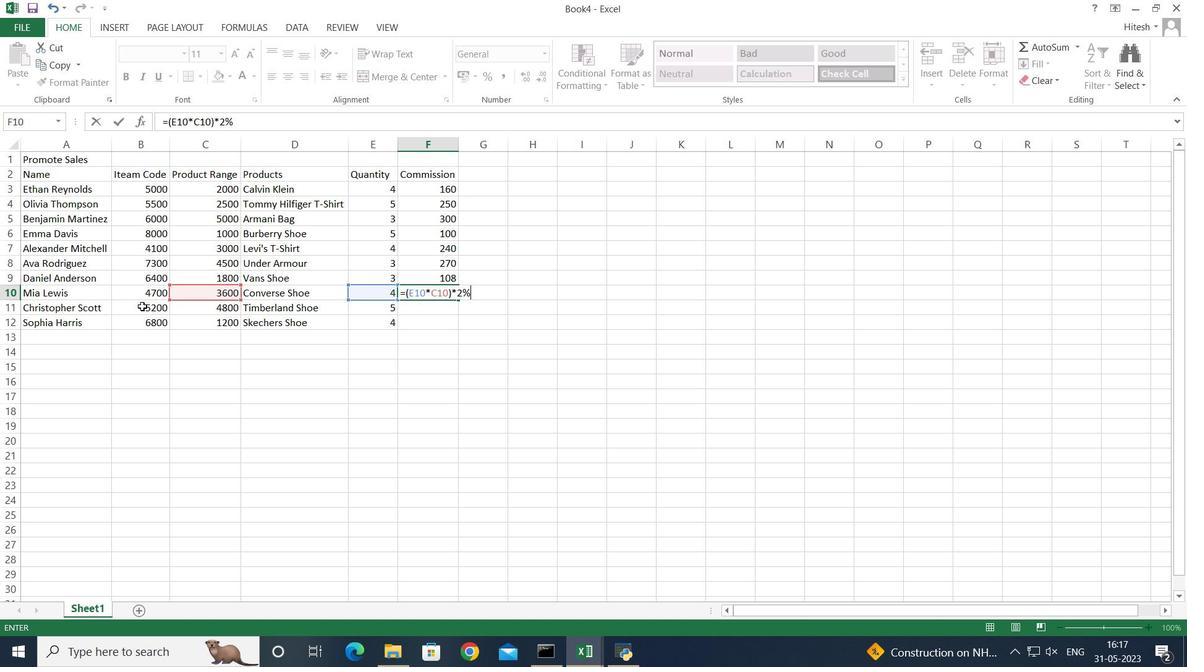 
Action: Key pressed <Key.enter>=<Key.shift_r>(
Screenshot: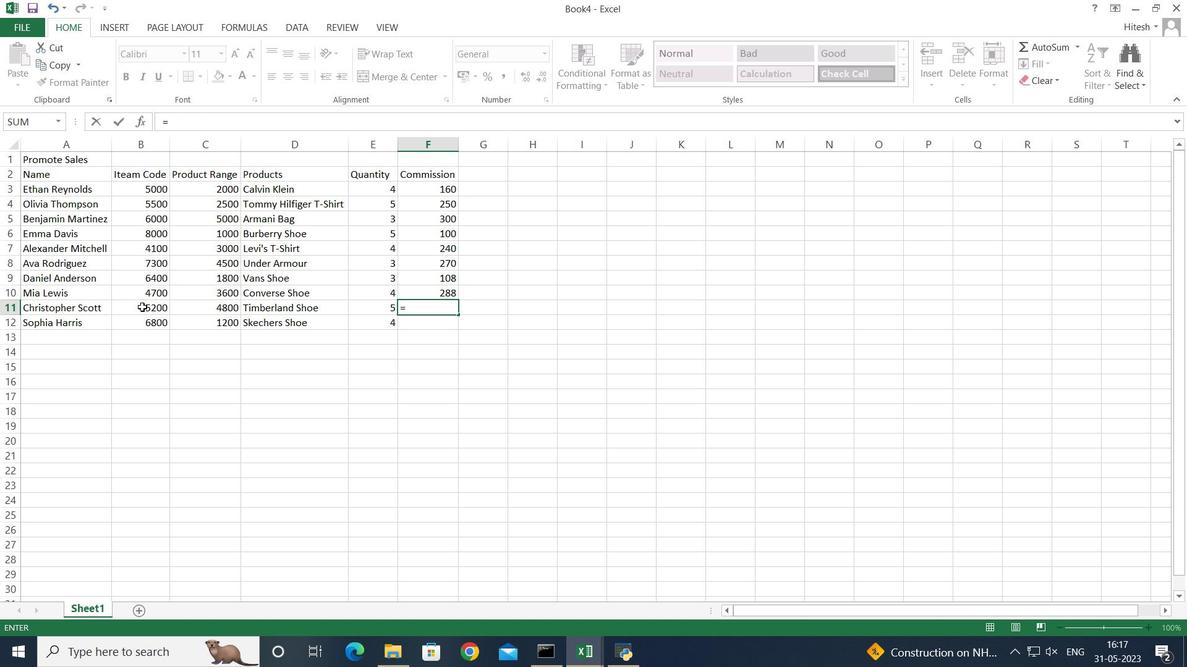 
Action: Mouse moved to (364, 308)
Screenshot: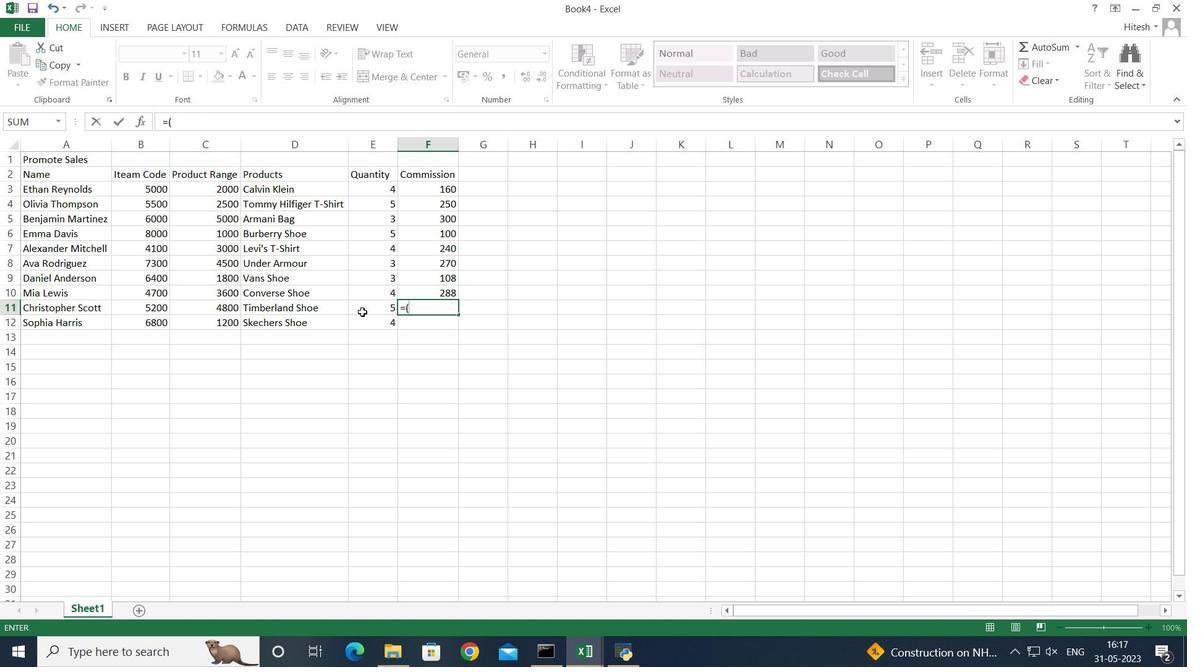 
Action: Mouse pressed left at (364, 308)
Screenshot: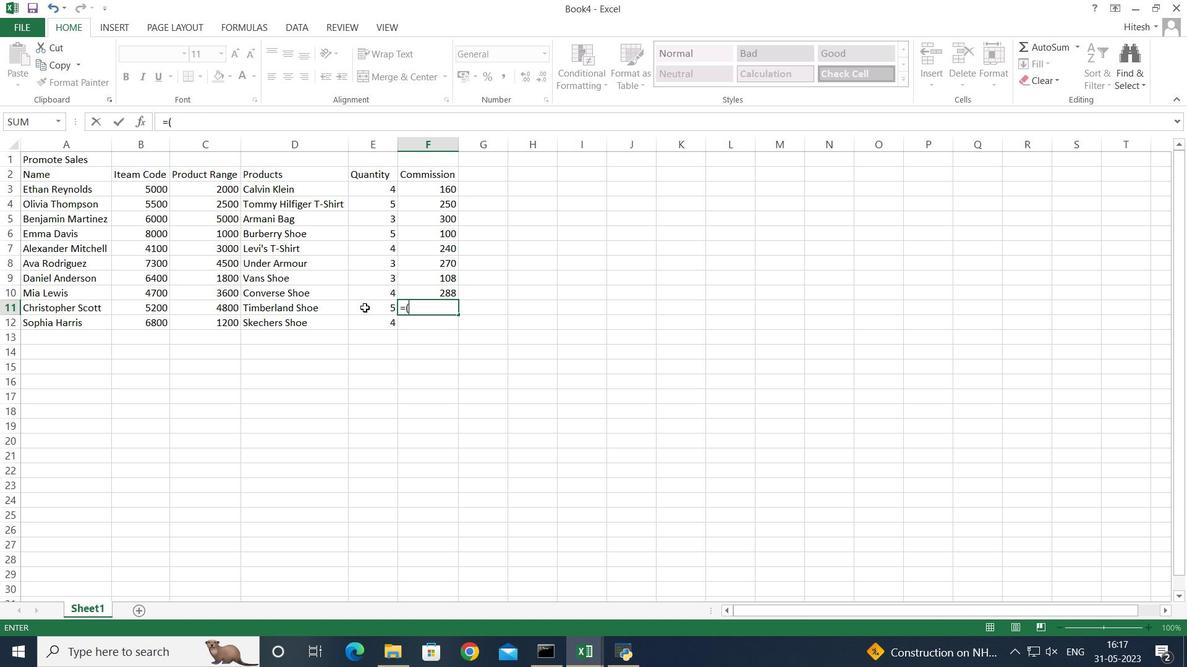 
Action: Key pressed *
Screenshot: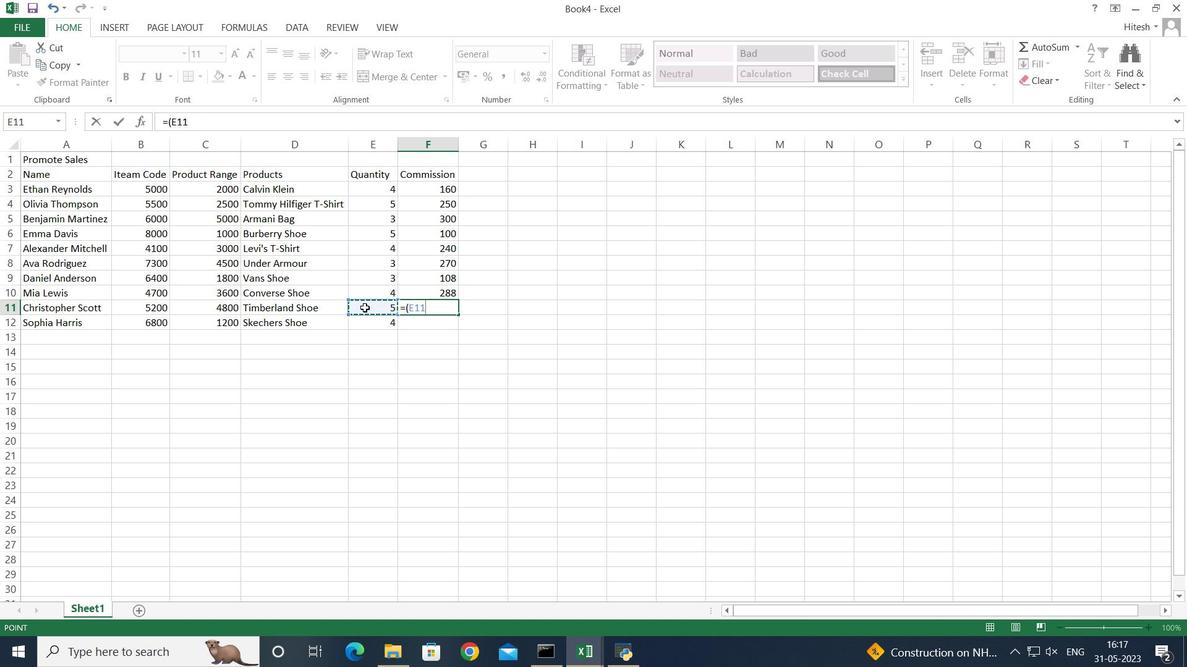 
Action: Mouse moved to (222, 311)
Screenshot: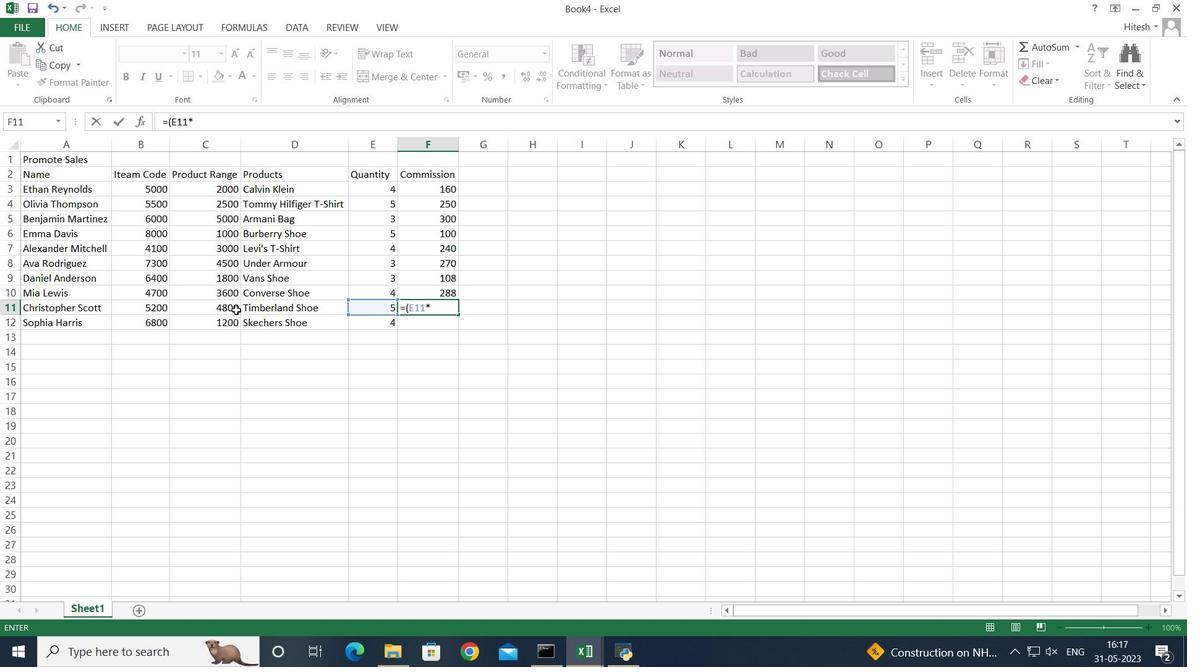 
Action: Mouse pressed left at (222, 311)
Screenshot: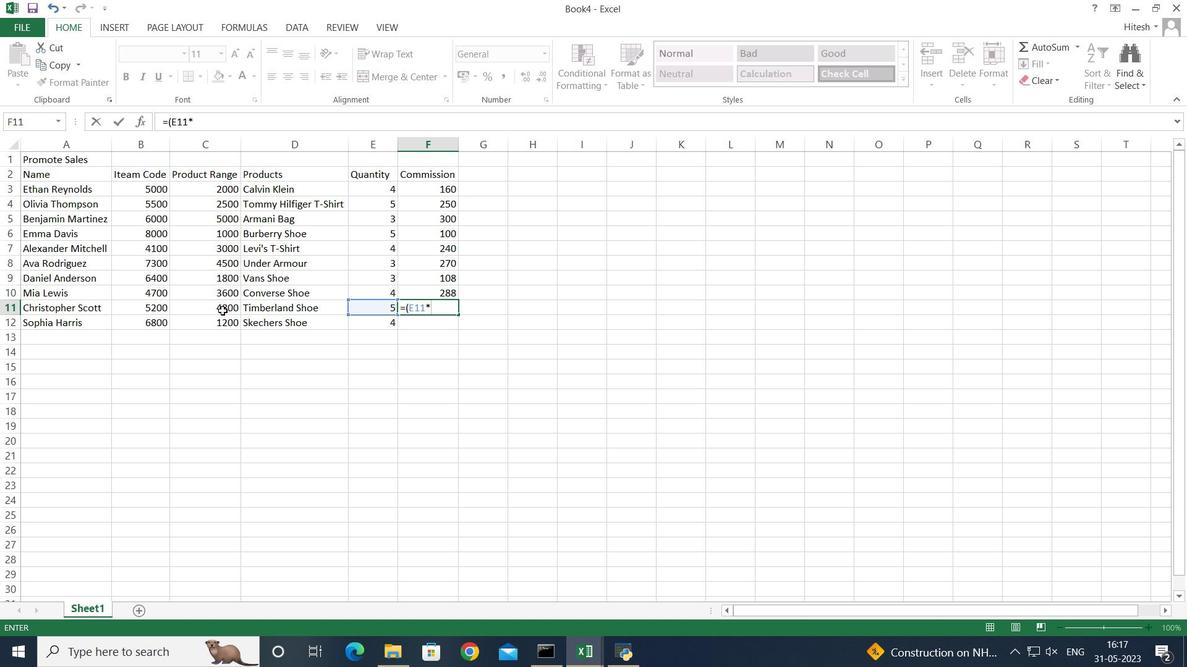 
Action: Key pressed <Key.shift_r>)*2<Key.shift><Key.shift><Key.shift><Key.shift><Key.shift><Key.shift><Key.shift><Key.shift><Key.shift>%<Key.enter>
Screenshot: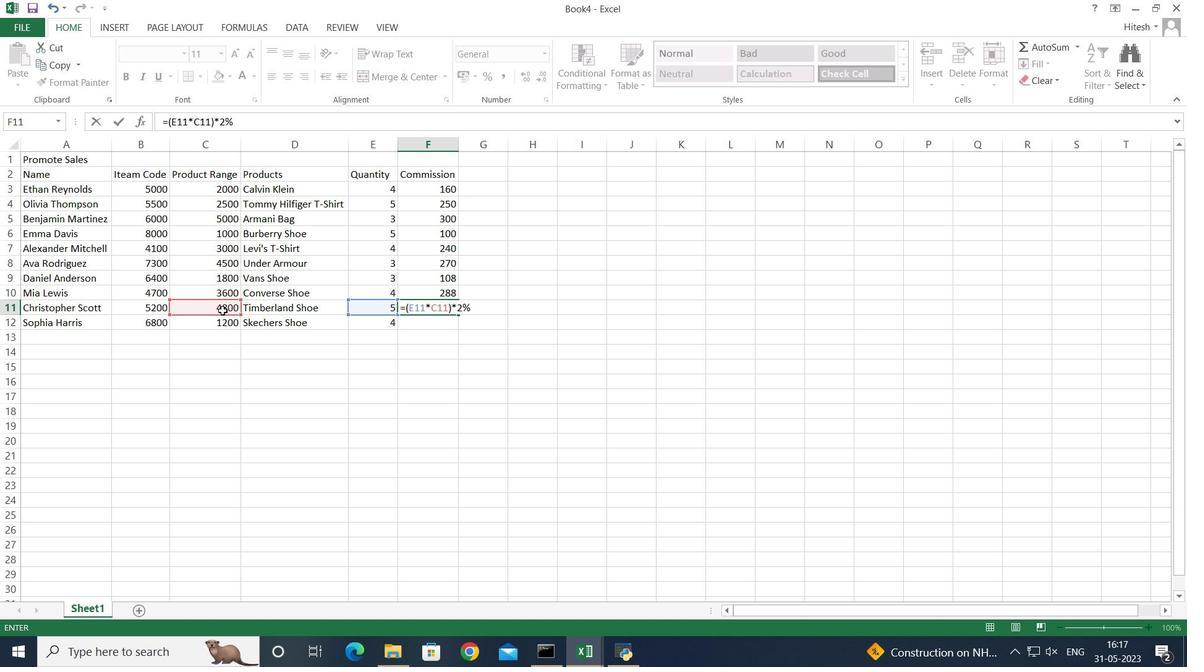 
Action: Mouse moved to (262, 323)
Screenshot: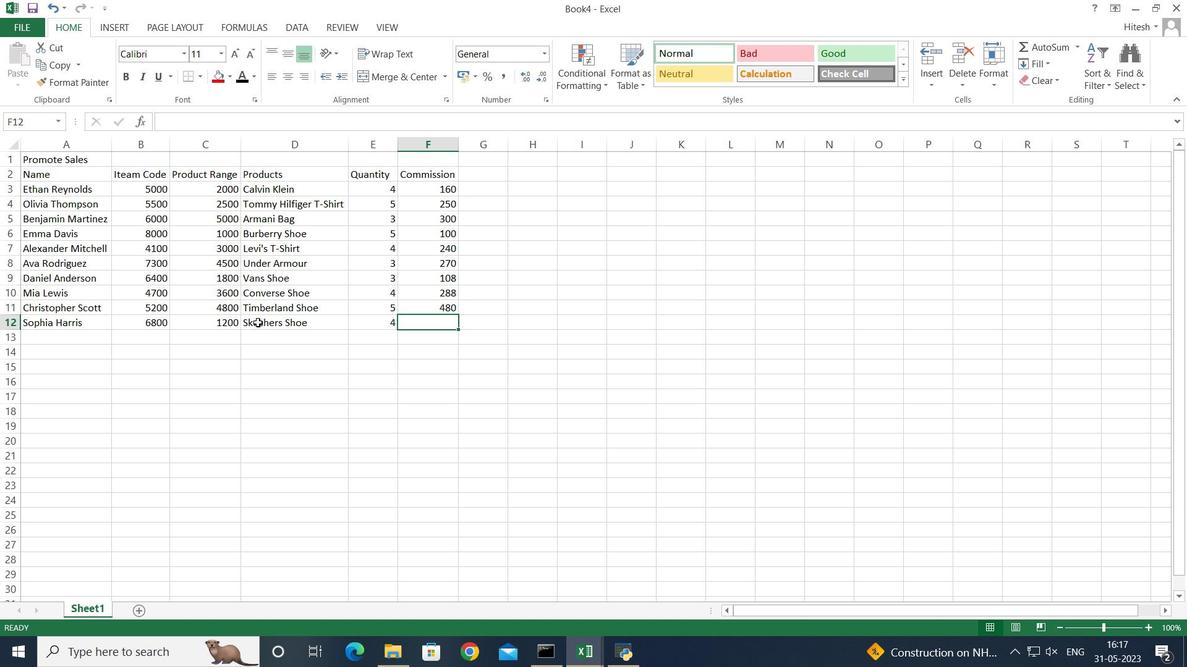 
Action: Key pressed =<Key.shift_r>(
Screenshot: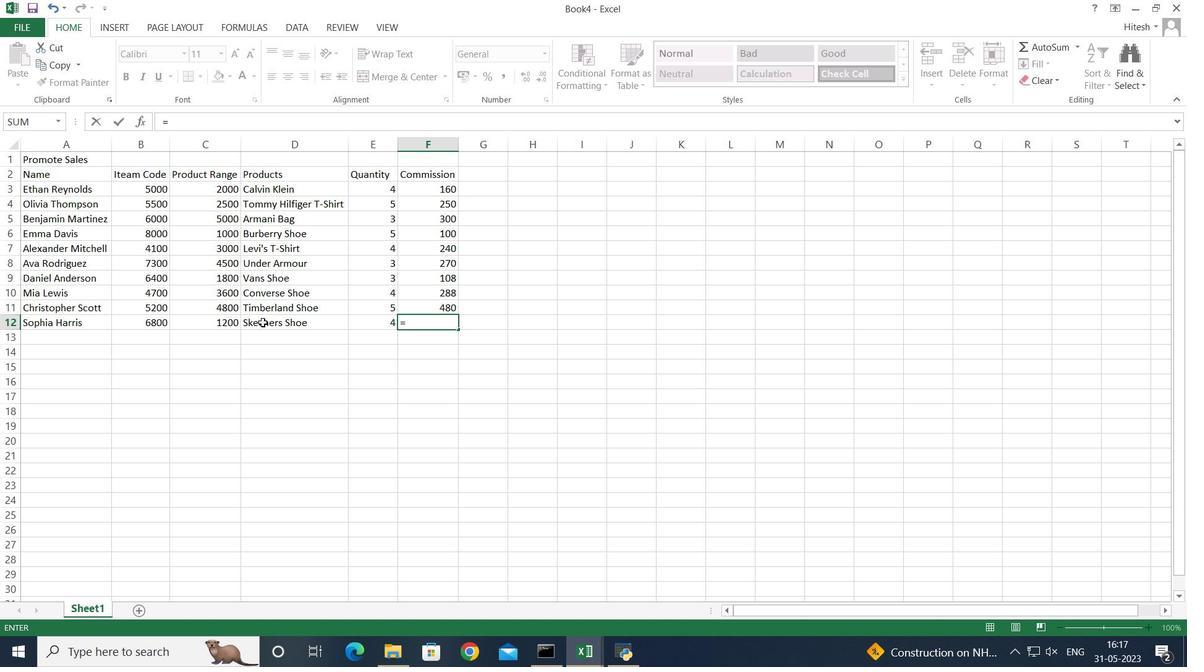 
Action: Mouse moved to (377, 322)
Screenshot: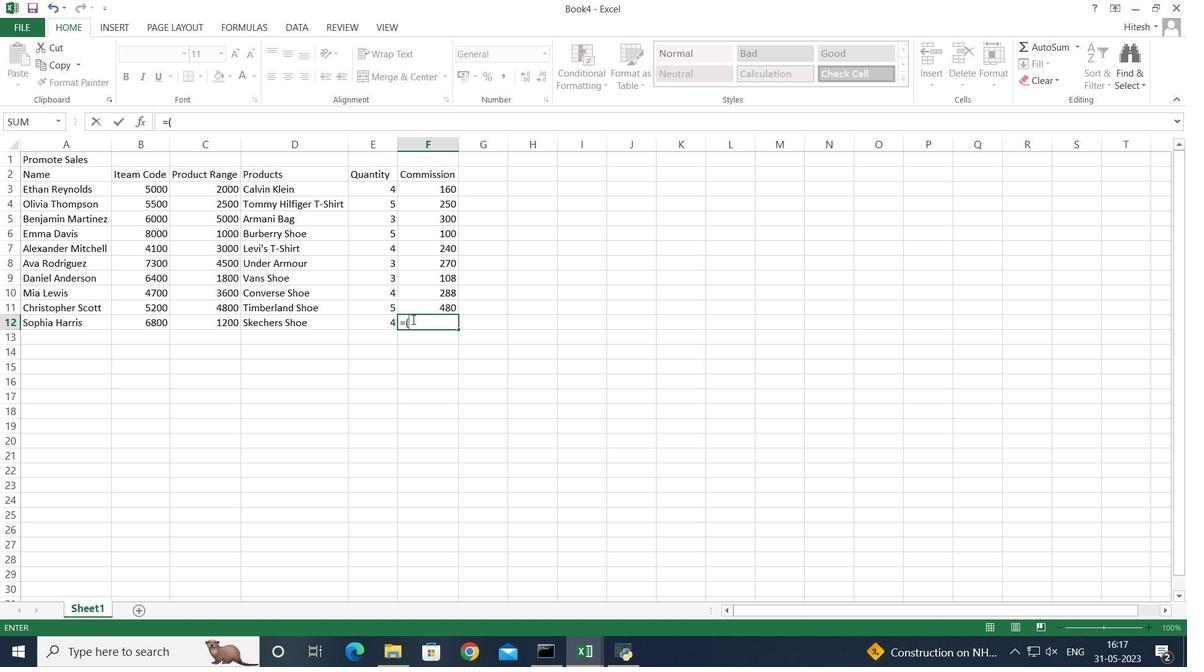 
Action: Mouse pressed left at (377, 322)
Screenshot: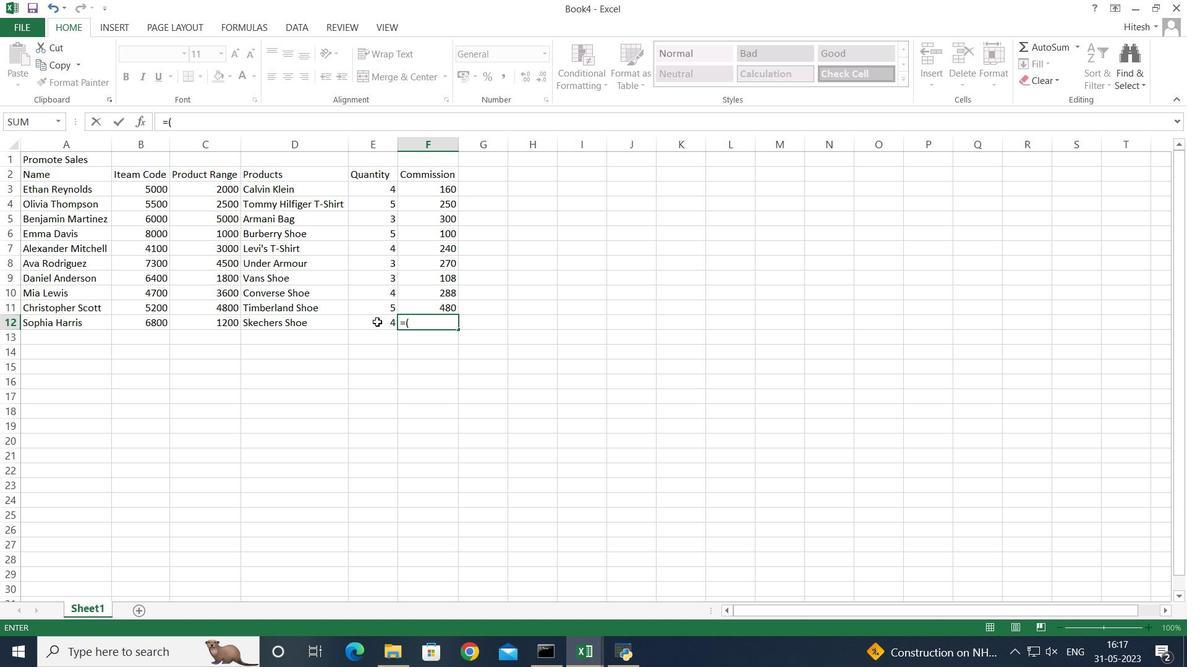 
Action: Mouse moved to (376, 322)
Screenshot: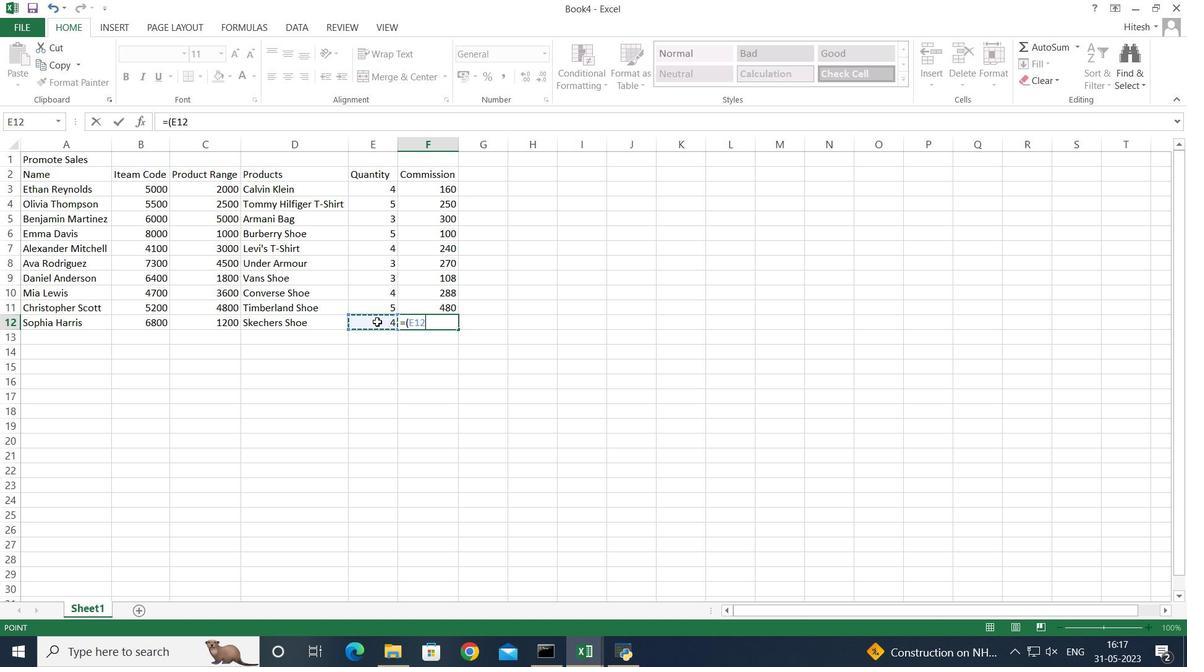 
Action: Key pressed *
Screenshot: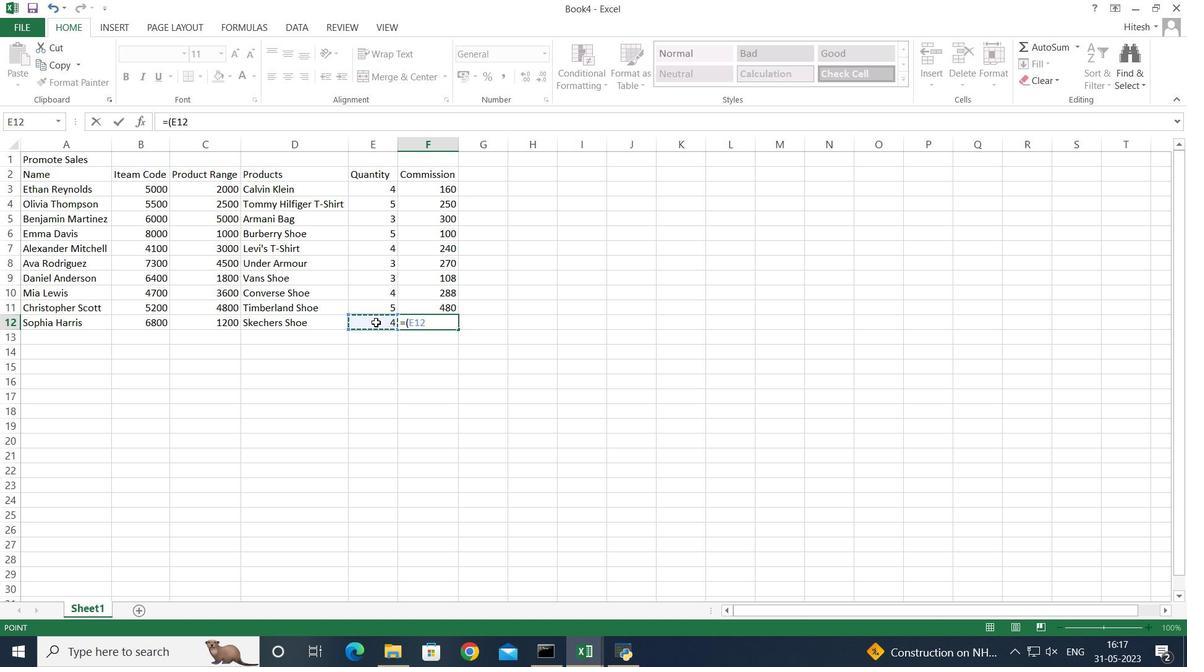 
Action: Mouse moved to (216, 320)
Screenshot: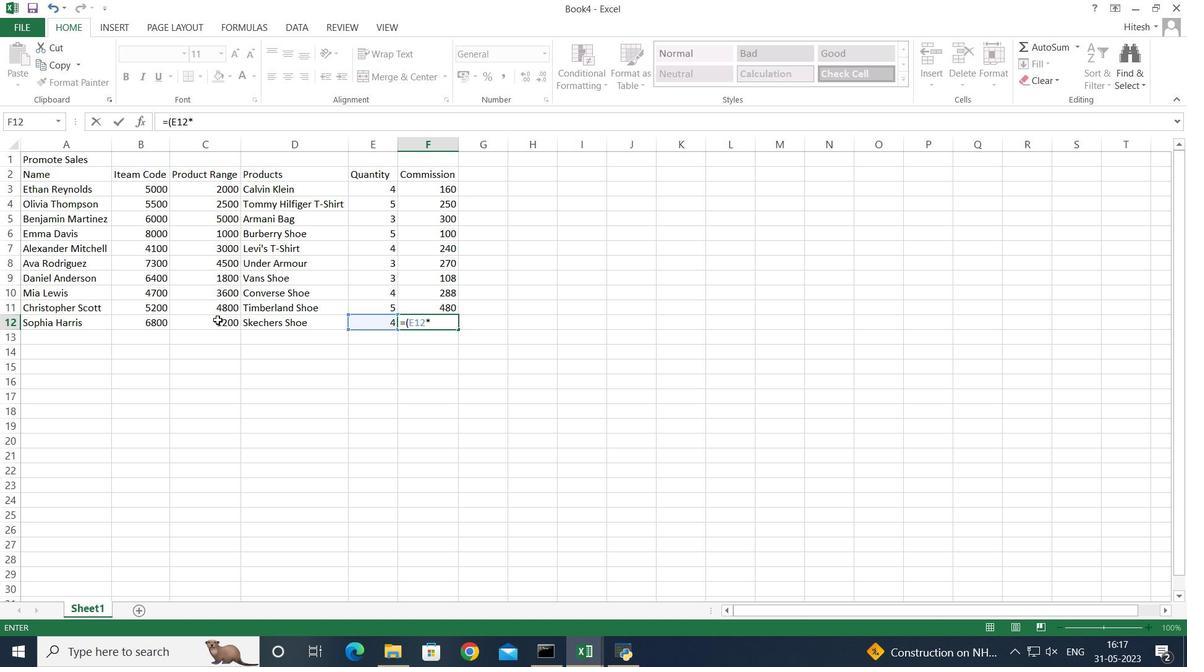 
Action: Mouse pressed left at (216, 320)
Screenshot: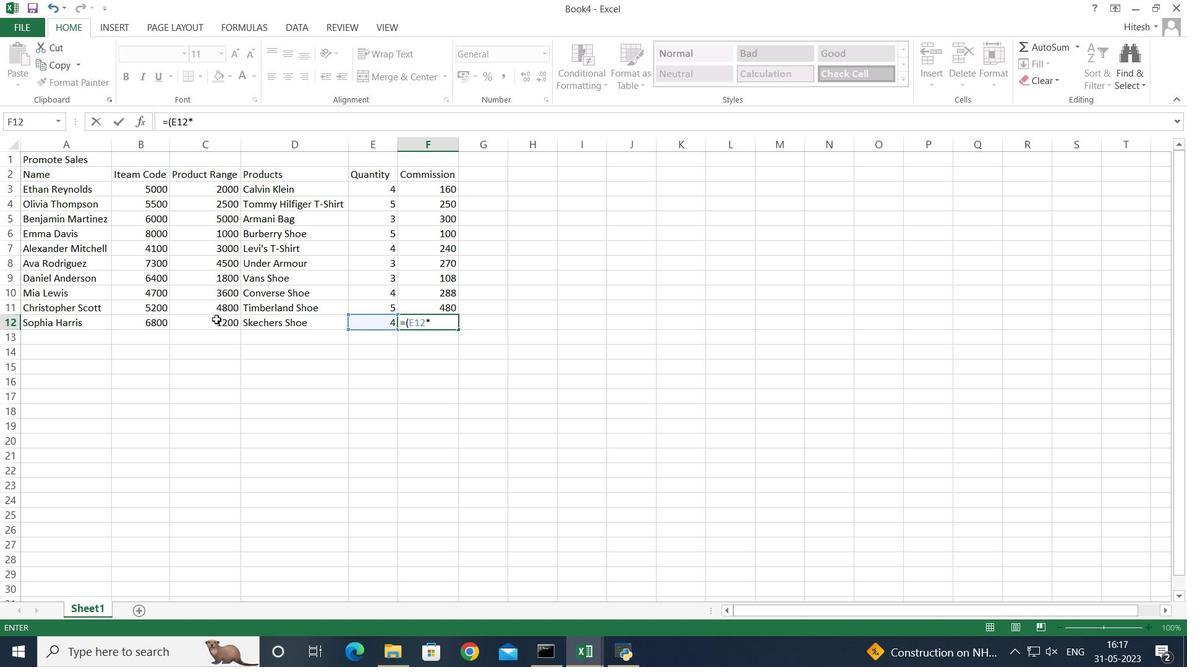 
Action: Mouse moved to (216, 320)
Screenshot: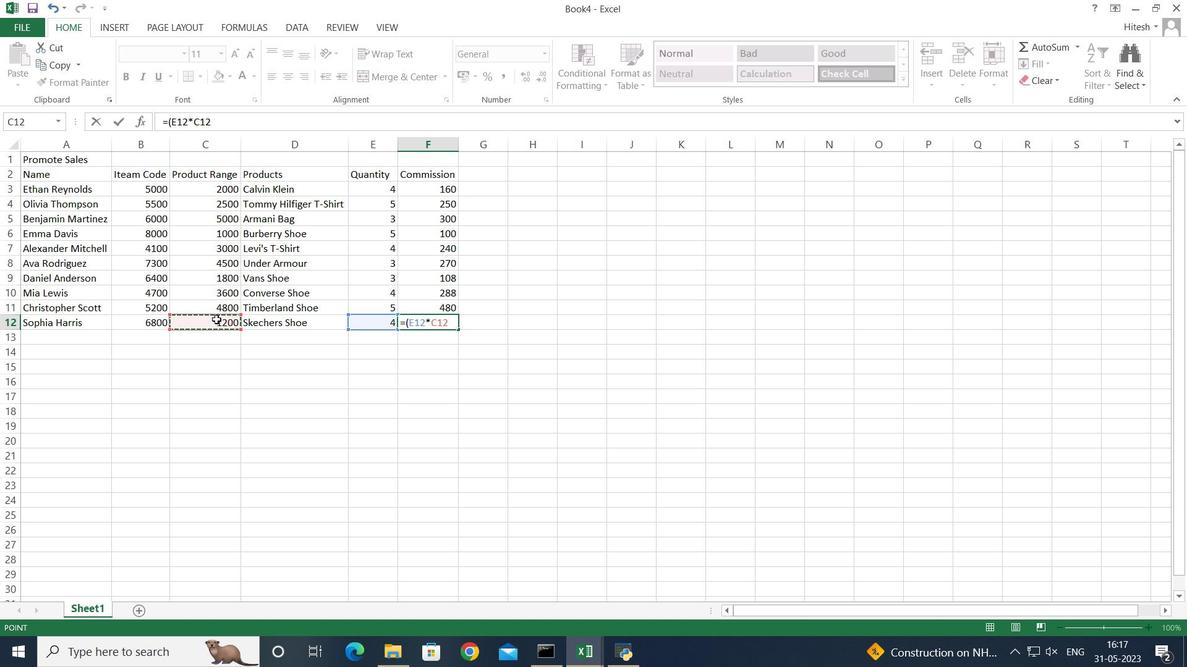 
Action: Key pressed <Key.shift_r>)*
Screenshot: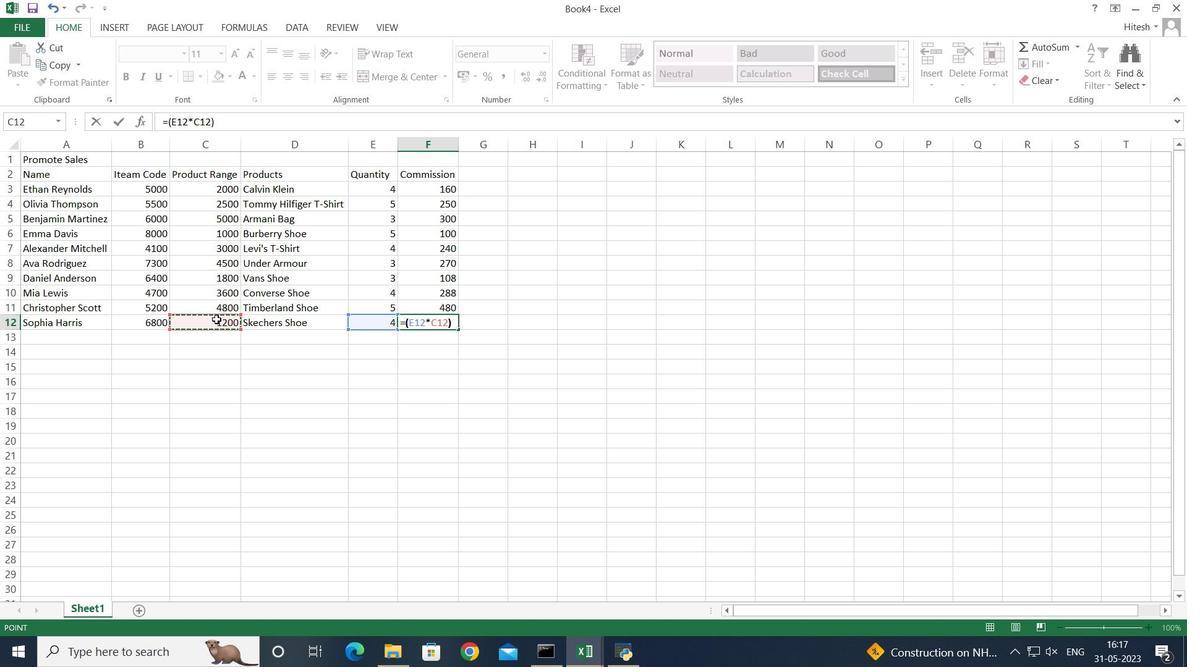 
Action: Mouse moved to (221, 325)
Screenshot: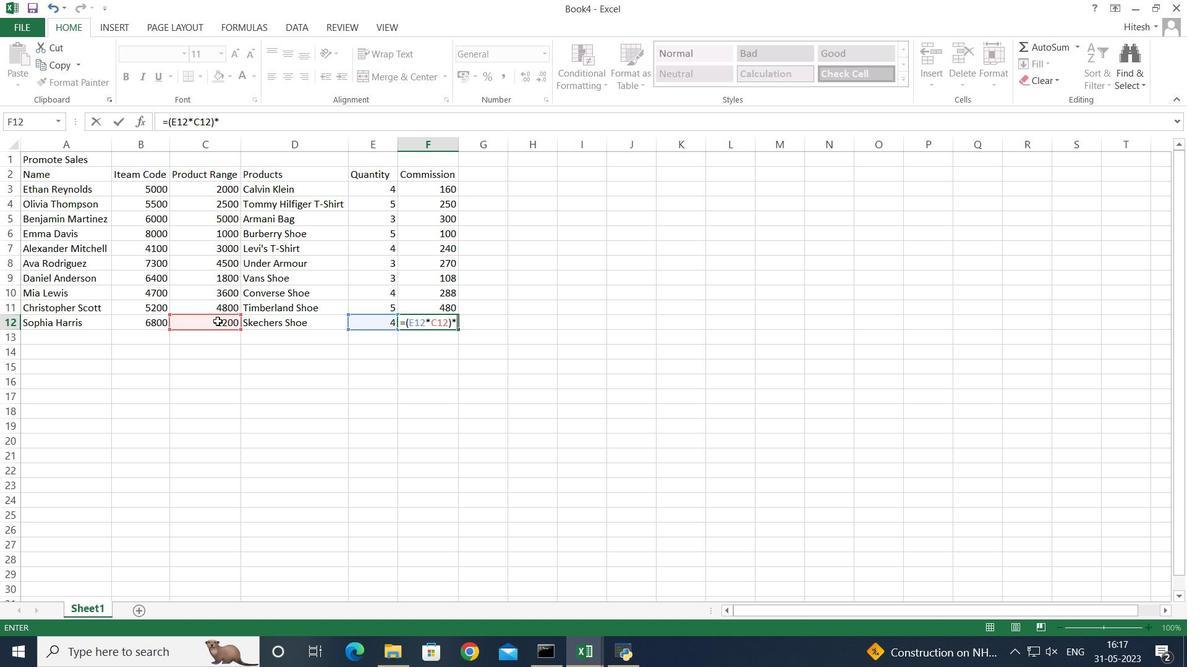 
Action: Key pressed 2<Key.shift><Key.shift><Key.shift><Key.shift><Key.shift><Key.shift><Key.shift>%<Key.enter>
Screenshot: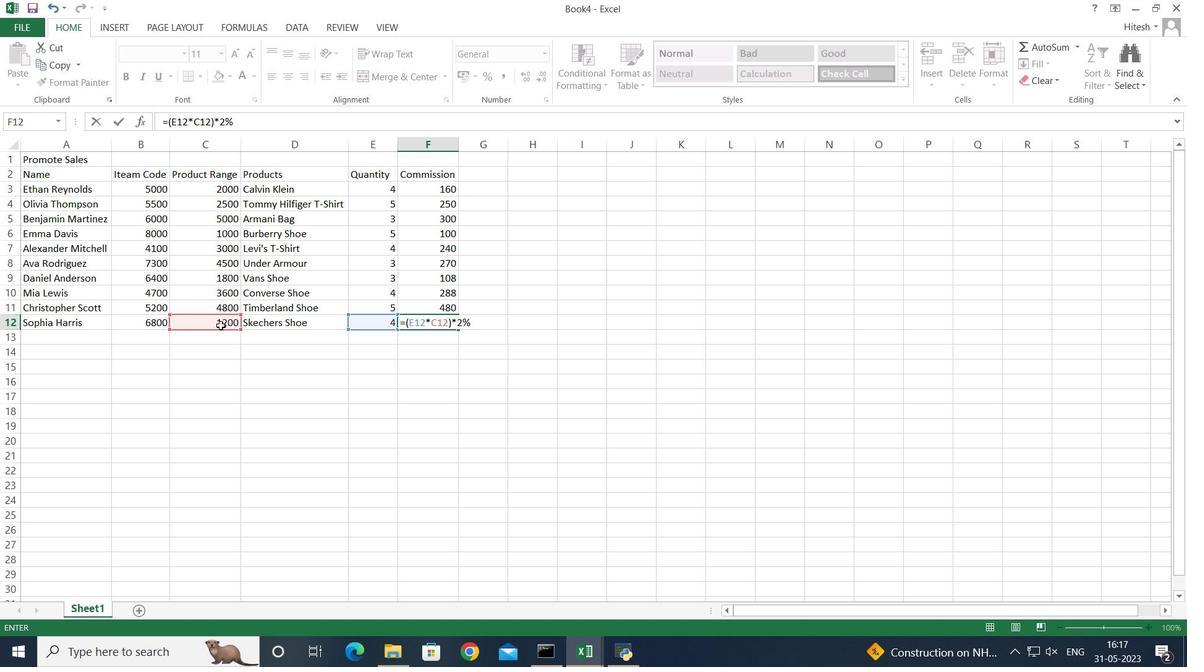 
Action: Mouse moved to (489, 176)
Screenshot: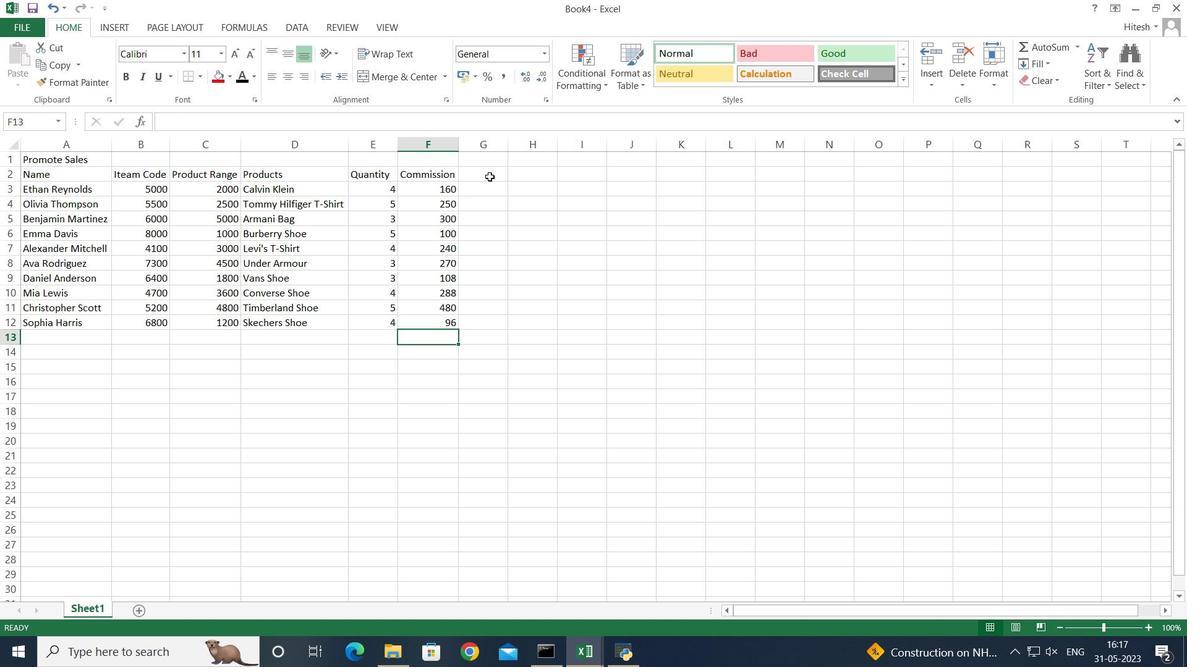 
Action: Mouse pressed left at (489, 176)
Screenshot: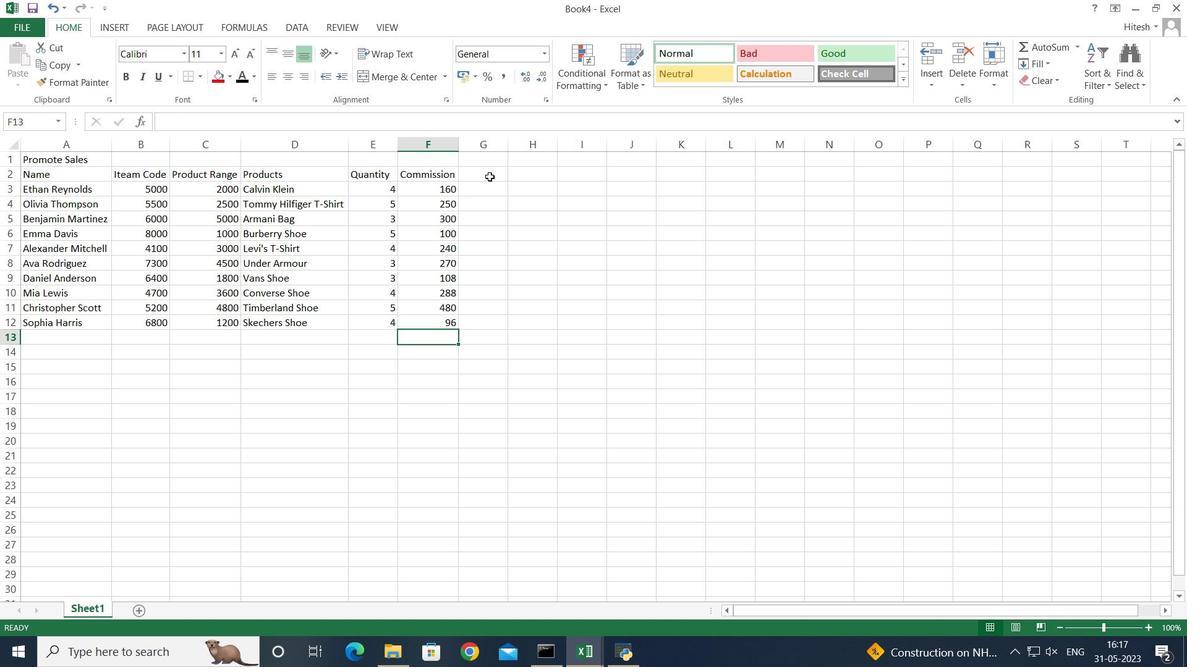 
Action: Key pressed <Key.shift>Total<Key.space>
Screenshot: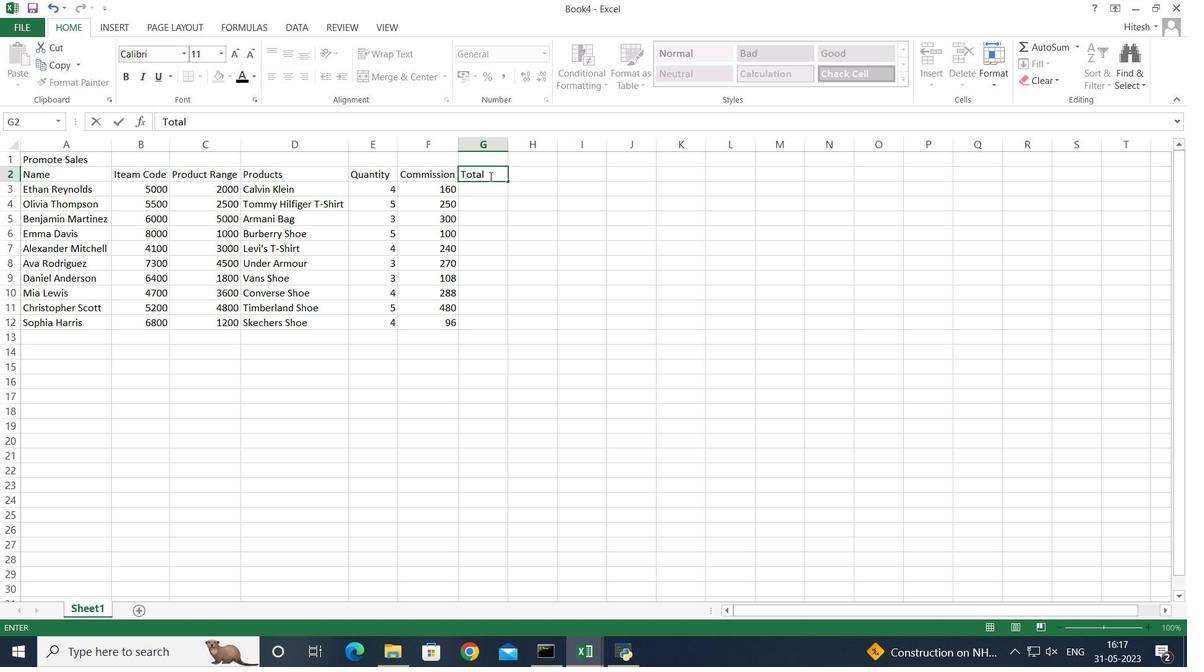 
Action: Mouse moved to (490, 186)
Screenshot: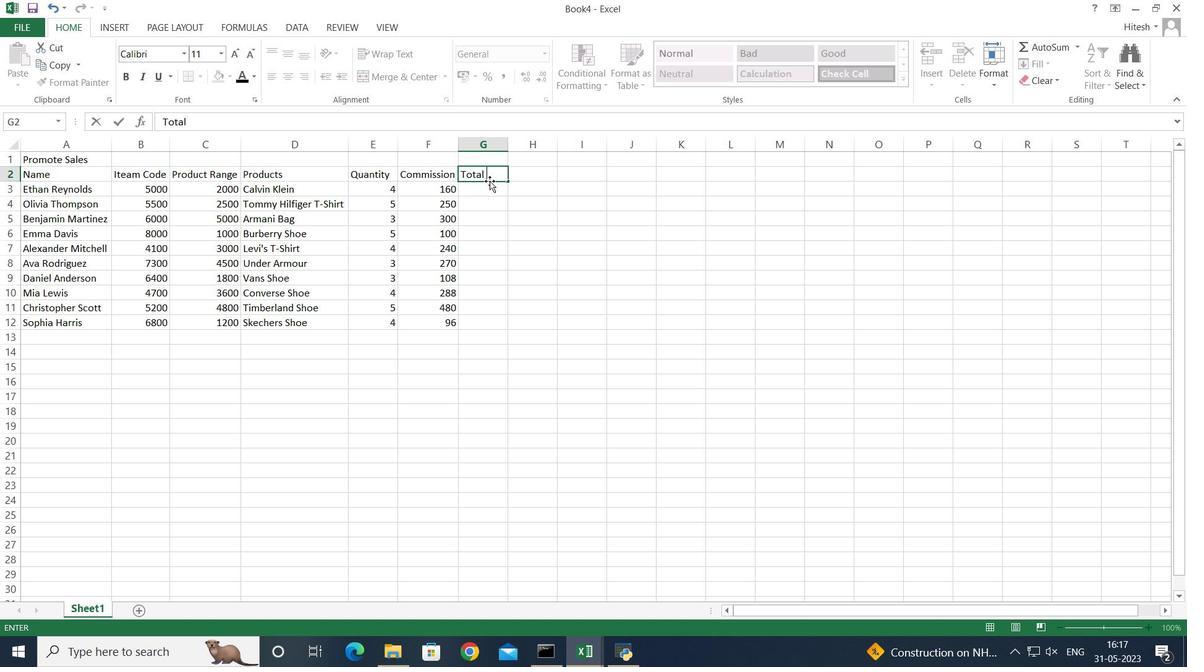 
Action: Mouse pressed left at (490, 186)
Screenshot: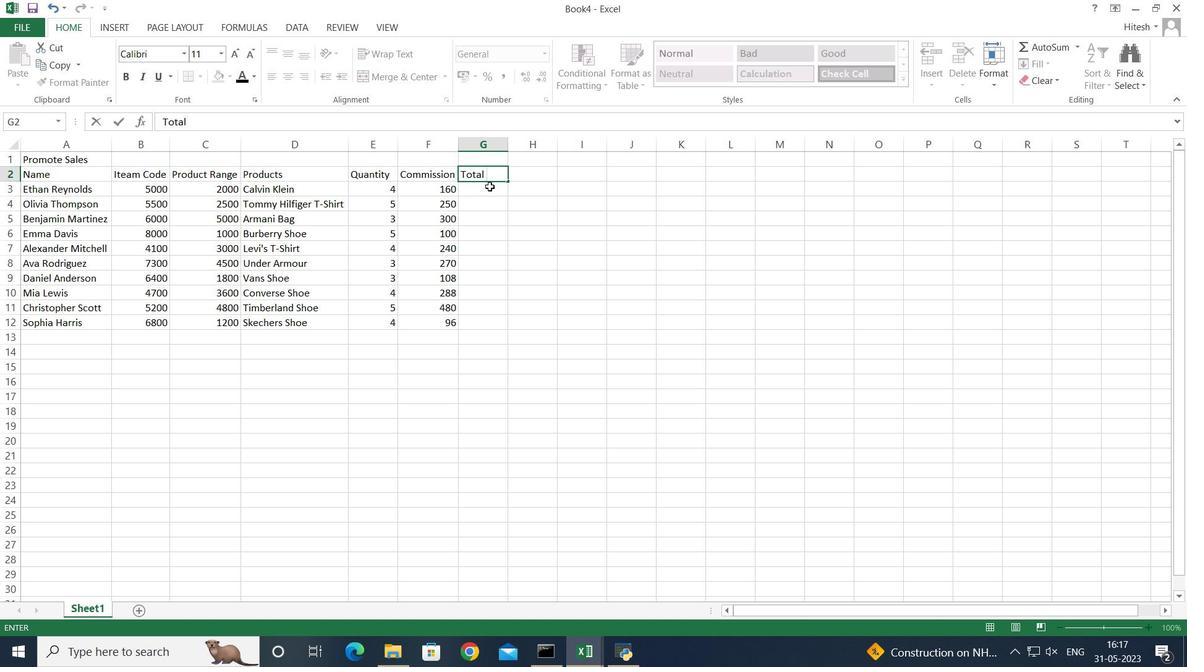 
Action: Mouse moved to (490, 187)
Screenshot: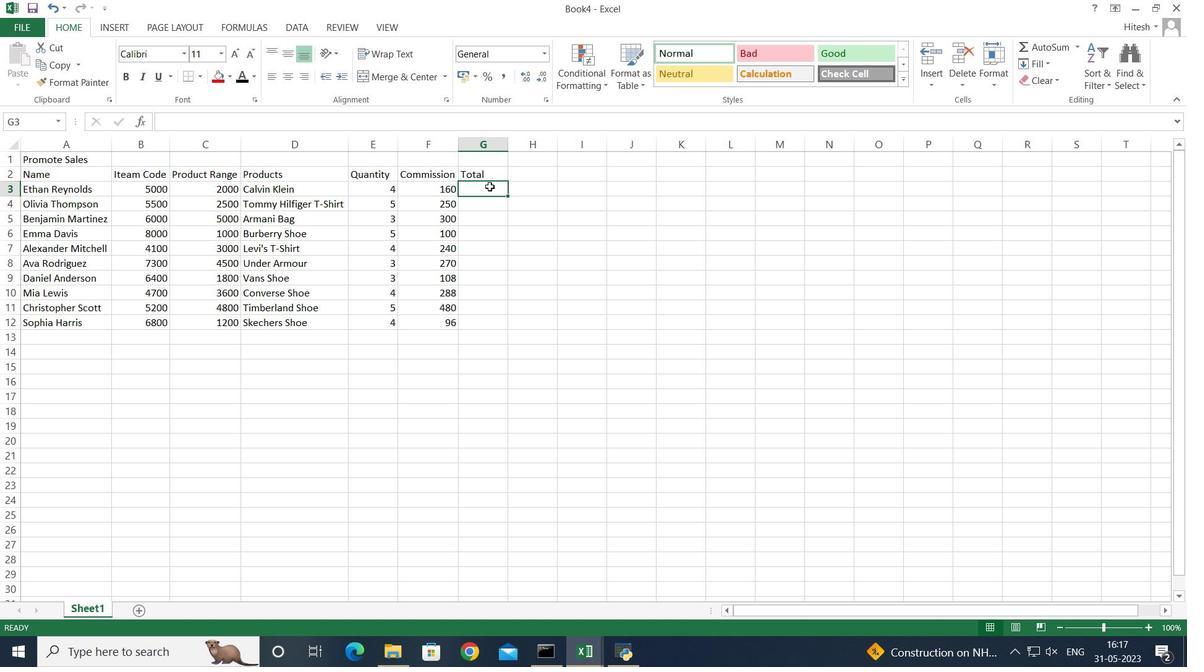 
Action: Key pressed =<Key.shift_r><Key.shift_r>(<Key.left><Key.shift_r>:<Key.backspace><Key.backspace>
Screenshot: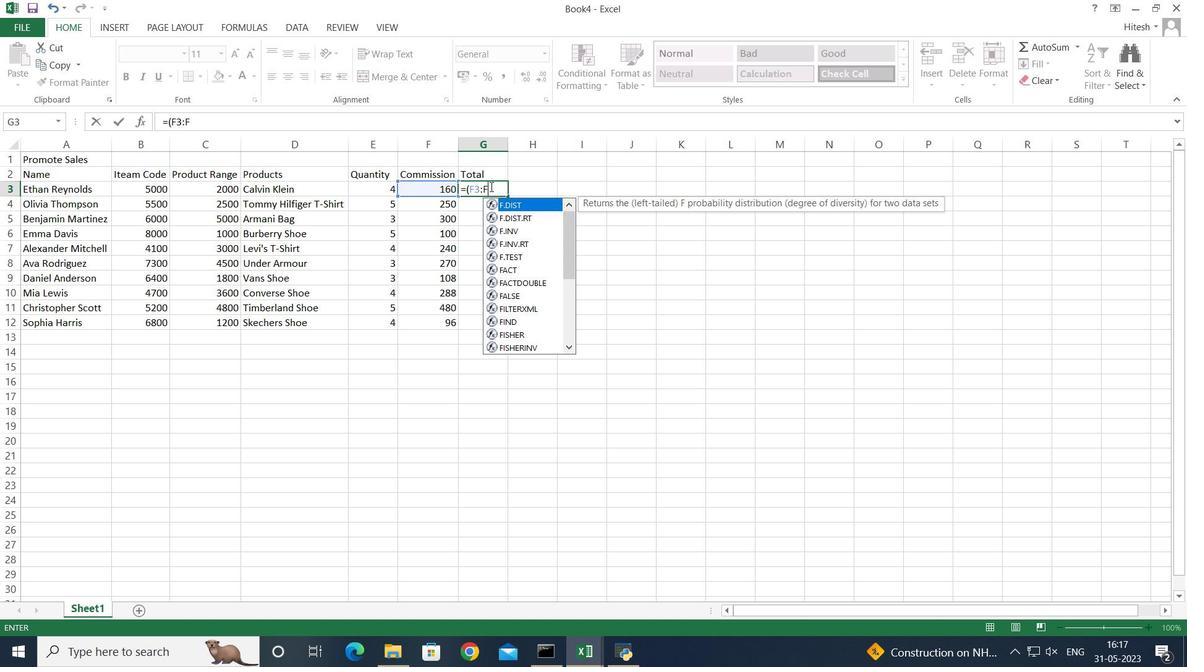 
Action: Mouse moved to (528, 177)
Screenshot: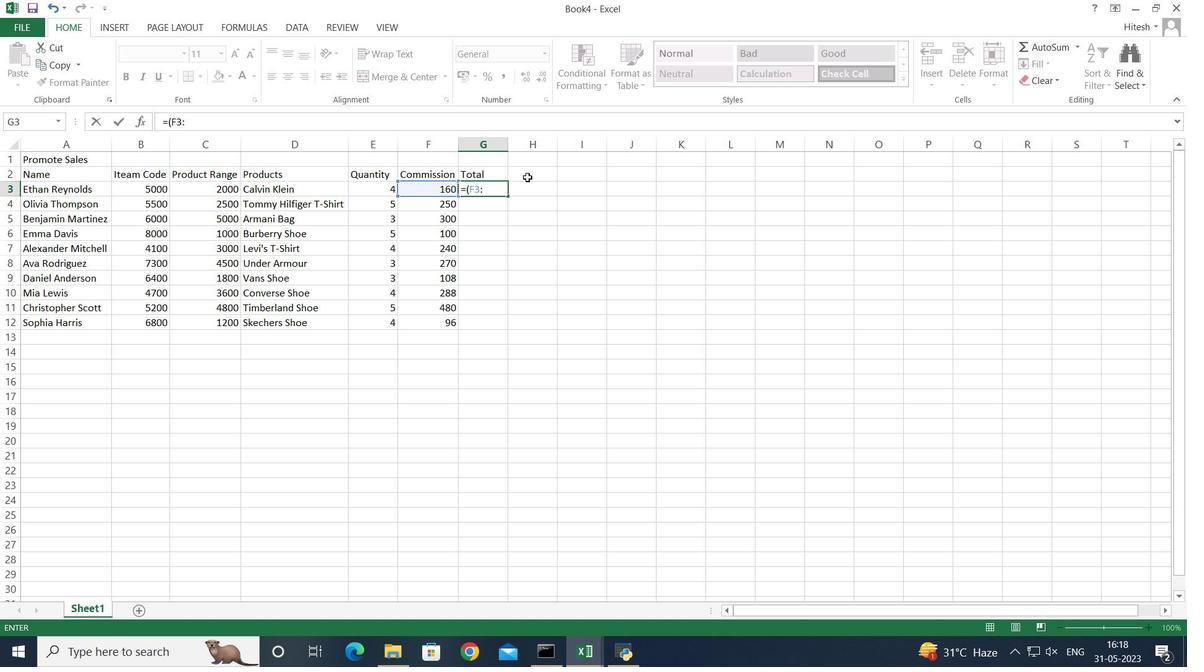 
Action: Key pressed <Key.backspace><Key.backspace>
Screenshot: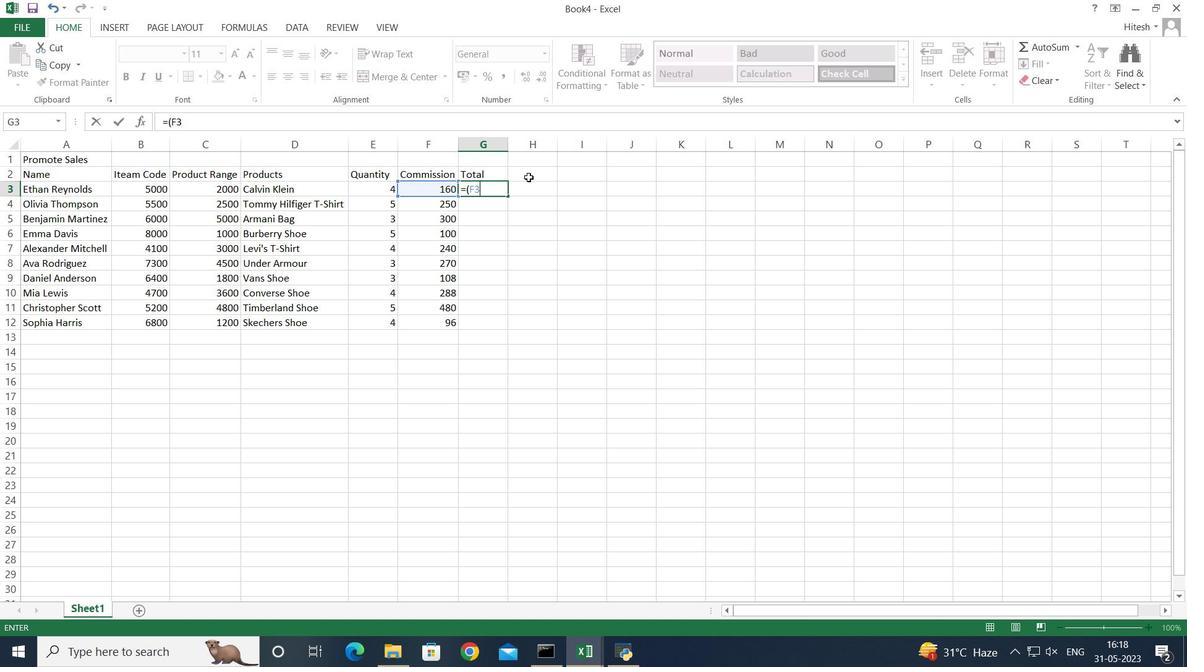 
Action: Mouse moved to (529, 176)
Screenshot: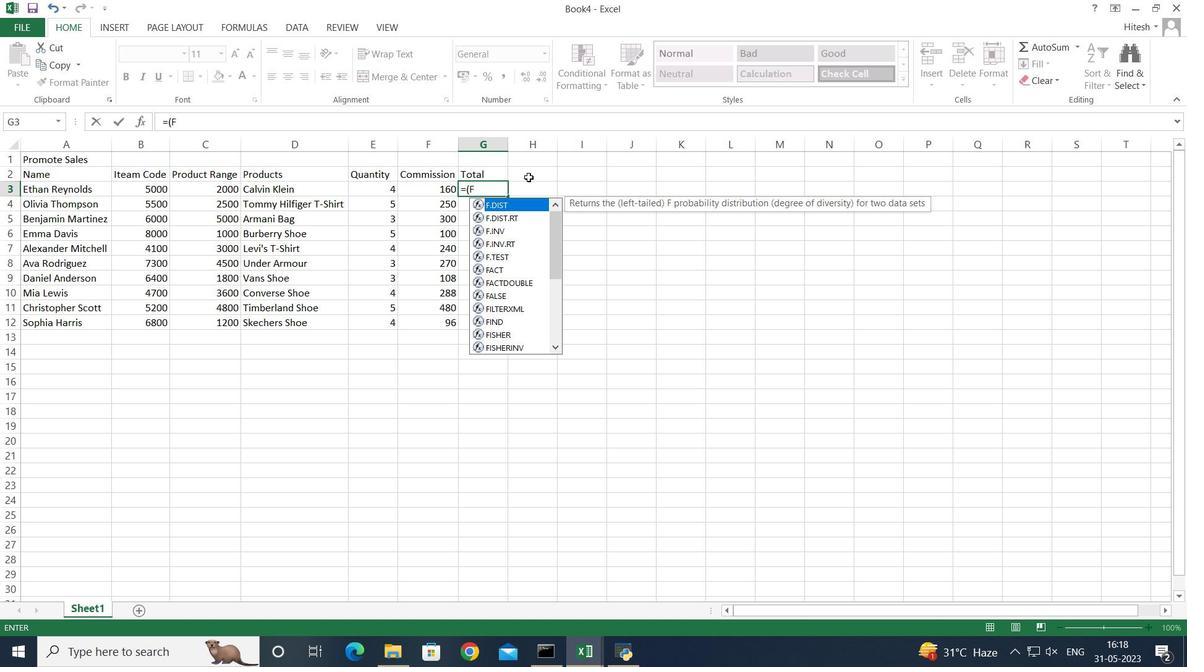 
Action: Key pressed <Key.backspace>
Screenshot: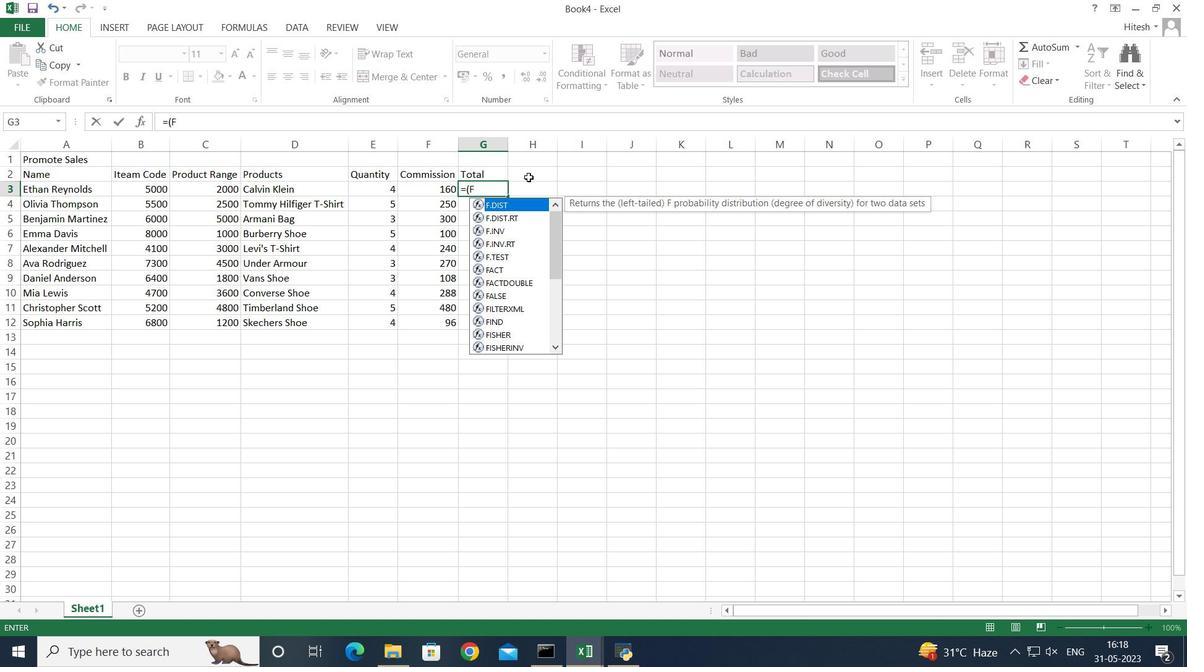 
Action: Mouse moved to (366, 195)
Screenshot: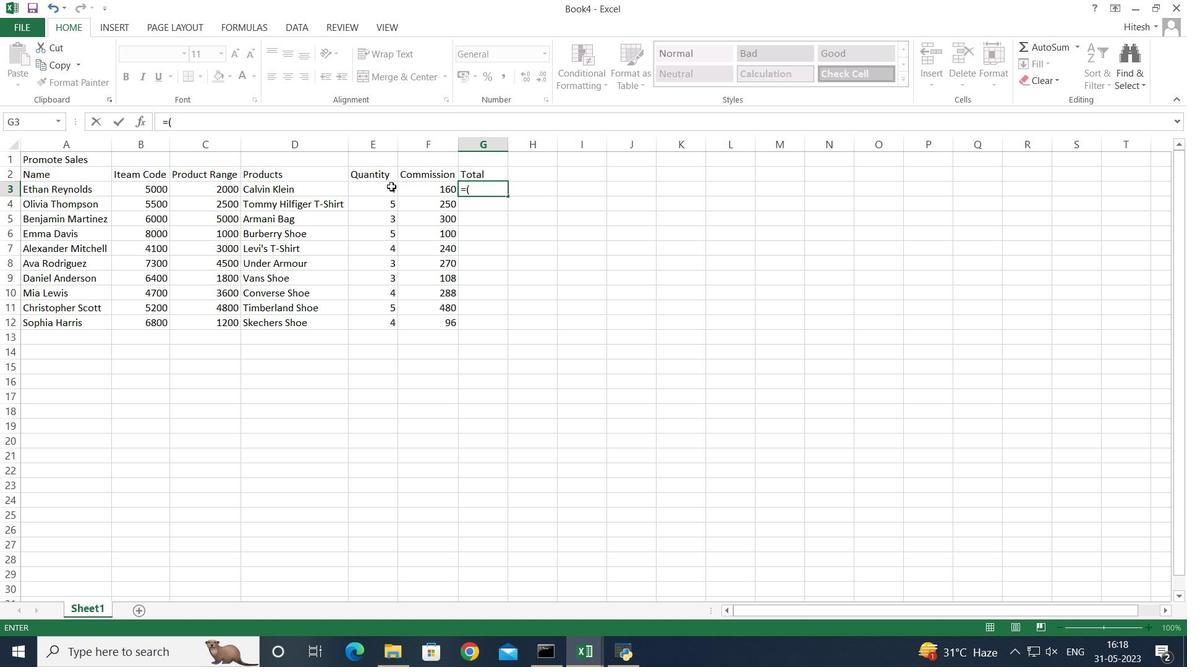 
Action: Mouse pressed left at (366, 195)
Screenshot: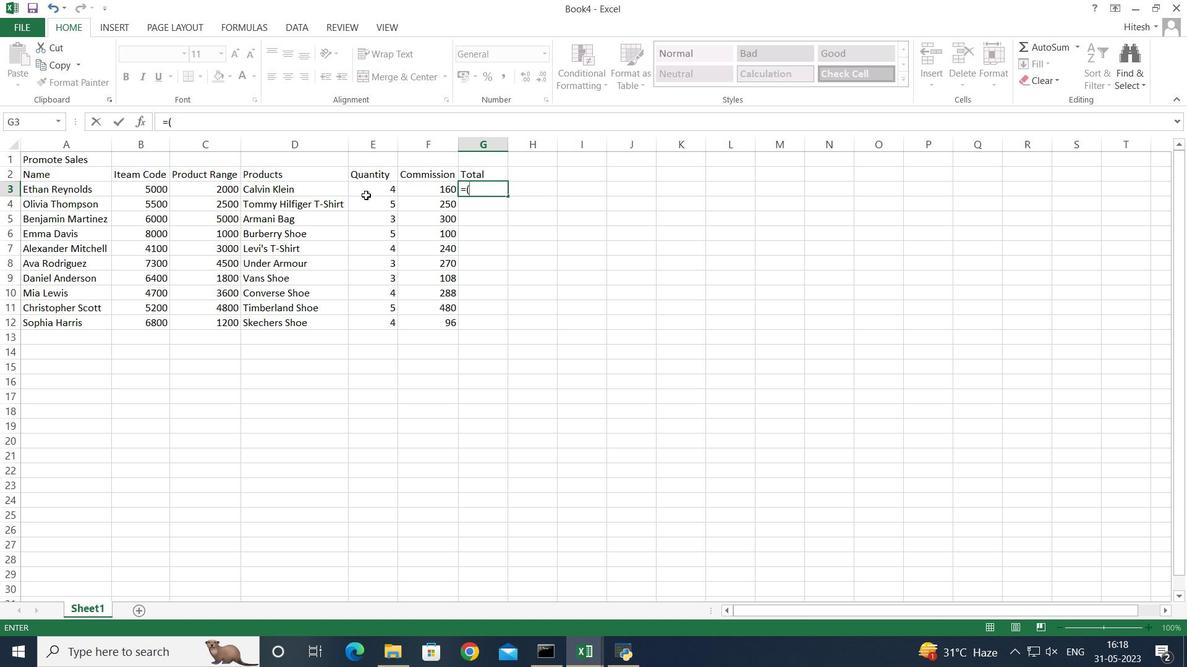 
Action: Key pressed *
Screenshot: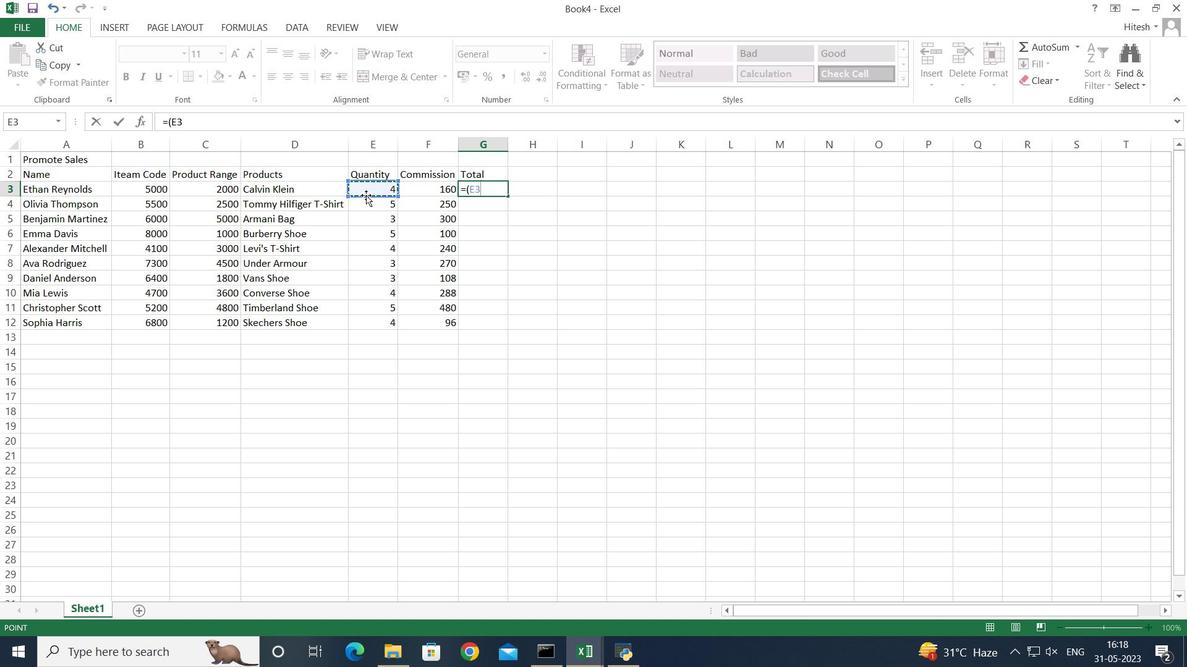 
Action: Mouse moved to (212, 186)
Screenshot: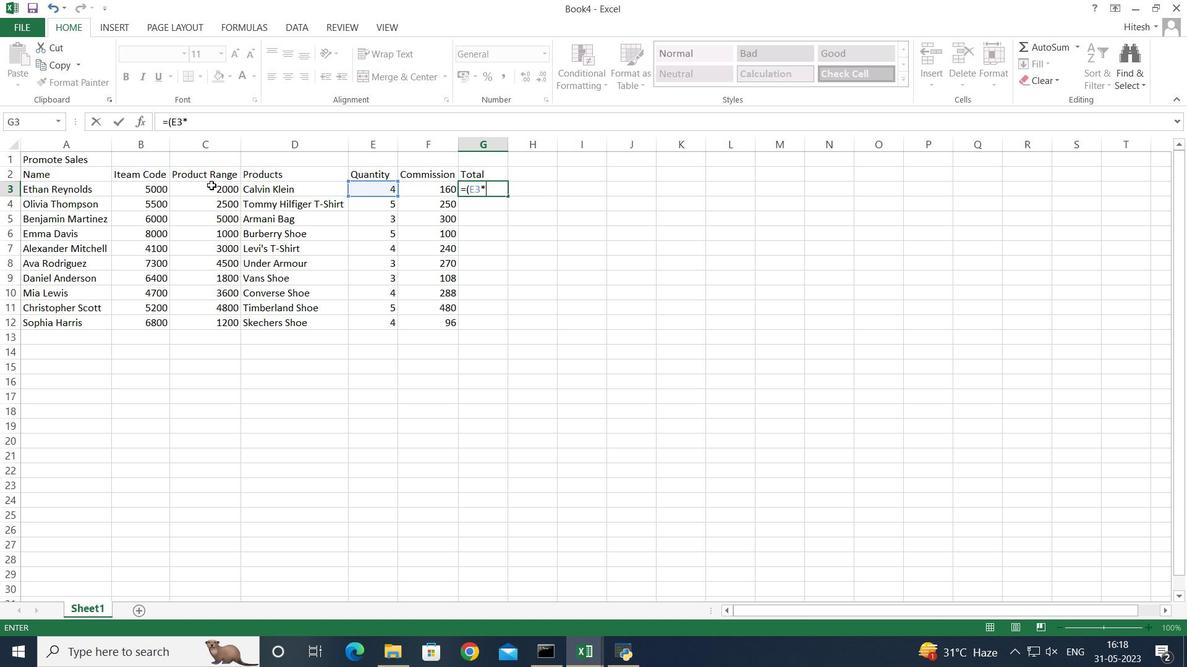 
Action: Mouse pressed left at (212, 186)
Screenshot: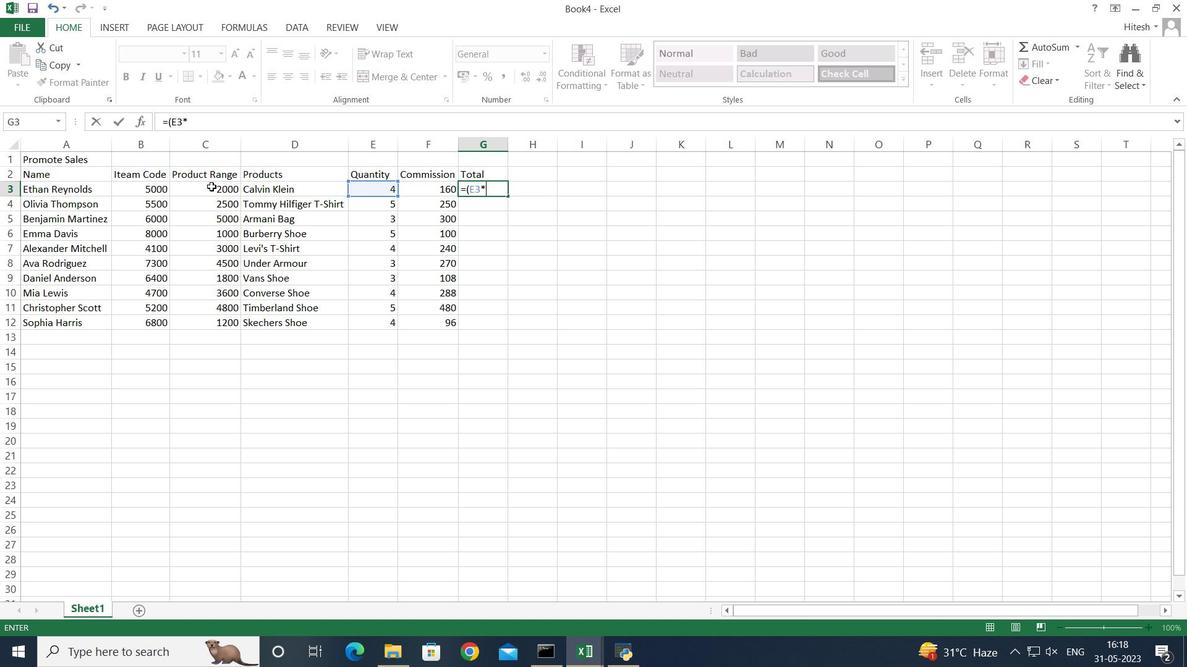 
Action: Key pressed <Key.shift_r>)+
Screenshot: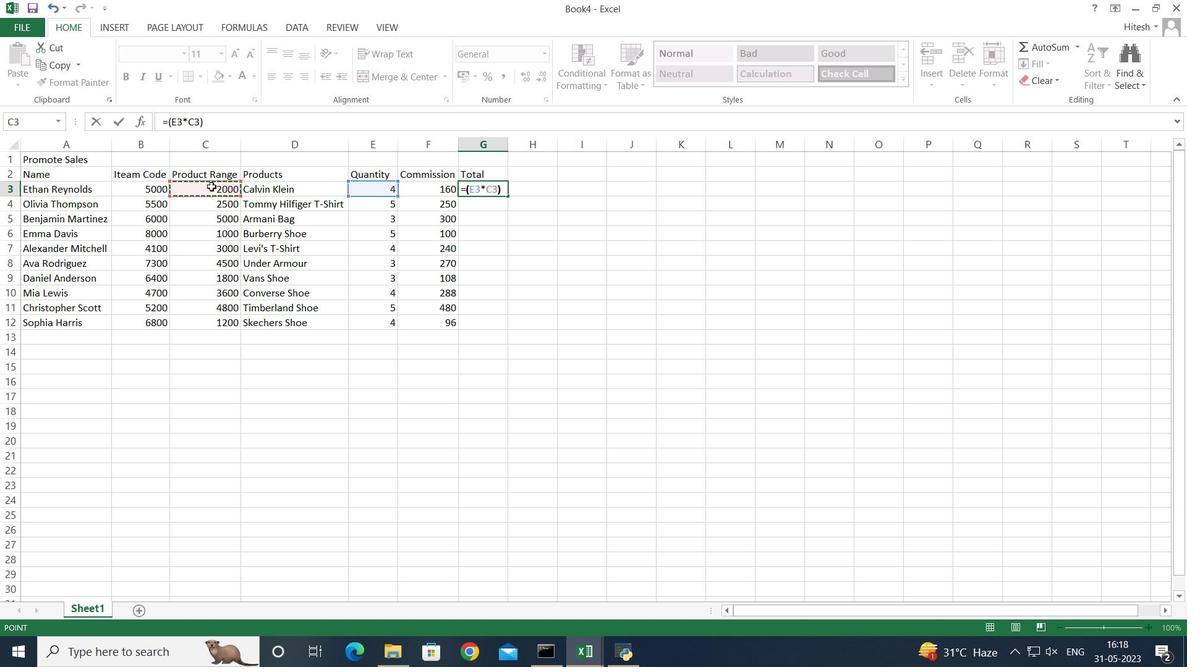 
Action: Mouse moved to (419, 189)
Screenshot: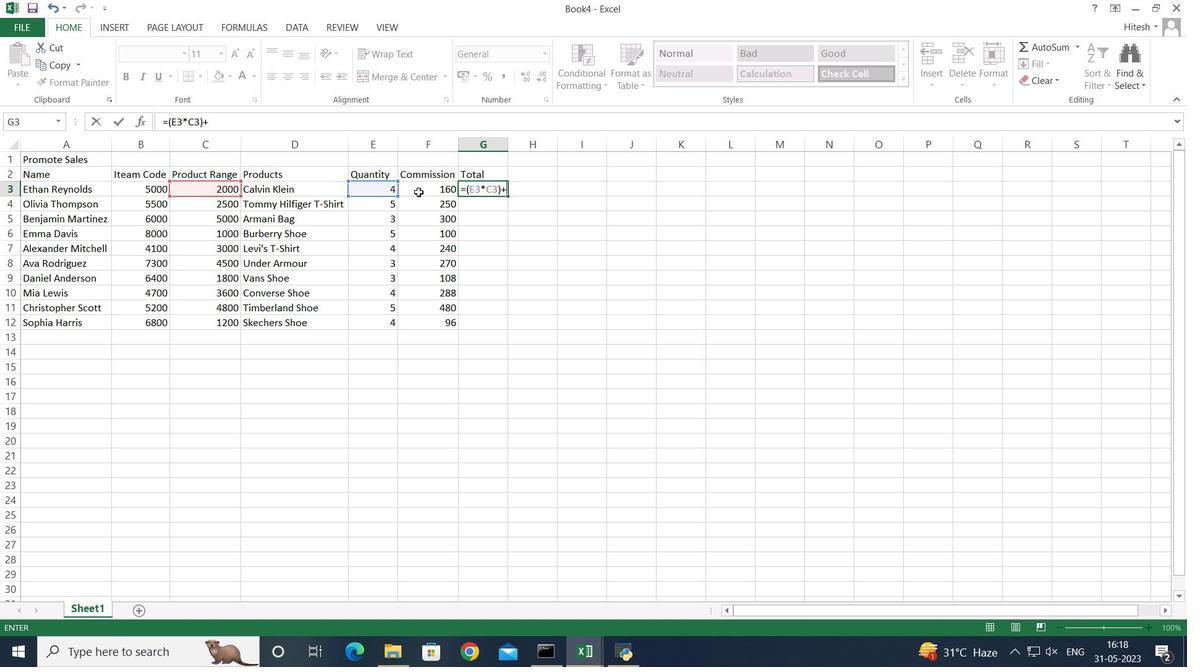 
Action: Mouse pressed left at (419, 189)
Screenshot: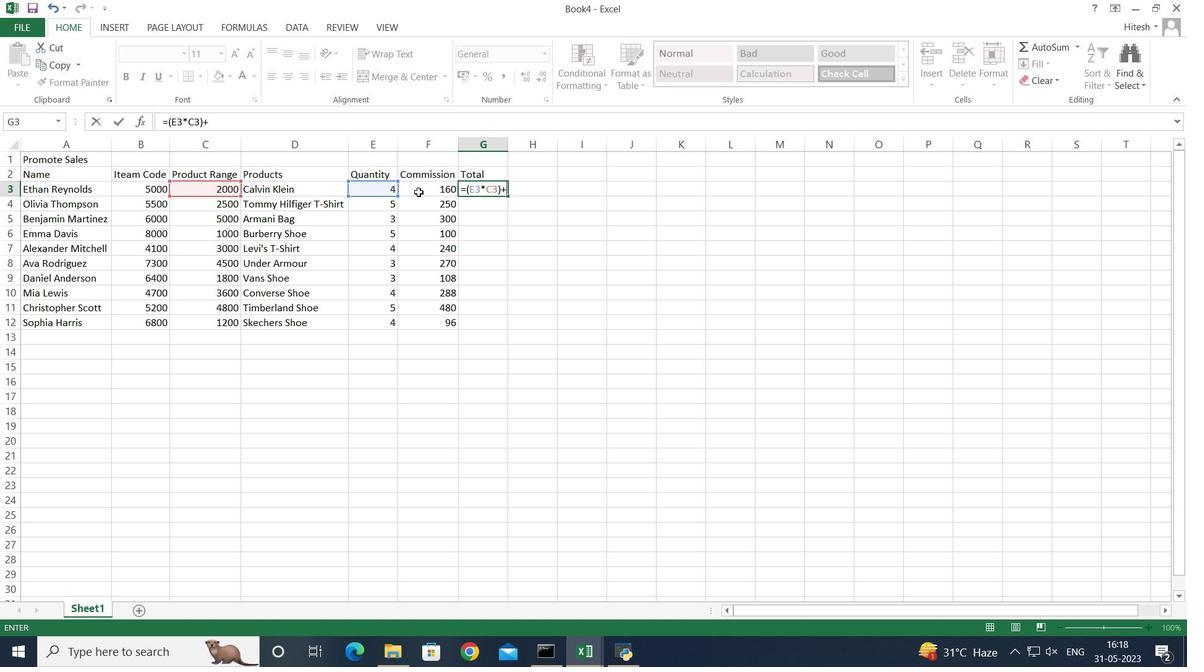 
Action: Mouse moved to (419, 189)
Screenshot: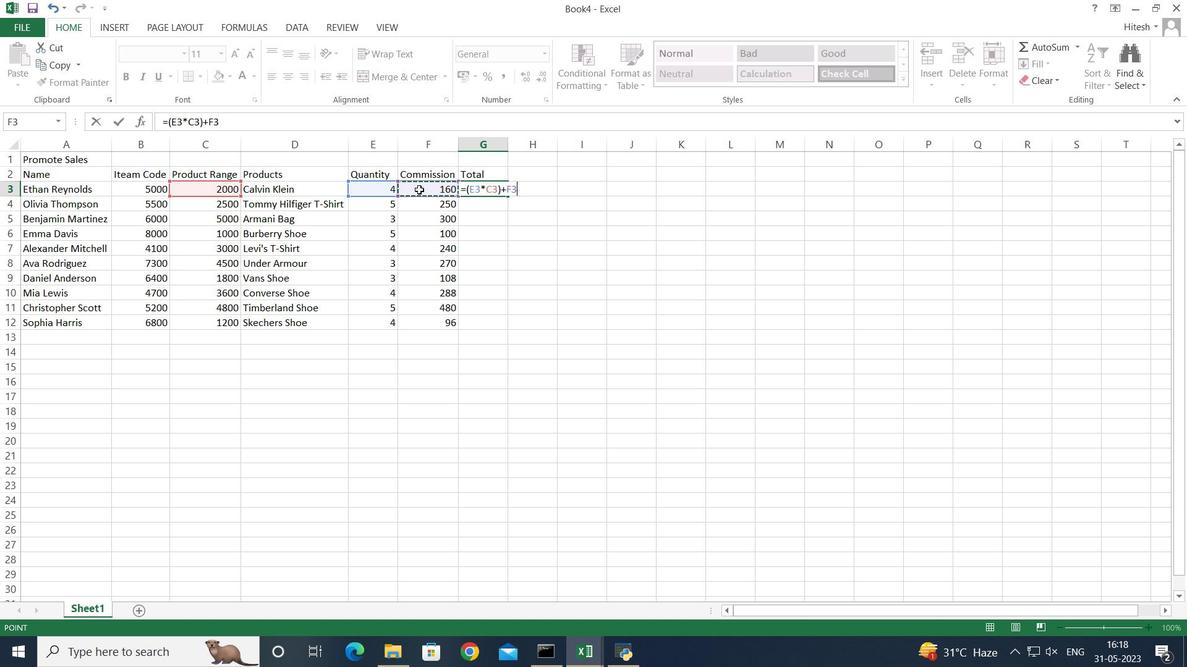 
Action: Key pressed <Key.enter>
Screenshot: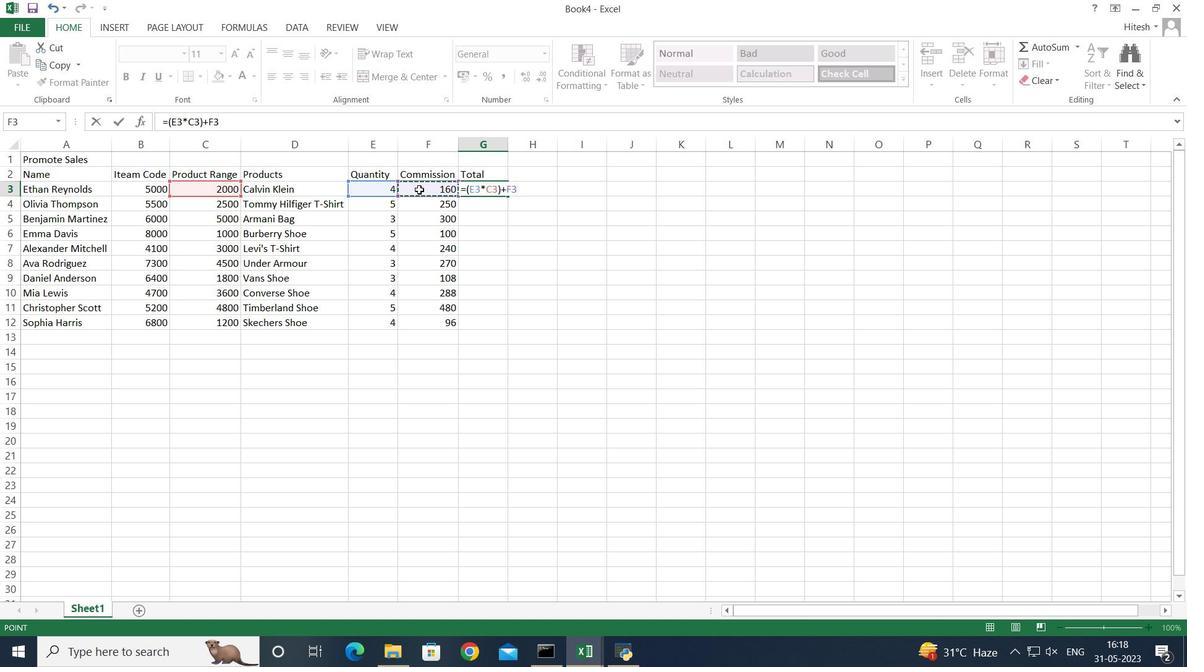 
Action: Mouse moved to (449, 204)
Screenshot: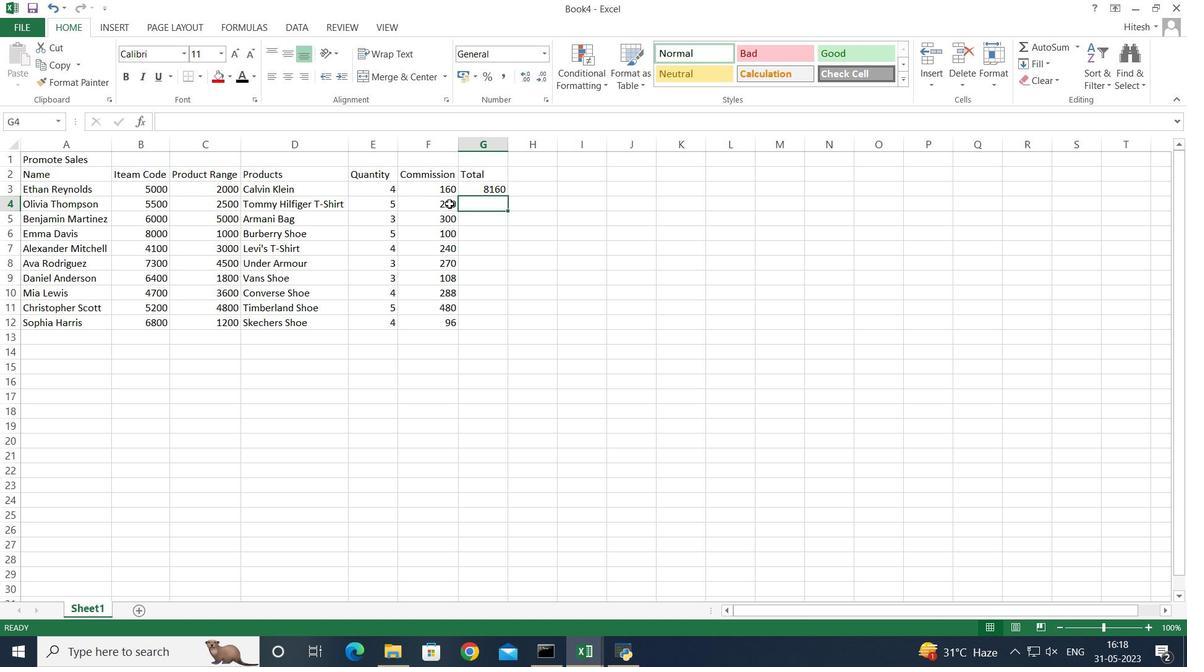 
Action: Key pressed =
Screenshot: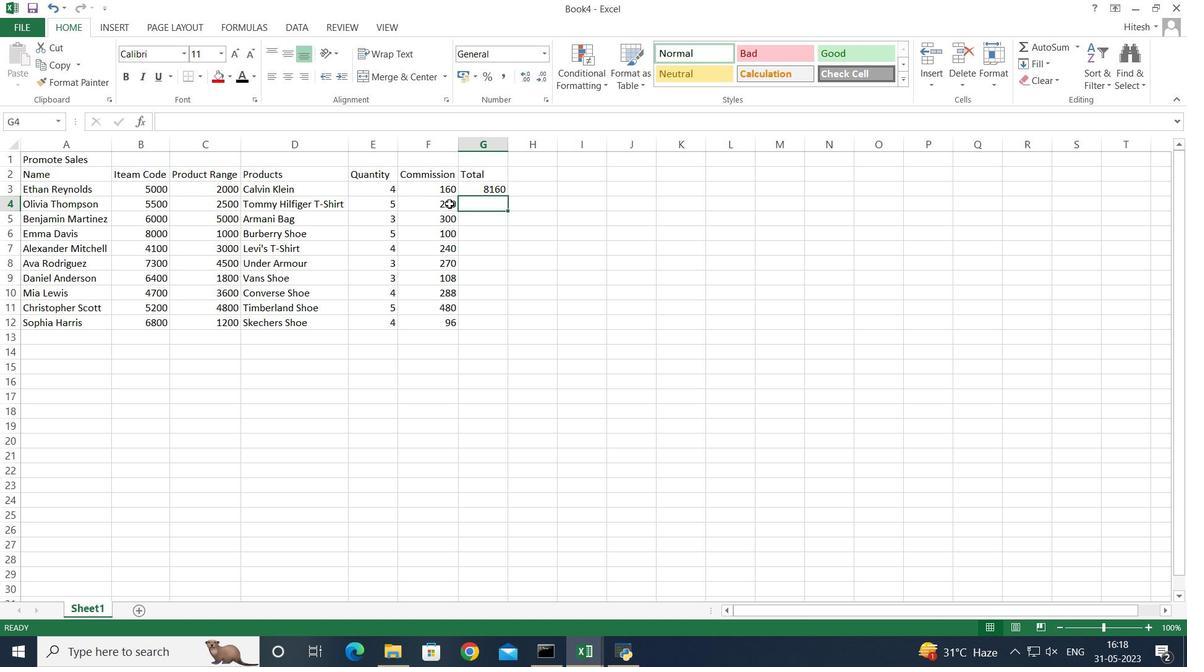 
Action: Mouse moved to (446, 213)
Screenshot: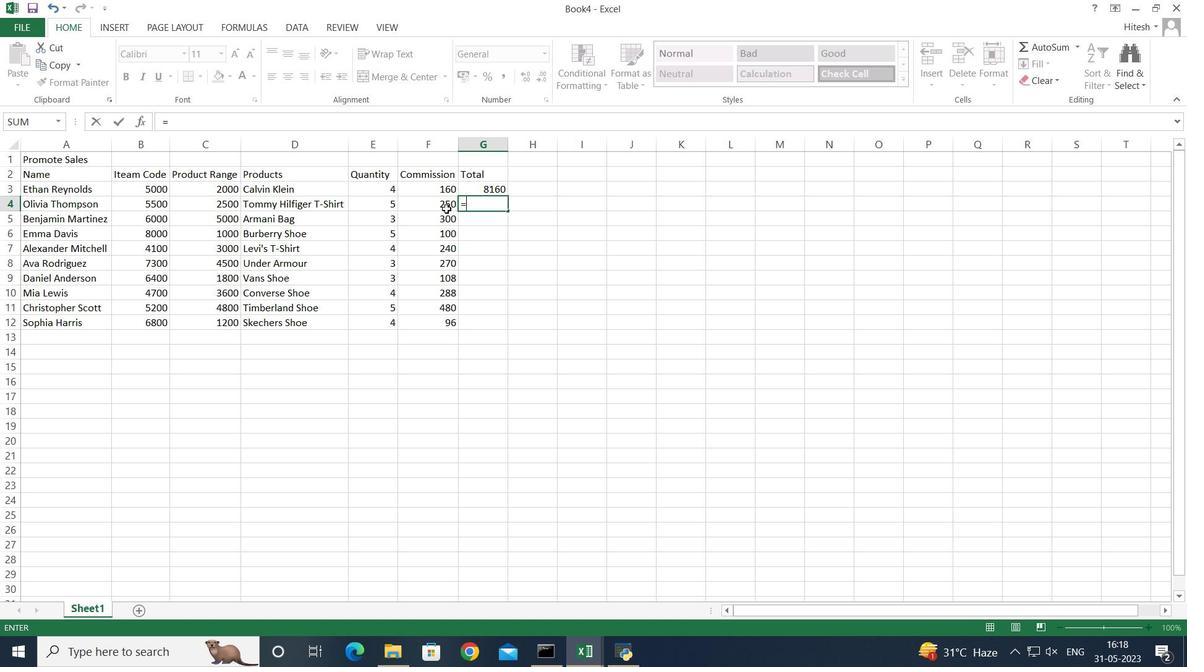
Action: Key pressed <Key.shift_r>(
Screenshot: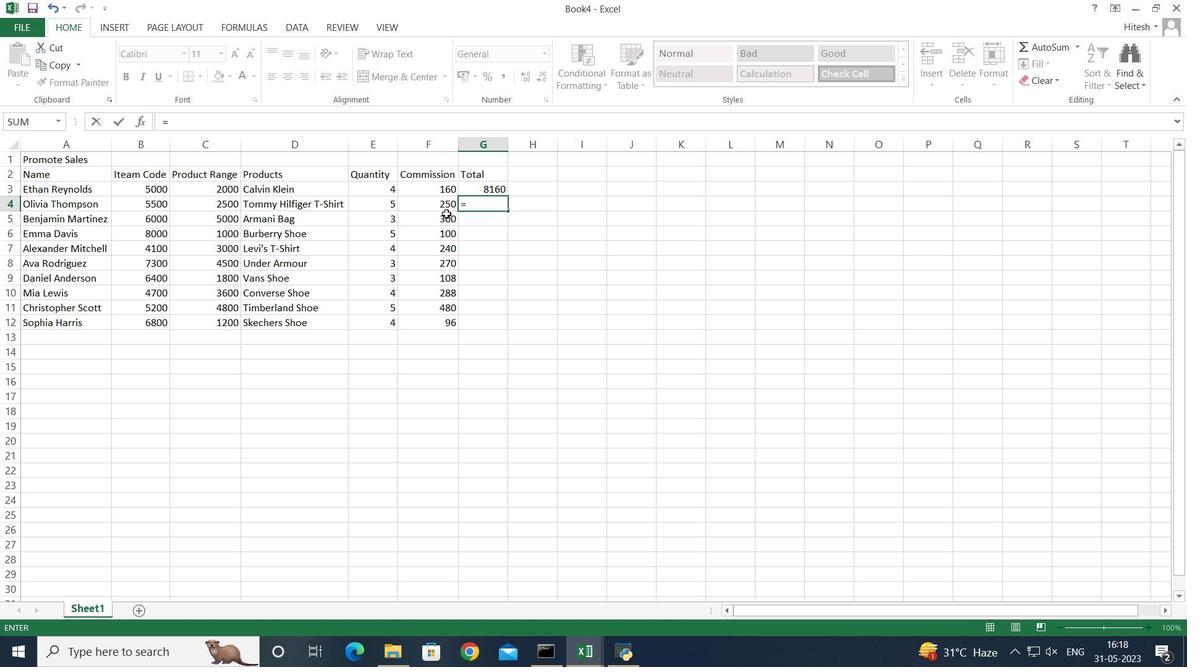
Action: Mouse moved to (366, 208)
Screenshot: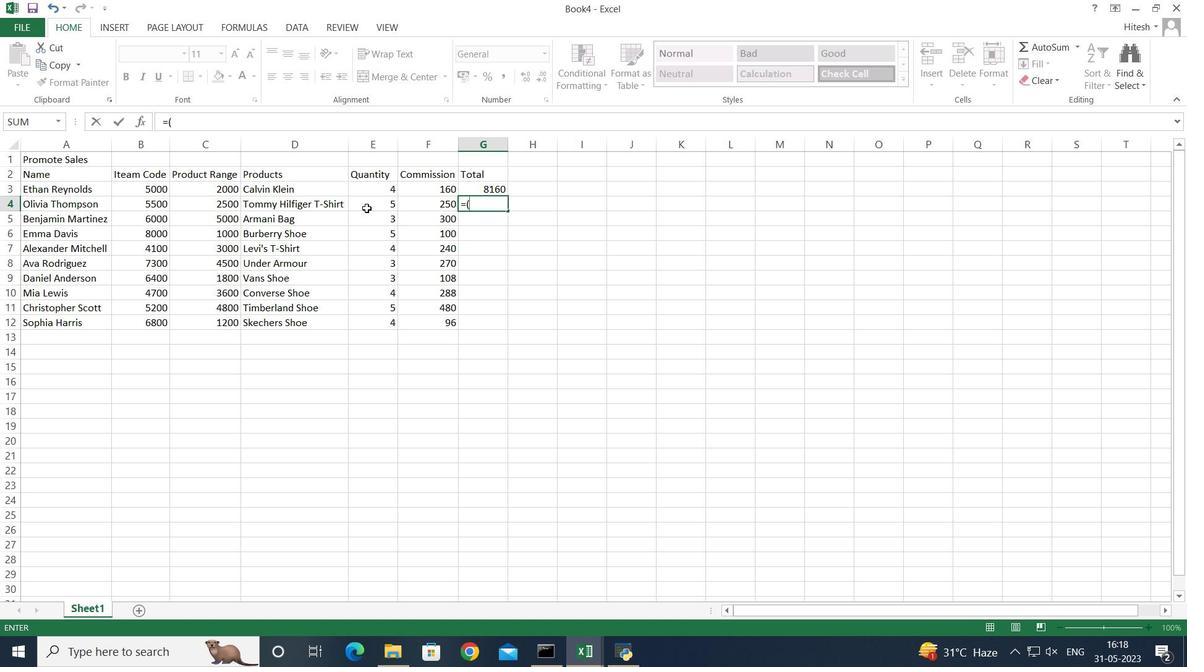 
Action: Mouse pressed left at (366, 208)
Screenshot: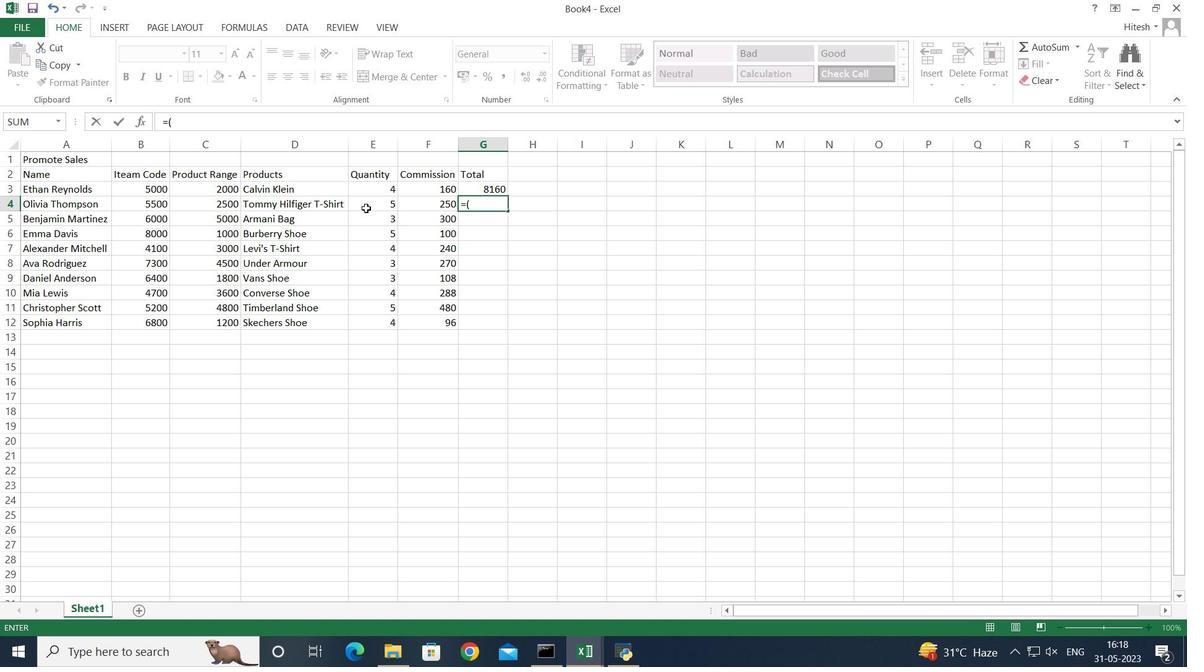 
Action: Mouse moved to (367, 207)
Screenshot: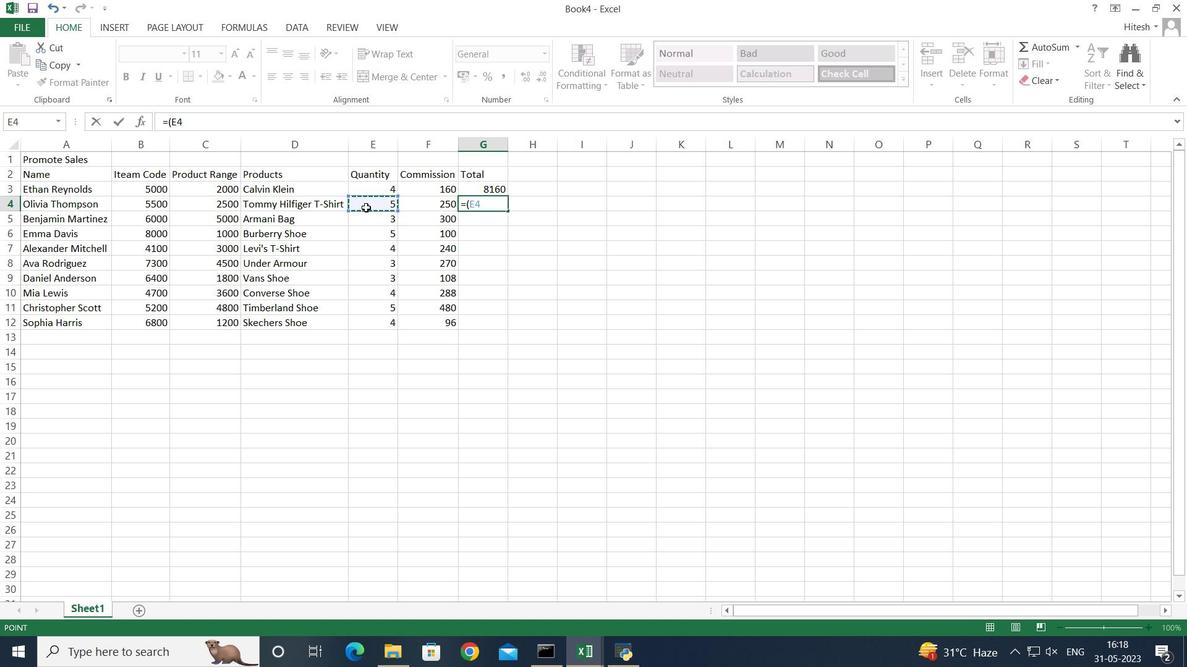 
Action: Key pressed *
Screenshot: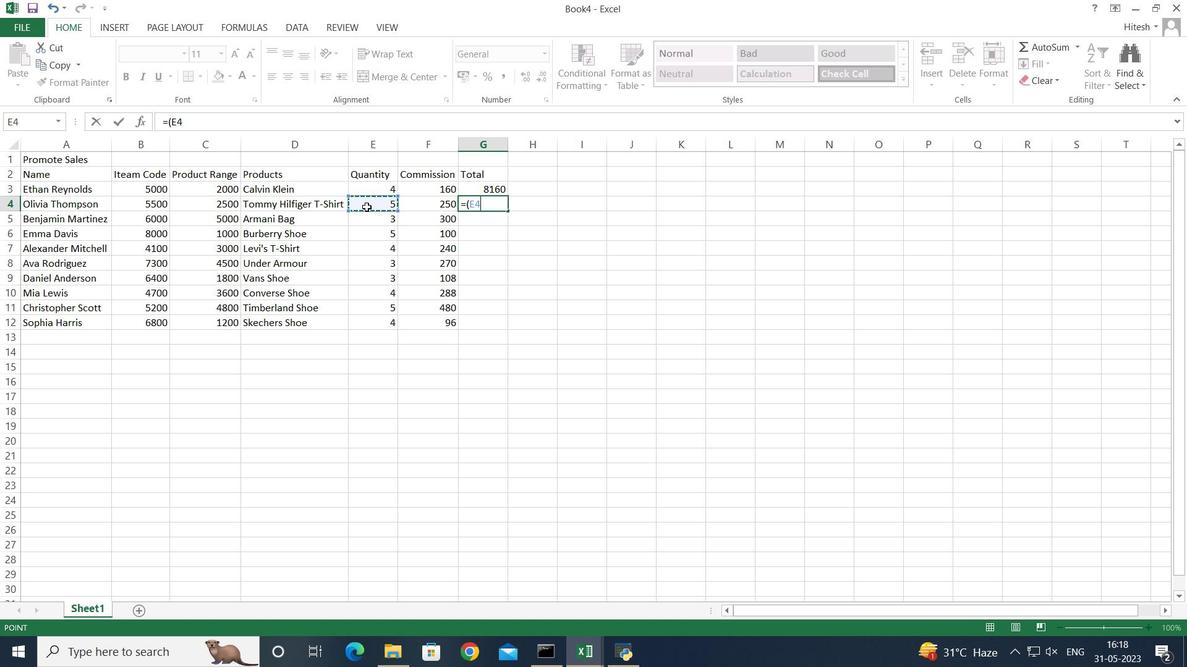 
Action: Mouse moved to (212, 205)
Screenshot: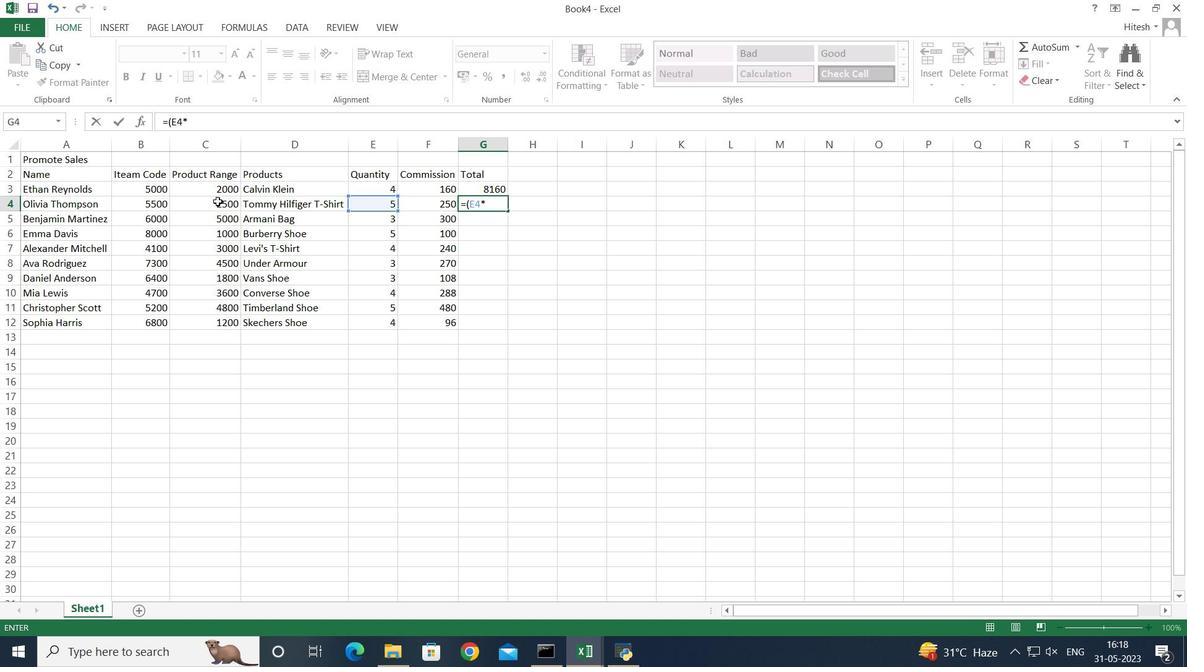 
Action: Mouse pressed left at (212, 205)
Screenshot: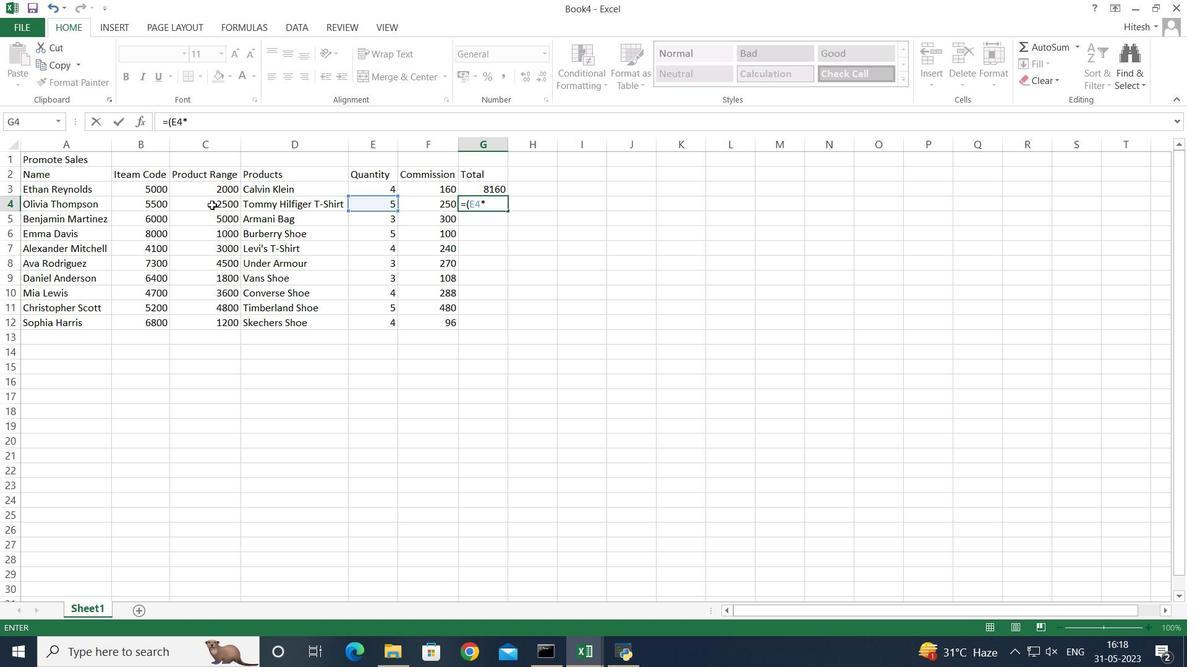 
Action: Key pressed <Key.shift_r>)+
Screenshot: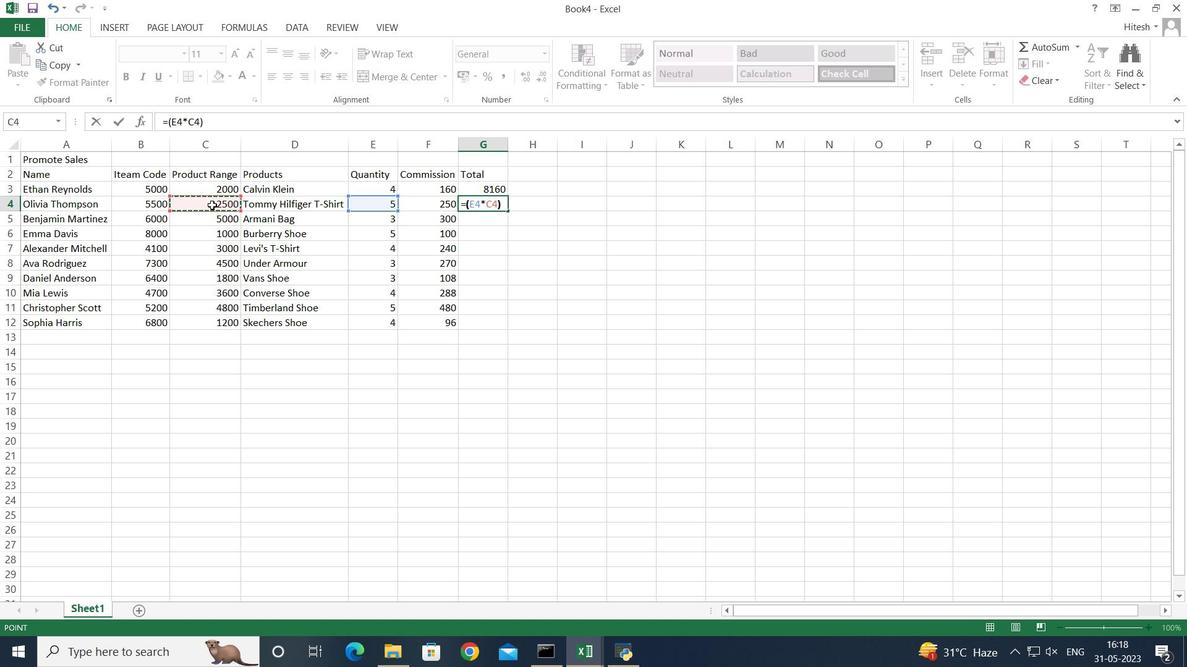 
Action: Mouse moved to (439, 203)
Screenshot: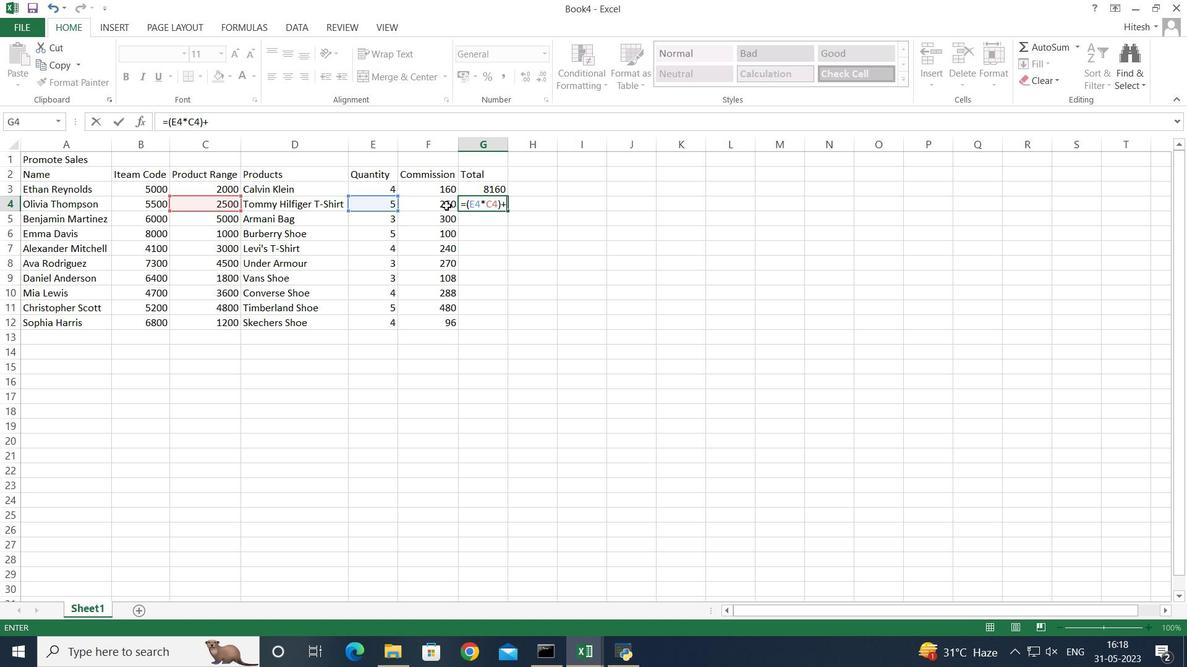 
Action: Mouse pressed left at (439, 203)
Screenshot: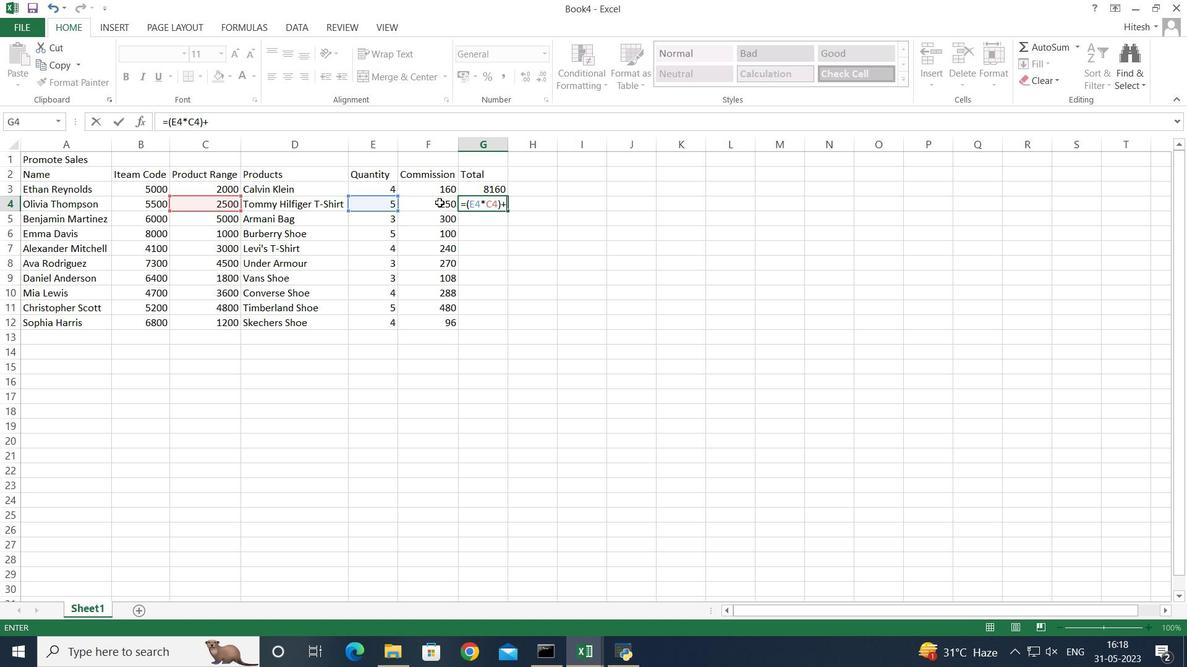 
Action: Mouse moved to (436, 203)
Screenshot: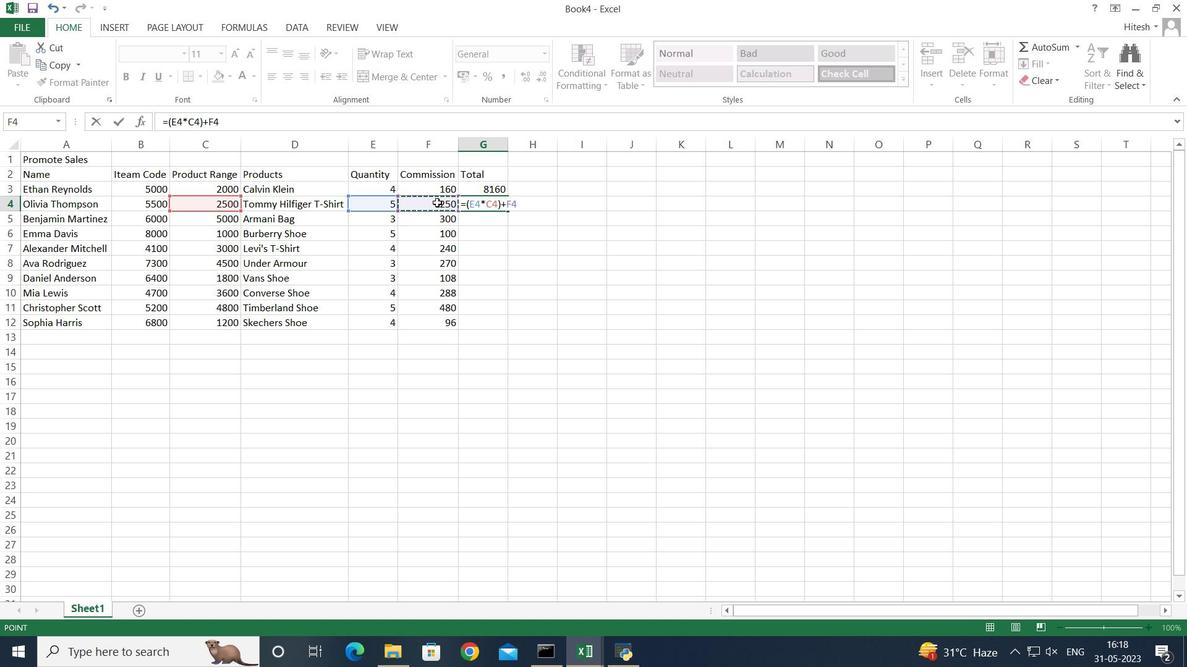 
Action: Key pressed <Key.enter>=<Key.shift_r>(
Screenshot: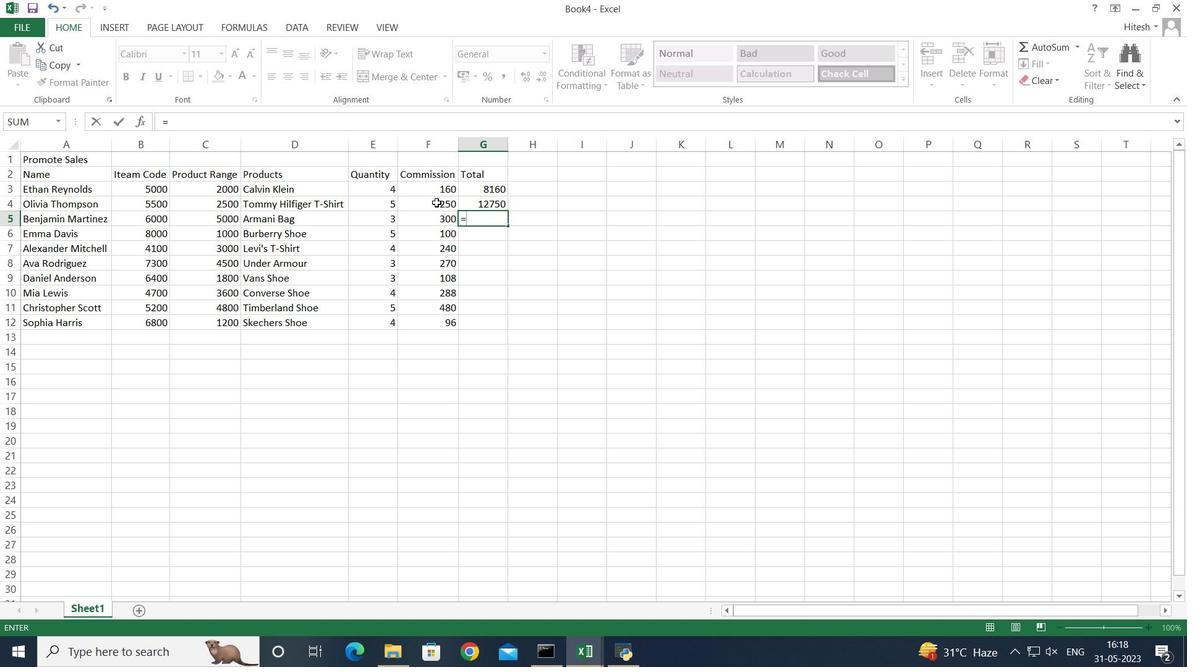 
Action: Mouse moved to (379, 218)
Screenshot: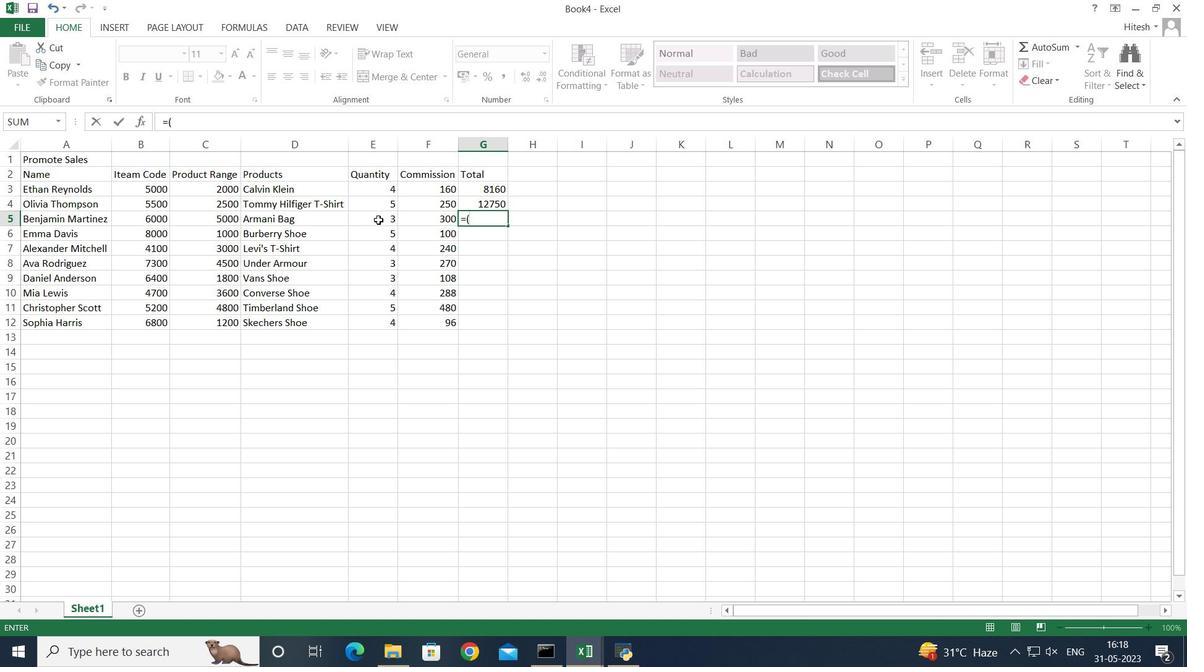 
Action: Mouse pressed left at (379, 218)
Screenshot: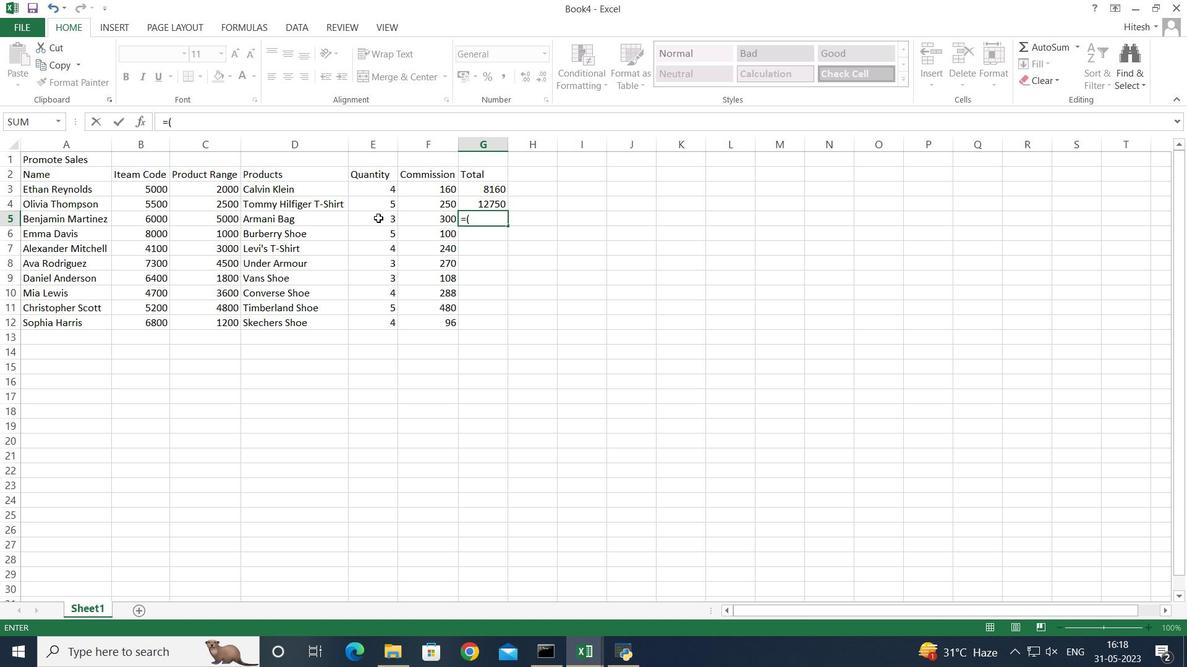 
Action: Mouse moved to (379, 217)
Screenshot: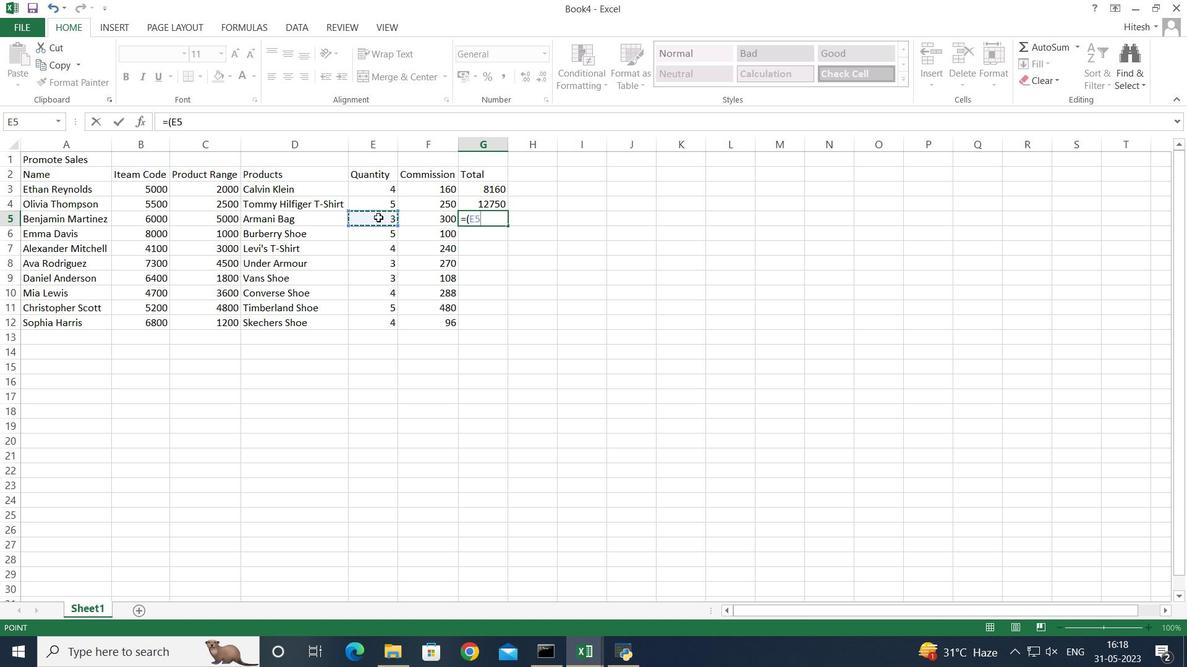 
Action: Key pressed *
Screenshot: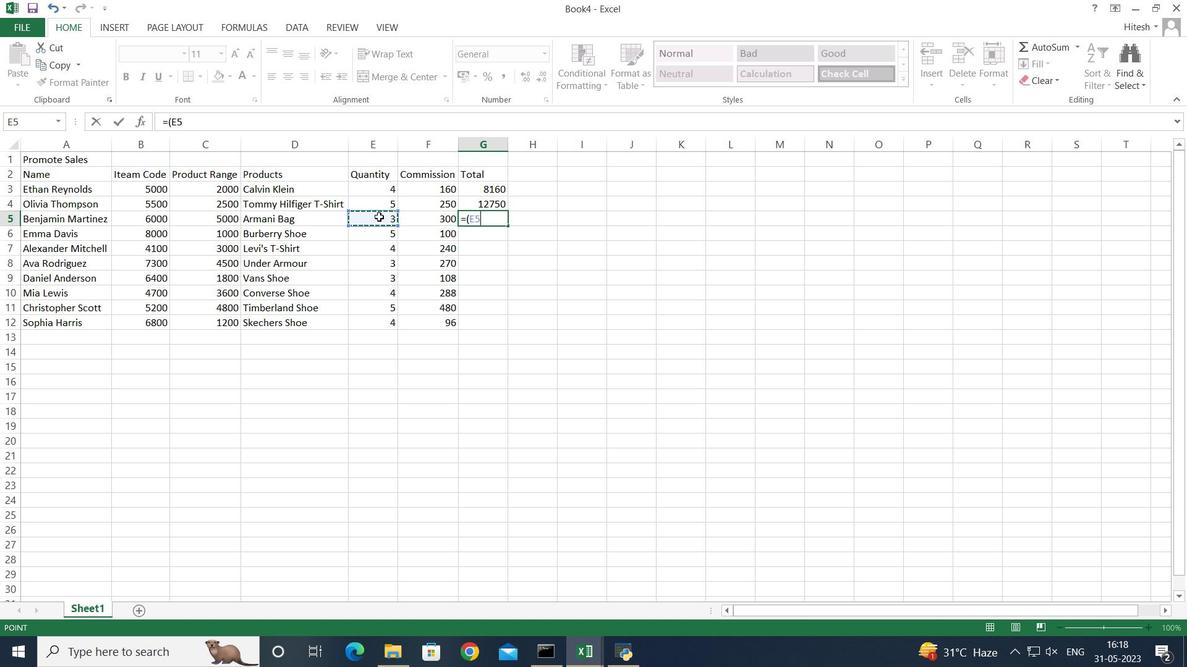 
Action: Mouse moved to (220, 218)
Screenshot: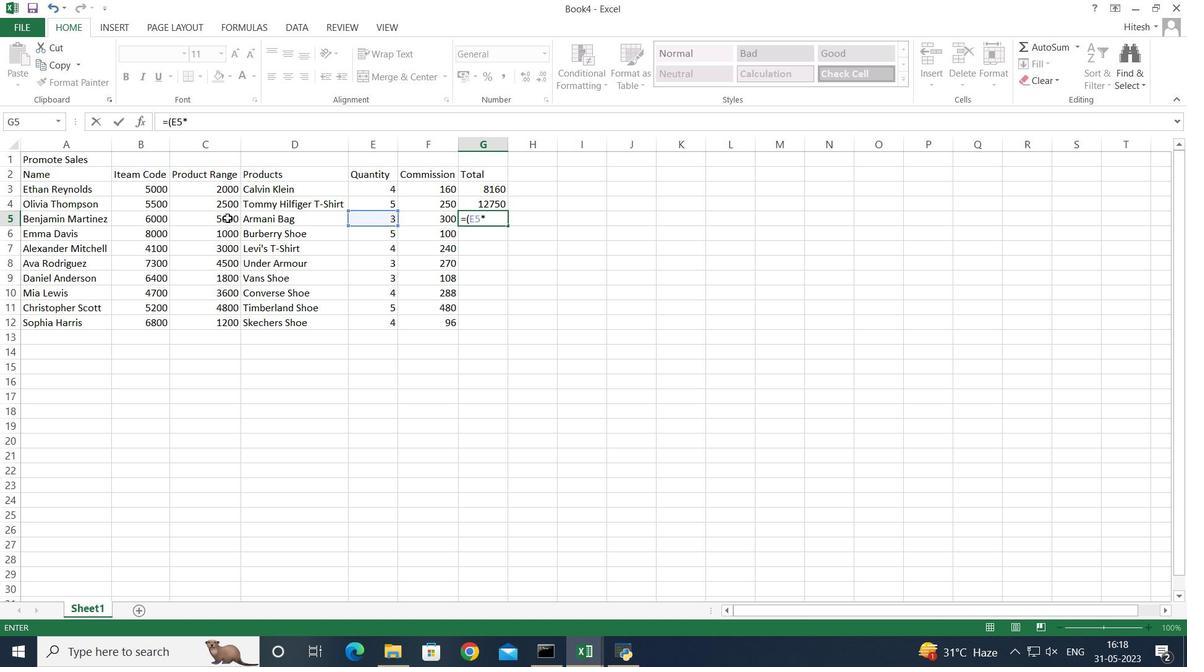 
Action: Mouse pressed left at (220, 218)
Screenshot: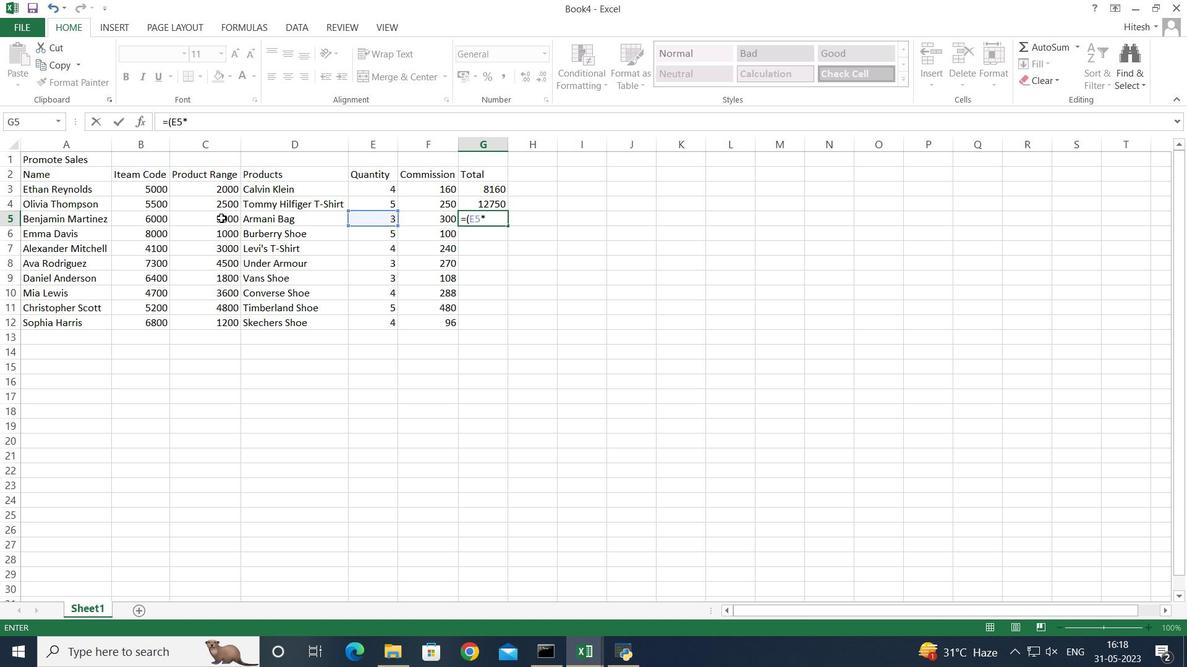 
Action: Mouse moved to (217, 220)
Screenshot: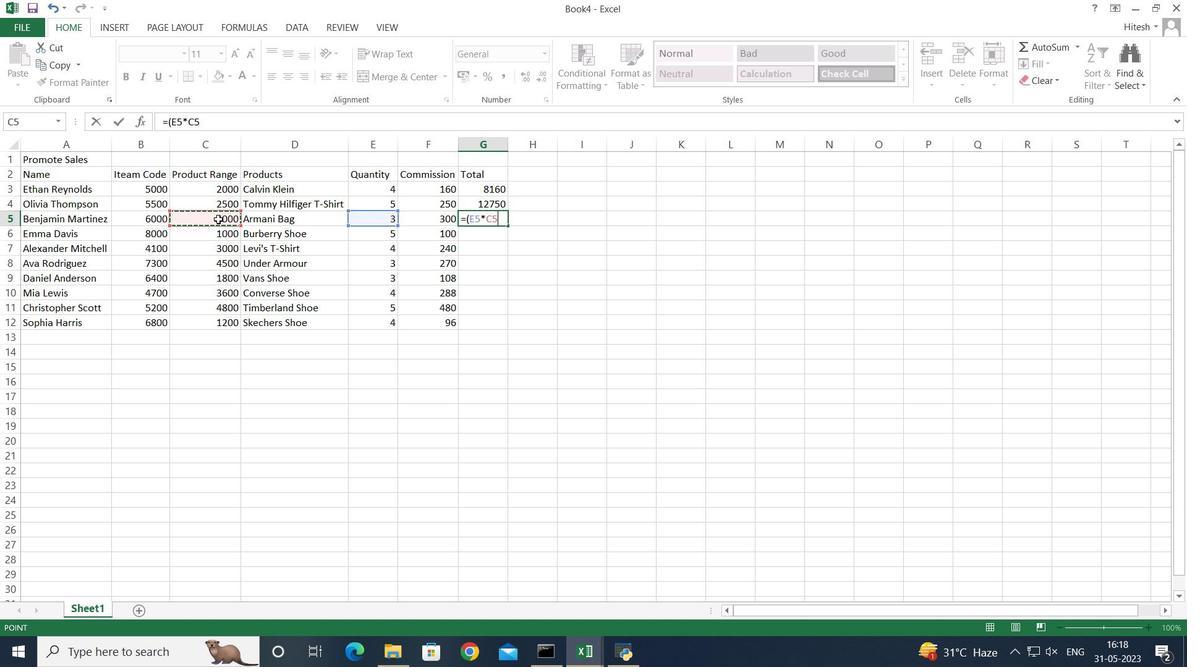 
Action: Key pressed <Key.shift_r>)
Screenshot: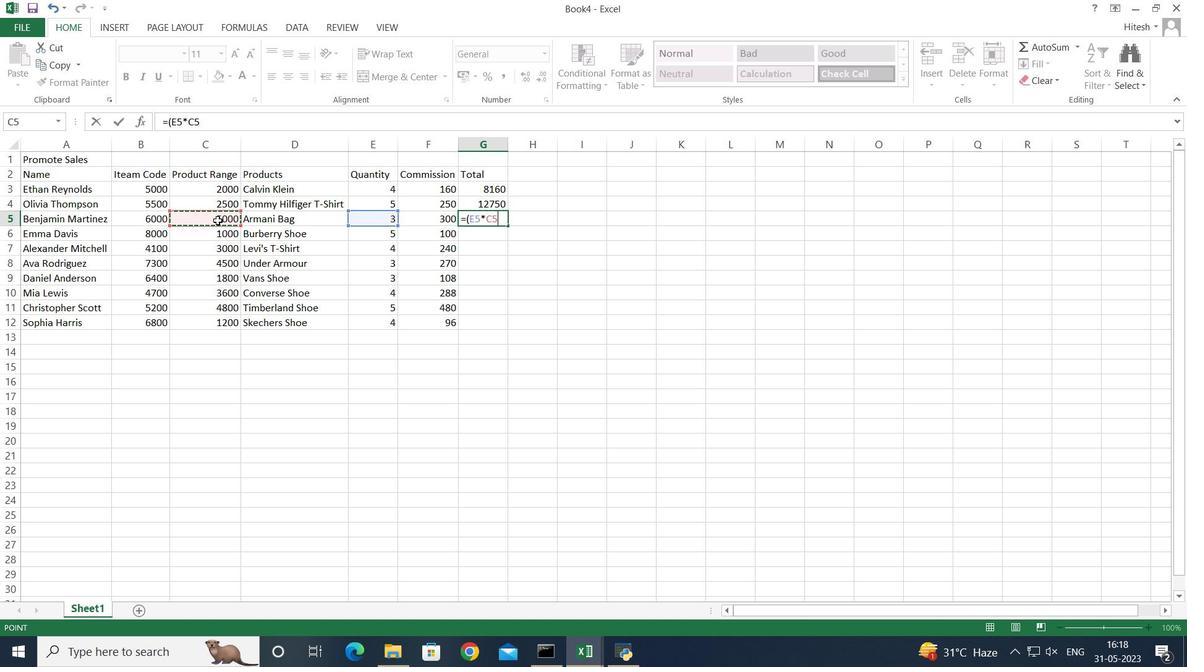 
Action: Mouse moved to (216, 221)
Screenshot: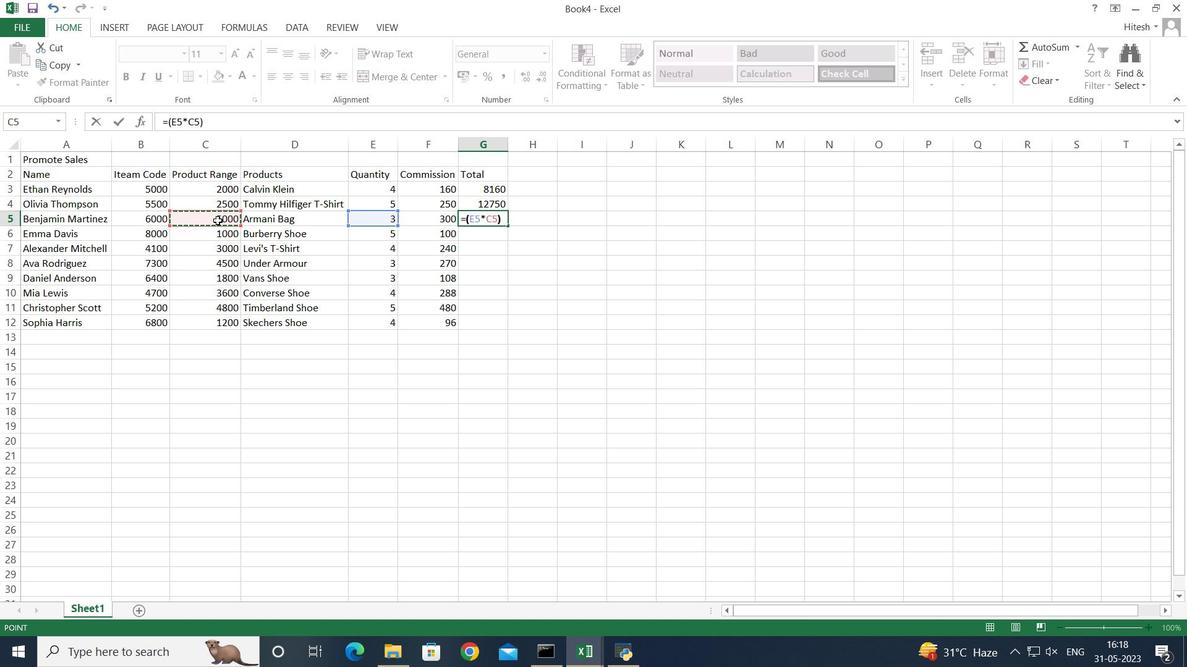 
Action: Key pressed +
Screenshot: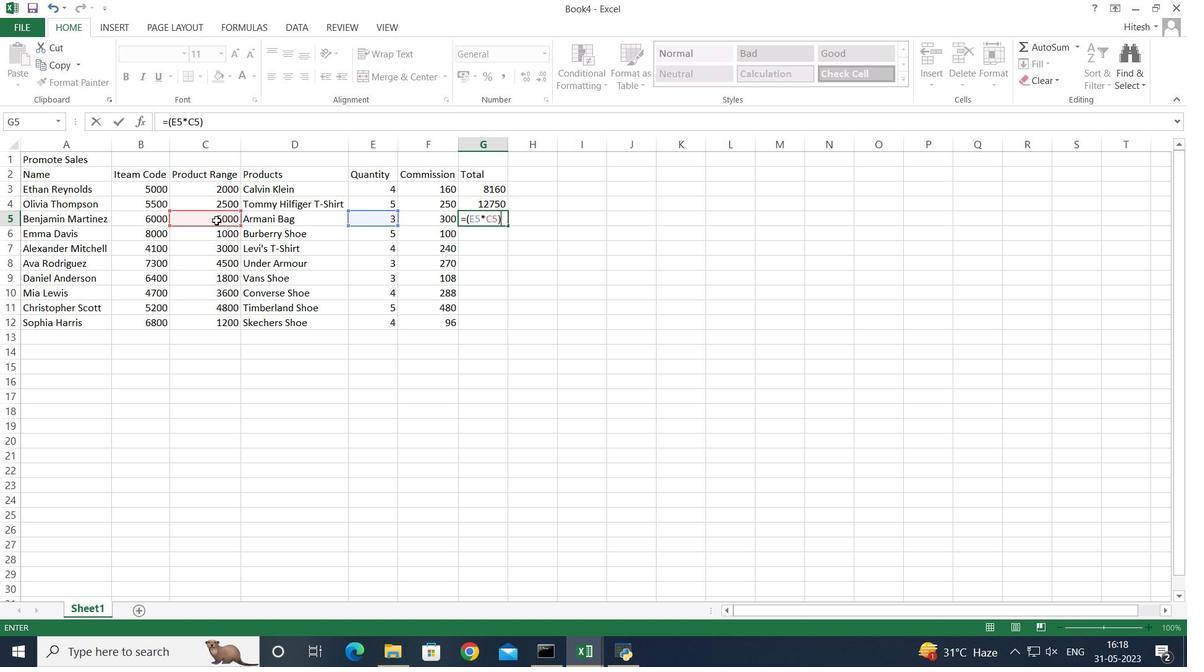 
Action: Mouse moved to (409, 219)
Screenshot: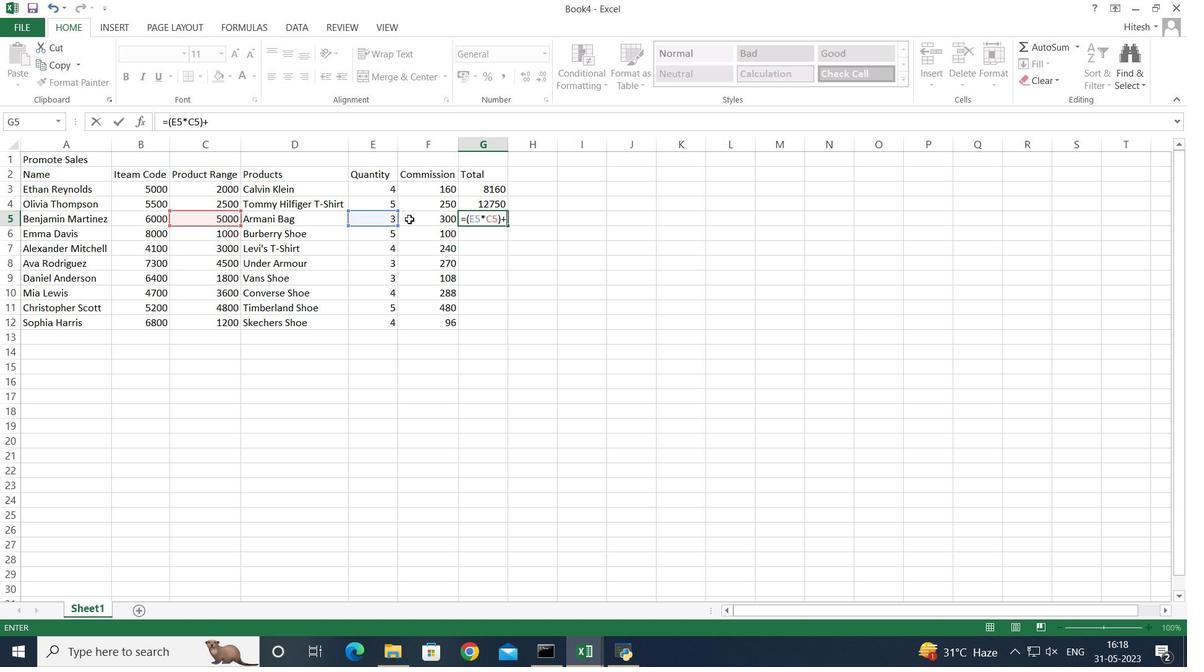 
Action: Key pressed <Key.enter>
Screenshot: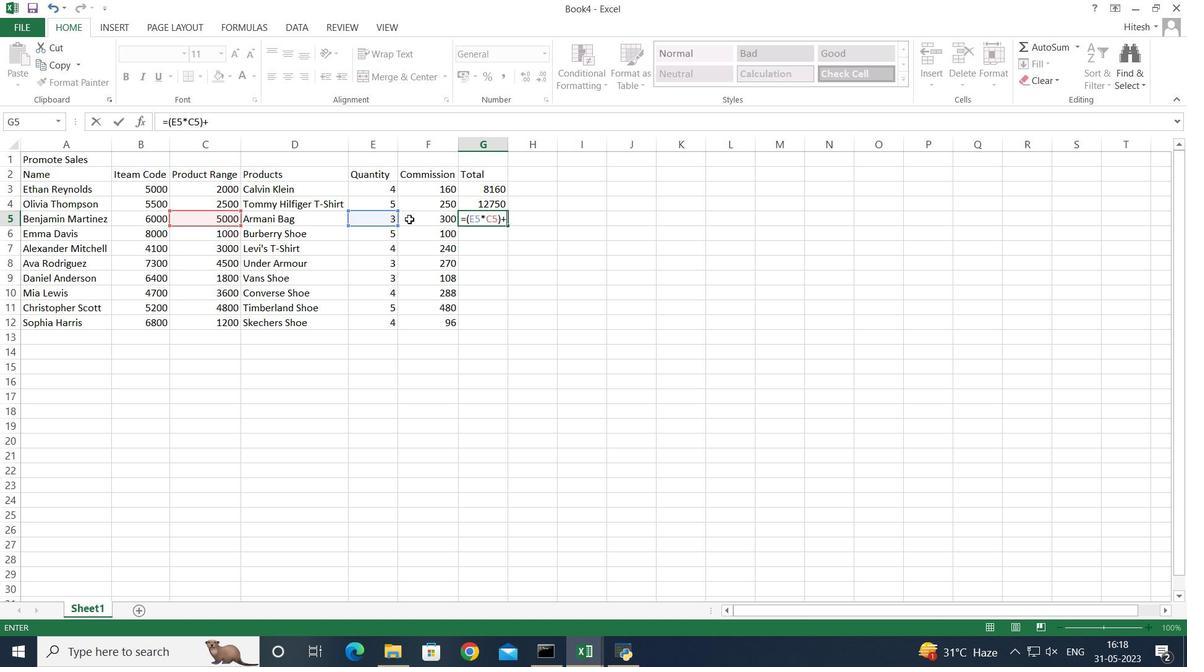 
Action: Mouse moved to (715, 288)
Screenshot: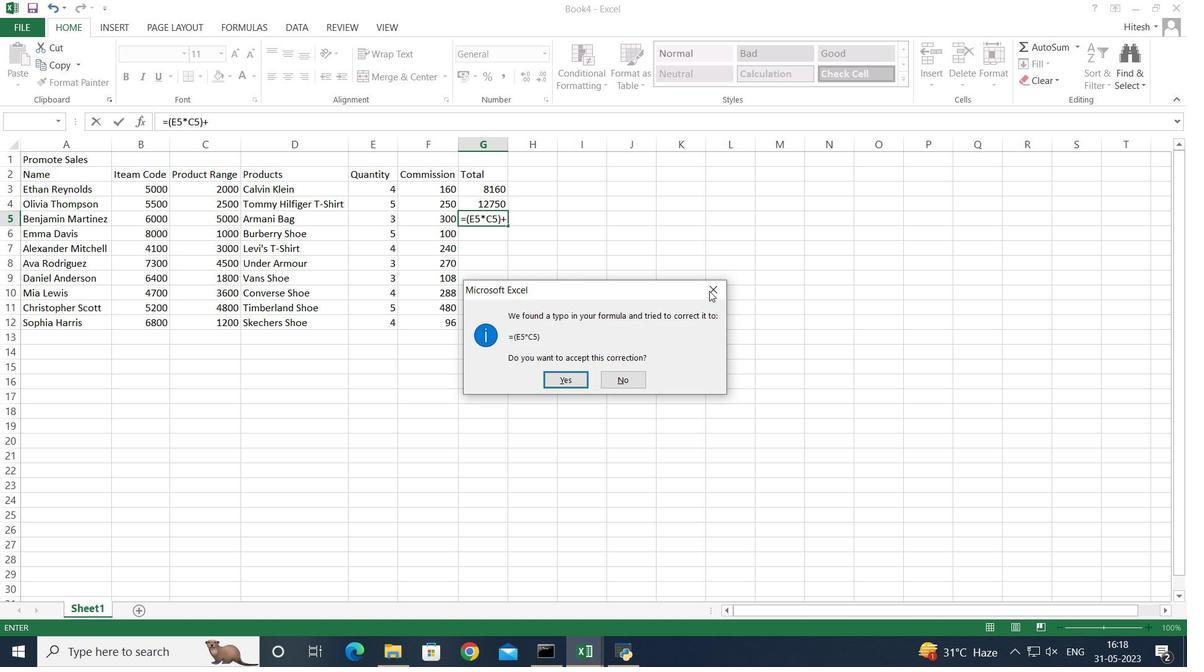 
Action: Mouse pressed left at (715, 288)
Screenshot: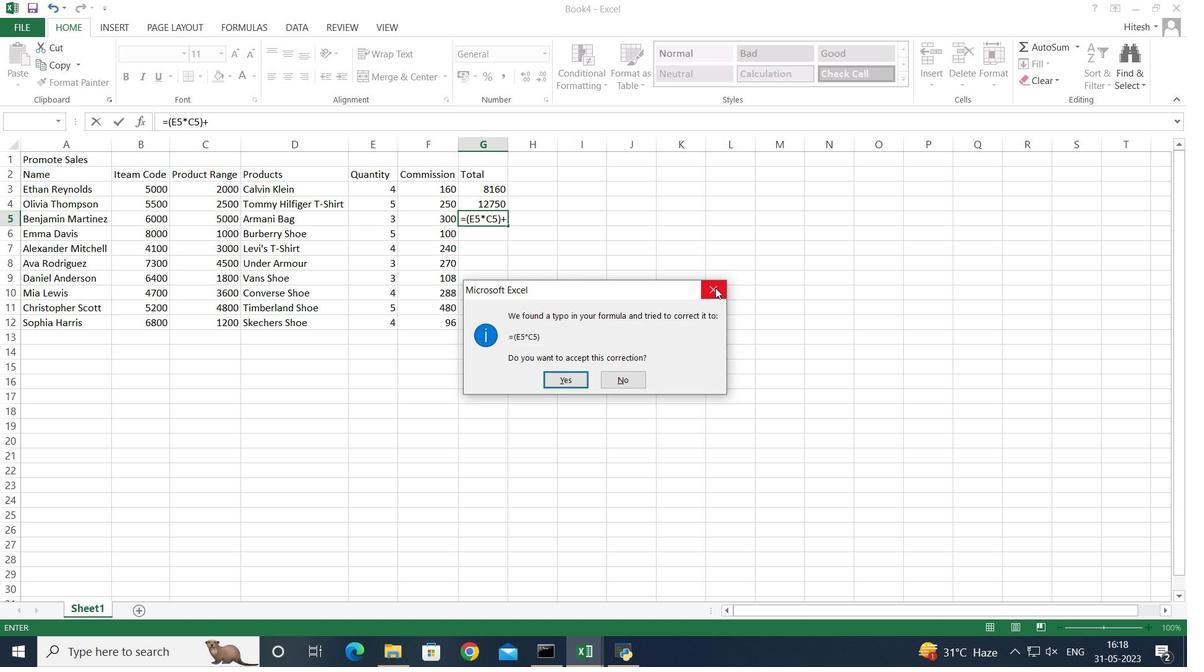 
Action: Mouse moved to (599, 370)
Screenshot: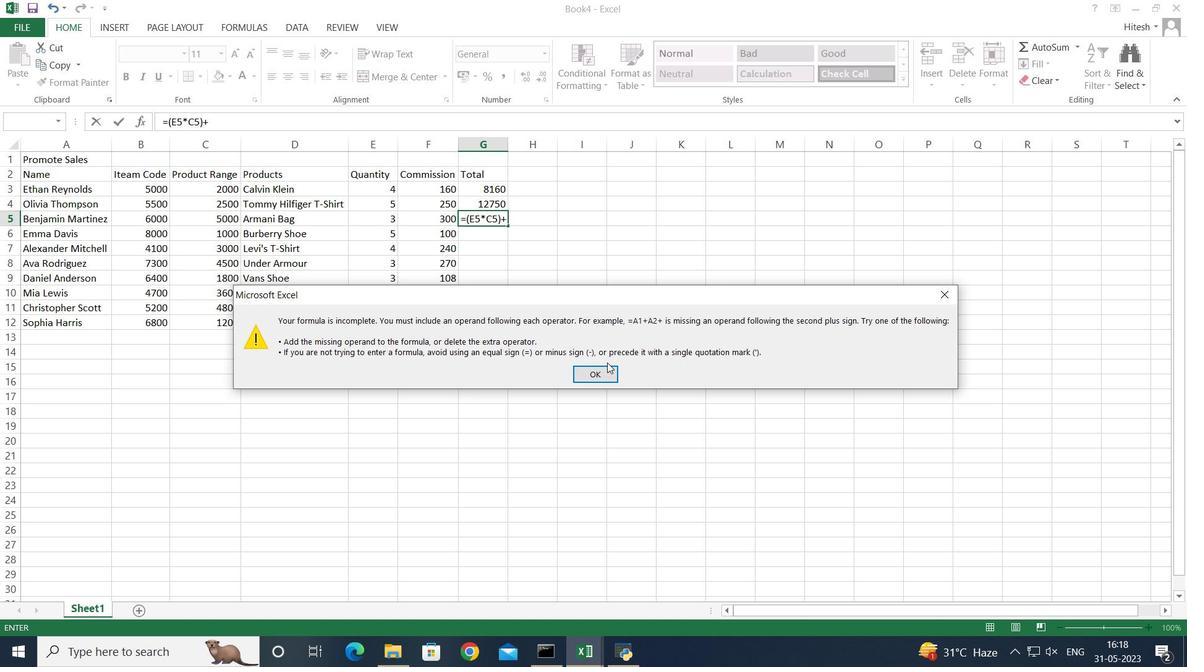 
Action: Mouse pressed left at (599, 370)
Screenshot: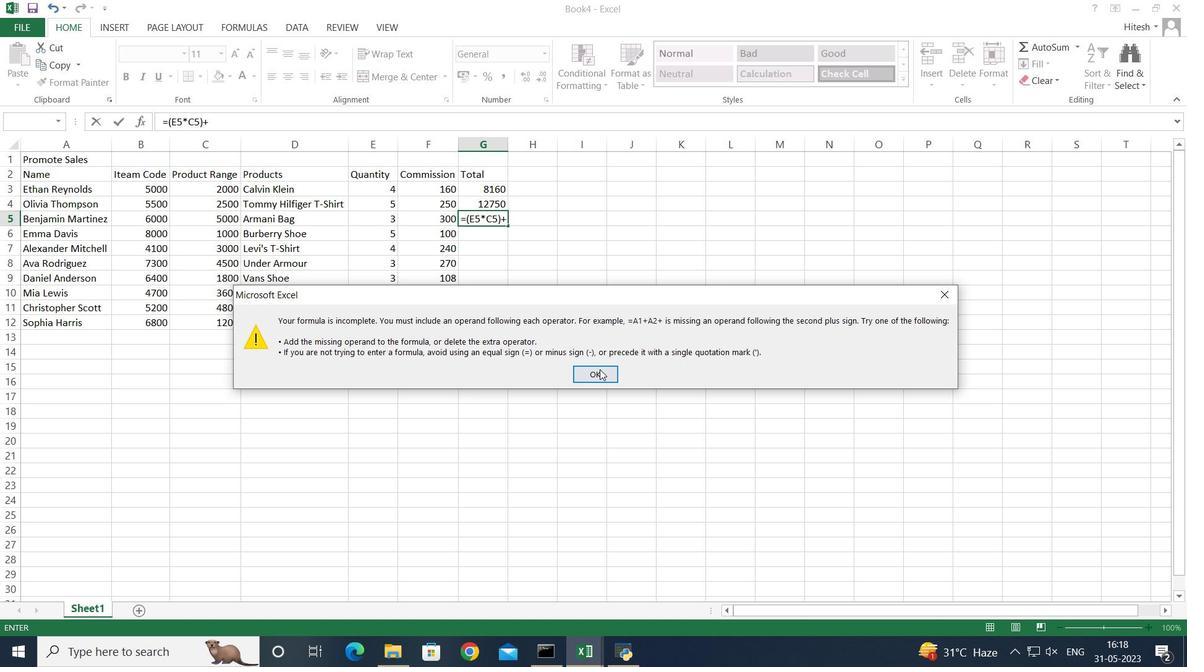 
Action: Mouse moved to (503, 253)
Screenshot: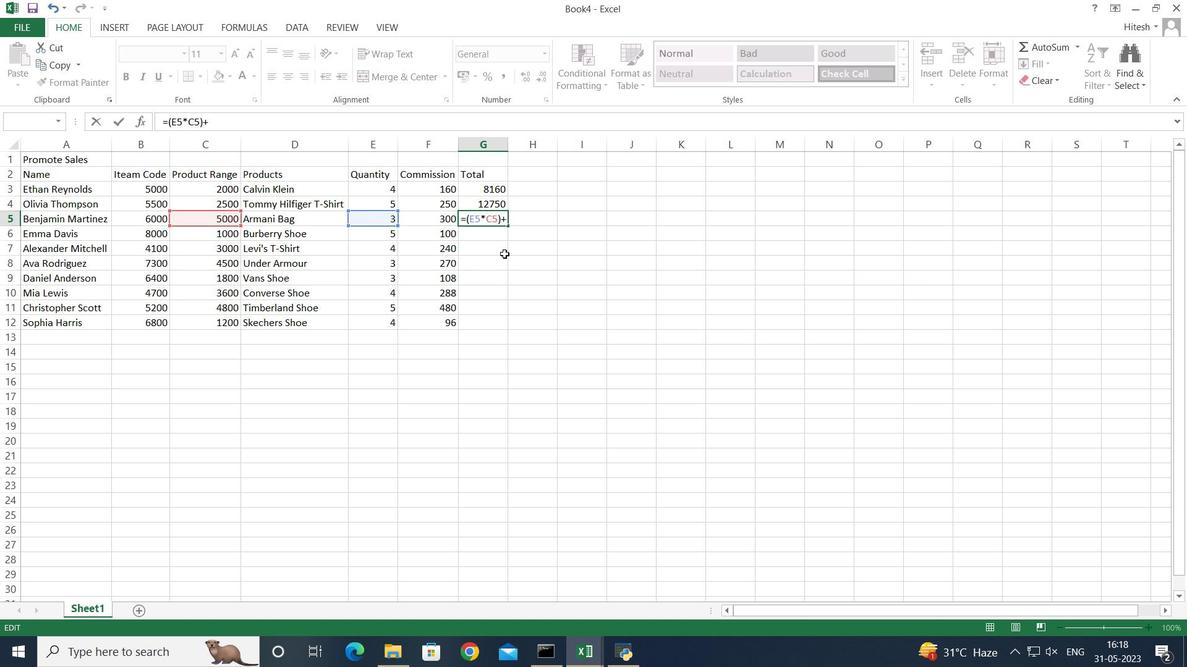 
Action: Key pressed <Key.right>
Screenshot: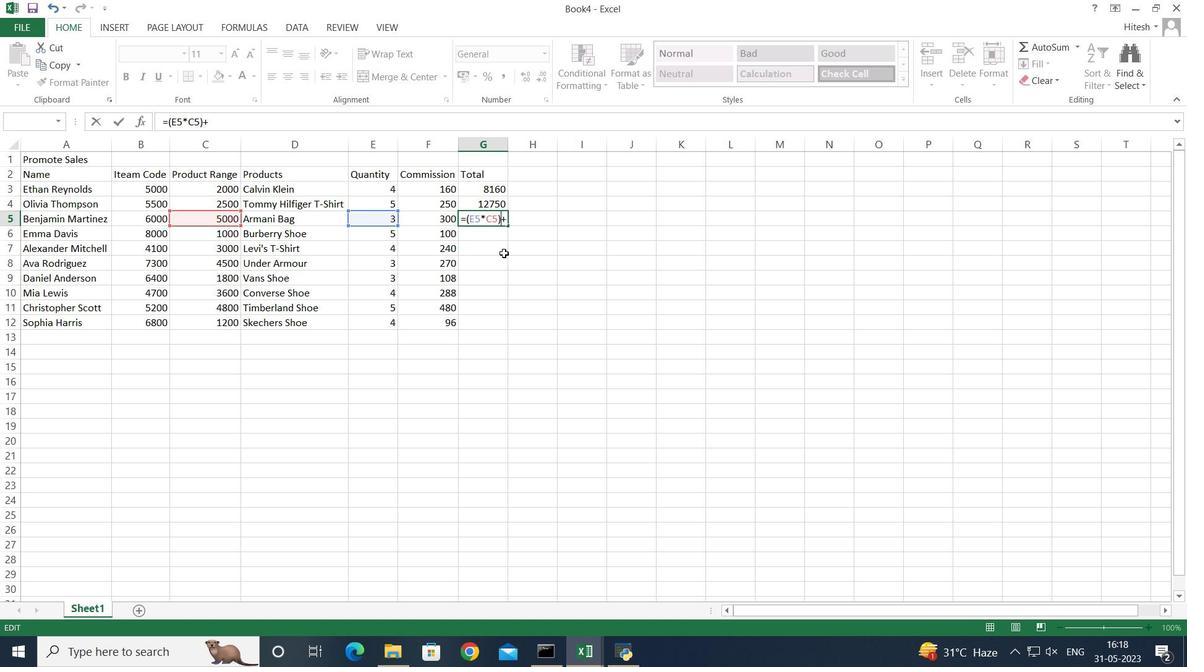 
Action: Mouse moved to (441, 212)
Screenshot: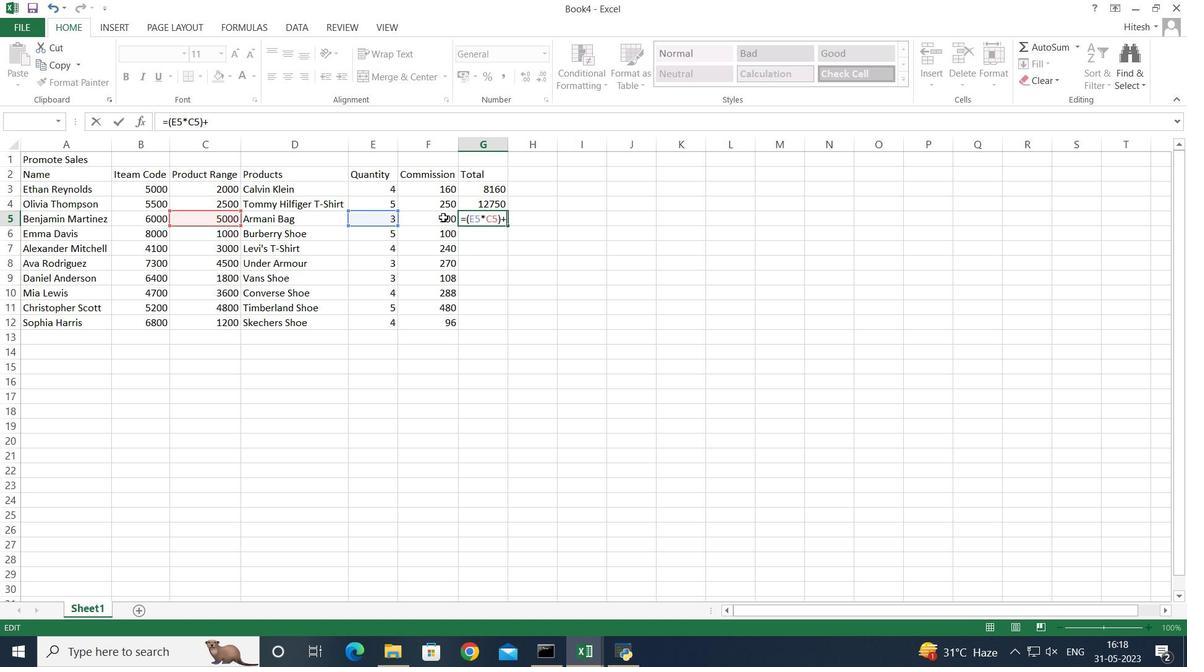 
Action: Mouse pressed left at (441, 212)
Screenshot: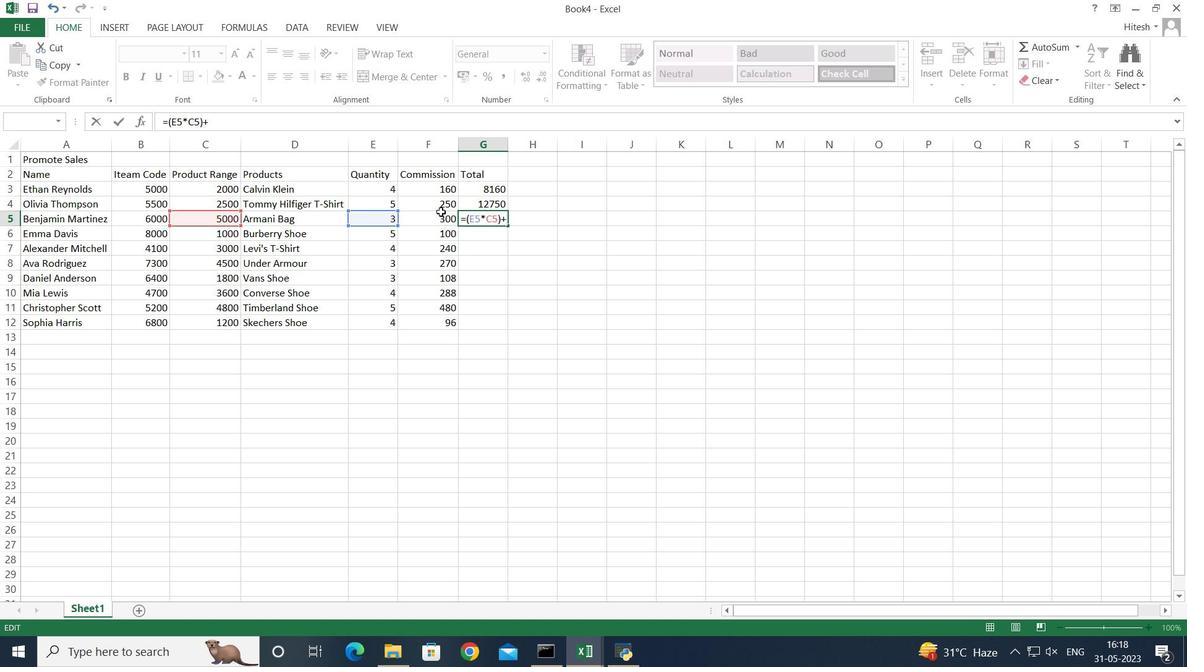 
Action: Mouse moved to (438, 211)
Screenshot: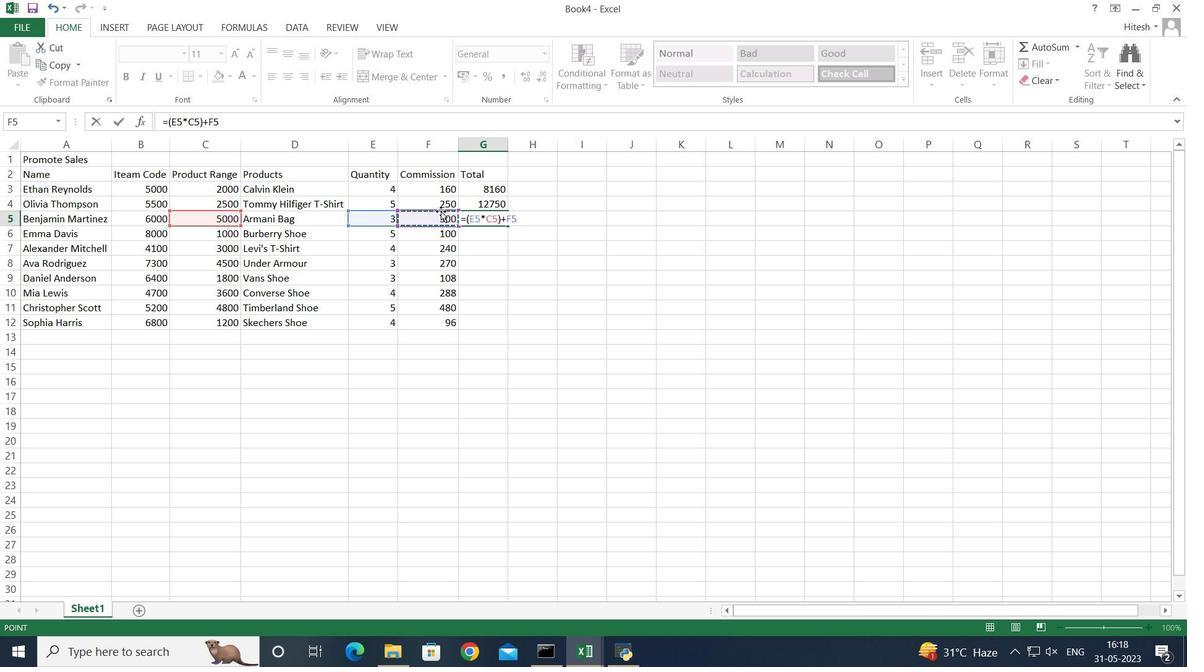 
Action: Key pressed <Key.enter>
Screenshot: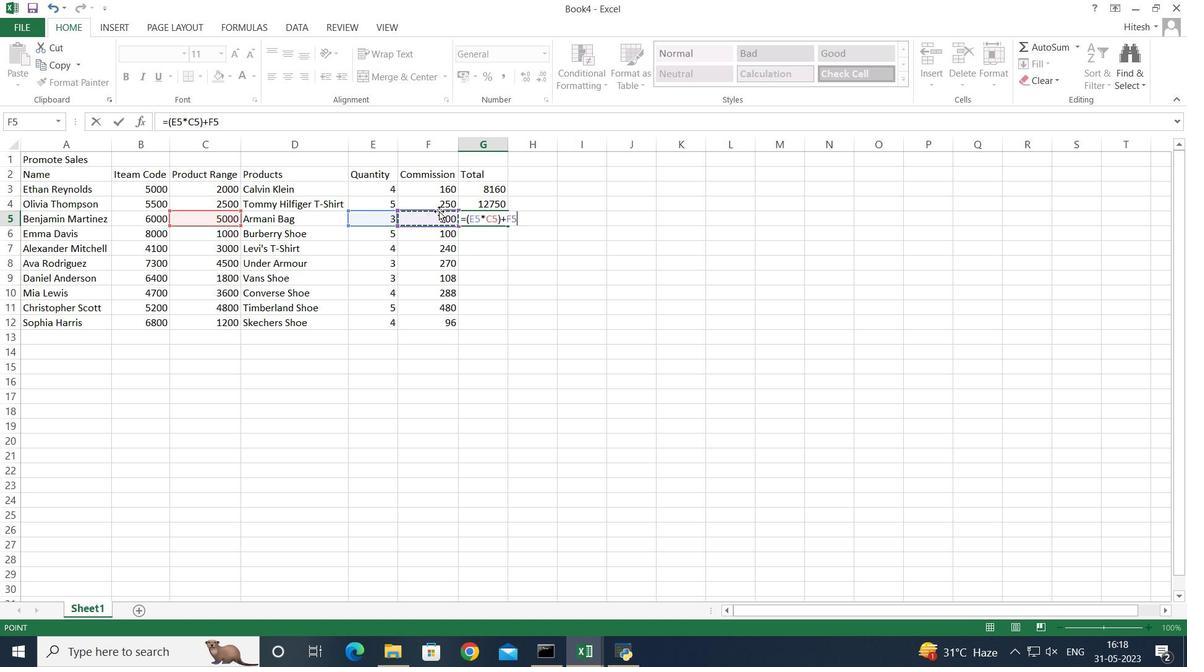 
Action: Mouse moved to (457, 229)
Screenshot: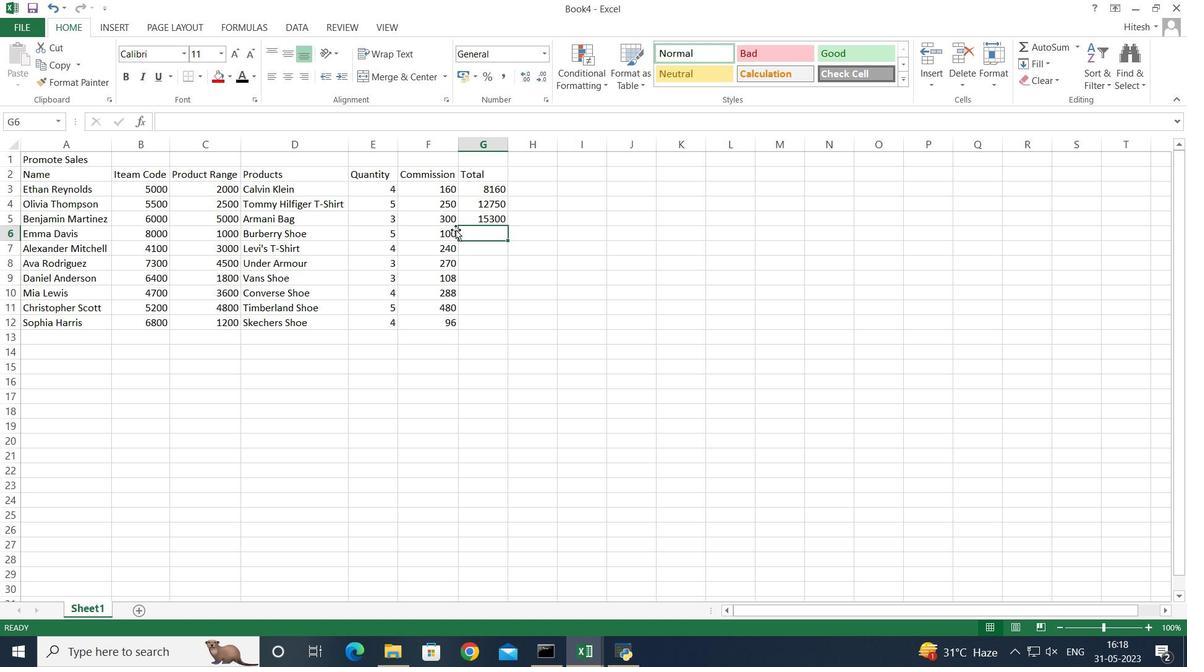
Action: Key pressed =<Key.shift_r>(
Screenshot: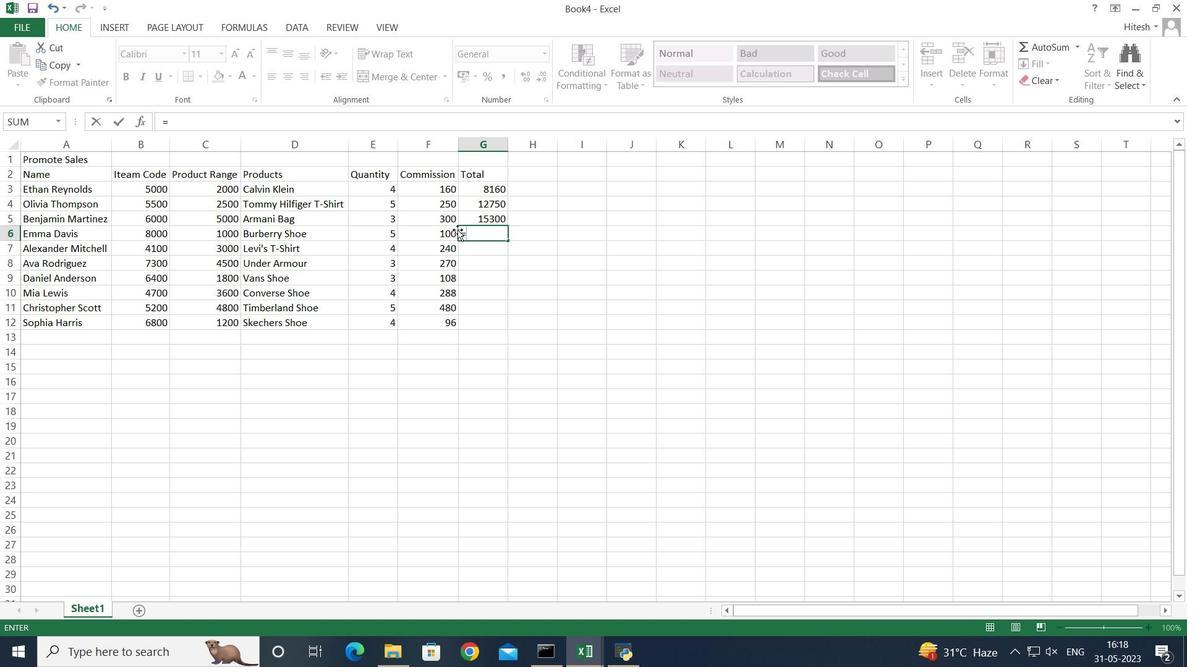 
Action: Mouse moved to (353, 235)
Screenshot: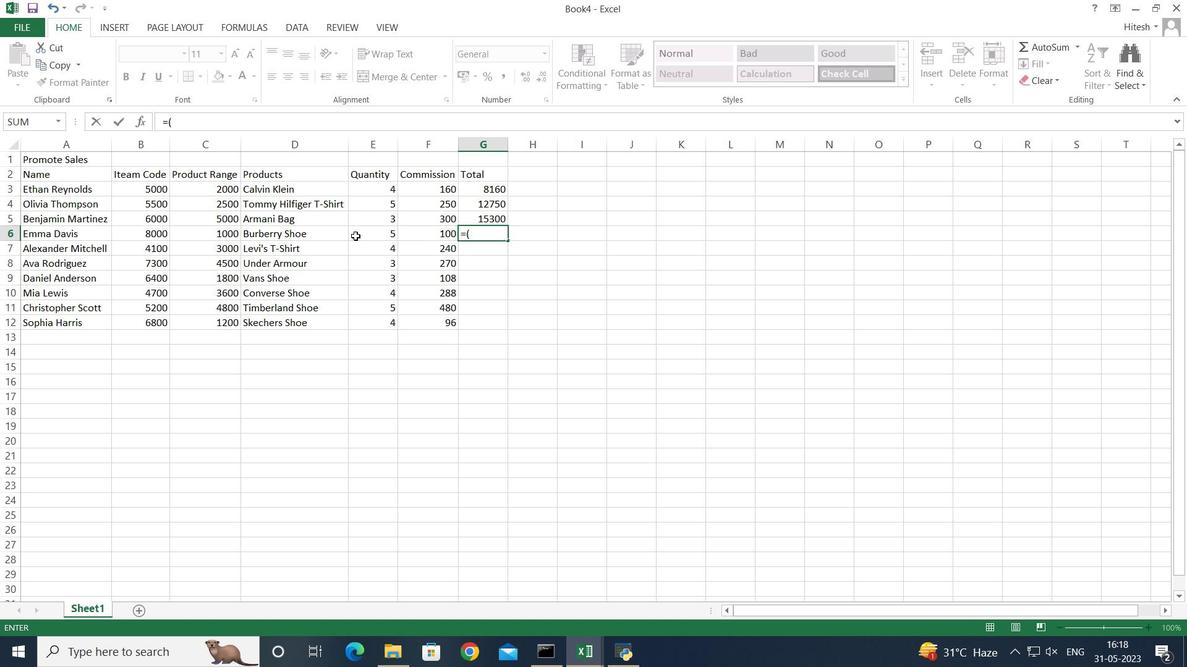 
Action: Mouse pressed left at (353, 235)
Screenshot: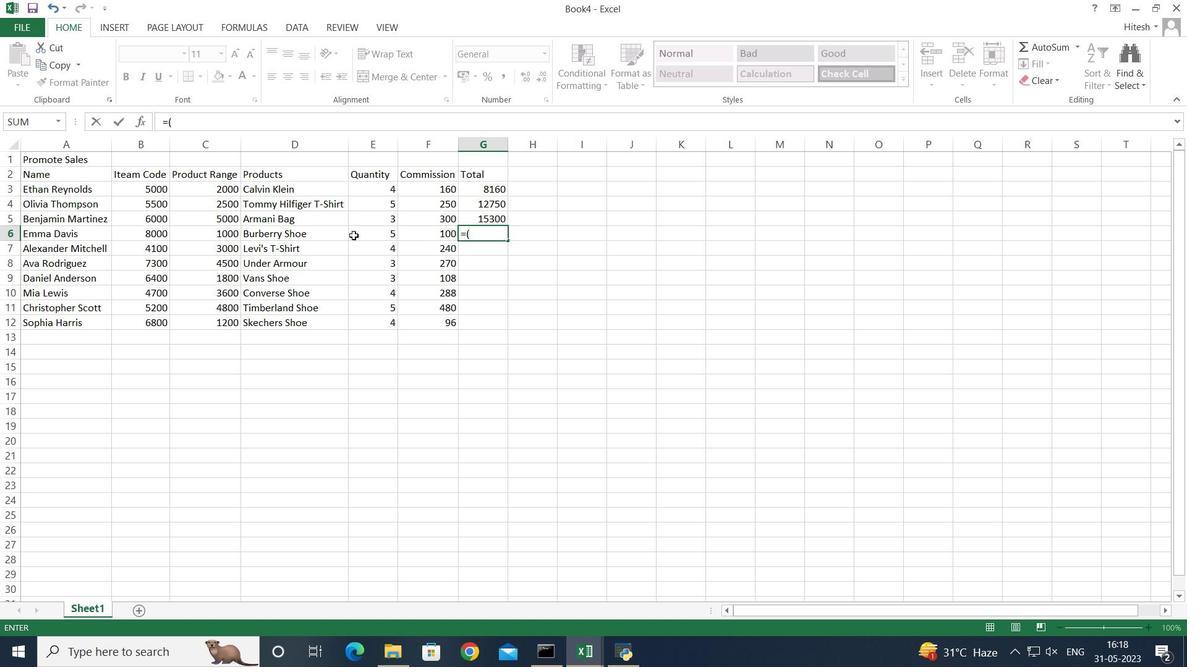 
Action: Key pressed *
